 Task: Create a Google Calendar event titled 'Meeting Time' on May 18 from 10:30 AM to 12:00 PM, add guests, and include a Google Meet link.
Action: Mouse moved to (71, 111)
Screenshot: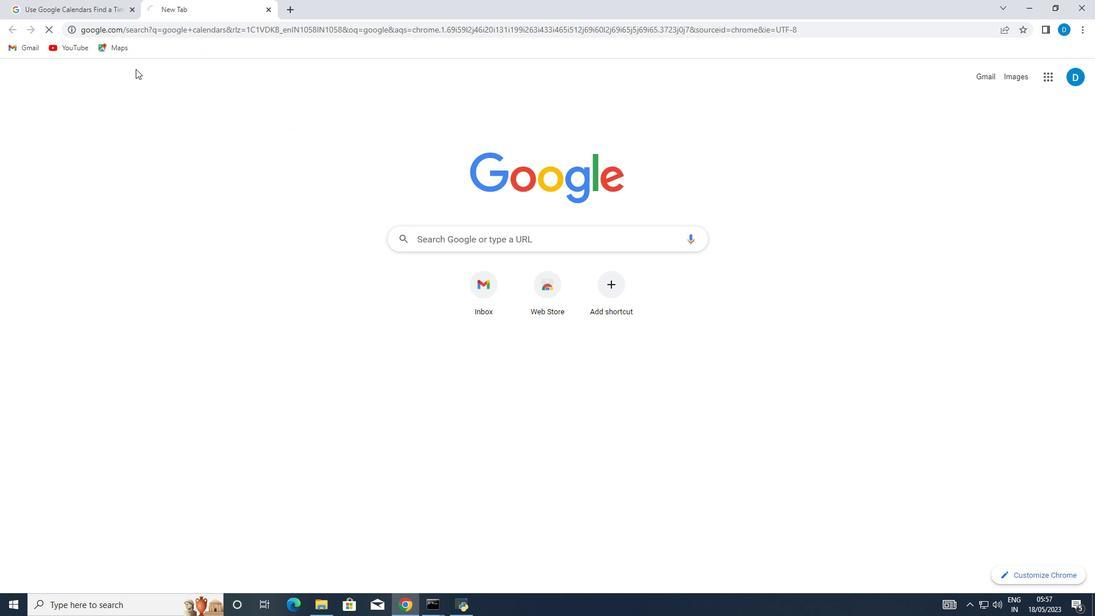 
Action: Mouse pressed left at (71, 111)
Screenshot: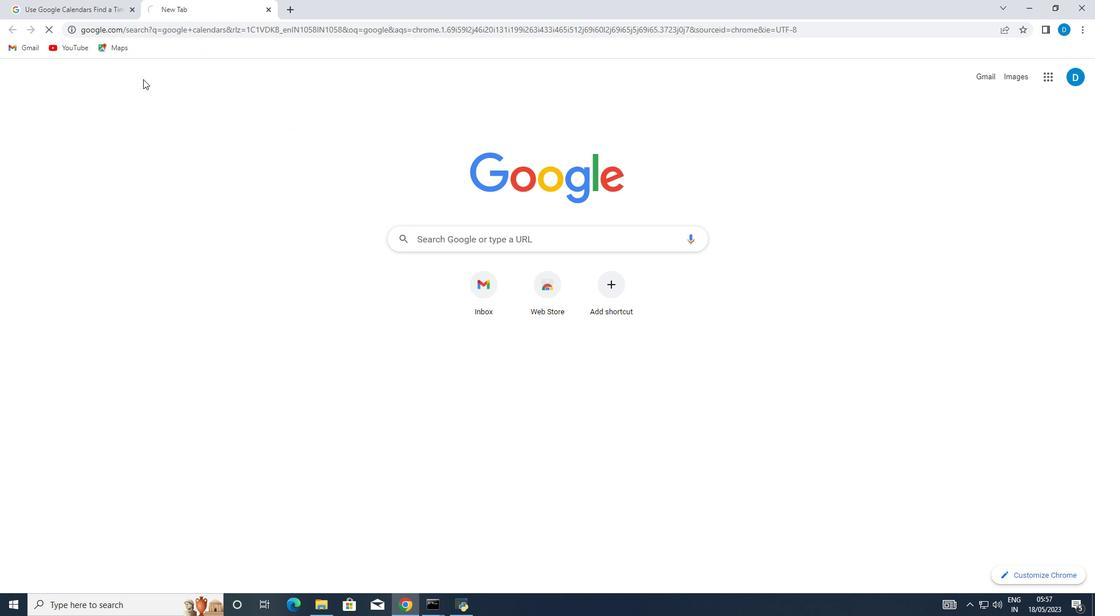 
Action: Mouse moved to (70, 142)
Screenshot: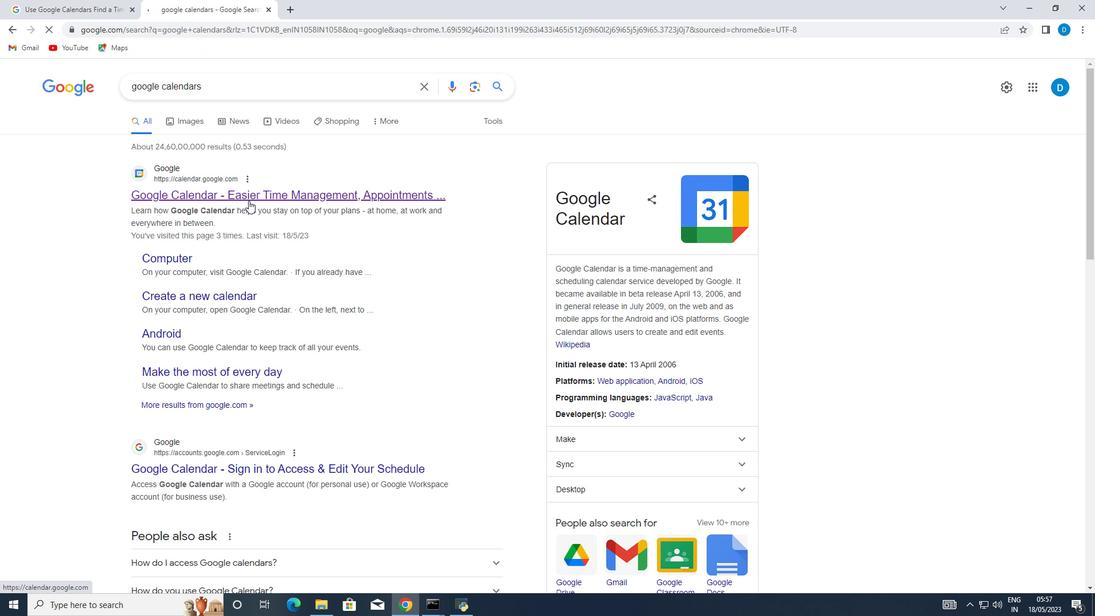 
Action: Mouse pressed left at (70, 142)
Screenshot: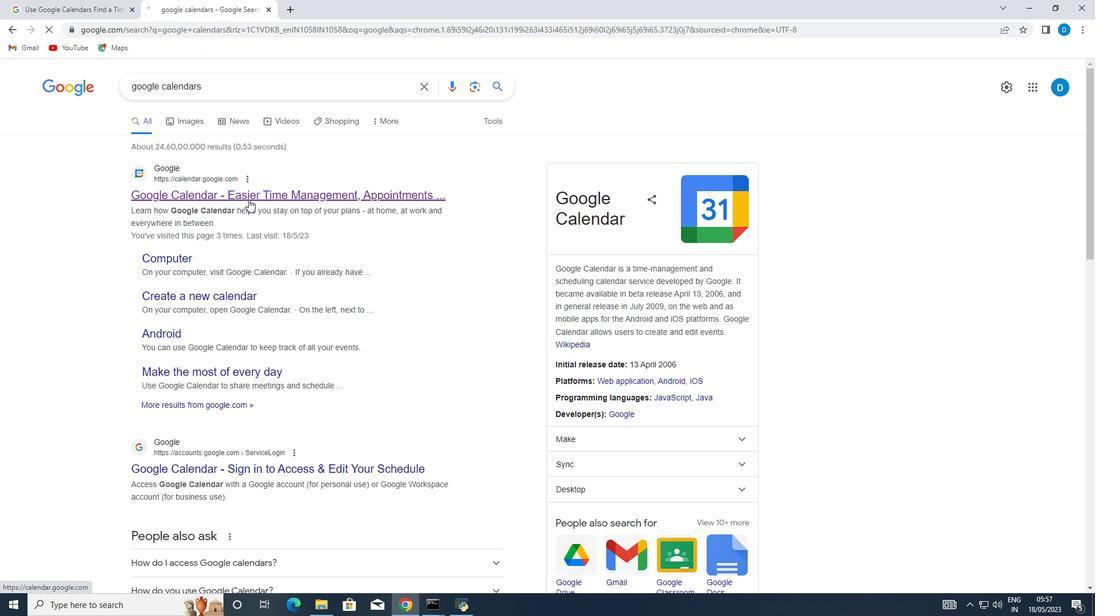 
Action: Mouse moved to (684, 221)
Screenshot: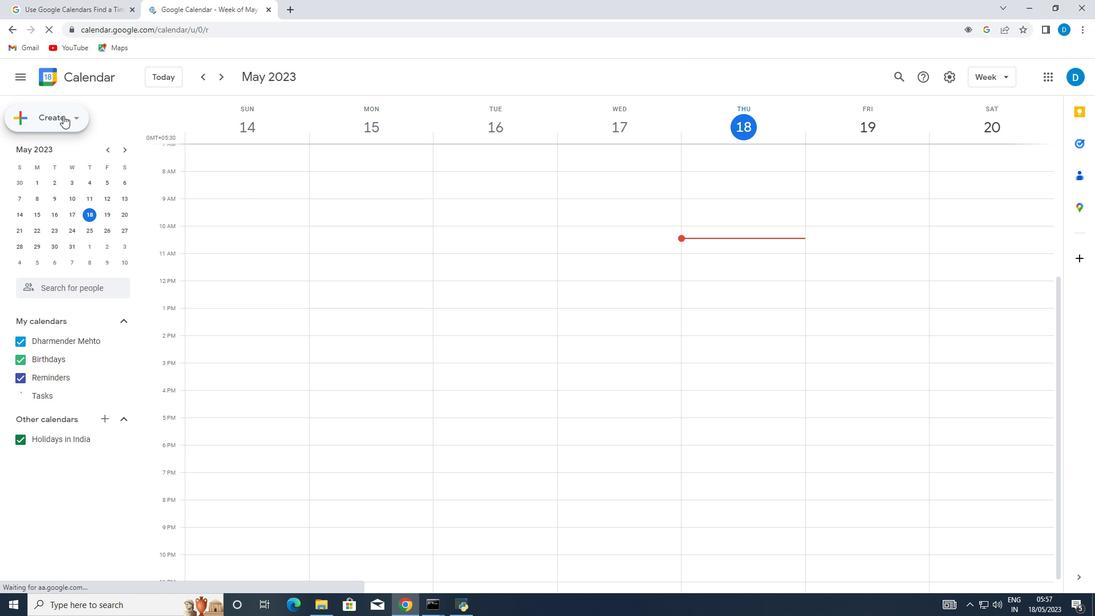 
Action: Mouse pressed left at (684, 221)
Screenshot: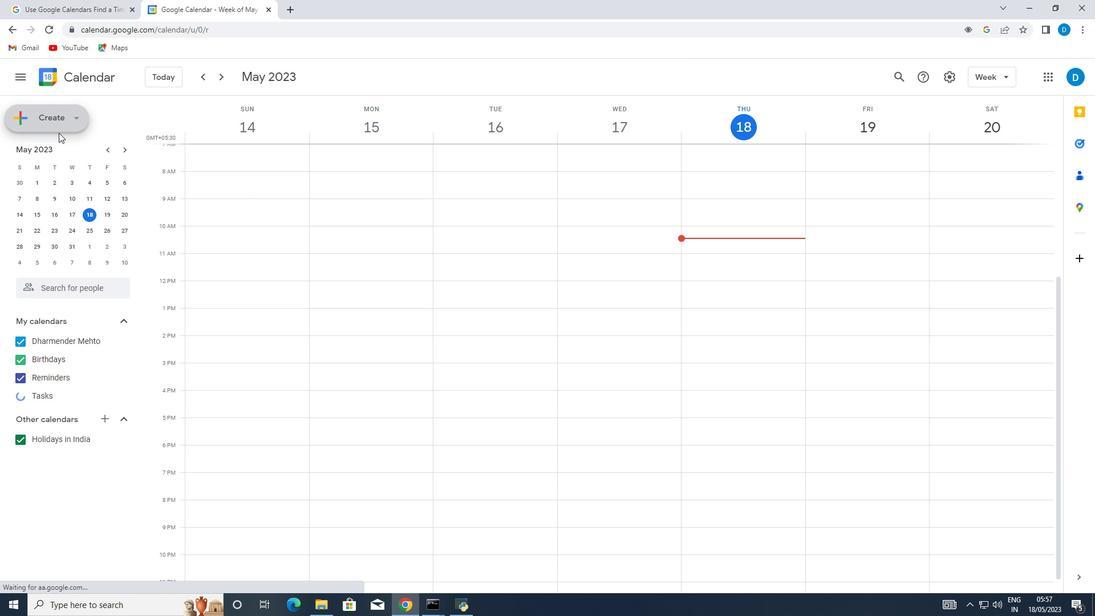 
Action: Mouse moved to (683, 226)
Screenshot: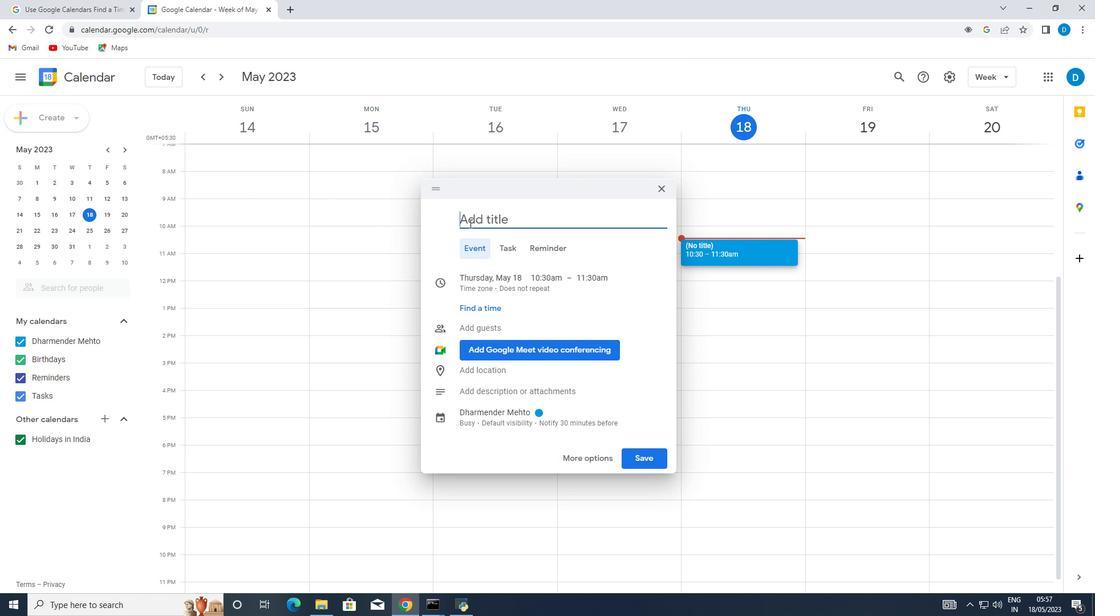
Action: Key pressed <Key.shift>Meeit<Key.backspace><Key.backspace>ting<Key.enter>
Screenshot: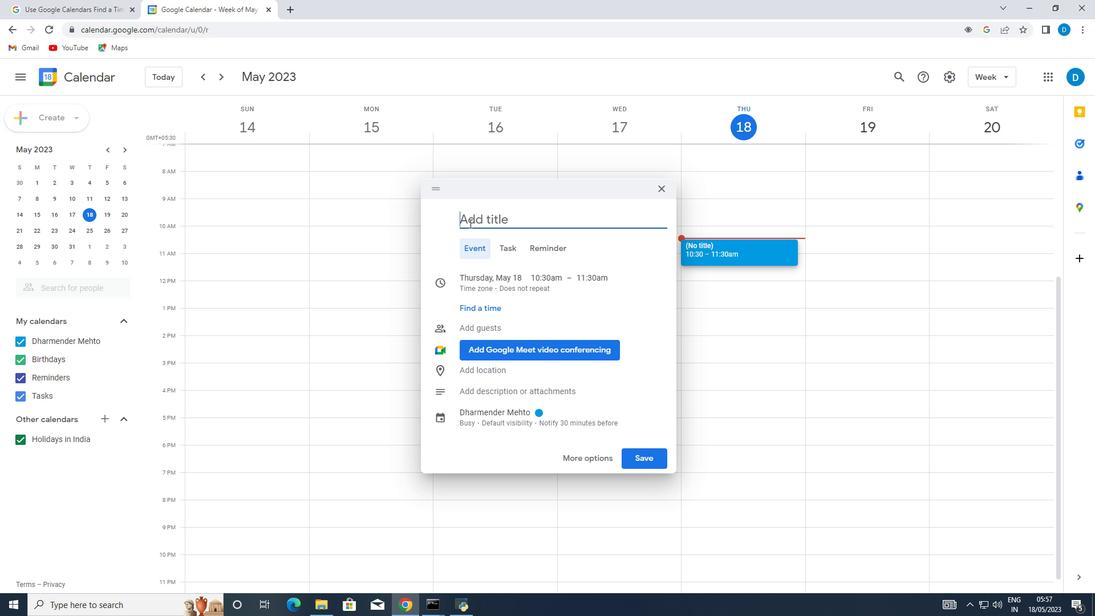 
Action: Mouse moved to (584, 582)
Screenshot: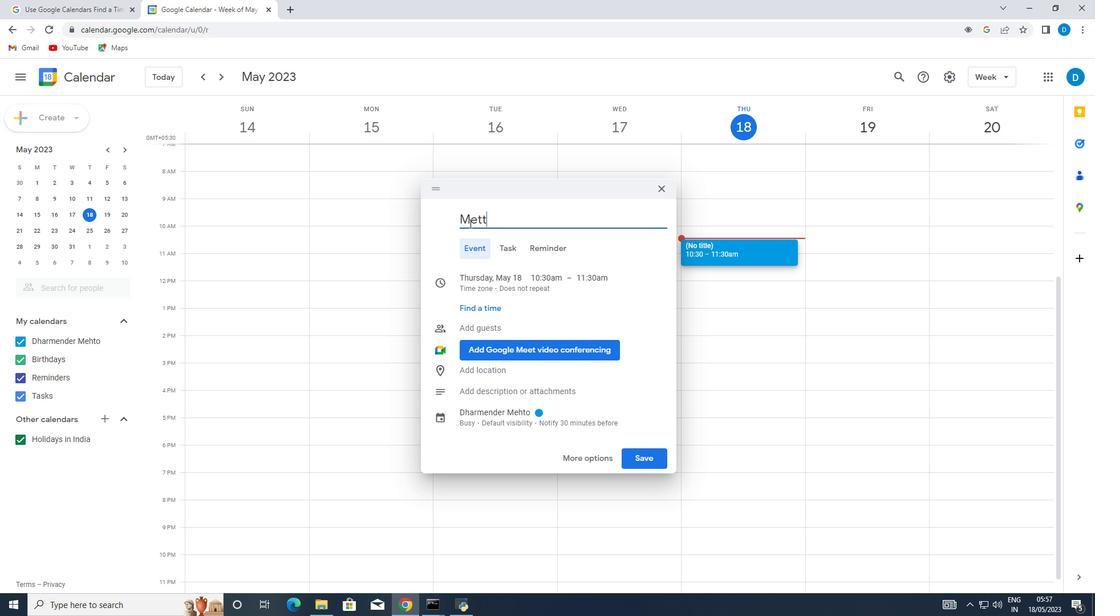 
Action: Mouse pressed left at (584, 582)
Screenshot: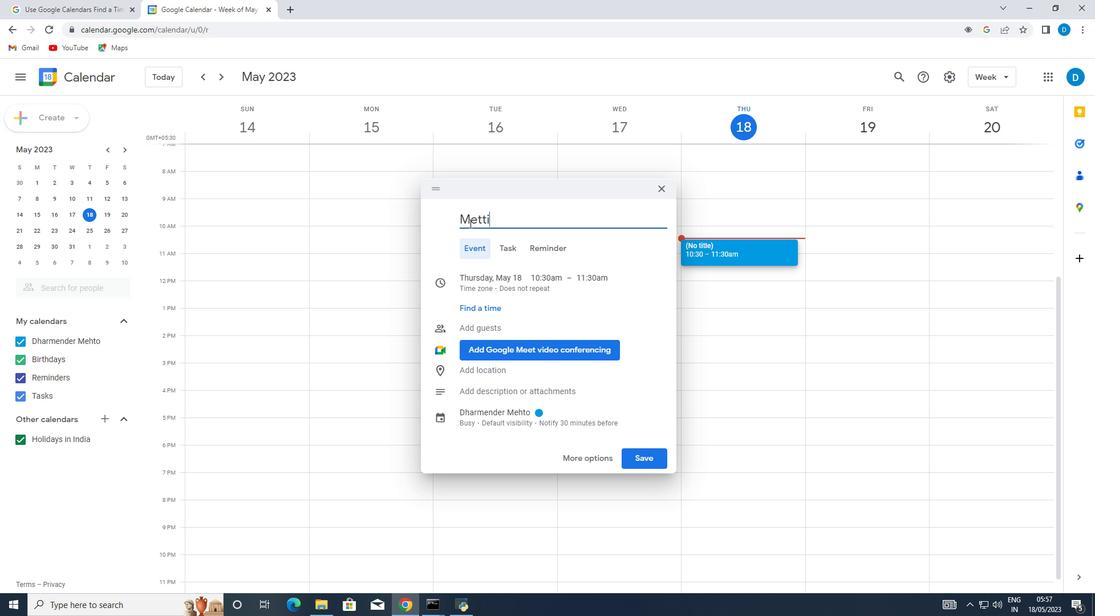 
Action: Mouse moved to (68, 124)
Screenshot: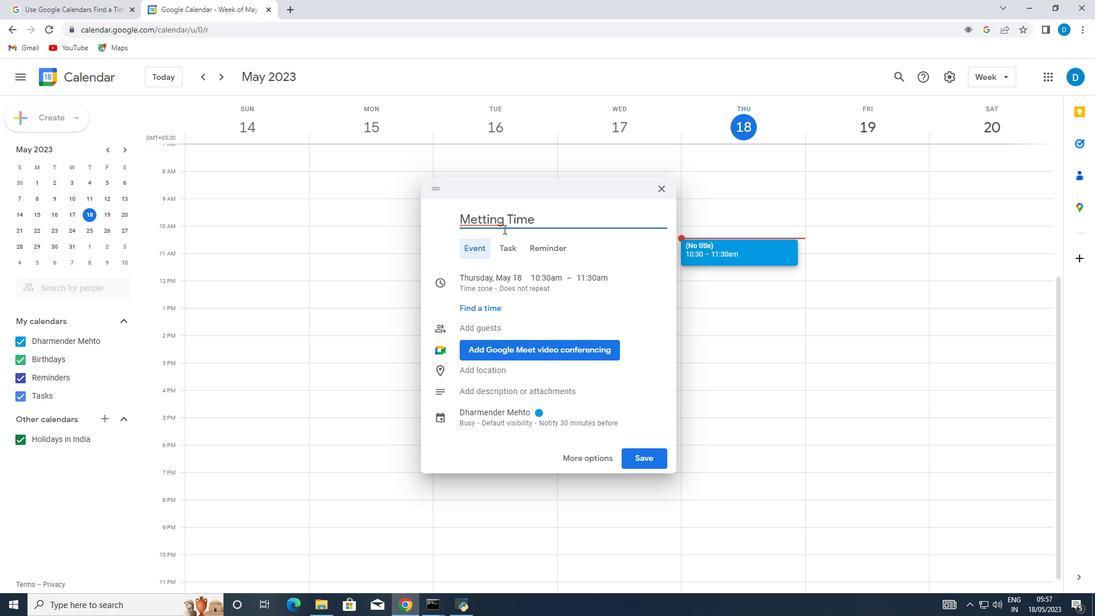 
Action: Mouse pressed left at (68, 124)
Screenshot: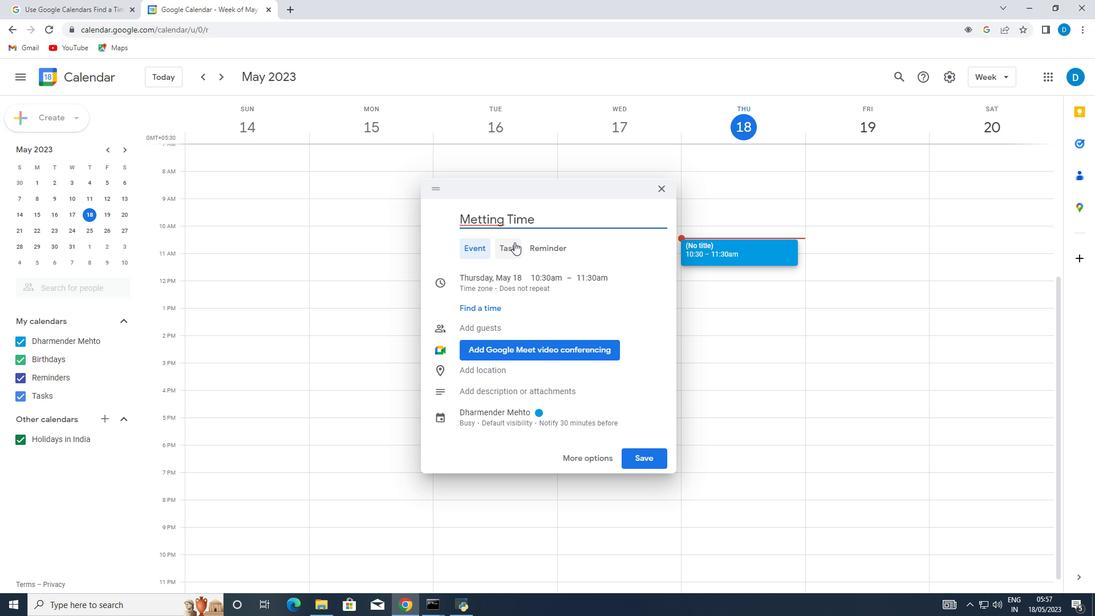 
Action: Mouse moved to (48, 155)
Screenshot: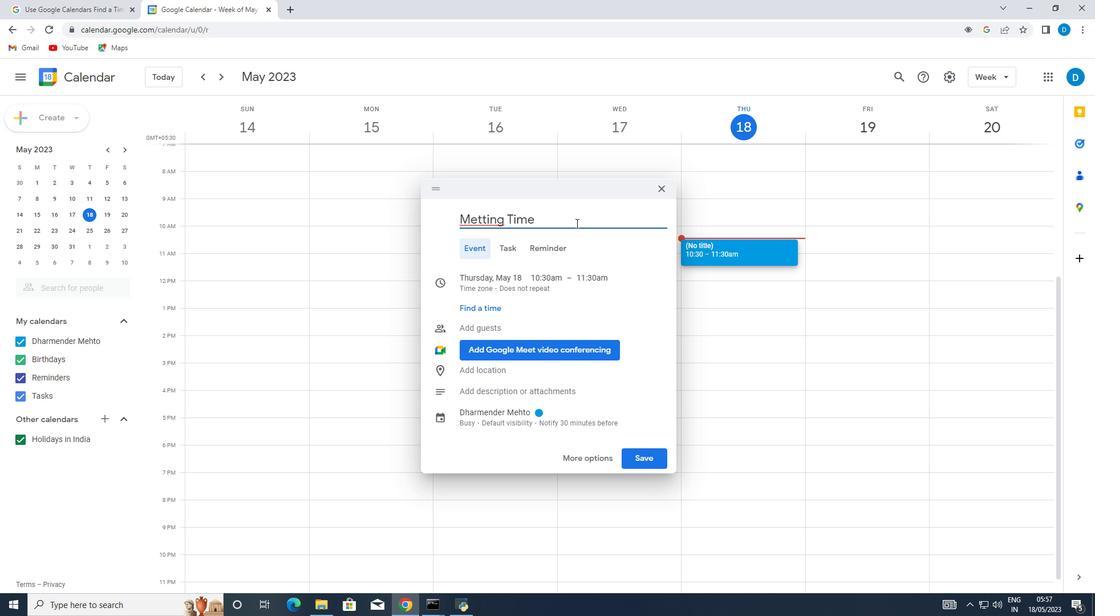 
Action: Mouse pressed left at (48, 155)
Screenshot: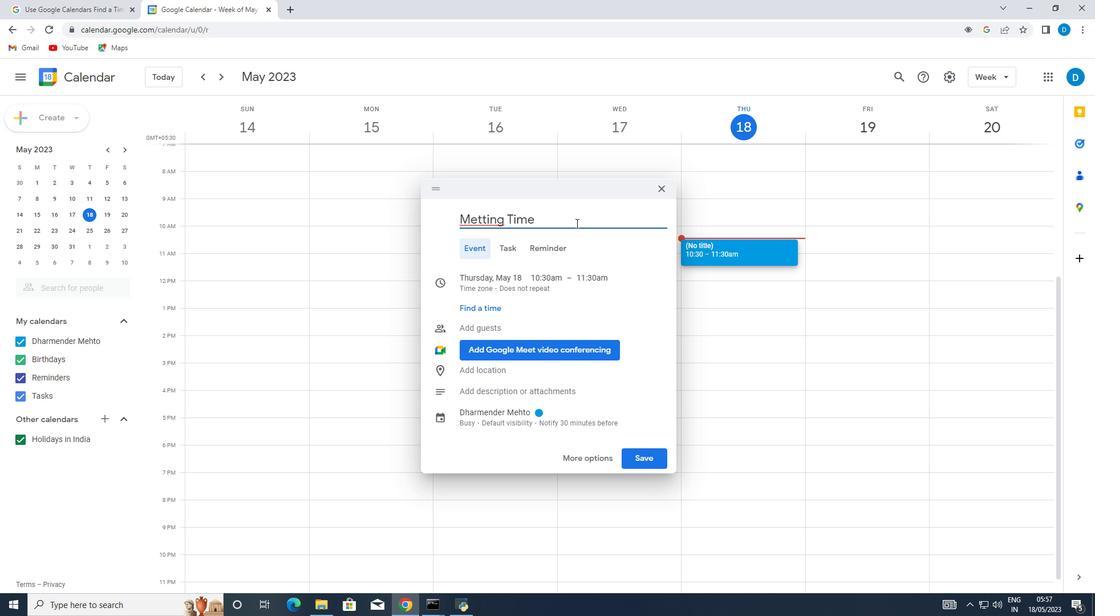 
Action: Mouse moved to (672, 289)
Screenshot: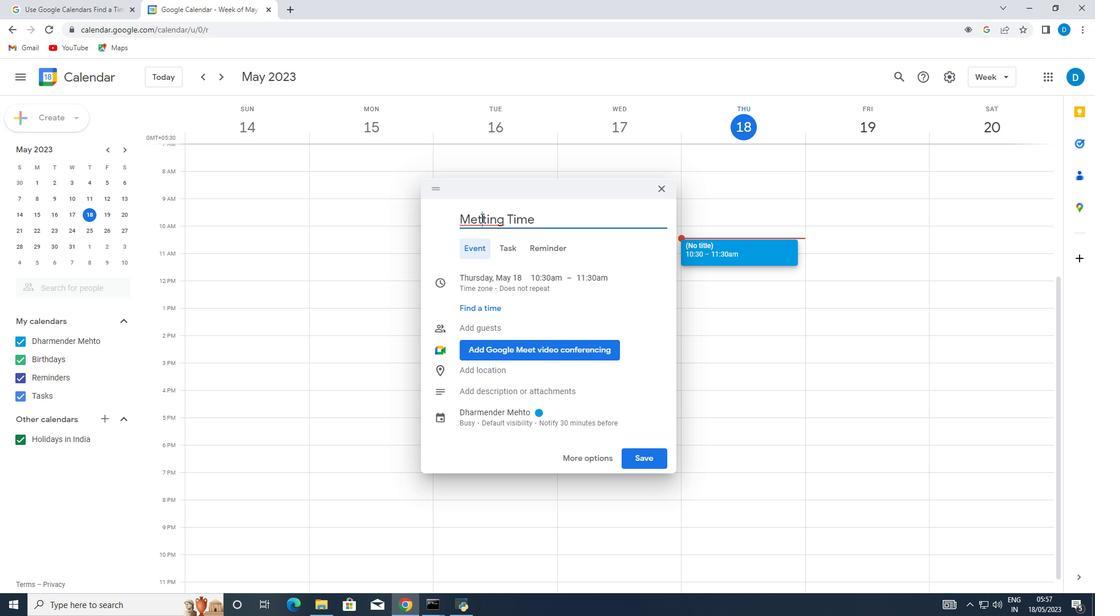 
Action: Mouse pressed left at (672, 289)
Screenshot: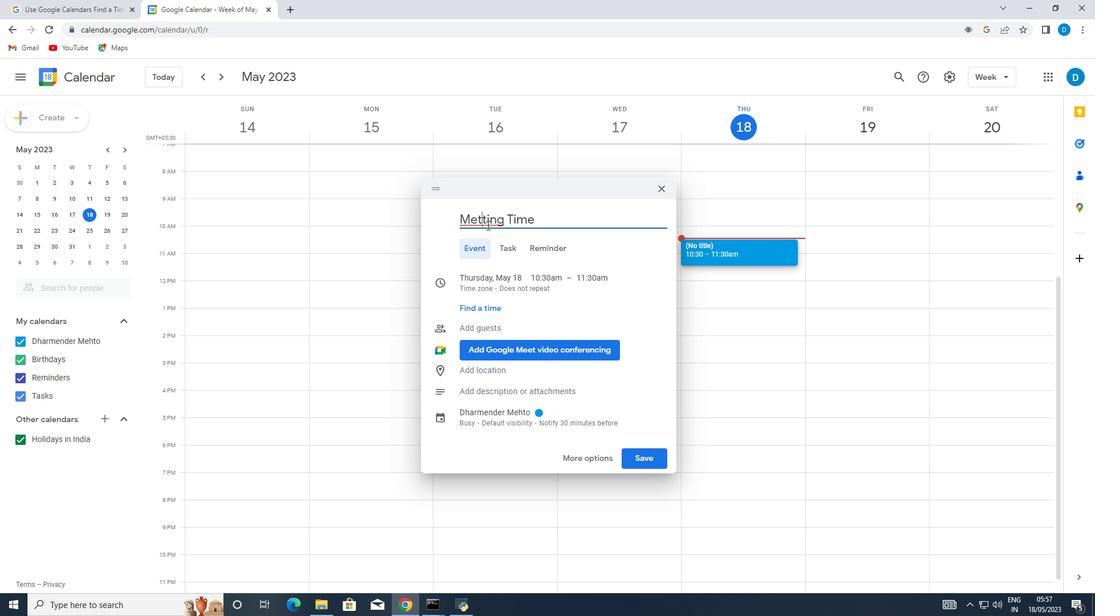 
Action: Mouse moved to (702, 279)
Screenshot: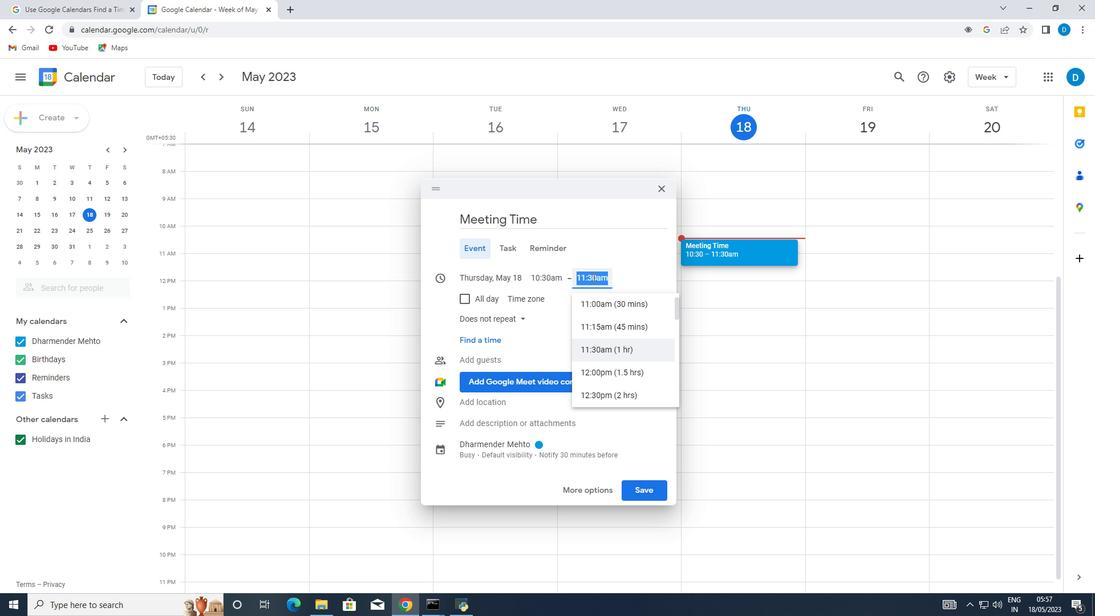 
Action: Mouse pressed left at (702, 279)
Screenshot: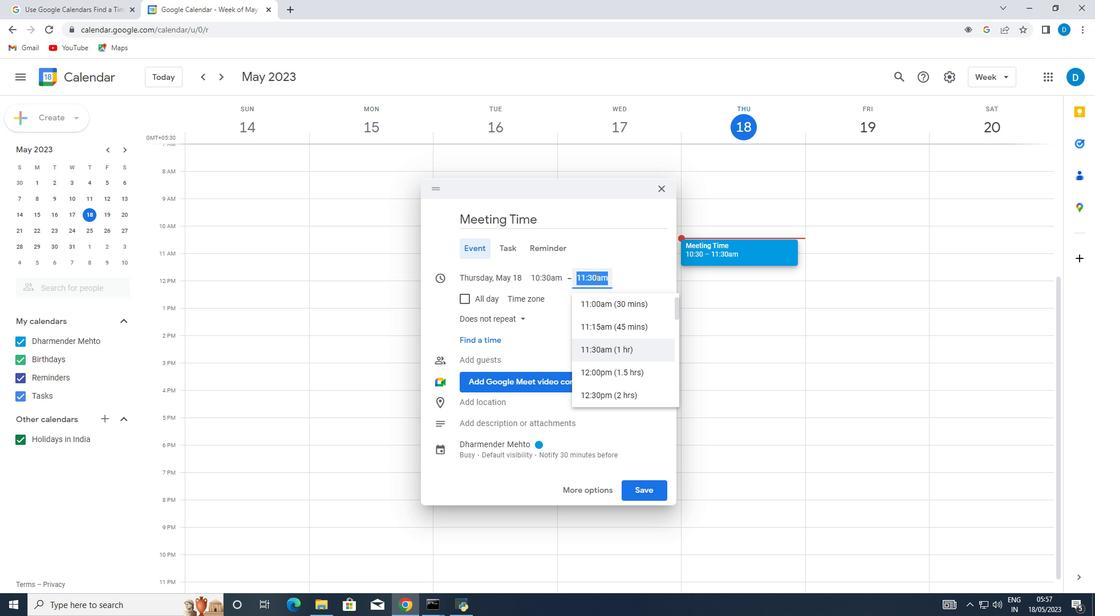 
Action: Mouse moved to (702, 278)
Screenshot: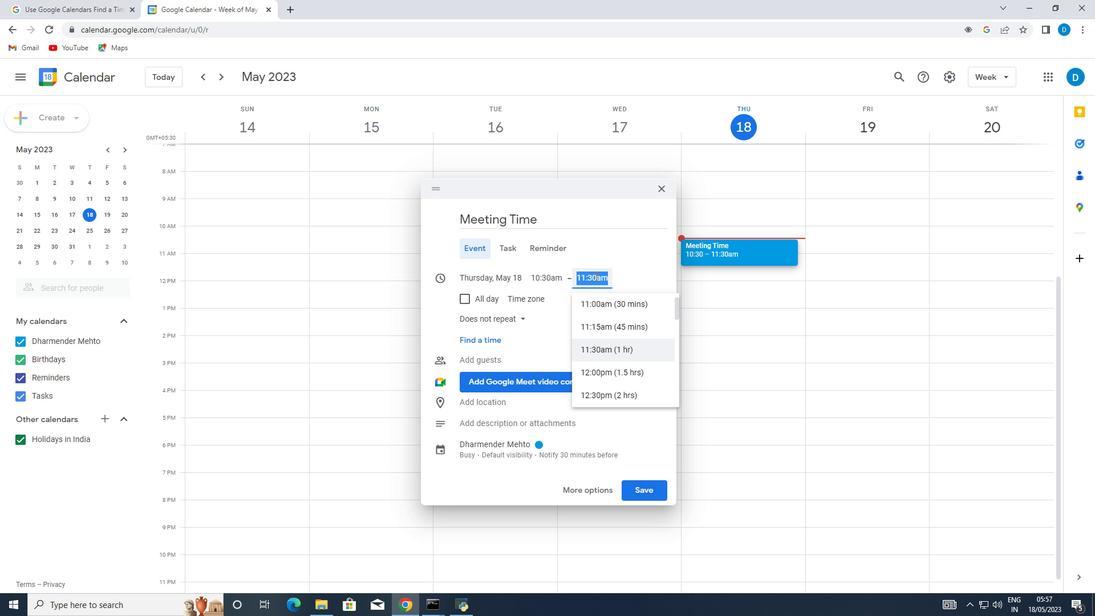 
Action: Mouse pressed left at (702, 278)
Screenshot: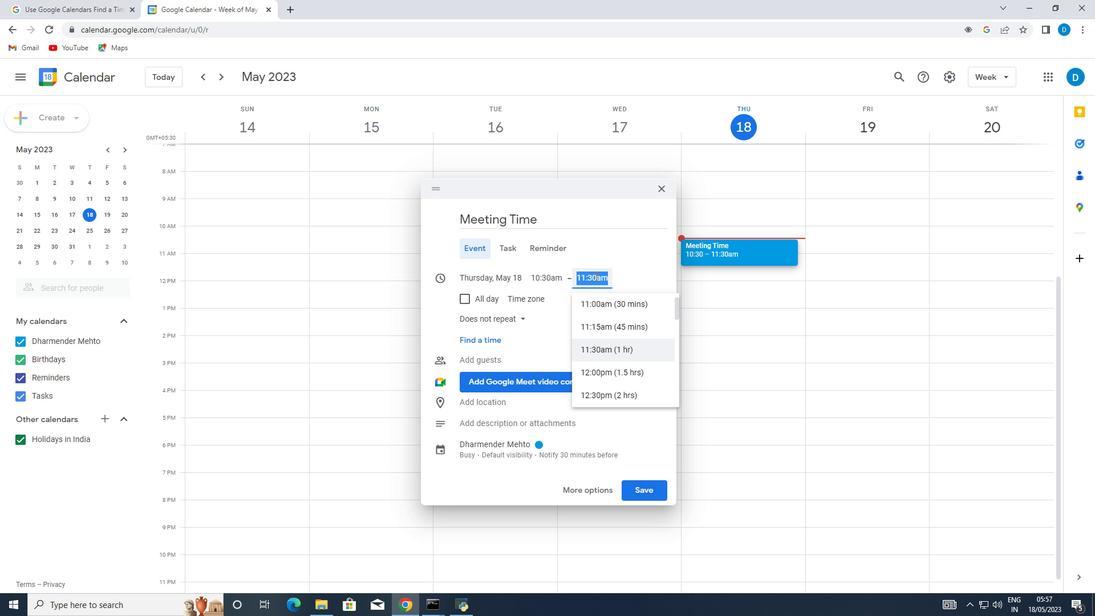 
Action: Mouse moved to (794, 299)
Screenshot: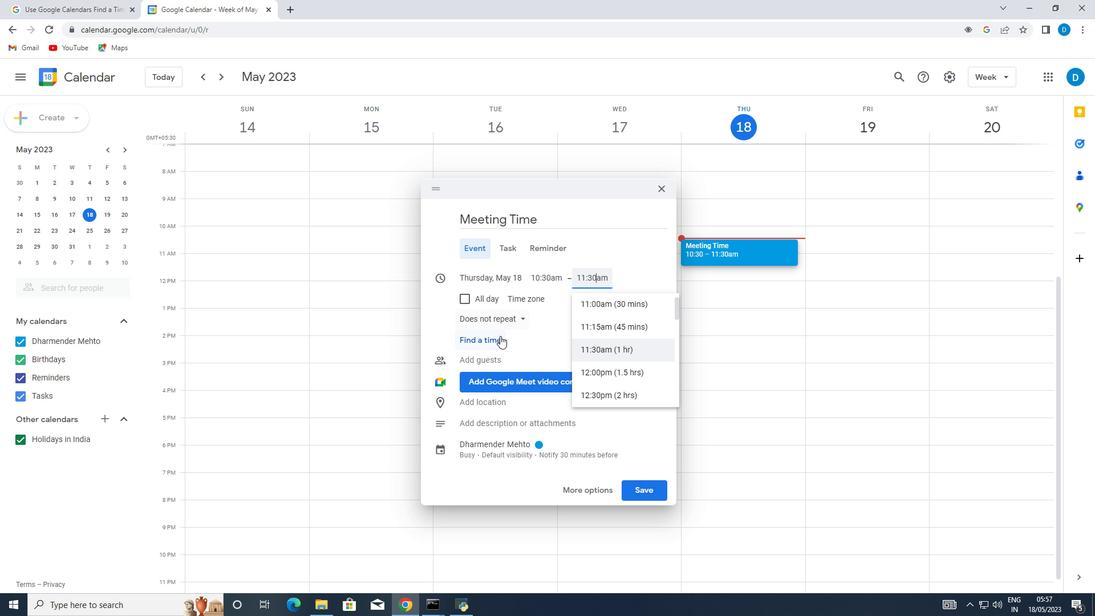 
Action: Mouse pressed left at (794, 299)
Screenshot: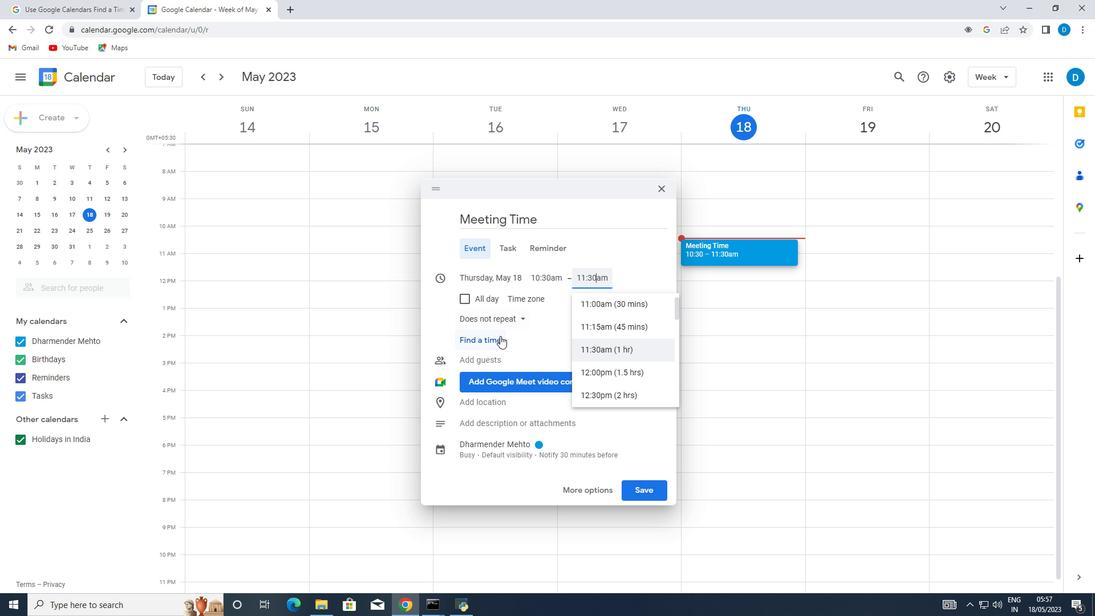 
Action: Mouse moved to (764, 366)
Screenshot: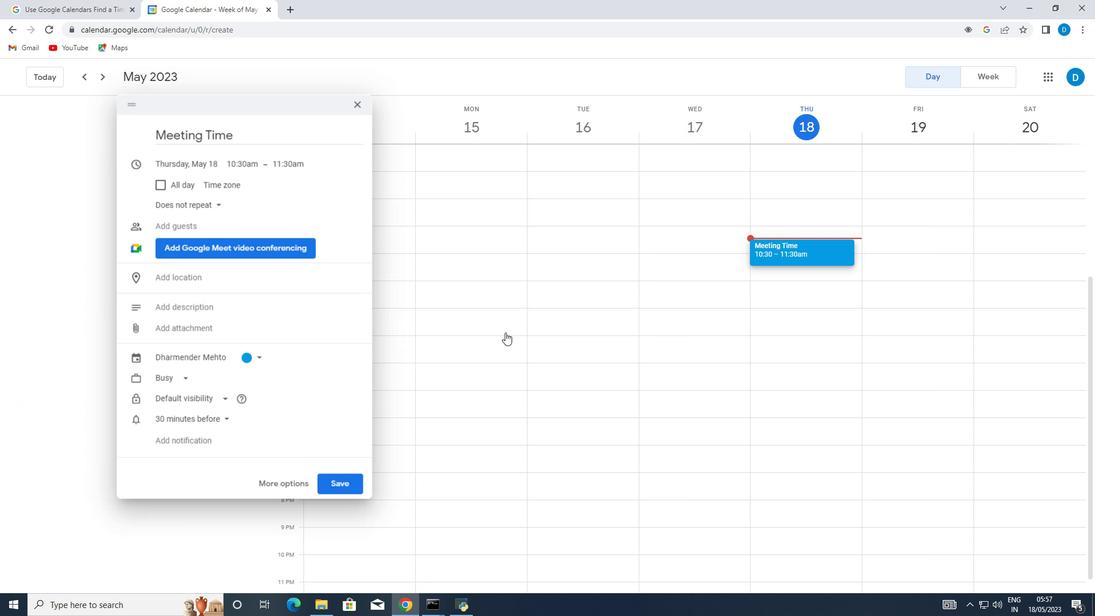 
Action: Mouse pressed left at (764, 366)
Screenshot: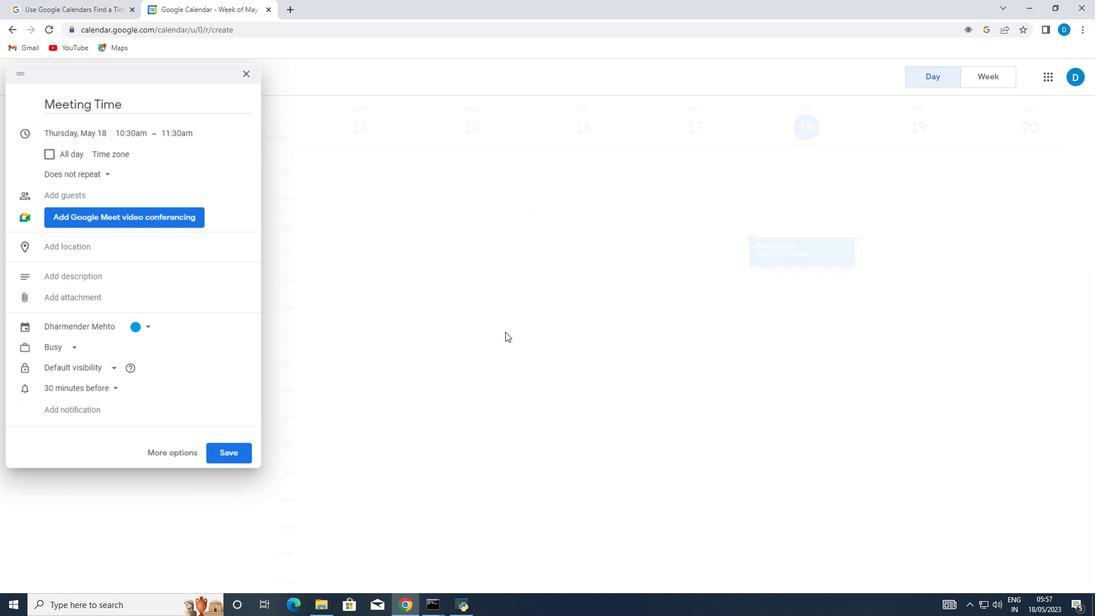 
Action: Mouse moved to (729, 273)
Screenshot: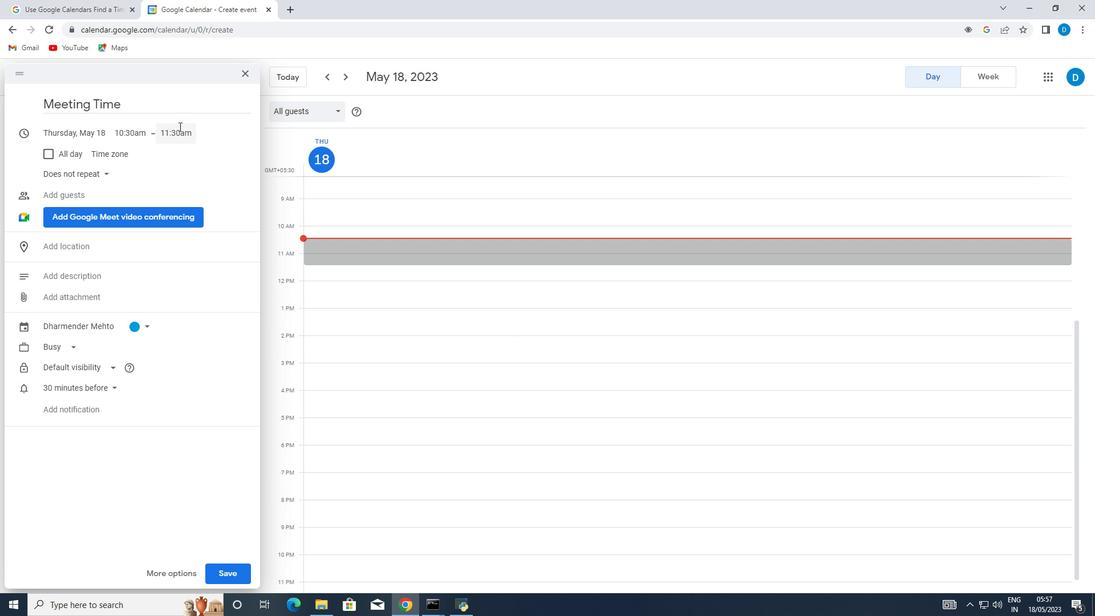 
Action: Mouse pressed left at (729, 273)
Screenshot: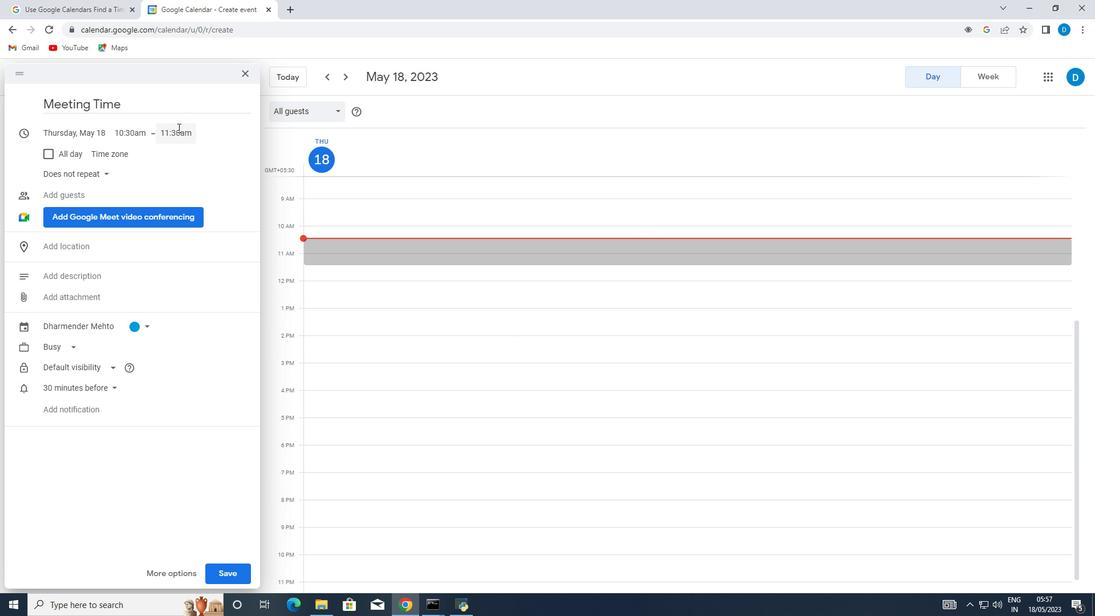
Action: Mouse moved to (737, 334)
Screenshot: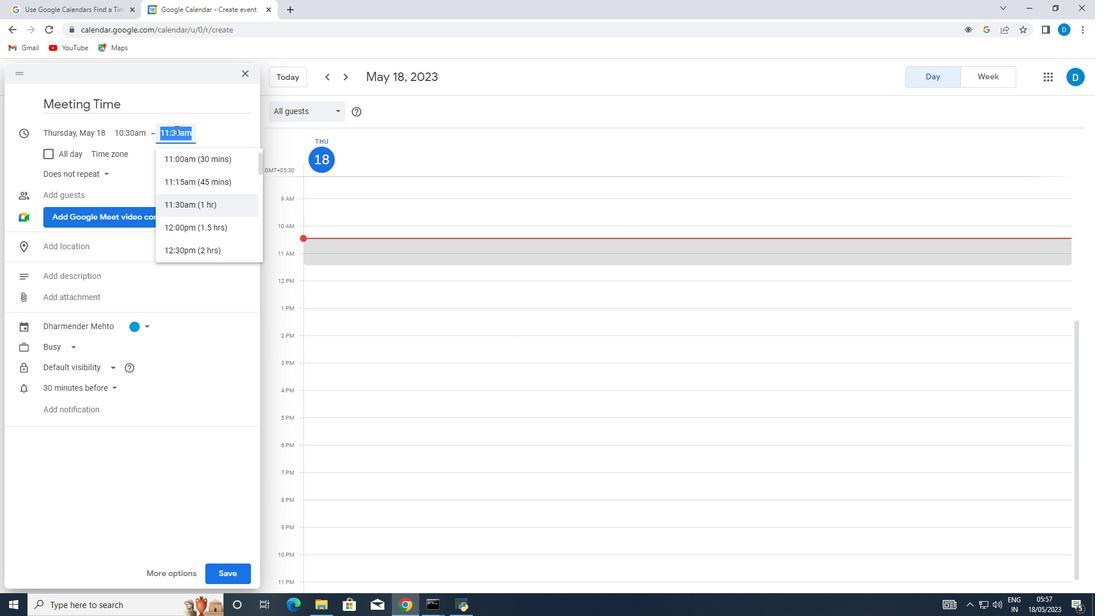 
Action: Mouse pressed left at (737, 334)
Screenshot: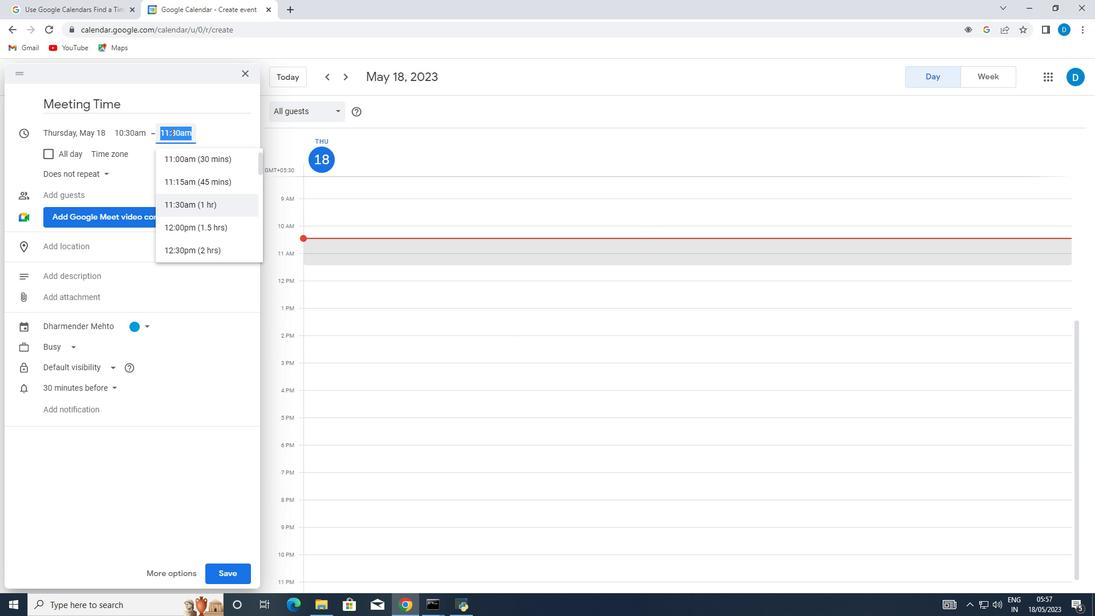 
Action: Mouse moved to (739, 253)
Screenshot: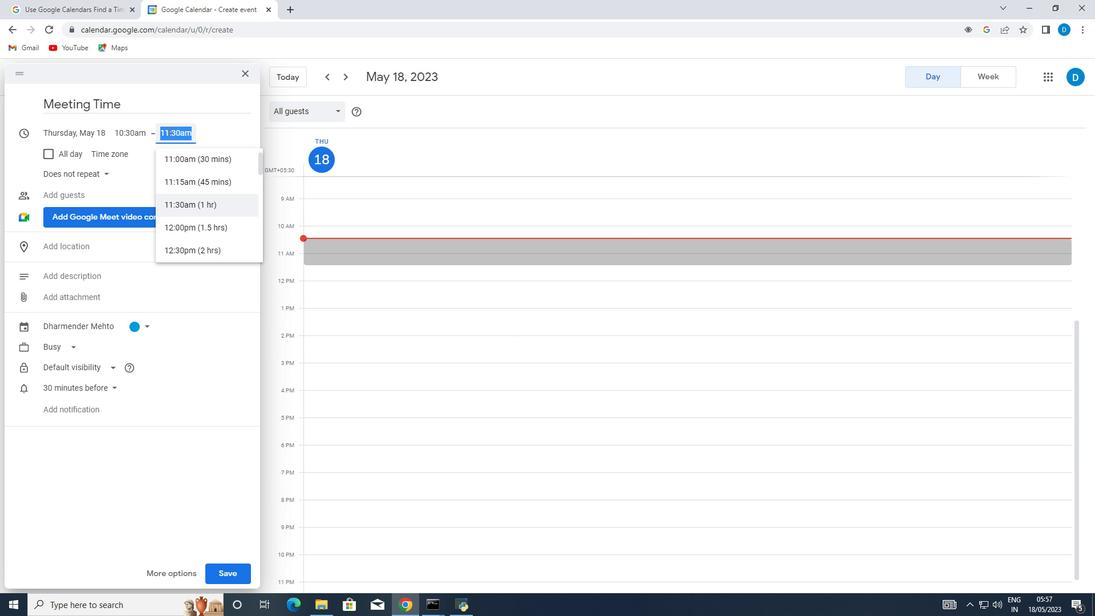 
Action: Mouse pressed left at (739, 253)
Screenshot: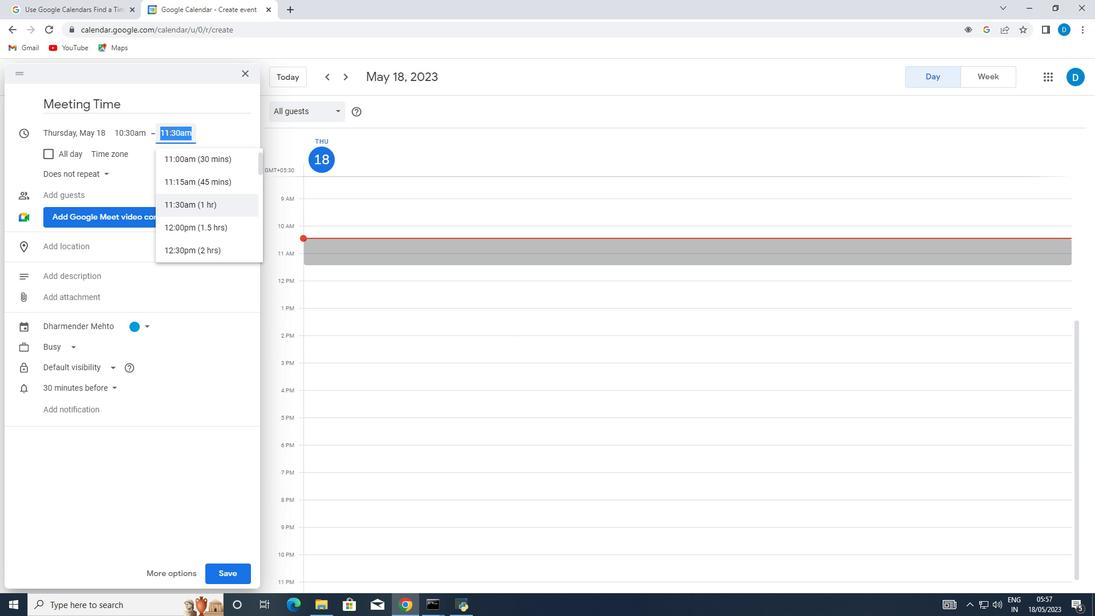 
Action: Mouse moved to (714, 304)
Screenshot: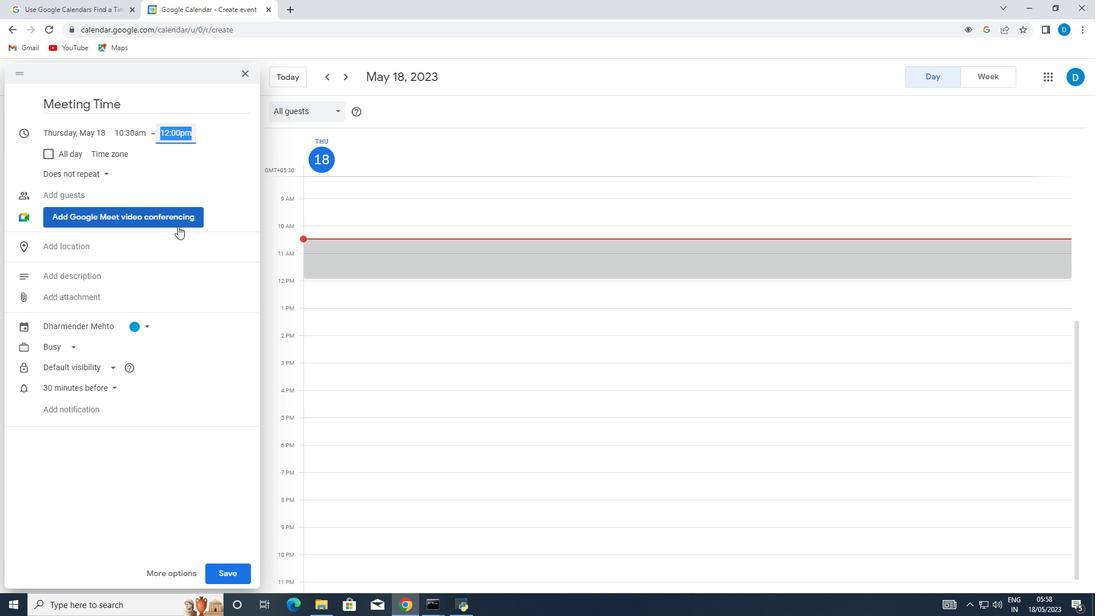 
Action: Mouse pressed left at (714, 304)
Screenshot: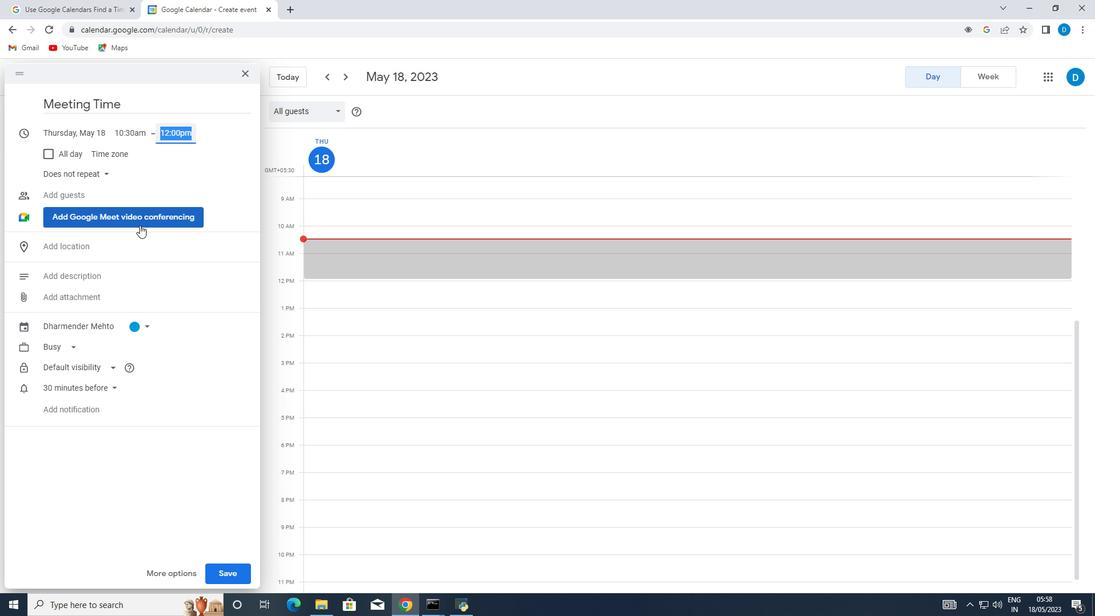 
Action: Mouse moved to (701, 341)
Screenshot: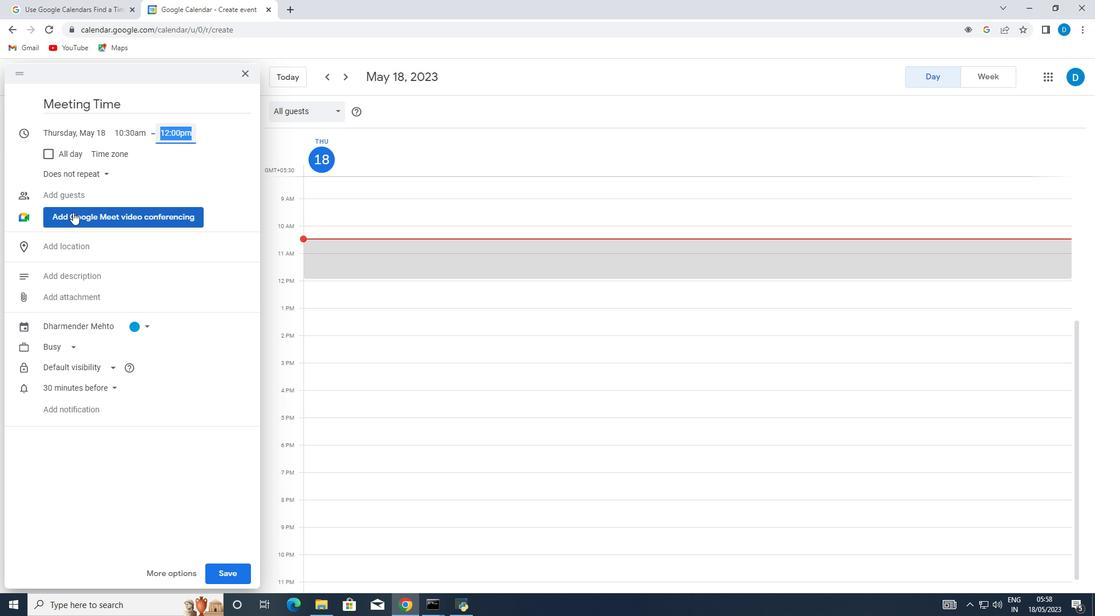 
Action: Mouse pressed left at (701, 341)
Screenshot: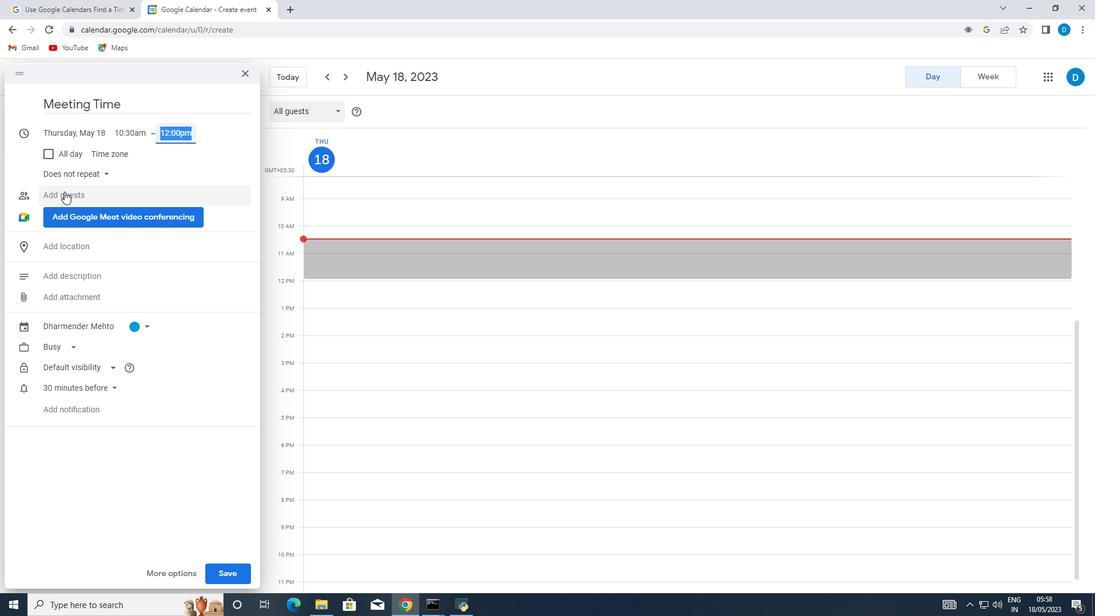 
Action: Mouse moved to (796, 330)
Screenshot: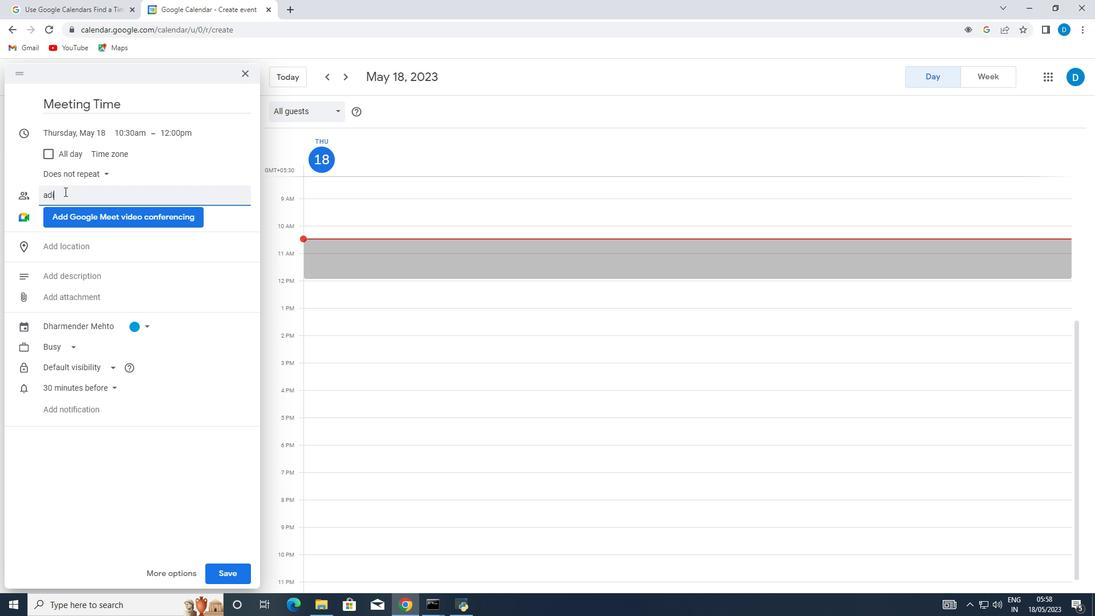 
Action: Mouse pressed left at (796, 330)
Screenshot: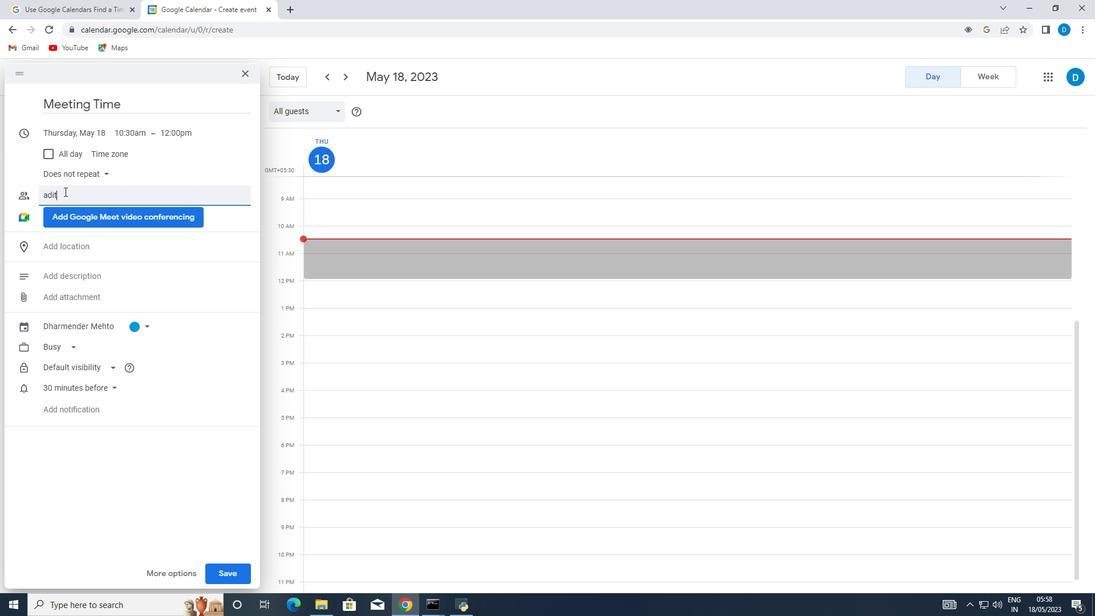 
Action: Mouse moved to (836, 331)
Screenshot: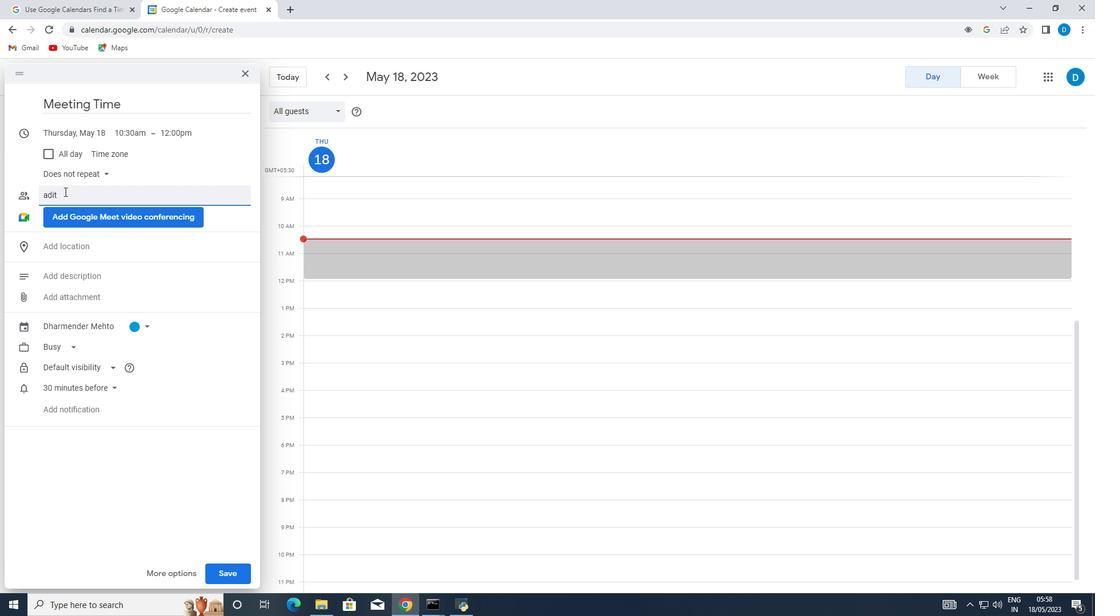 
Action: Mouse pressed left at (836, 331)
Screenshot: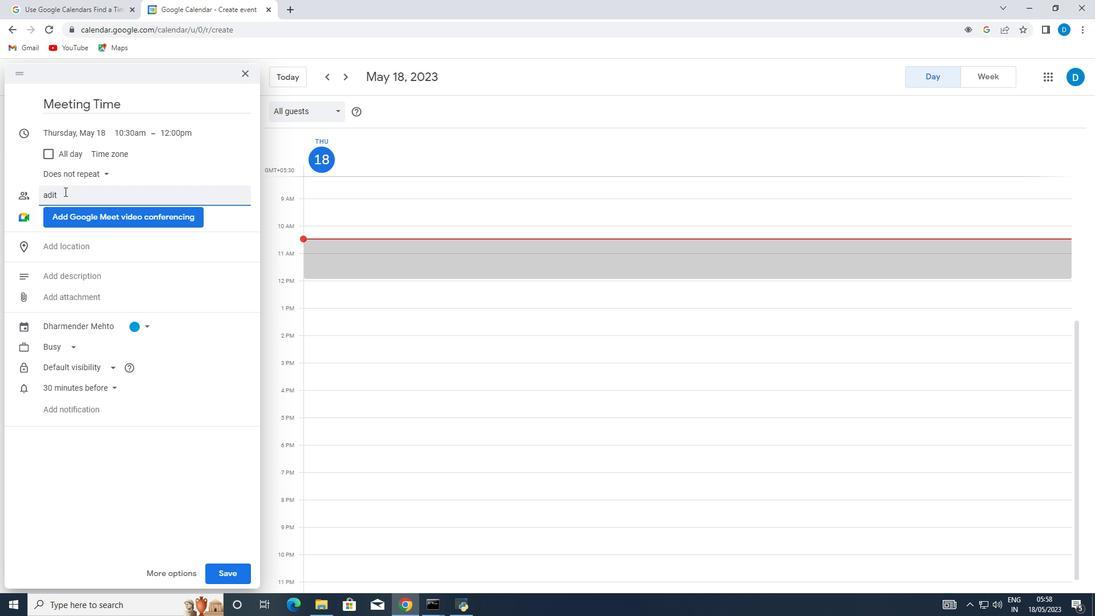 
Action: Mouse moved to (78, 290)
Screenshot: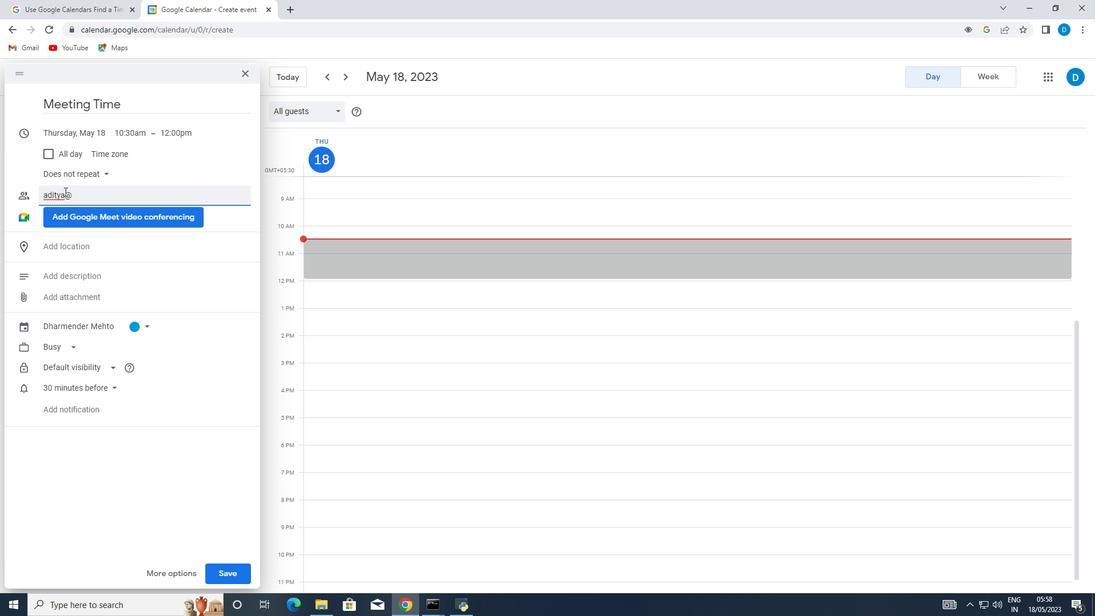 
Action: Mouse pressed left at (78, 290)
Screenshot: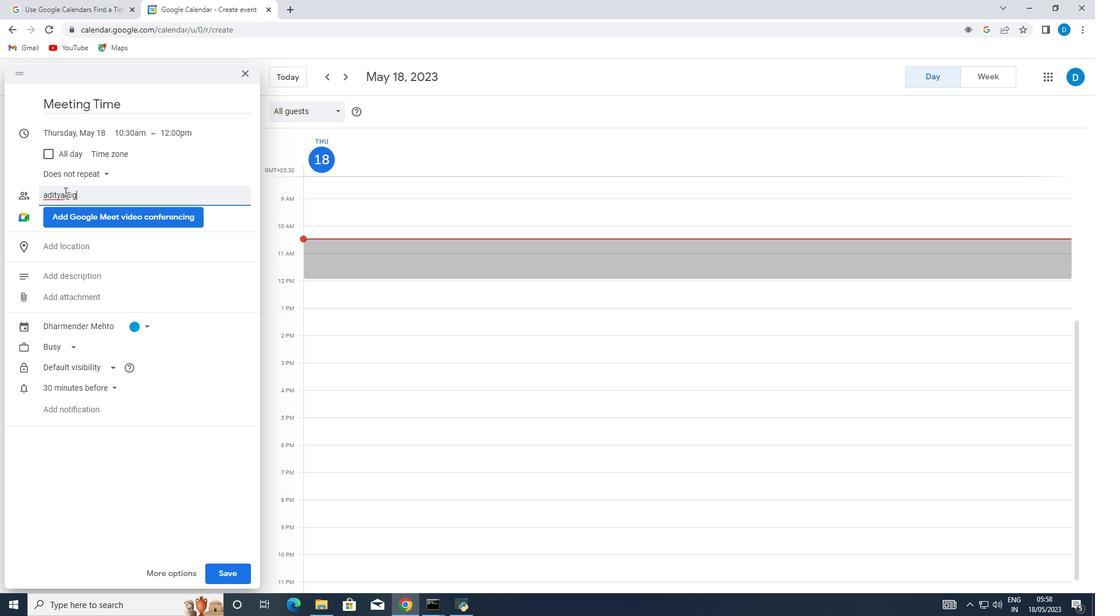 
Action: Mouse moved to (82, 296)
Screenshot: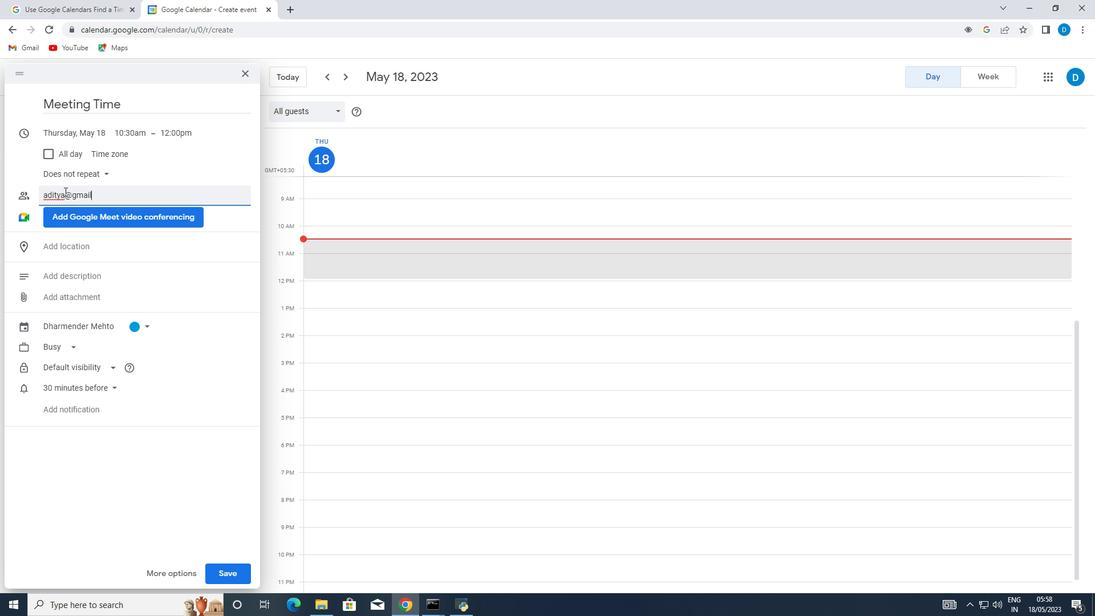 
Action: Key pressed <Key.shift>Softah<Key.backspace>ge.1<Key.shift><Key.shift><Key.shift><Key.shift><Key.shift><Key.shift><Key.shift><Key.shift><Key.shift><Key.shift><Key.shift><Key.shift><Key.shift>@softage<Key.backspace><Key.backspace><Key.backspace><Key.backspace><Key.backspace><Key.backspace><Key.backspace><Key.backspace><Key.backspace><Key.backspace>.1<Key.shift>@softage.net<Key.enter>
Screenshot: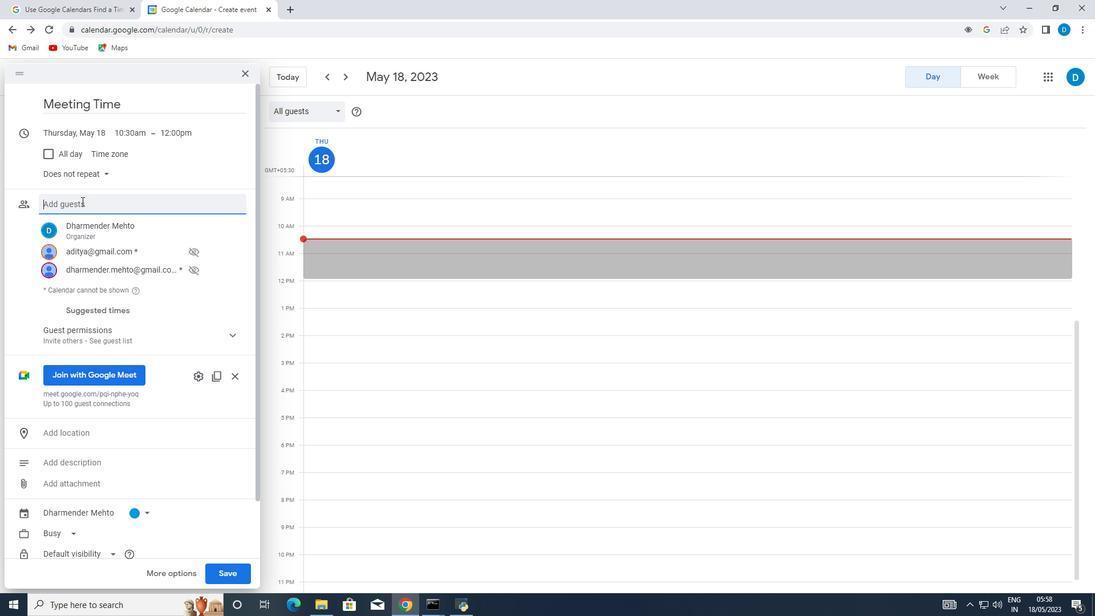 
Action: Mouse moved to (96, 313)
Screenshot: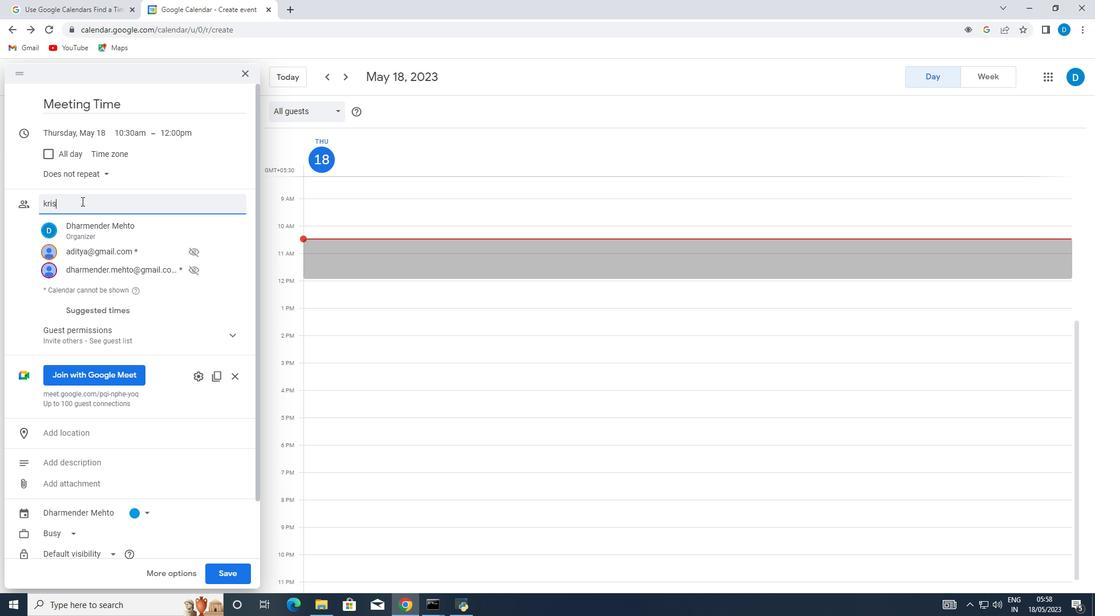 
Action: Key pressed <Key.shift>Sftg<Key.backspace><Key.backspace><Key.backspace>otage.2<Key.shift>@sotage.net<Key.enter>ssofta<Key.backspace><Key.backspace><Key.backspace><Key.backspace><Key.backspace>offt
Screenshot: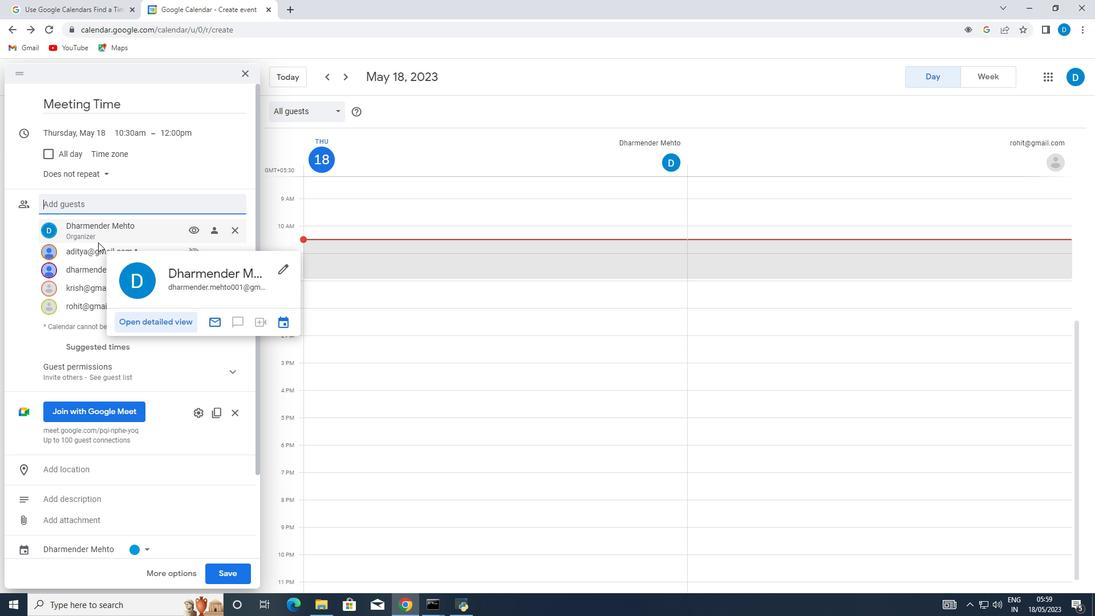 
Action: Mouse moved to (147, 143)
Screenshot: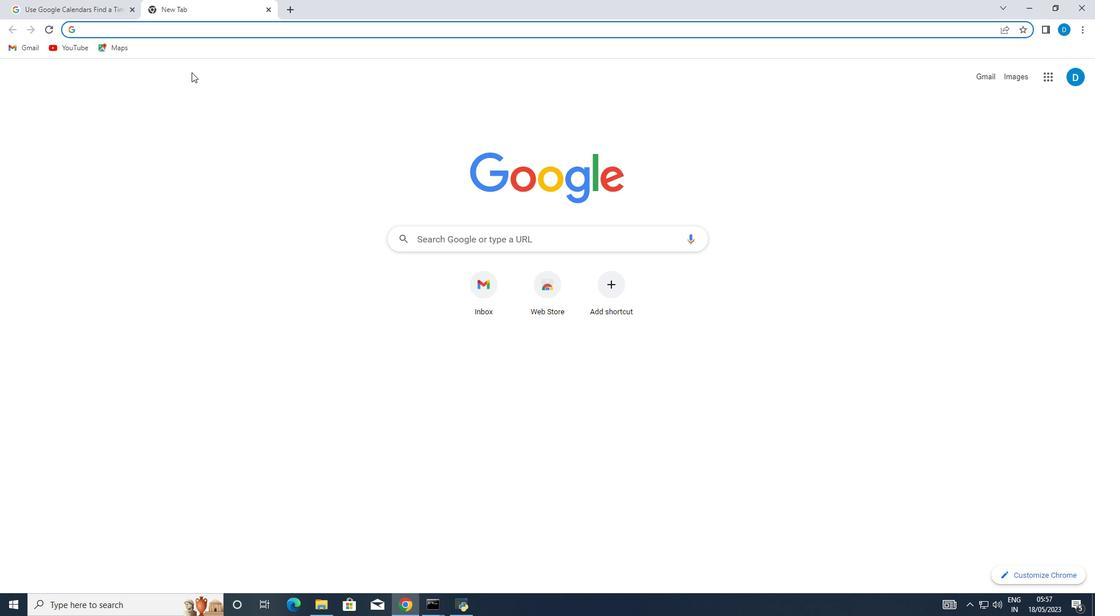 
Action: Key pressed h 0, 251)
Screenshot: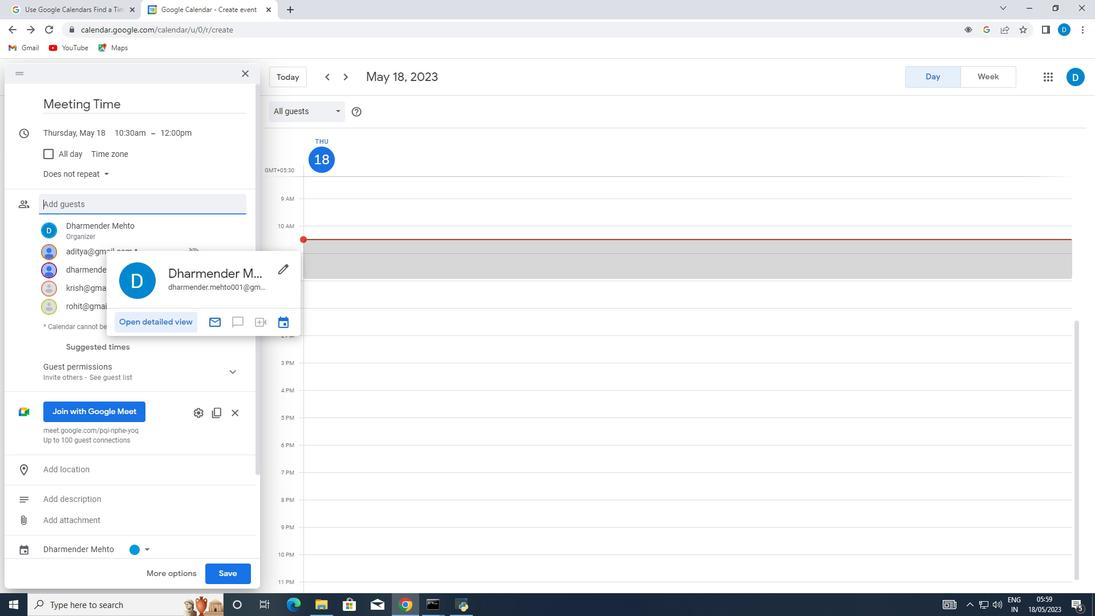 
Action: Mouse moved to (151, 140)
Screenshot: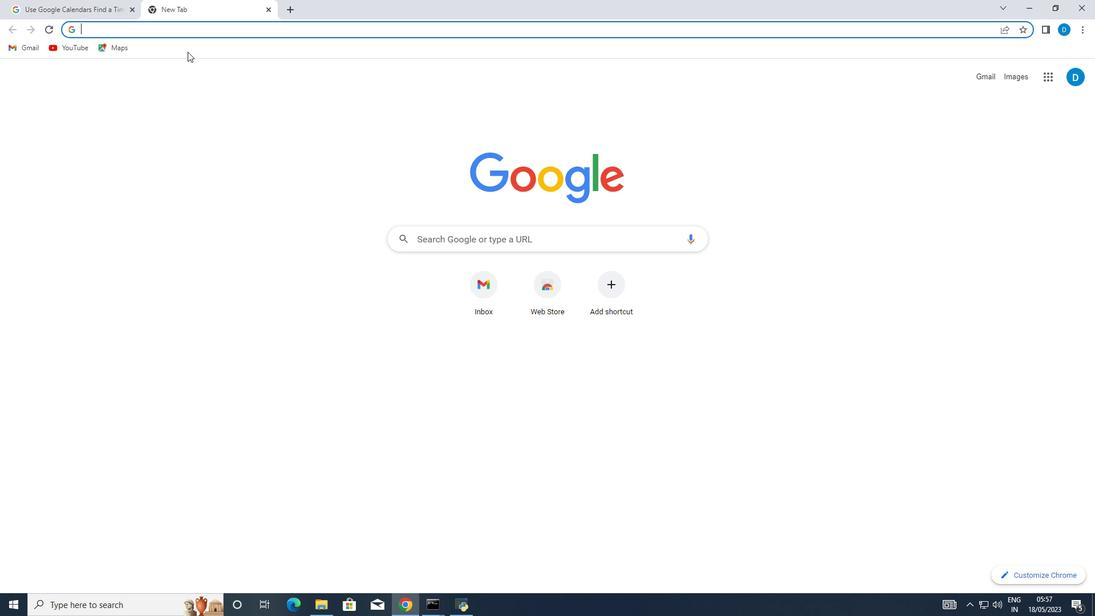 
Action: Key pressed <Key.backspace>
Screenshot: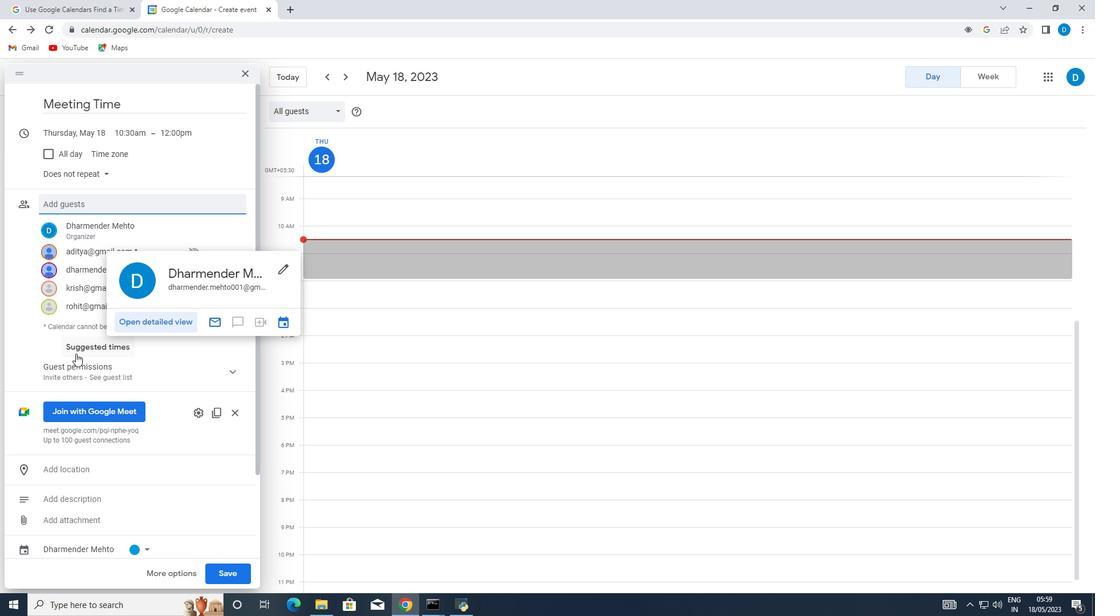 
Action: Mouse moved to (151, 139)
Screenshot: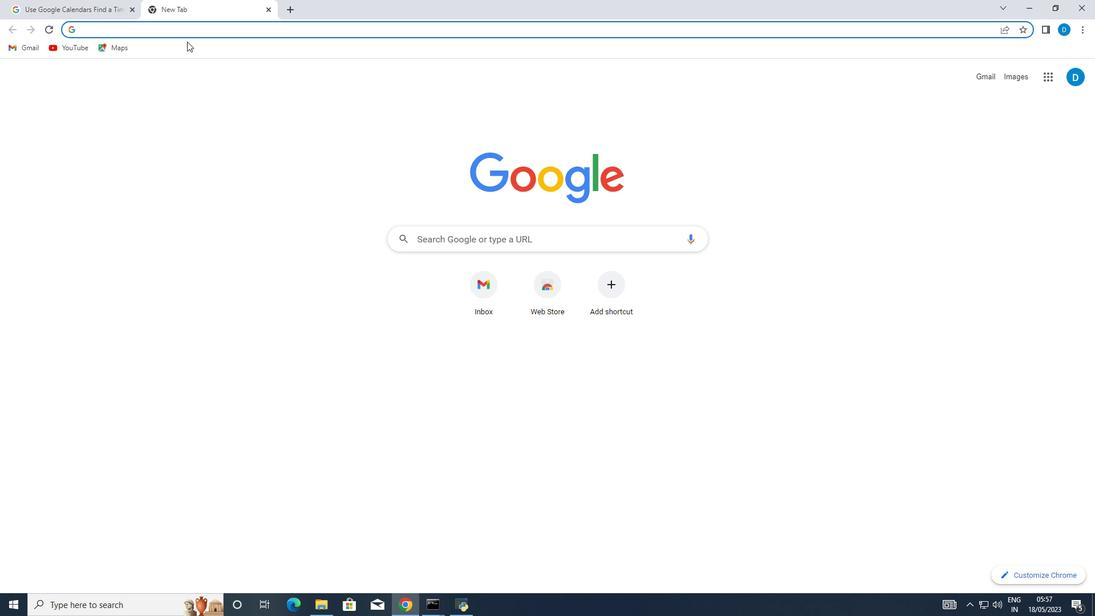 
Action: Key pressed ge
Screenshot: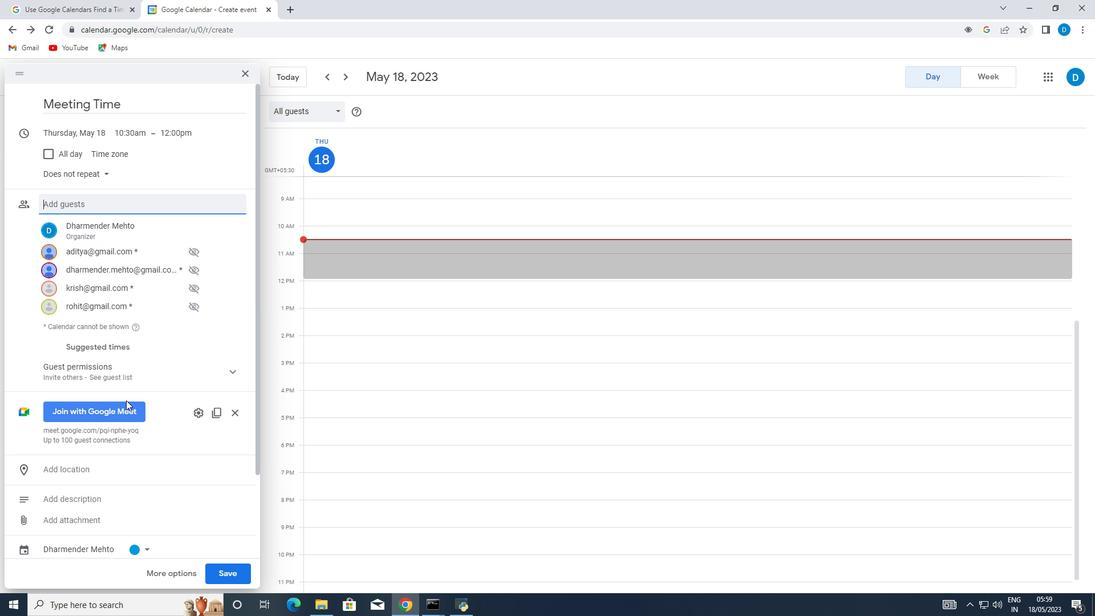 
Action: Mouse moved to (151, 138)
Screenshot: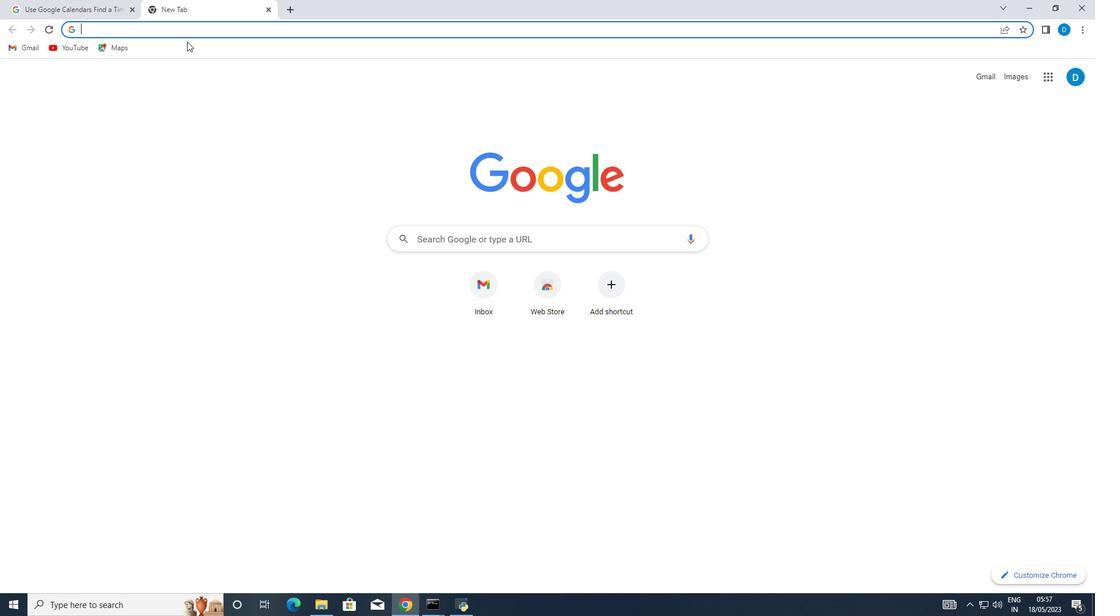 
Action: Key pressed <Key.backspace><Key.backspace><Key.backspace>g<Key.backspace>o
Screenshot: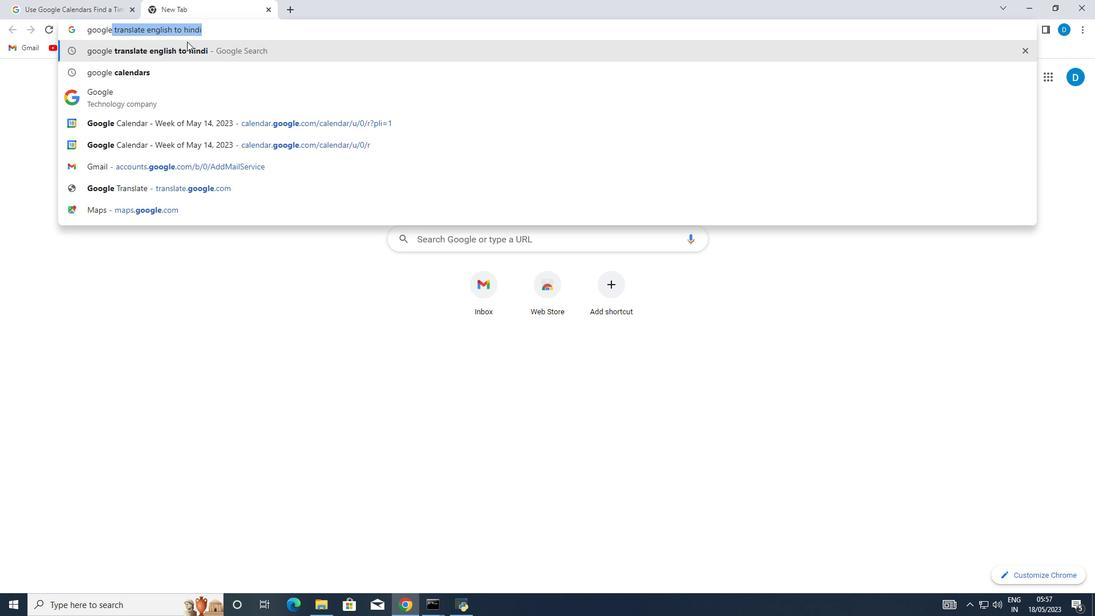 
Action: Mouse moved to (151, 138)
Screenshot: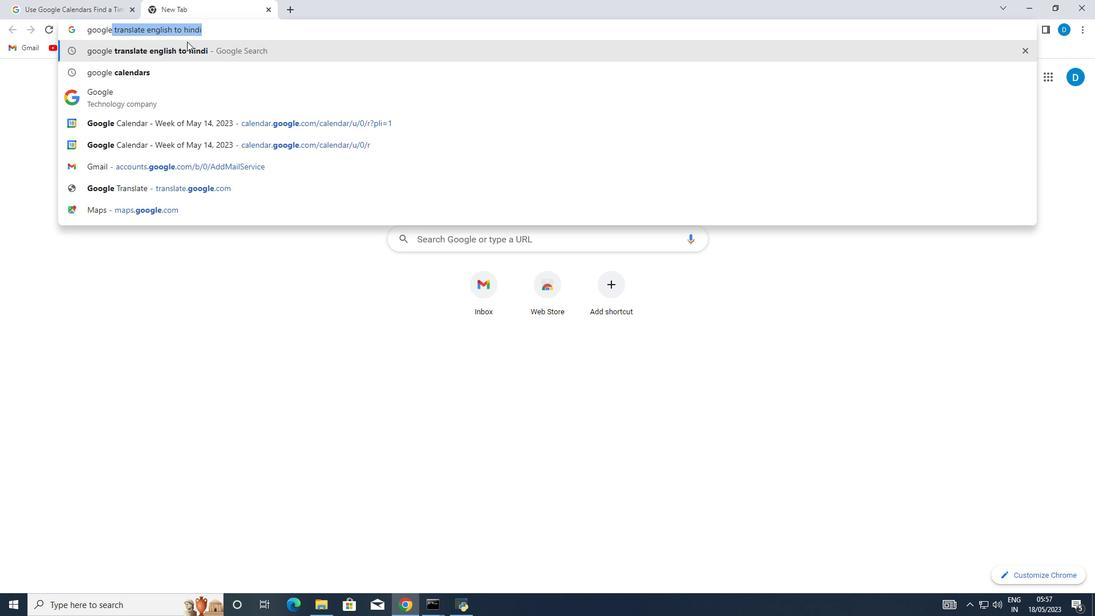 
Action: Key pressed ot
Screenshot: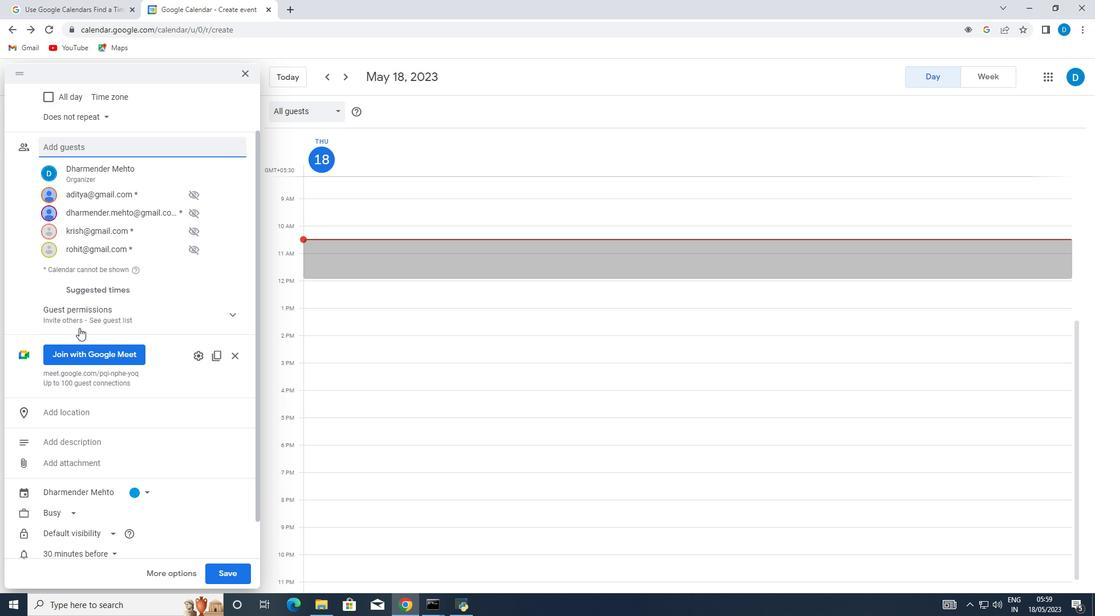 
Action: Mouse moved to (151, 136)
Screenshot: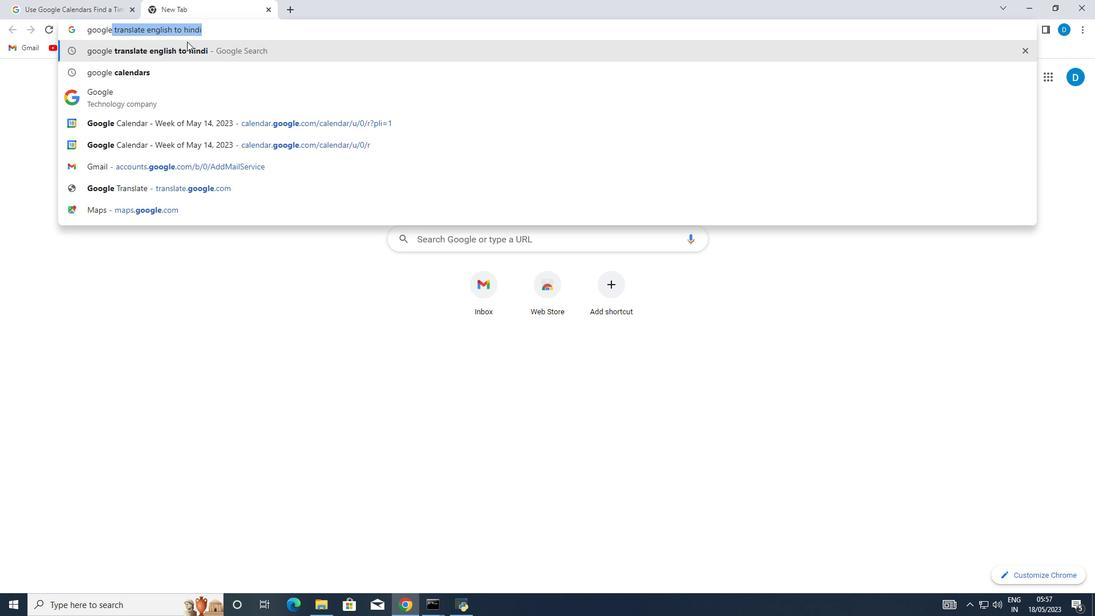 
Action: Key pressed gle<Key.space>acg
Screenshot: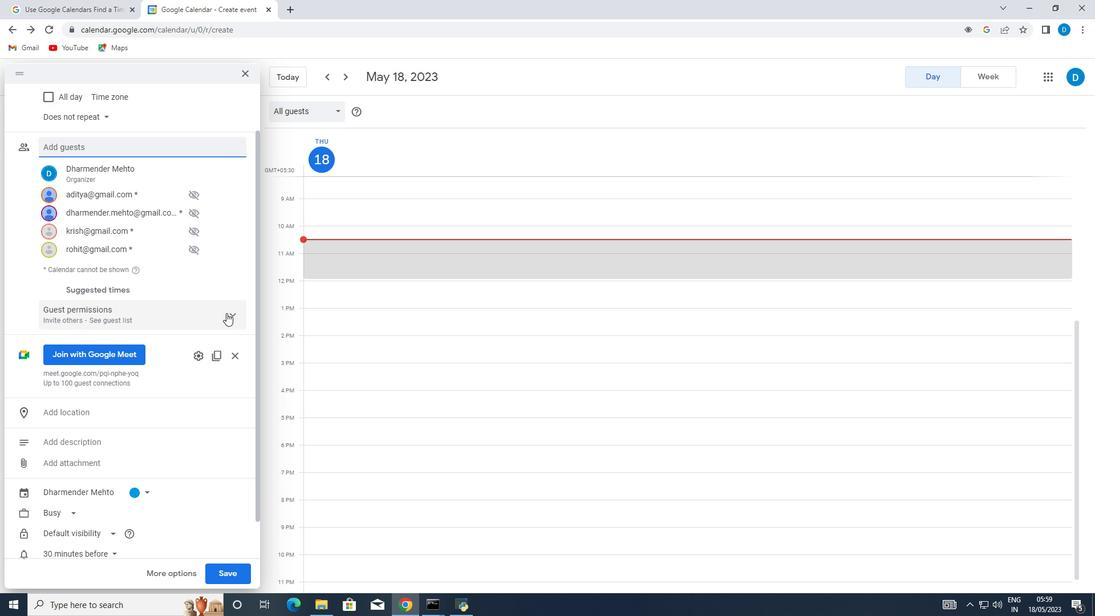 
Action: Mouse moved to (151, 138)
Screenshot: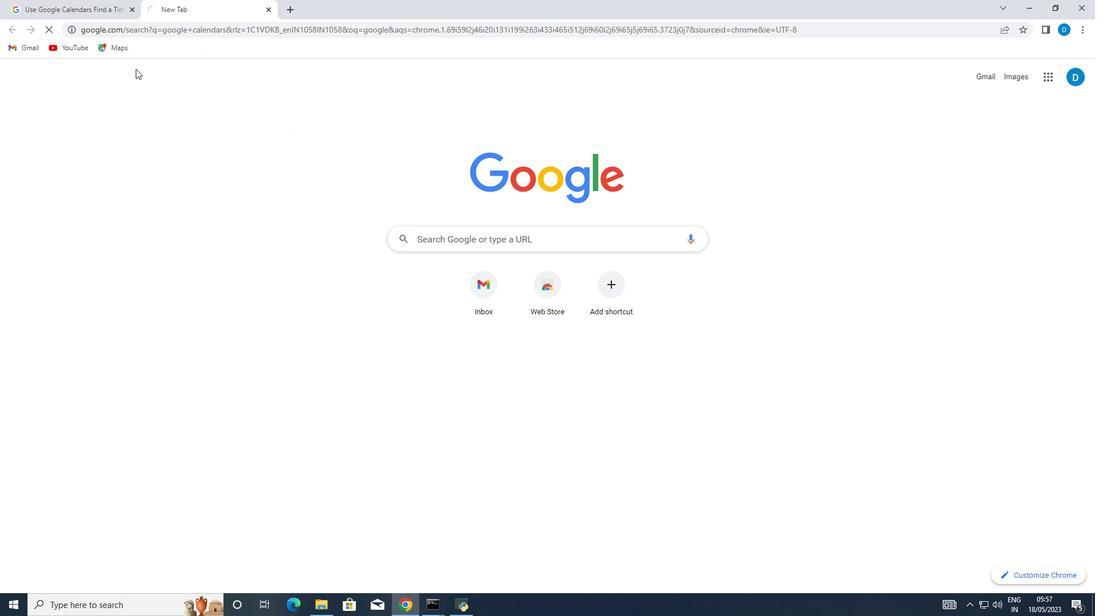 
Action: Key pressed e
Screenshot: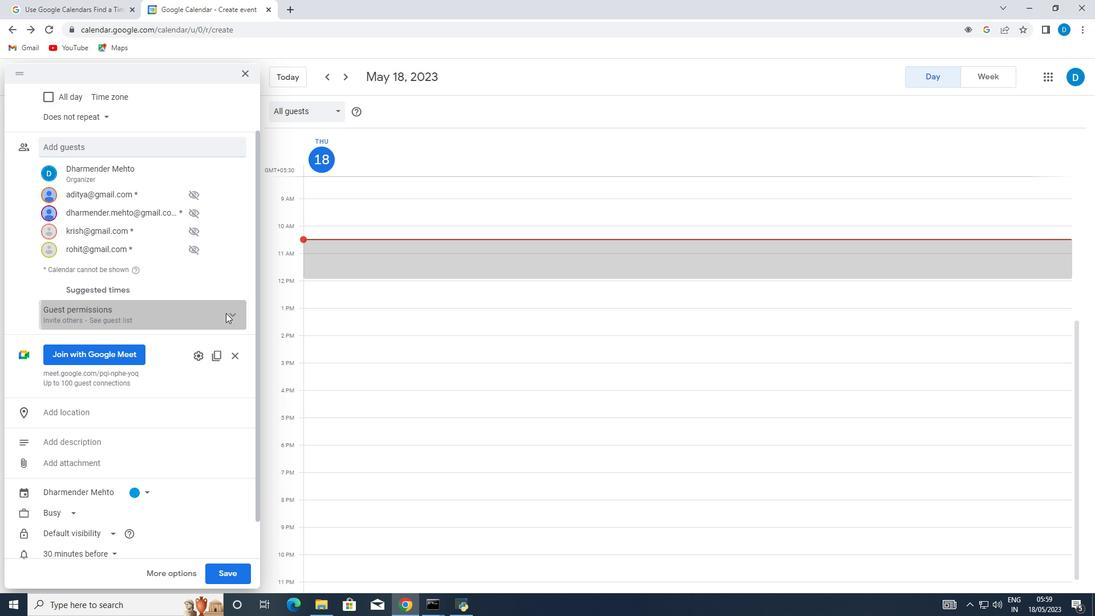 
Action: Mouse moved to (146, 111)
Screenshot: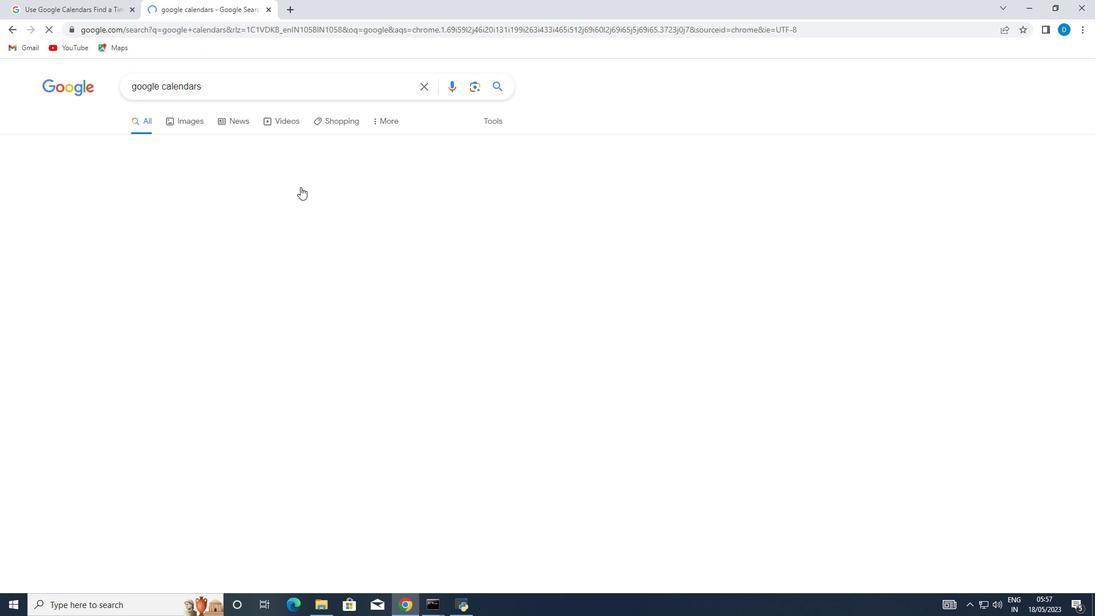 
Action: Key pressed .
Screenshot: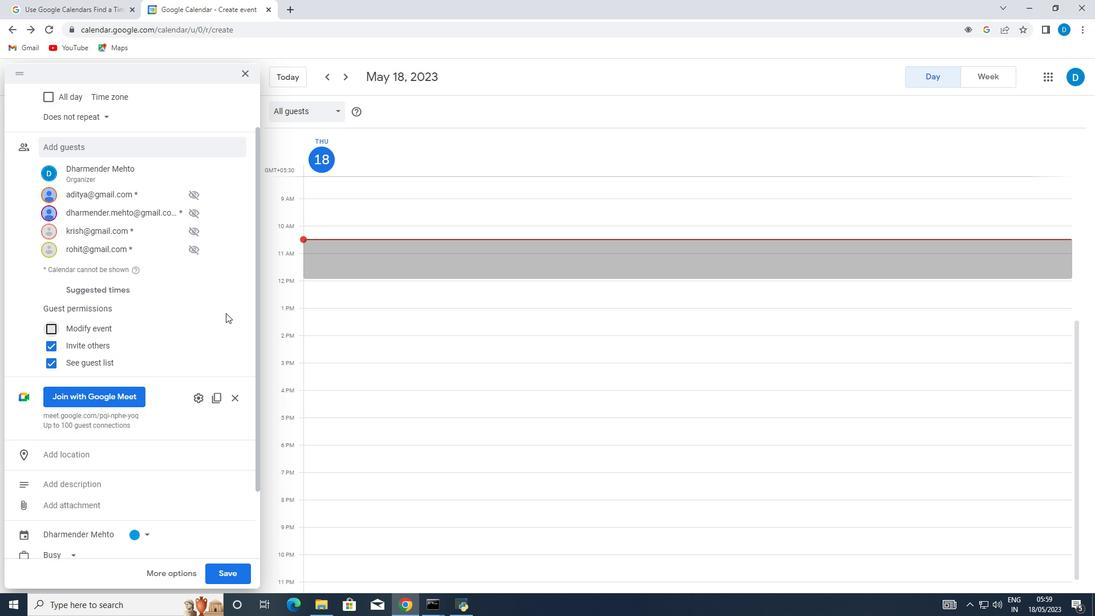 
Action: Mouse moved to (132, 51)
Screenshot: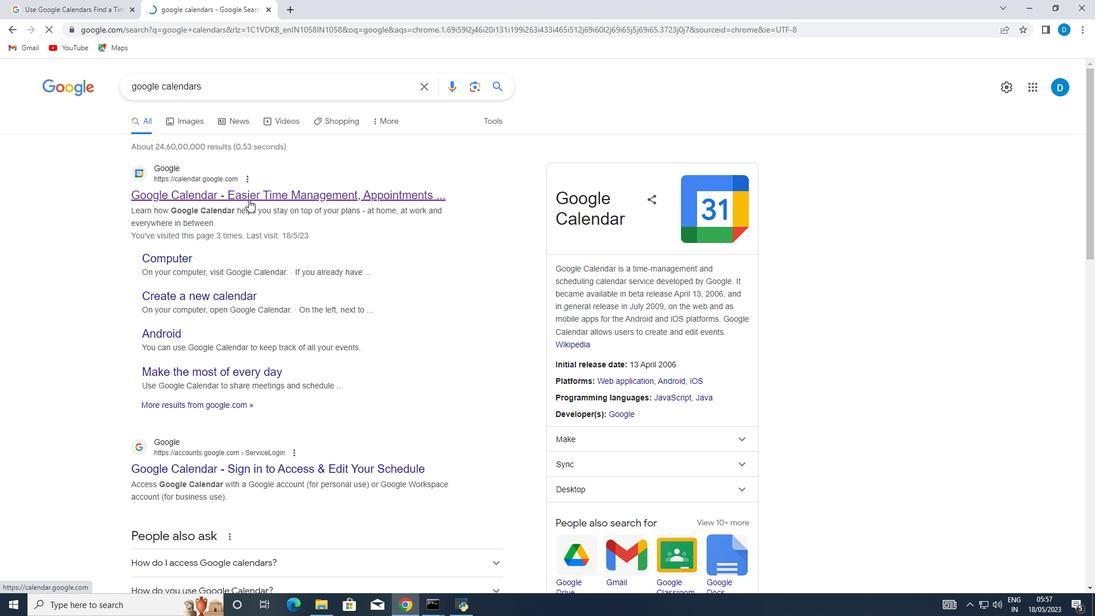 
Action: Key pressed 3
Screenshot: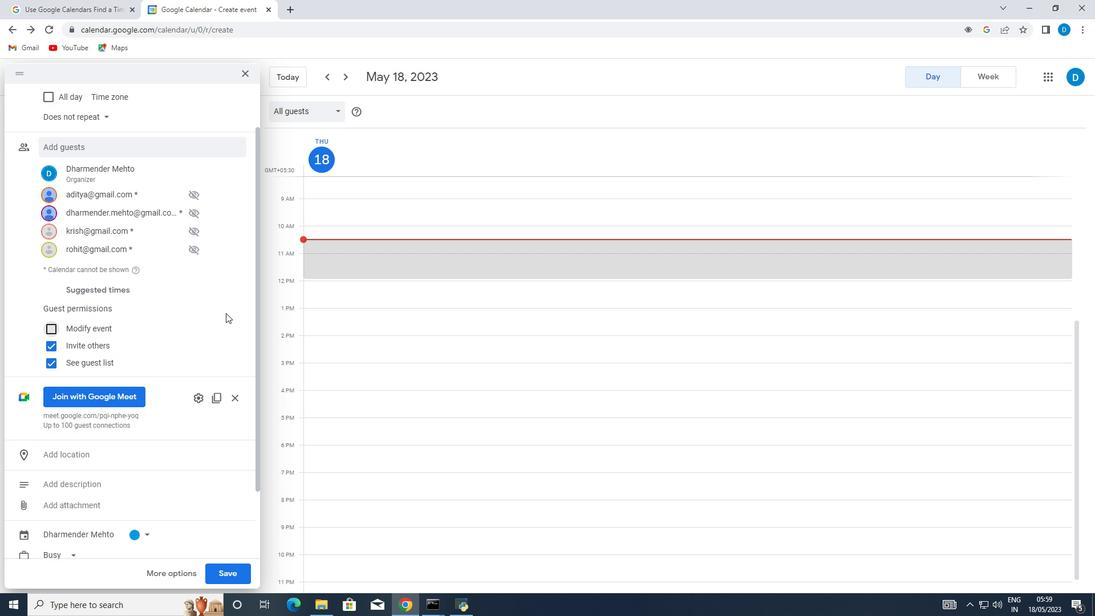 
Action: Mouse moved to (132, 49)
Screenshot: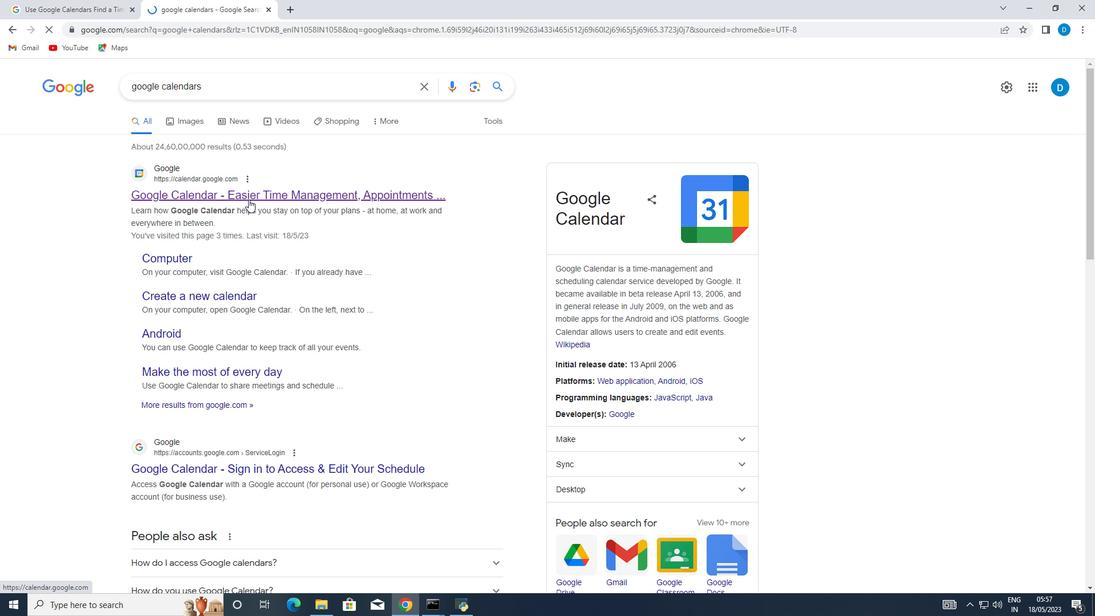 
Action: Mouse pressed left at (132, 49)
Screenshot: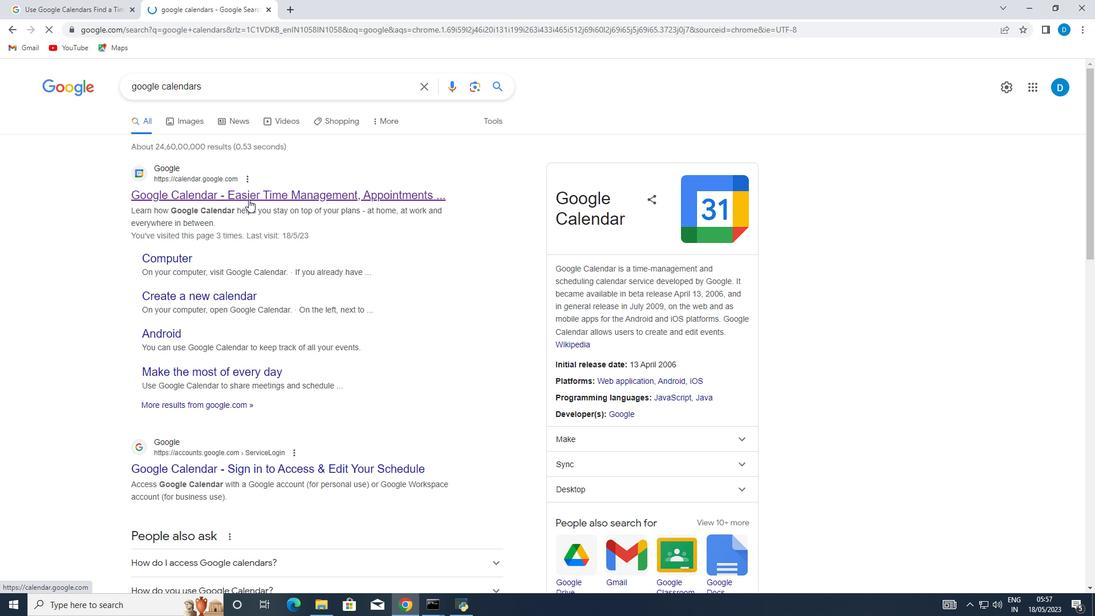 
Action: Key pressed <Key.shift>
Screenshot: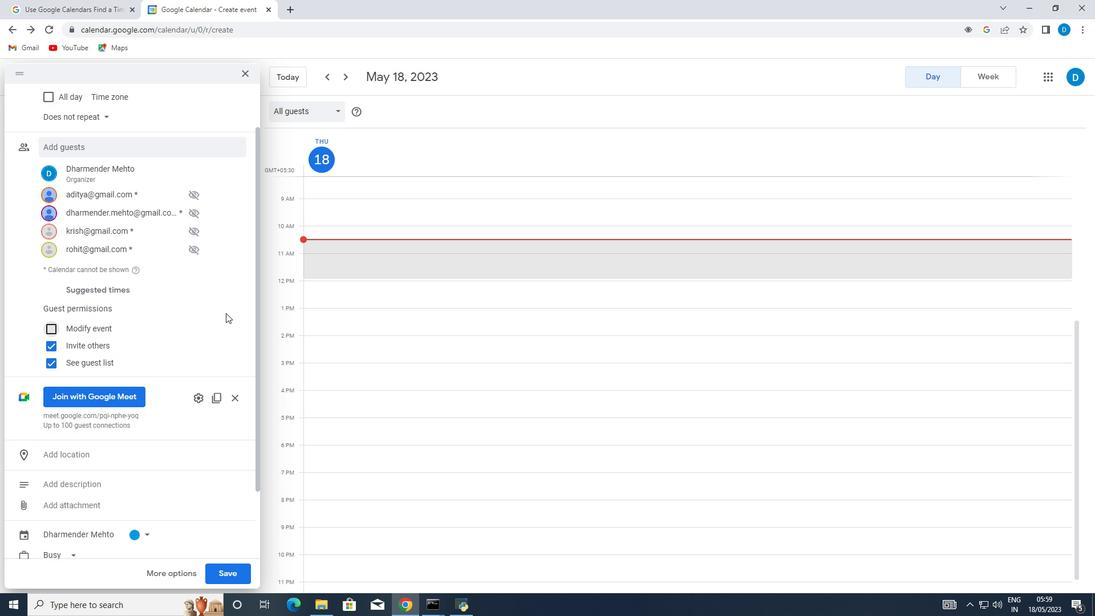 
Action: Mouse moved to (186, 192)
Screenshot: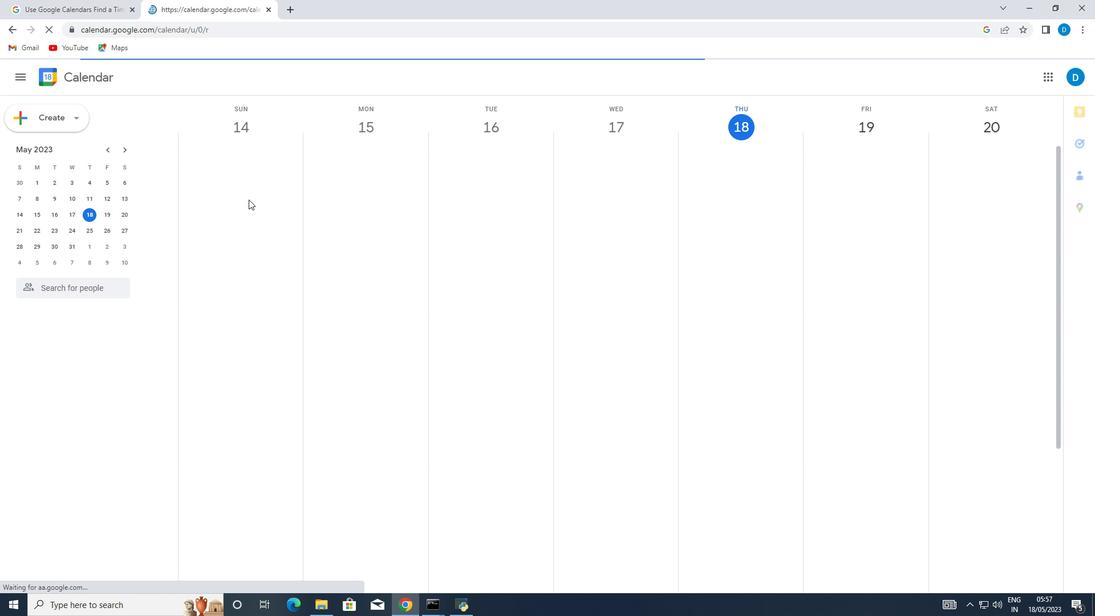 
Action: Mouse pressed left at (186, 192)
Screenshot: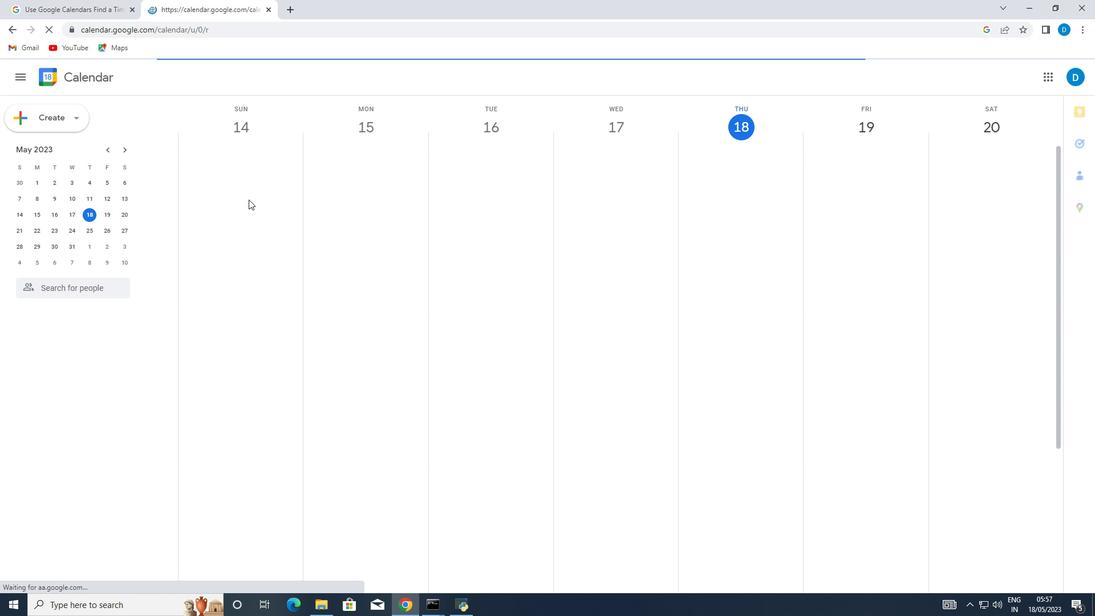 
Action: Key pressed s
Screenshot: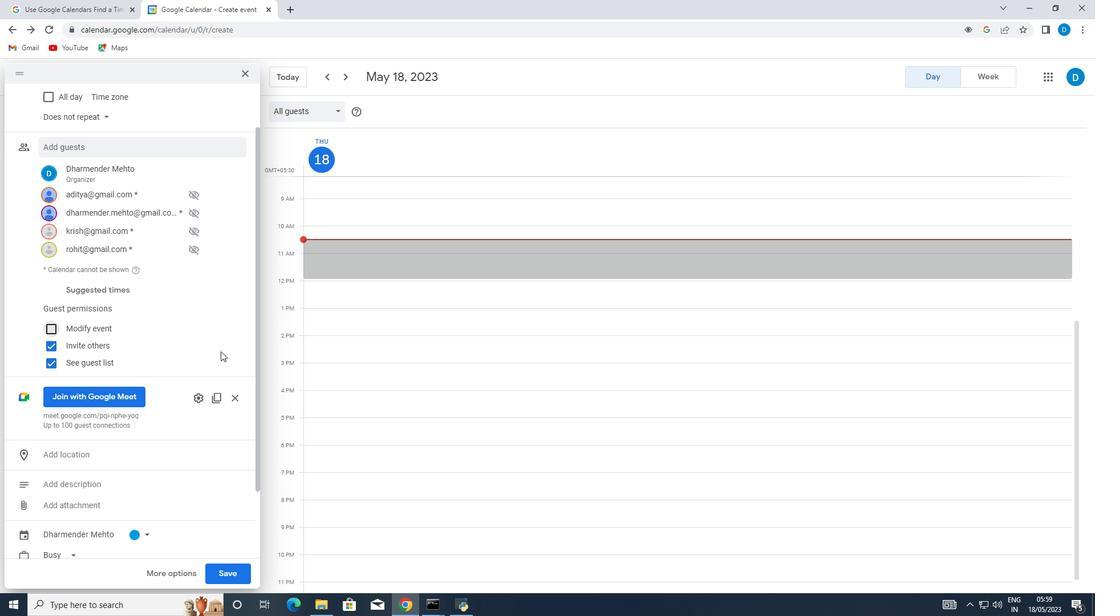 
Action: Mouse moved to (186, 192)
Screenshot: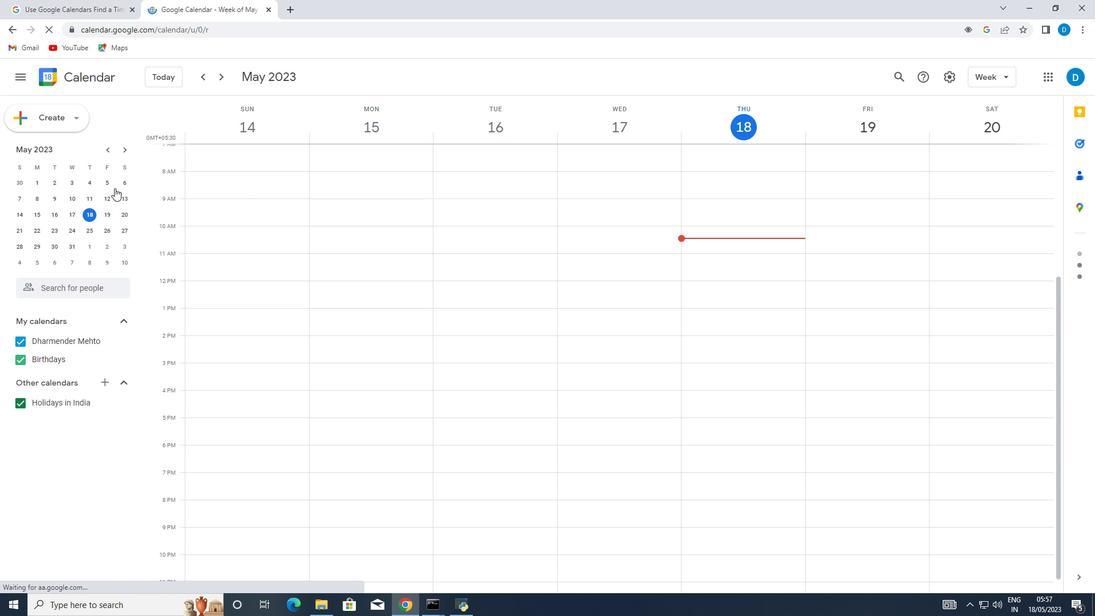 
Action: Key pressed o
Screenshot: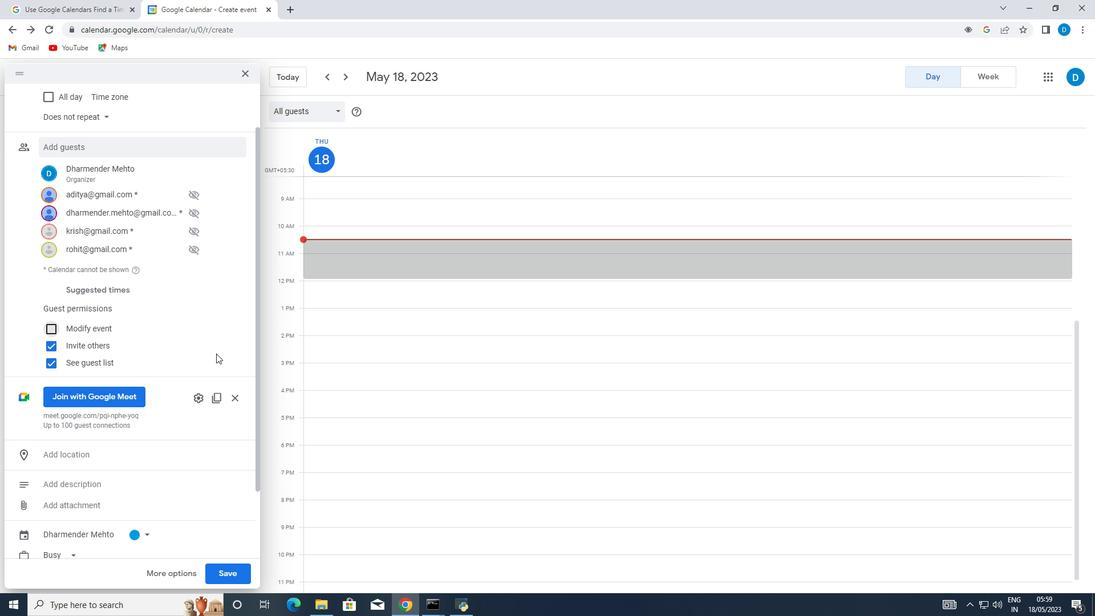 
Action: Mouse moved to (186, 193)
Screenshot: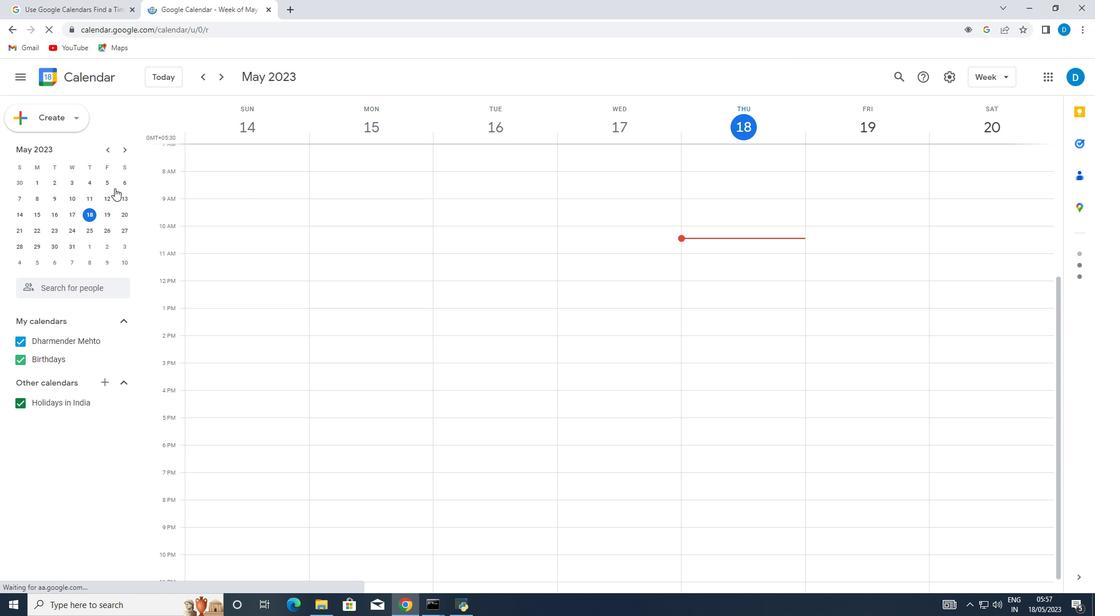 
Action: Key pressed f
Screenshot: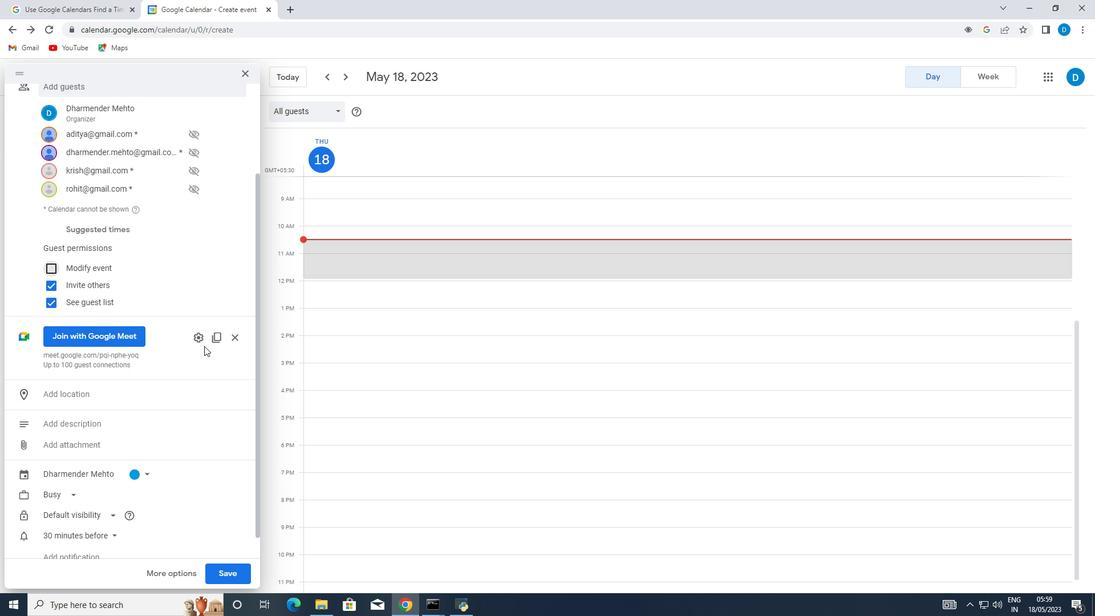 
Action: Mouse moved to (186, 193)
Screenshot: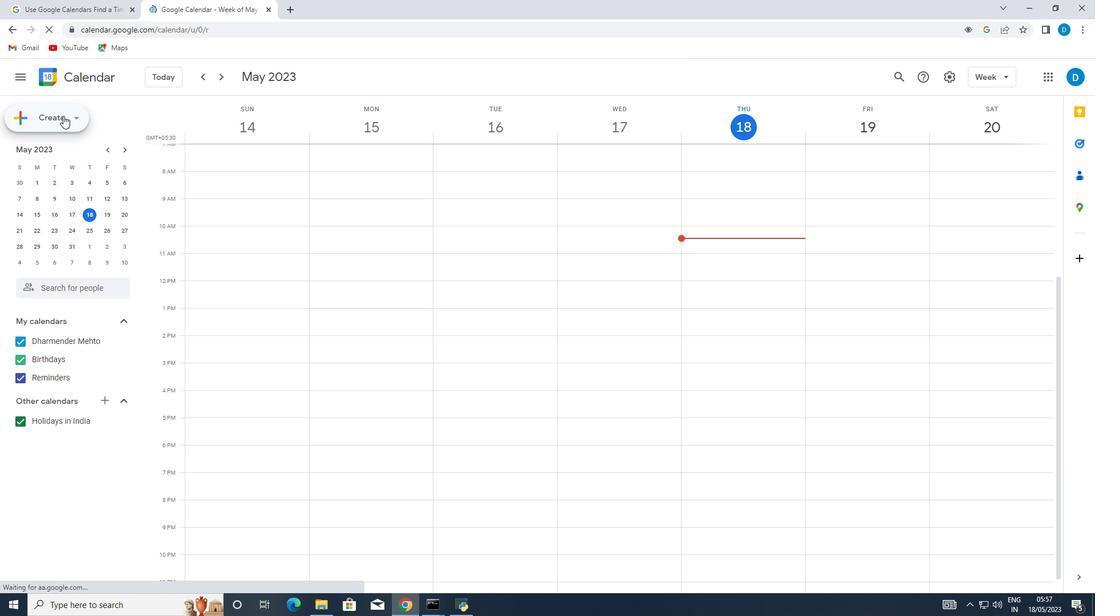 
Action: Key pressed tag
Screenshot: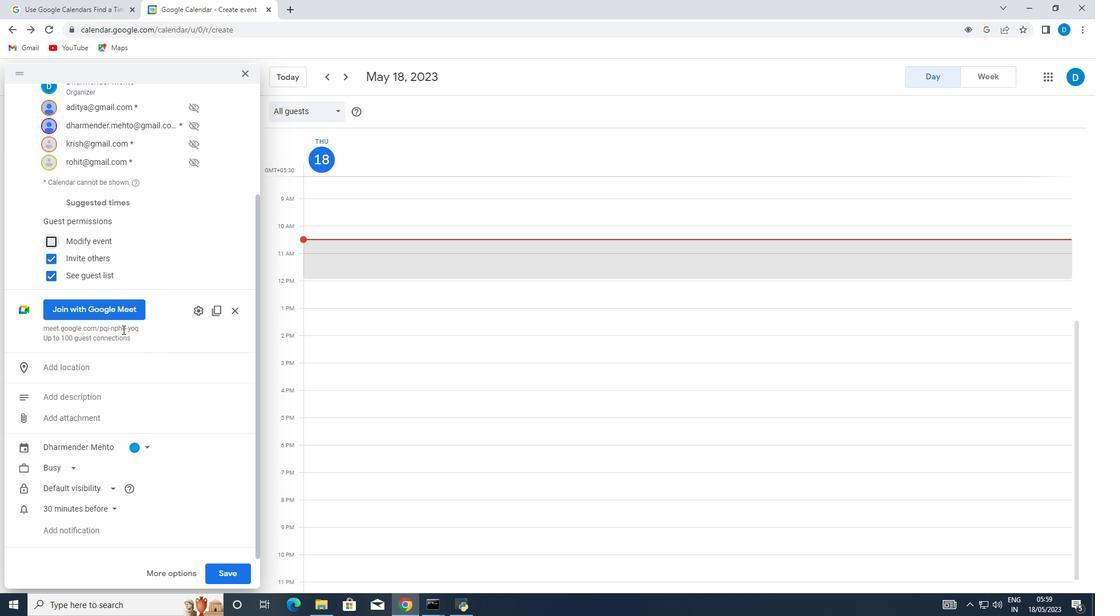 
Action: Mouse moved to (186, 193)
Screenshot: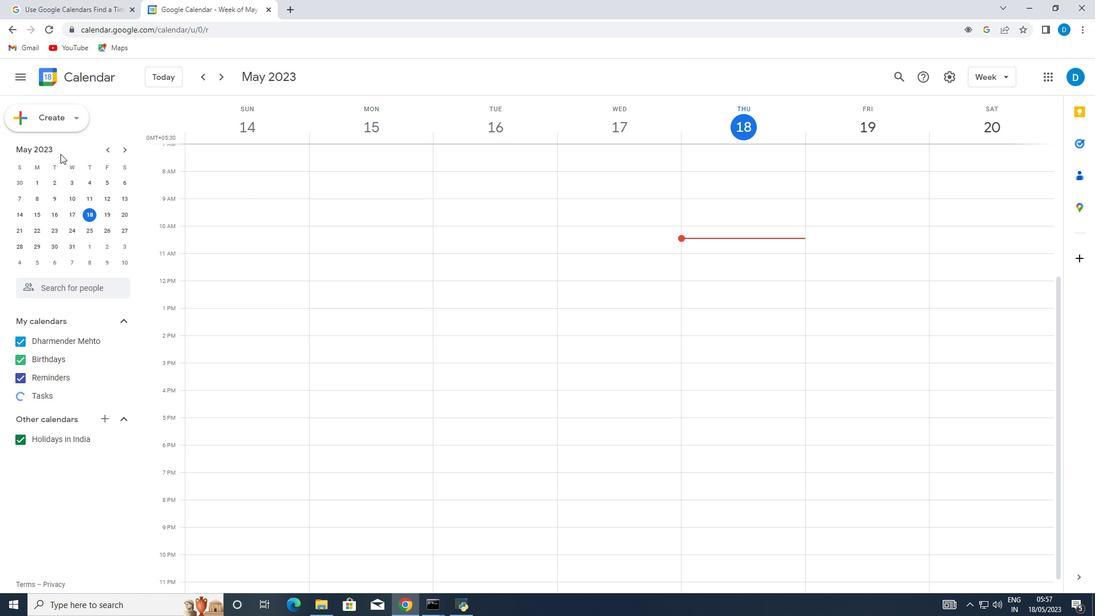 
Action: Key pressed e
Screenshot: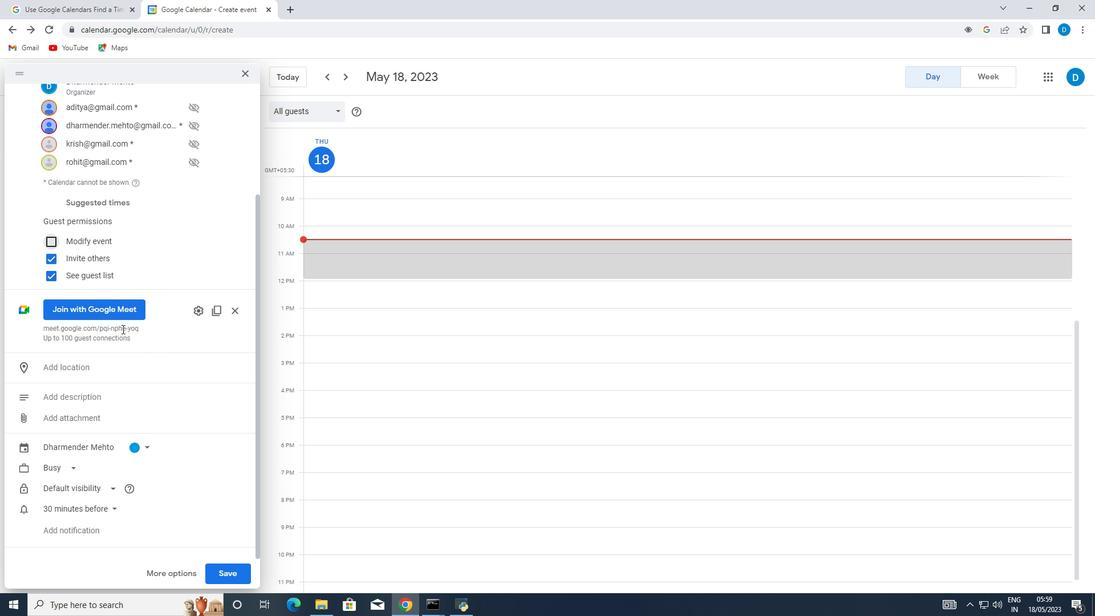 
Action: Mouse moved to (220, 241)
Screenshot: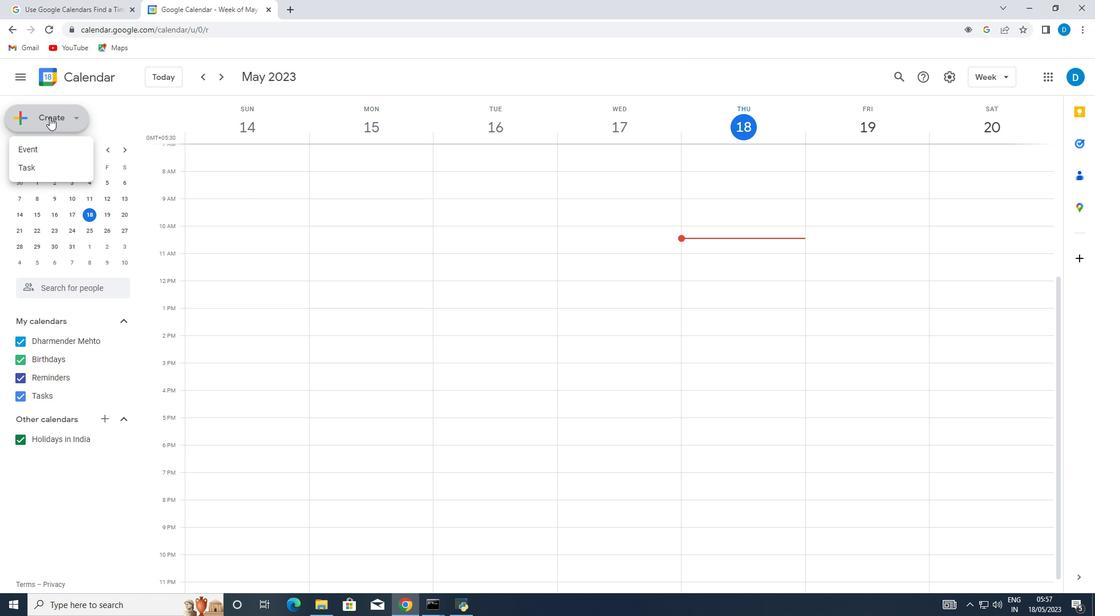 
Action: Key pressed .
Screenshot: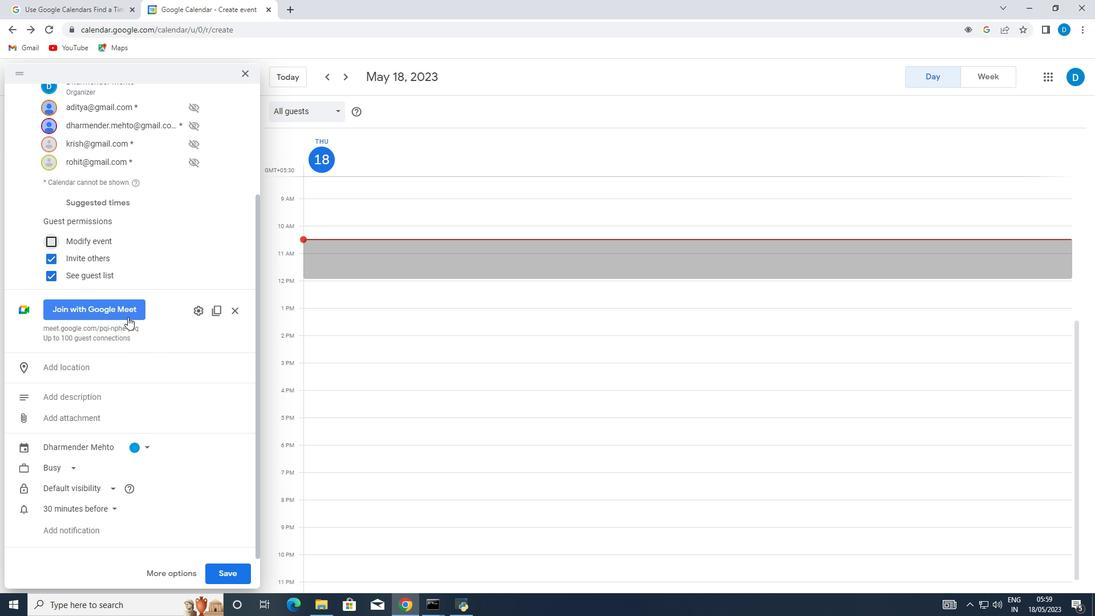 
Action: Mouse moved to (239, 229)
Screenshot: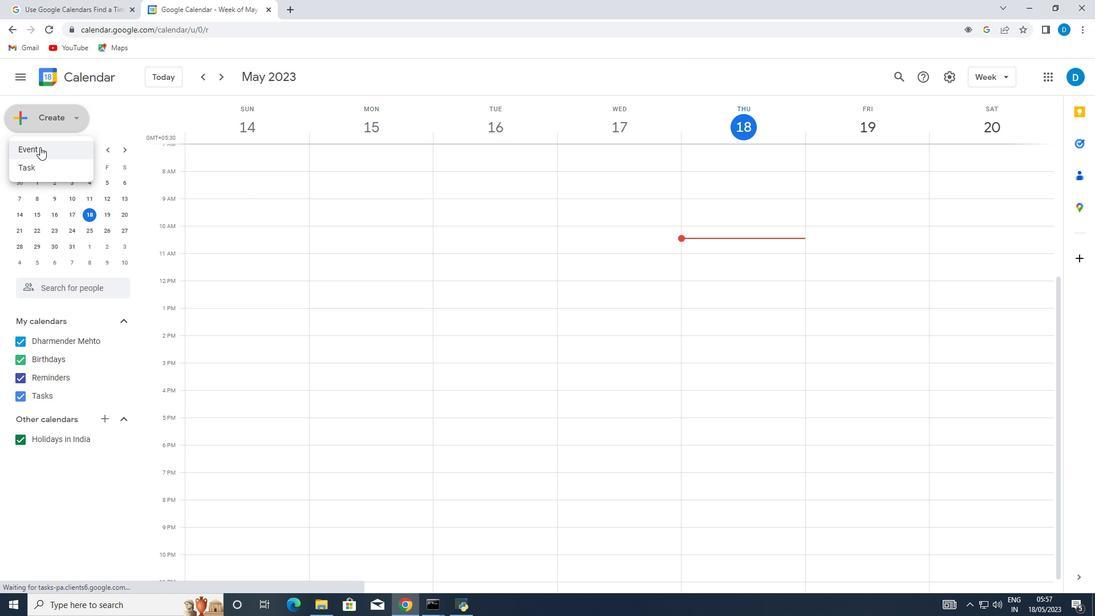 
Action: Key pressed n
Screenshot: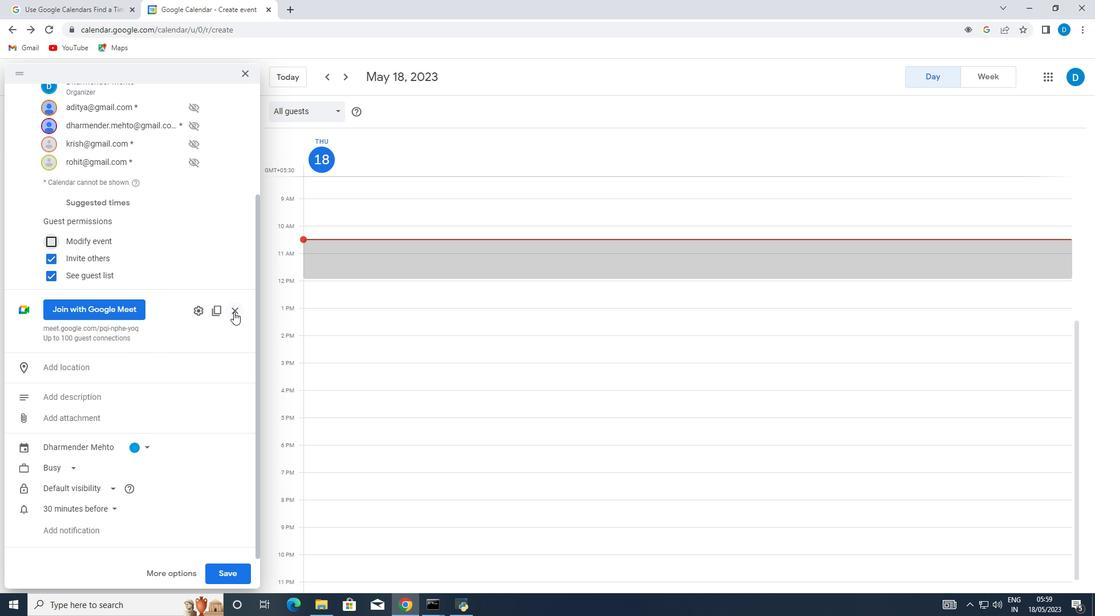 
Action: Mouse moved to (237, 229)
Screenshot: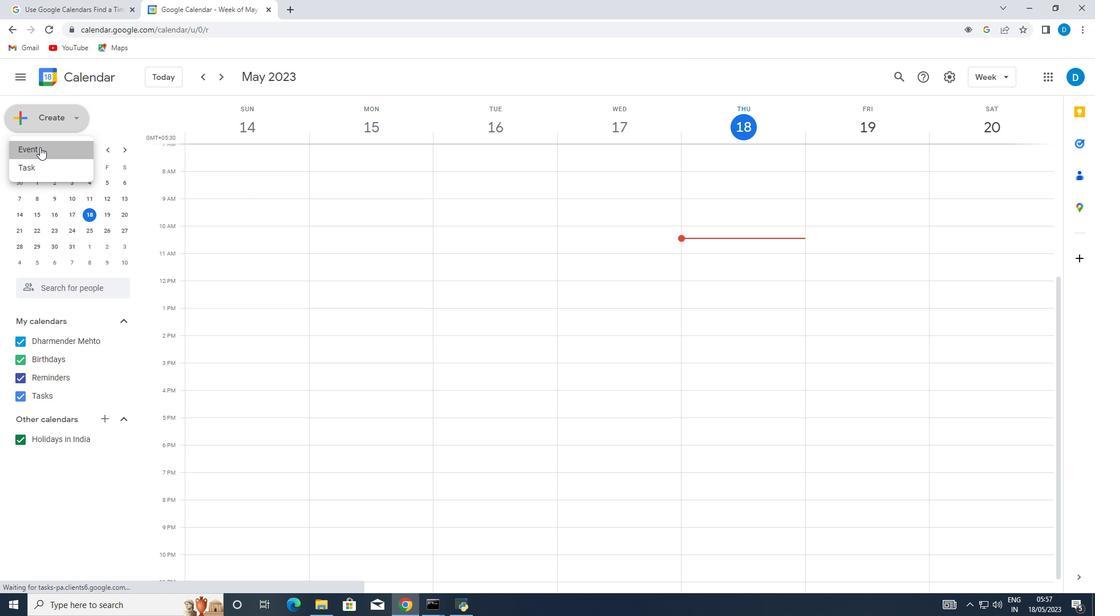 
Action: Key pressed e
Screenshot: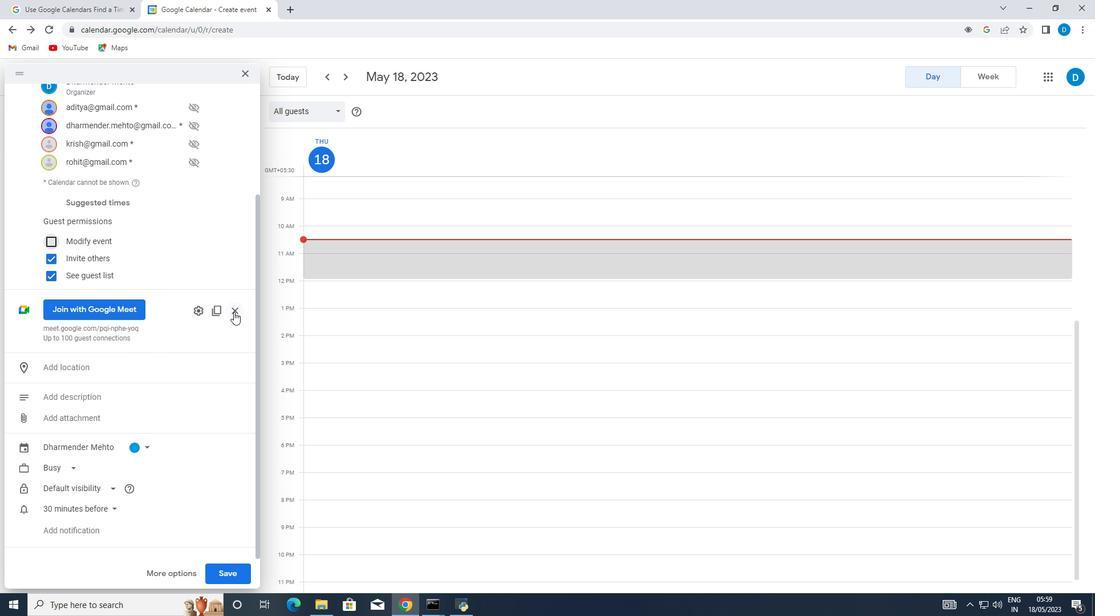 
Action: Mouse moved to (256, 247)
Screenshot: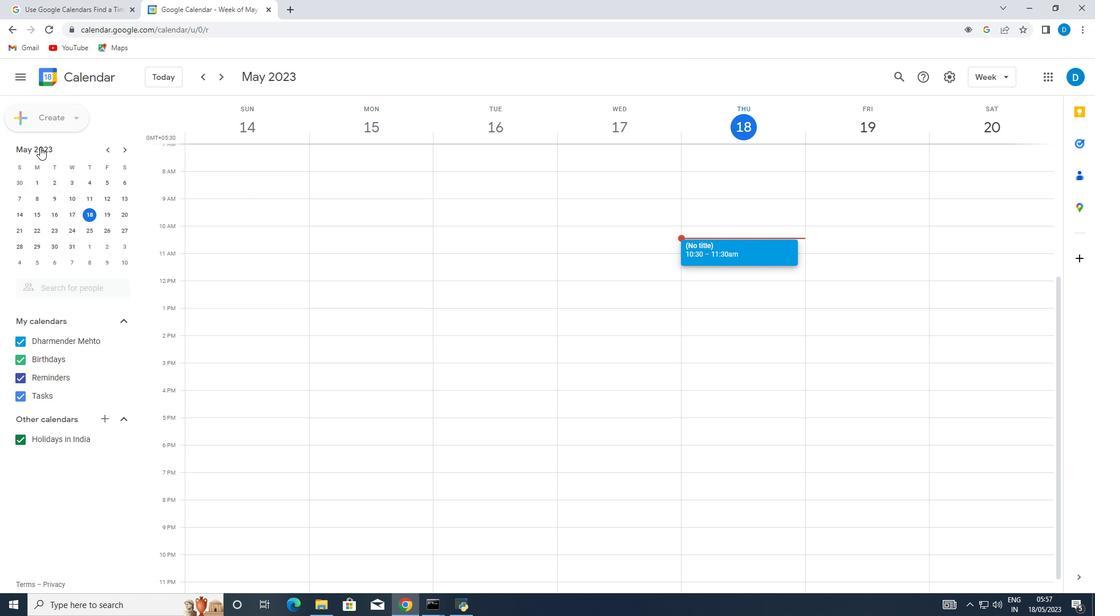 
Action: Key pressed t 57, 439)
Screenshot: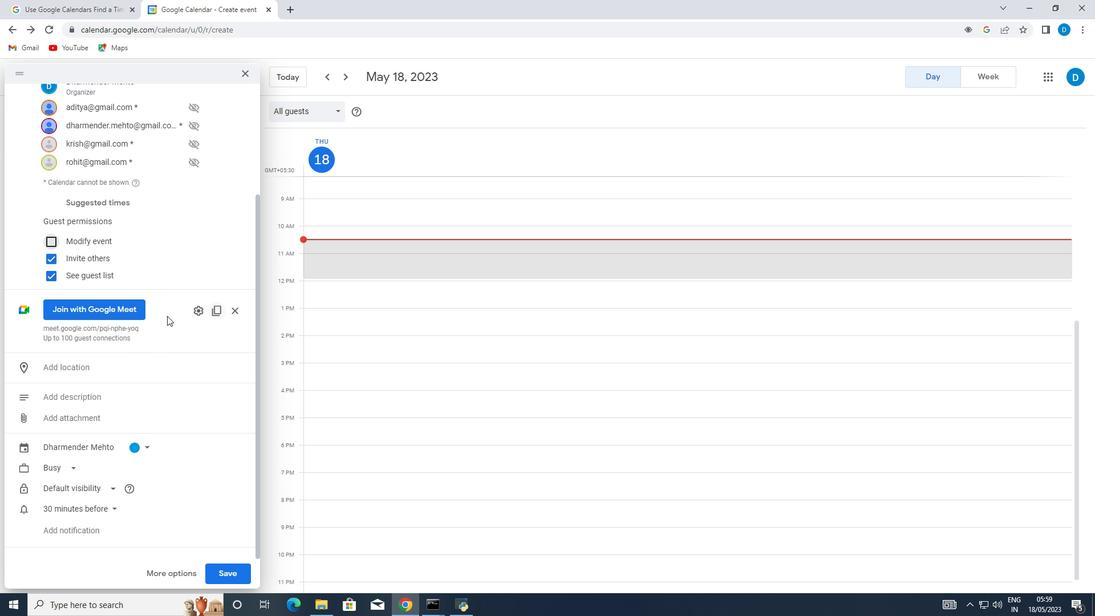 
Action: Mouse moved to (190, 102)
Screenshot: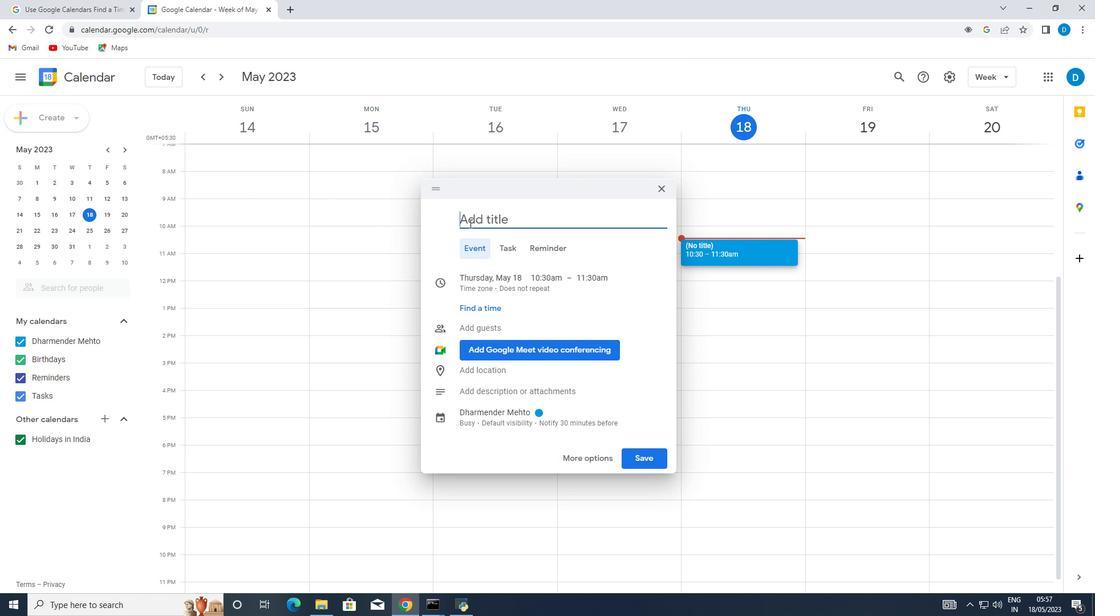 
Action: Key pressed <Key.enter>
Screenshot: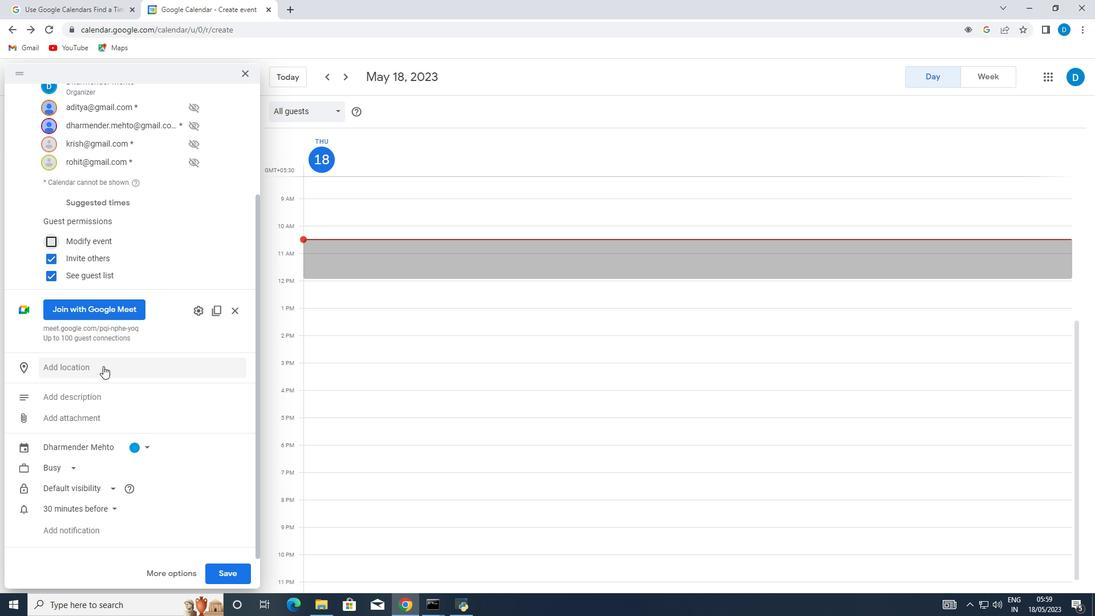 
Action: Mouse moved to (59, 119)
Screenshot: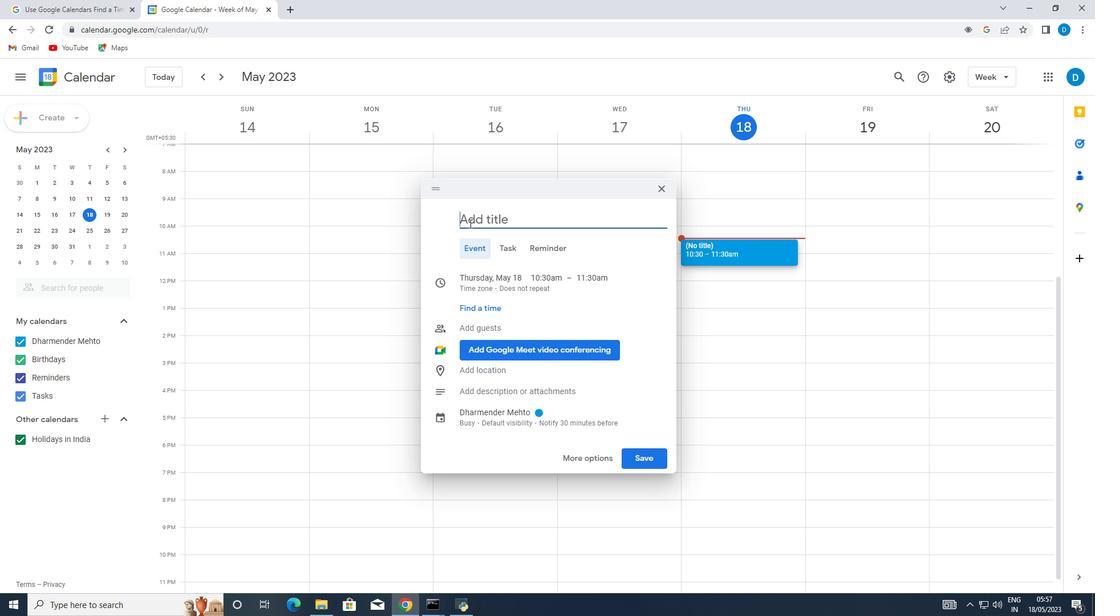 
Action: Key pressed s
Screenshot: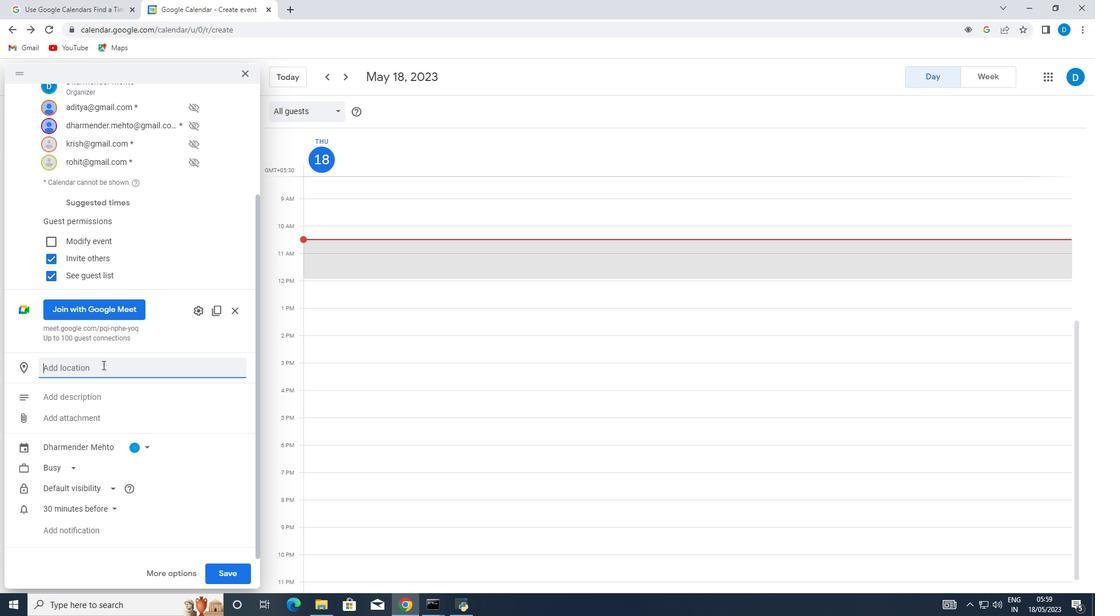 
Action: Mouse pressed left at (59, 119)
Screenshot: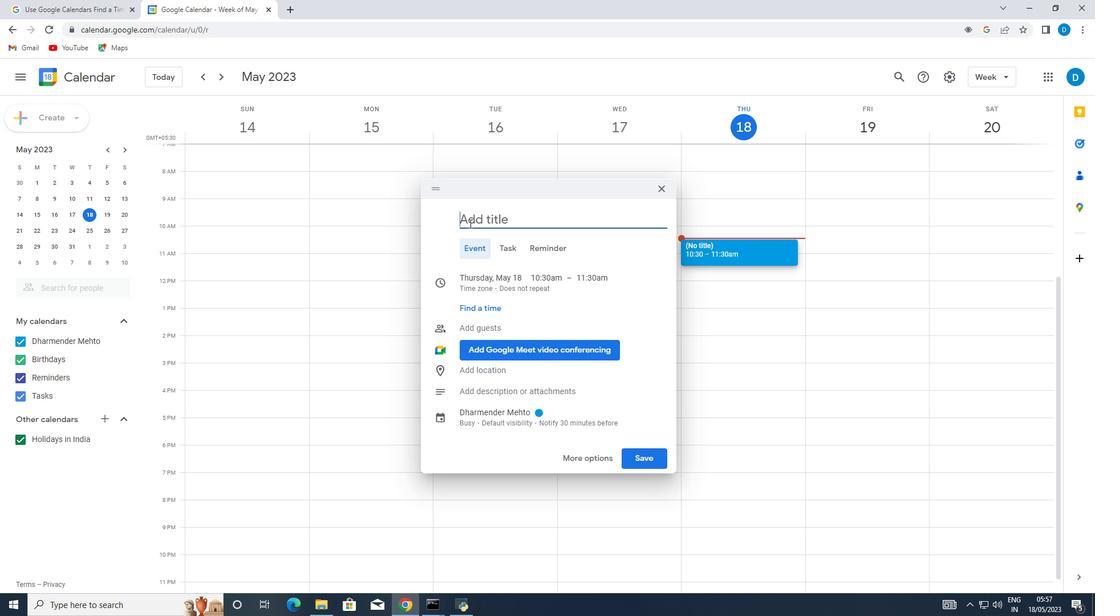 
Action: Mouse moved to (49, 138)
Screenshot: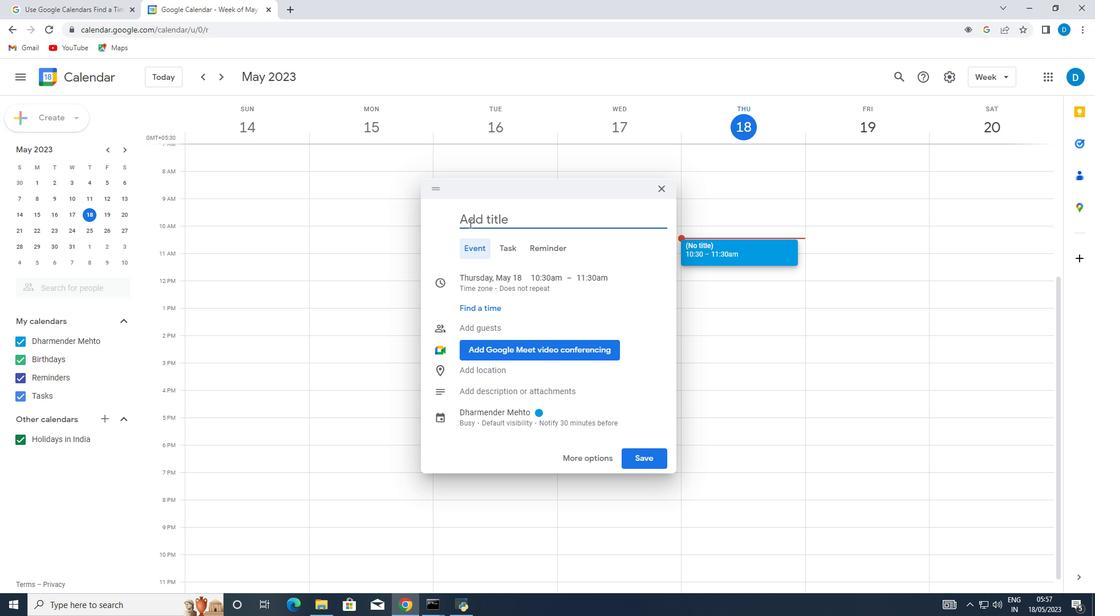 
Action: Key pressed o 1, 252)
Screenshot: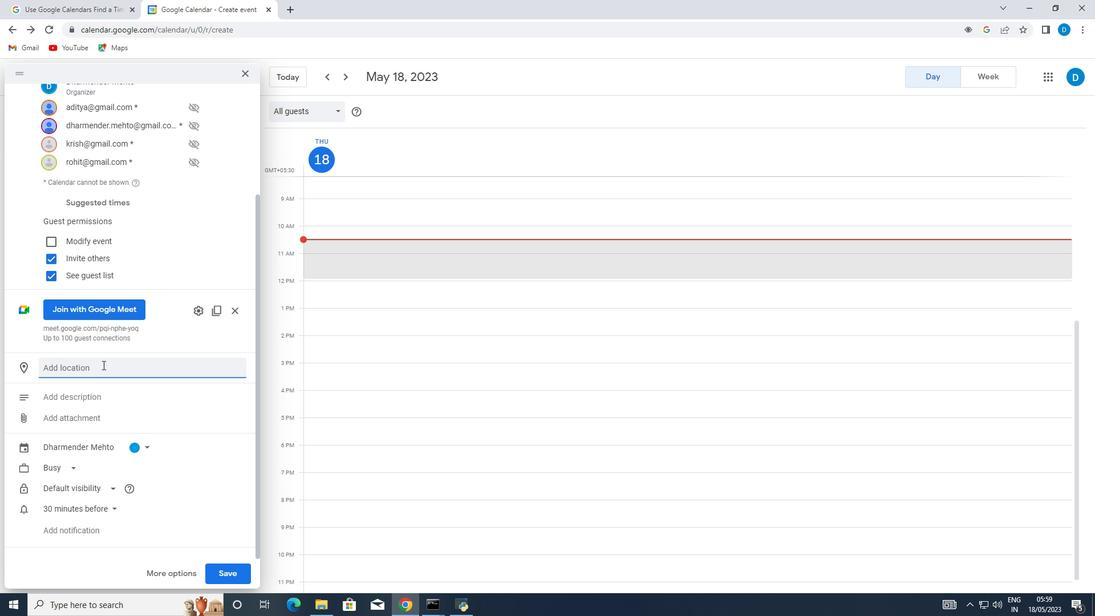 
Action: Mouse moved to (52, 152)
Screenshot: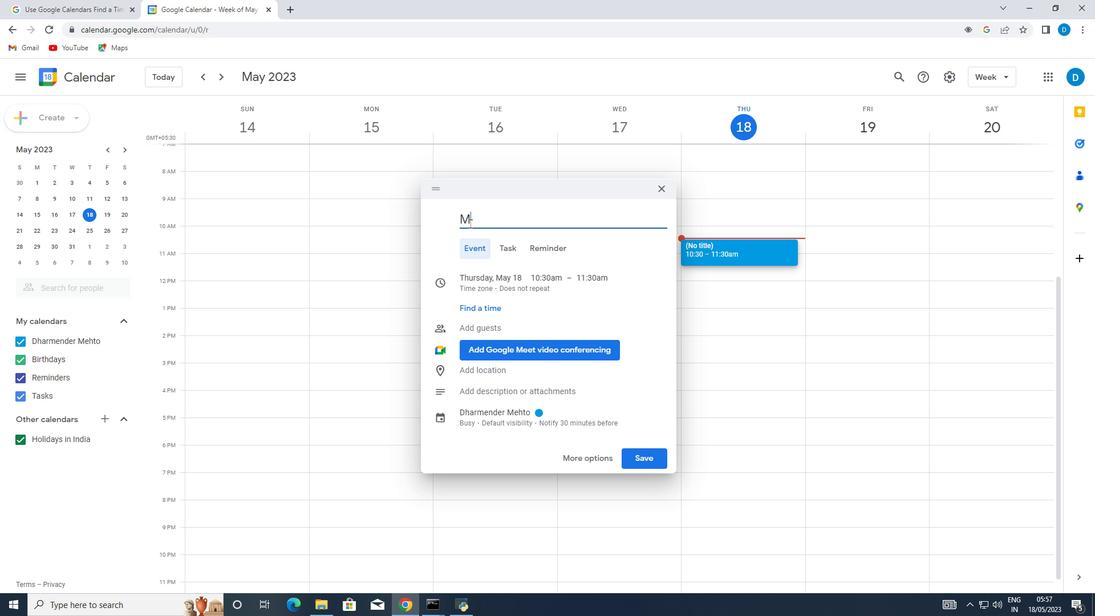 
Action: Key pressed f
Screenshot: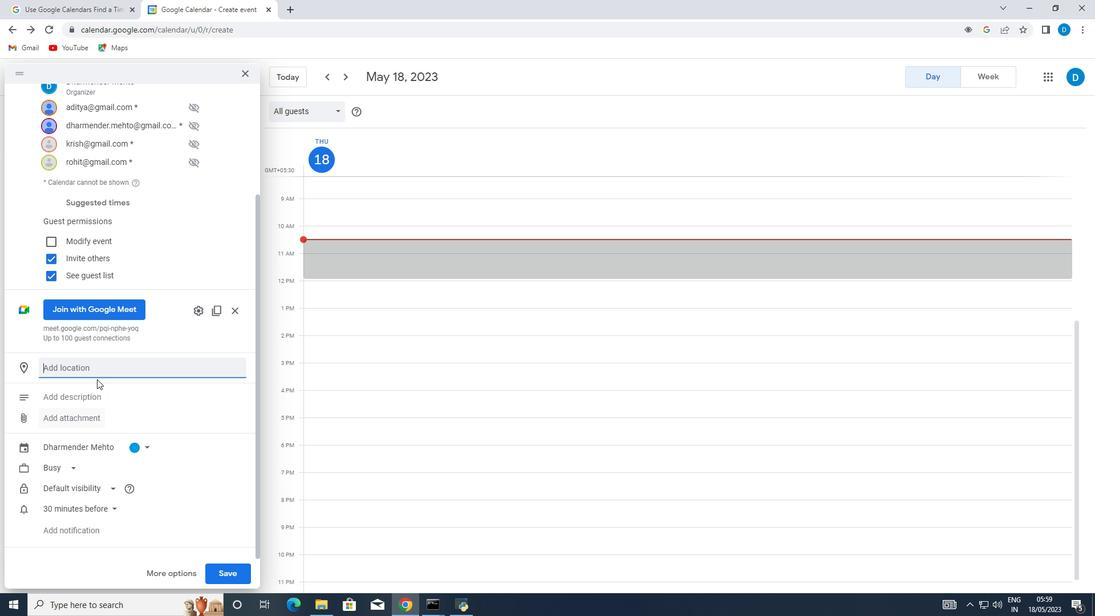
Action: Mouse moved to (52, 152)
Screenshot: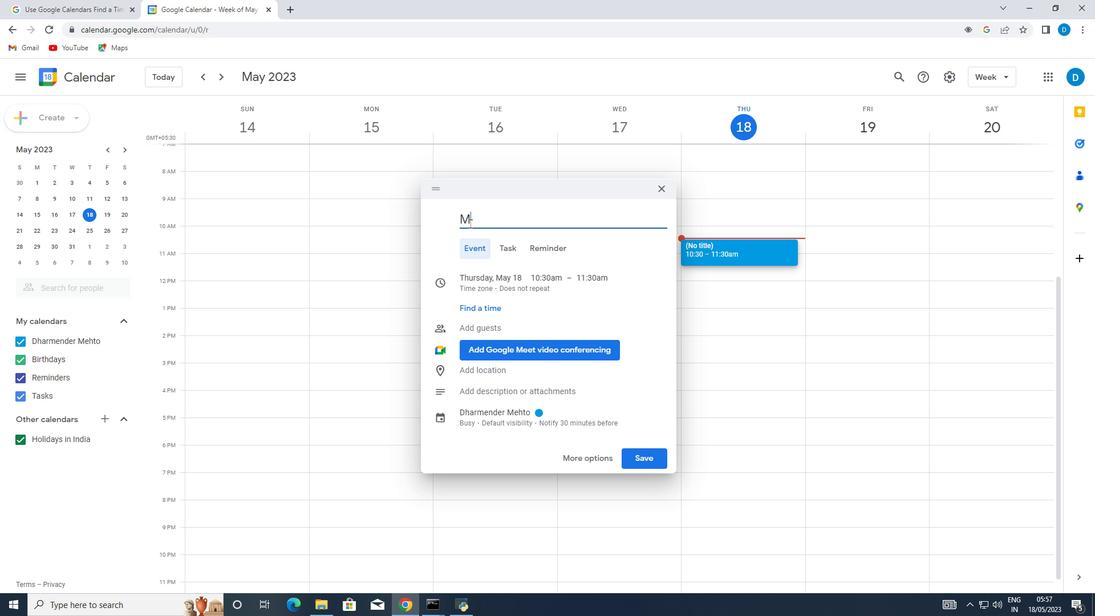 
Action: Mouse pressed left at (52, 152)
Screenshot: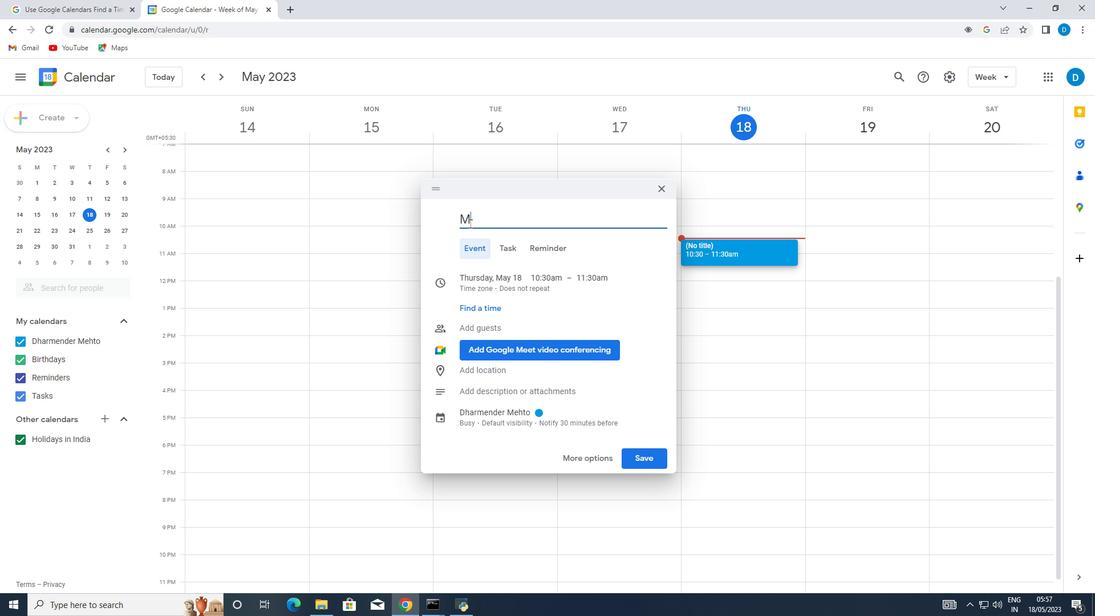 
Action: Key pressed t
Screenshot: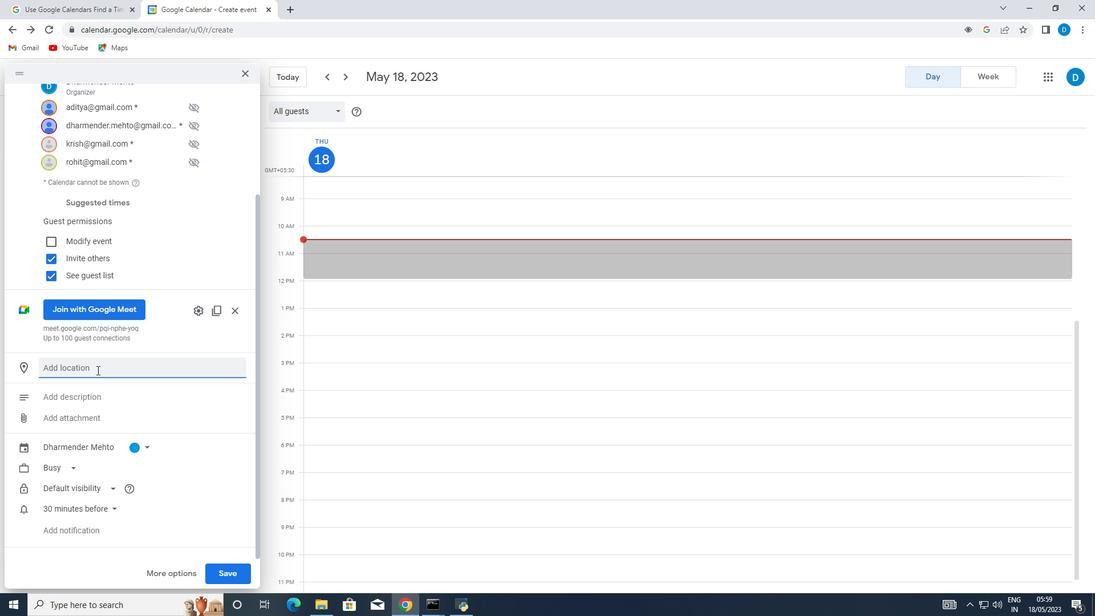 
Action: Mouse moved to (51, 151)
Screenshot: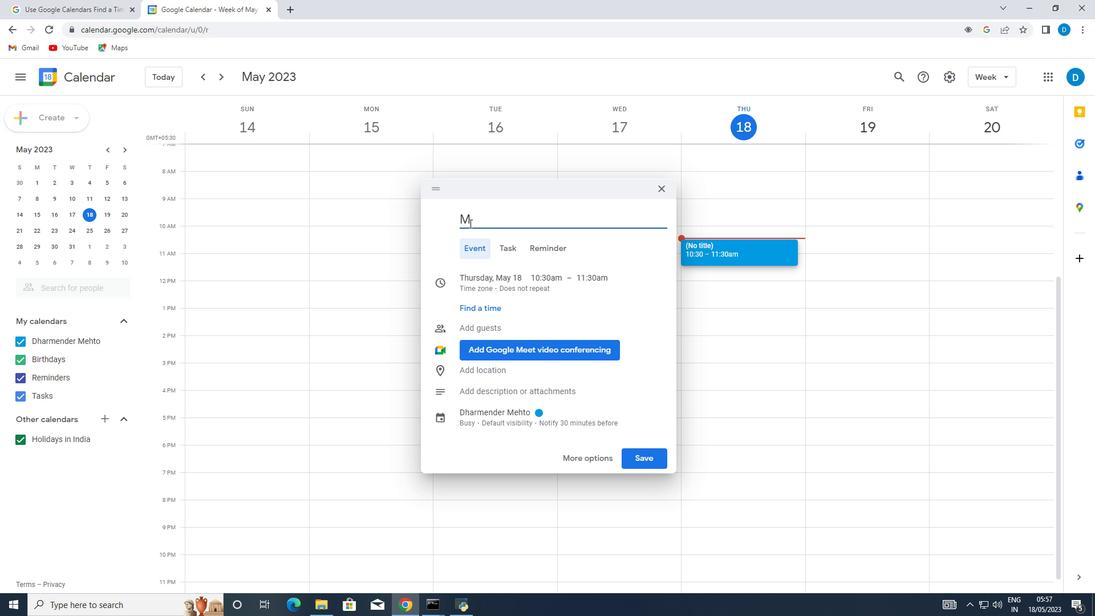 
Action: Key pressed a
Screenshot: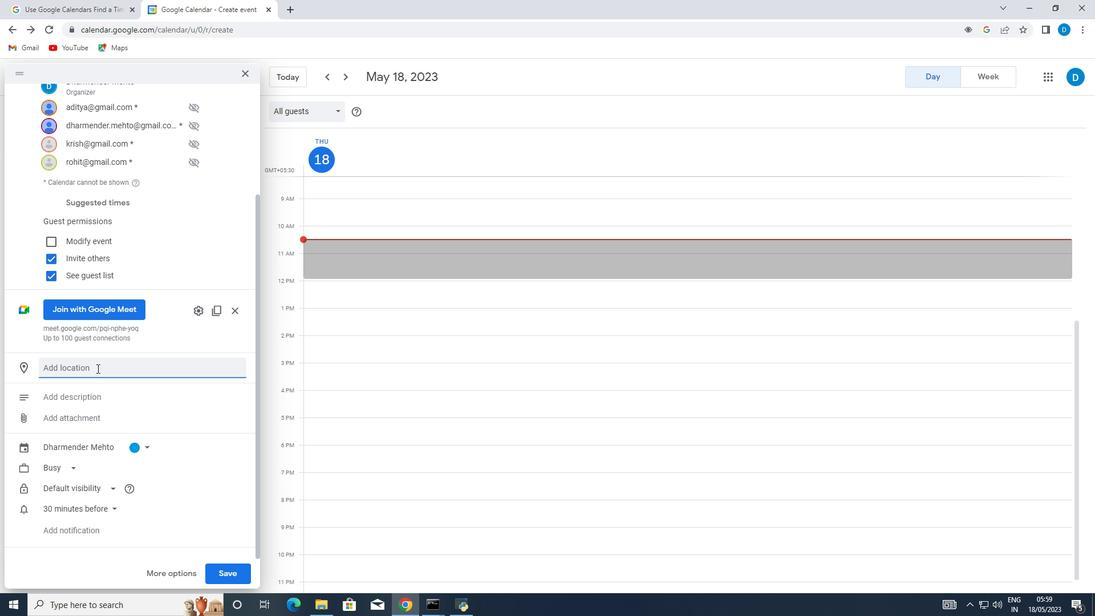 
Action: Mouse moved to (71, 195)
Screenshot: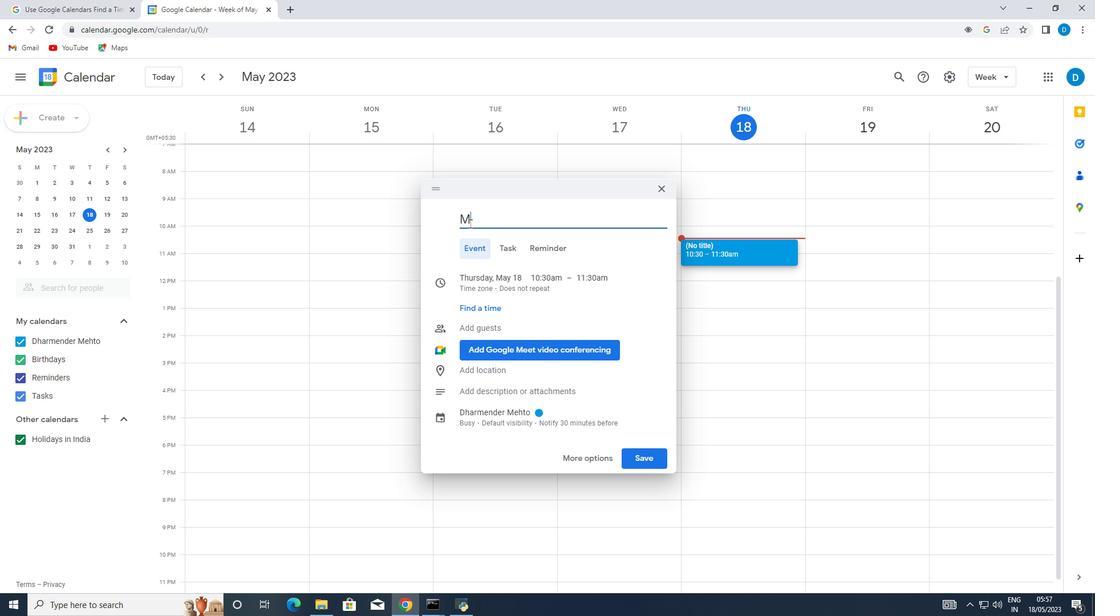 
Action: Key pressed h
Screenshot: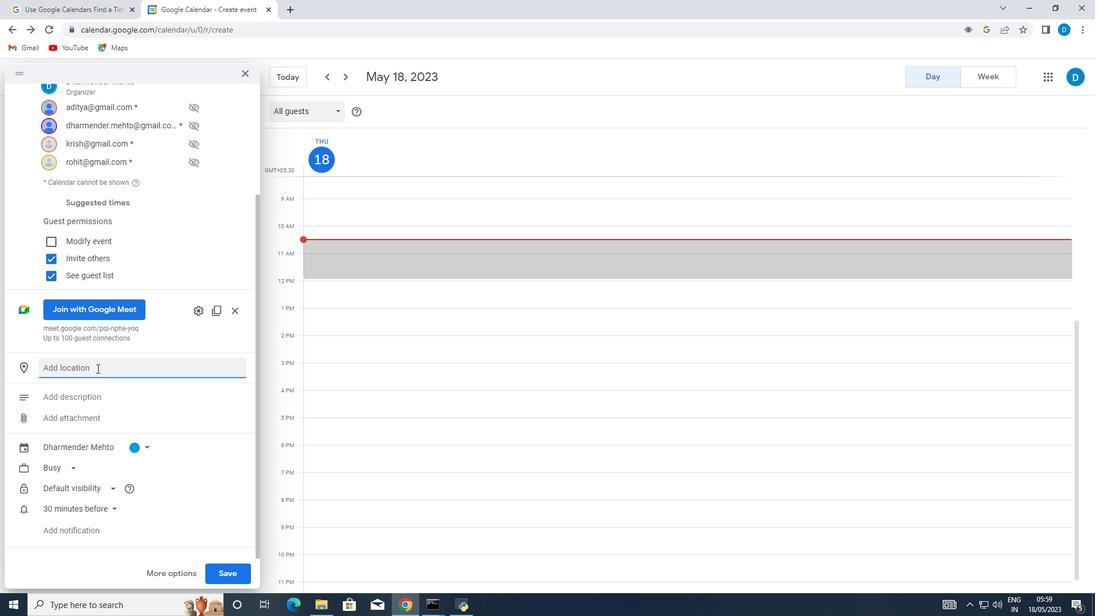 
Action: Mouse moved to (560, 307)
Screenshot: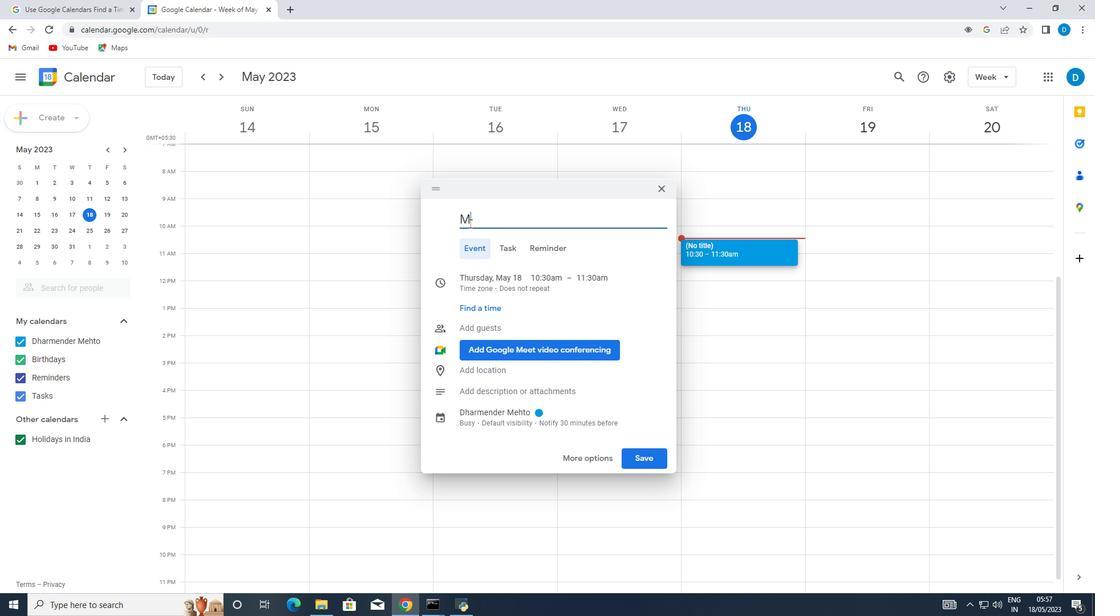 
Action: Key pressed <Key.backspace>
Screenshot: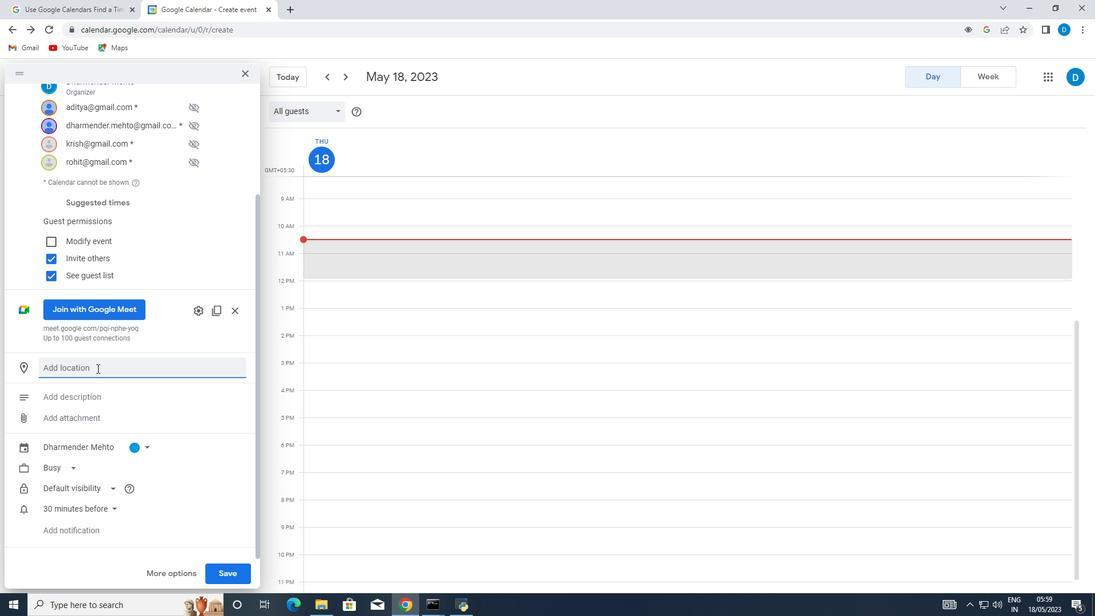 
Action: Mouse moved to (556, 308)
Screenshot: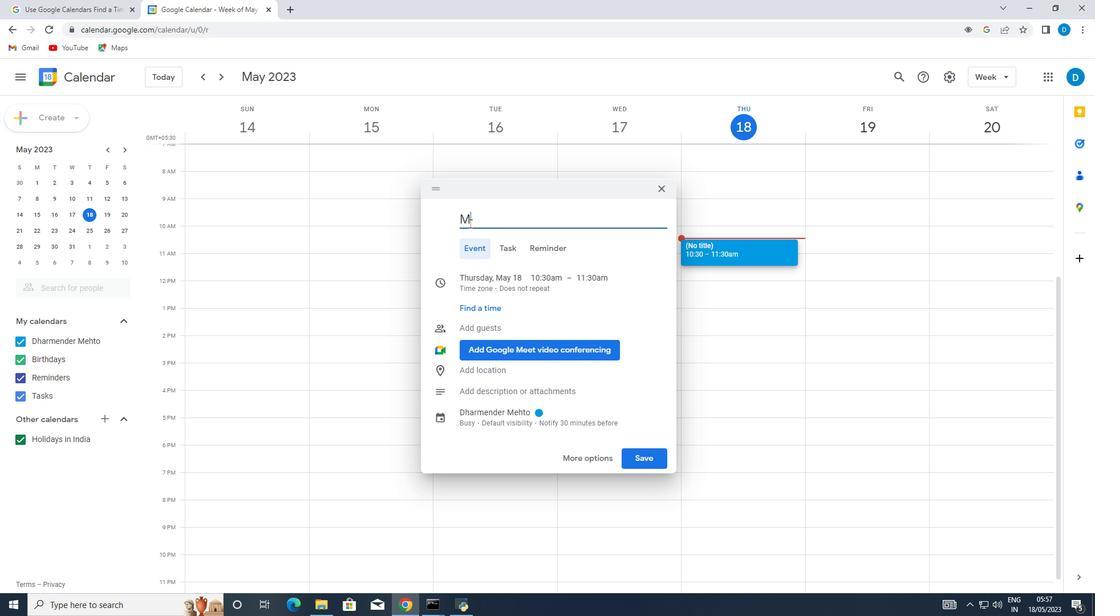 
Action: Key pressed g
Screenshot: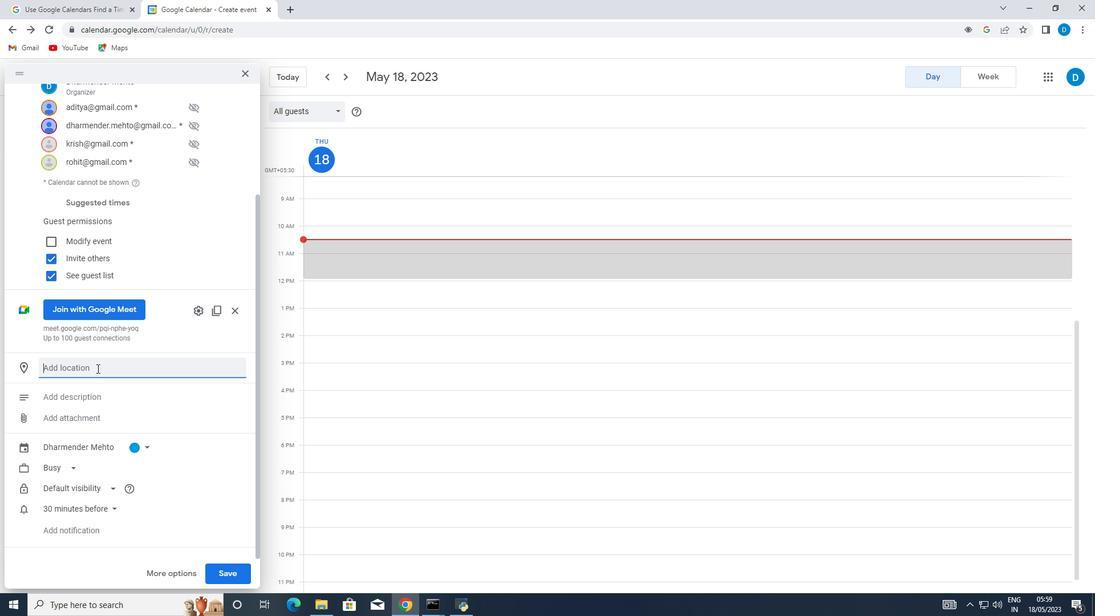 
Action: Mouse moved to (370, 265)
Screenshot: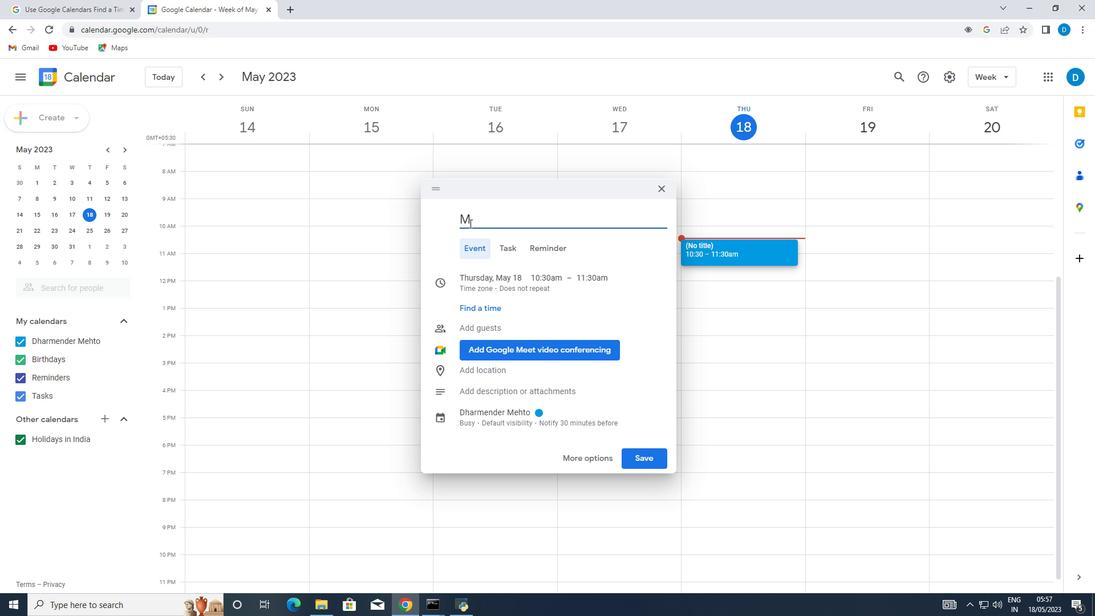 
Action: Key pressed e 54, 466)
Screenshot: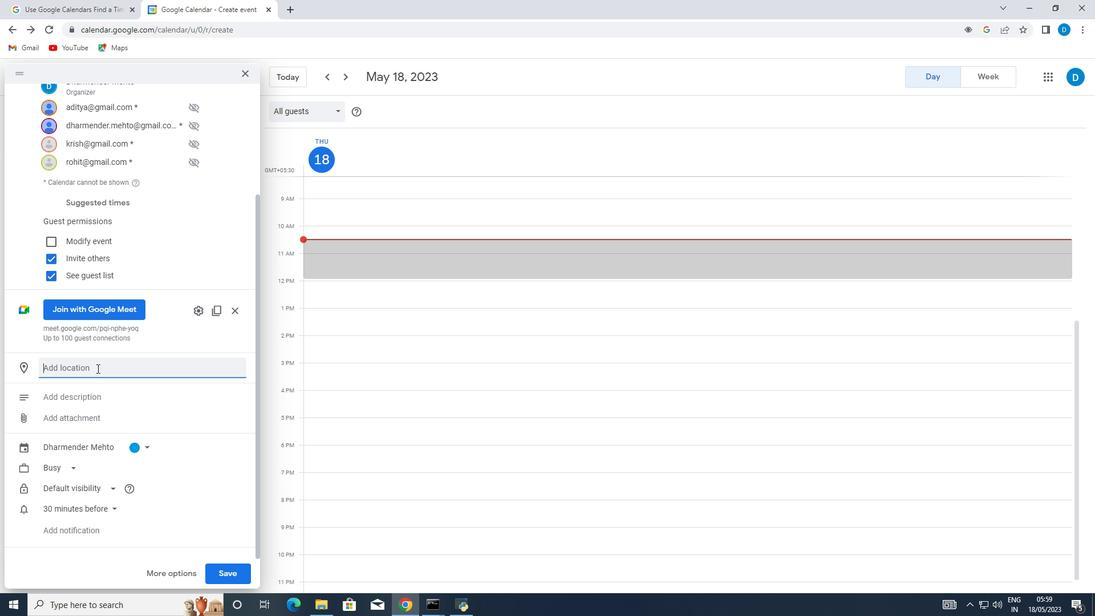 
Action: Mouse moved to (497, 291)
Screenshot: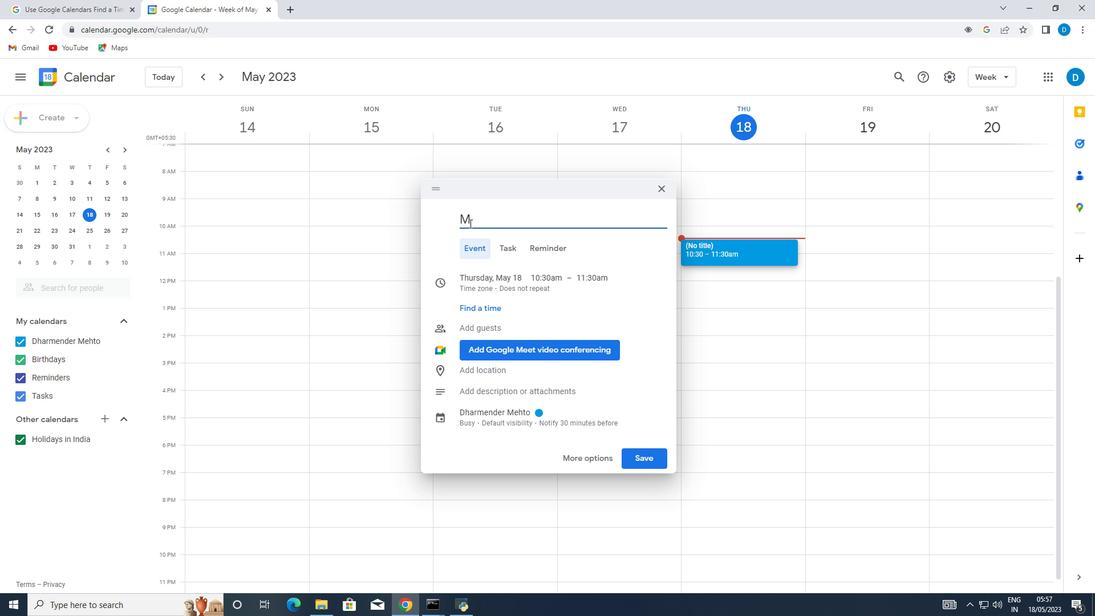 
Action: Key pressed .2<Key.backspace>4
Screenshot: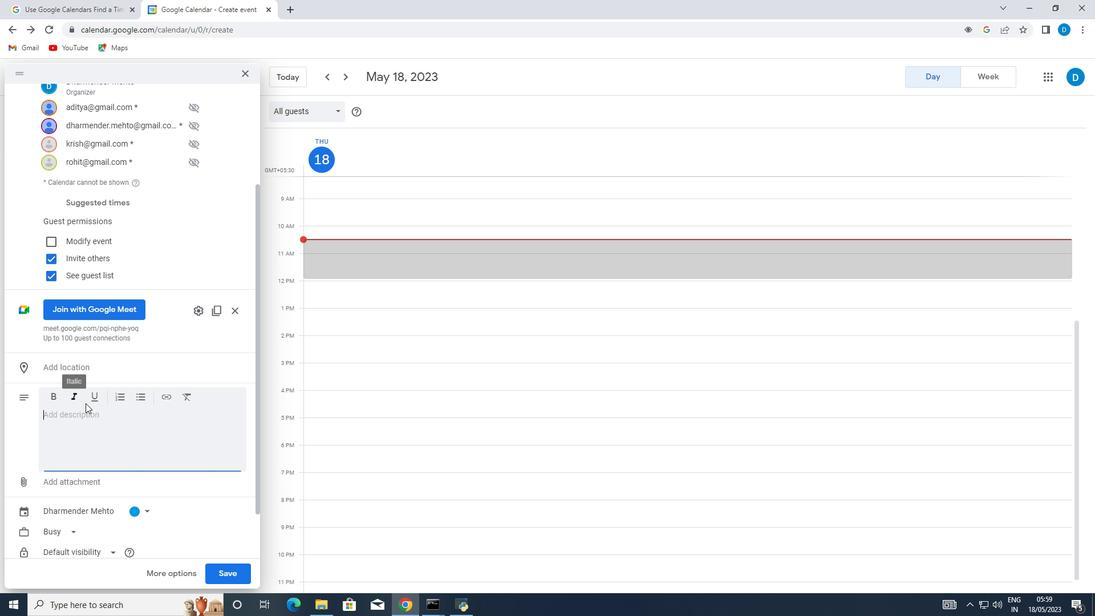
Action: Mouse pressed left at (497, 291)
Screenshot: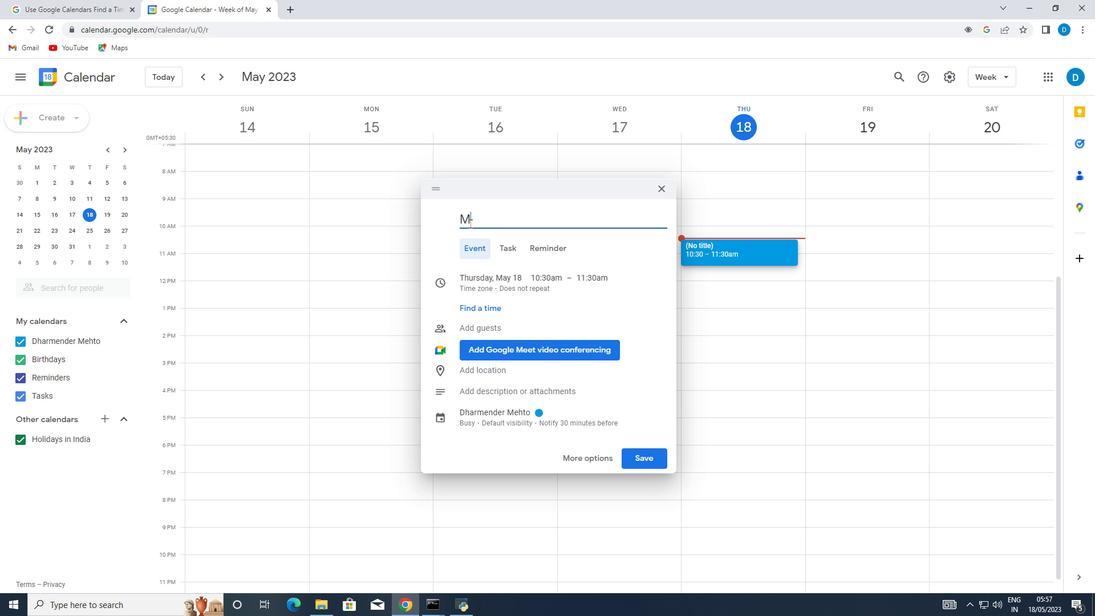 
Action: Mouse moved to (495, 291)
Screenshot: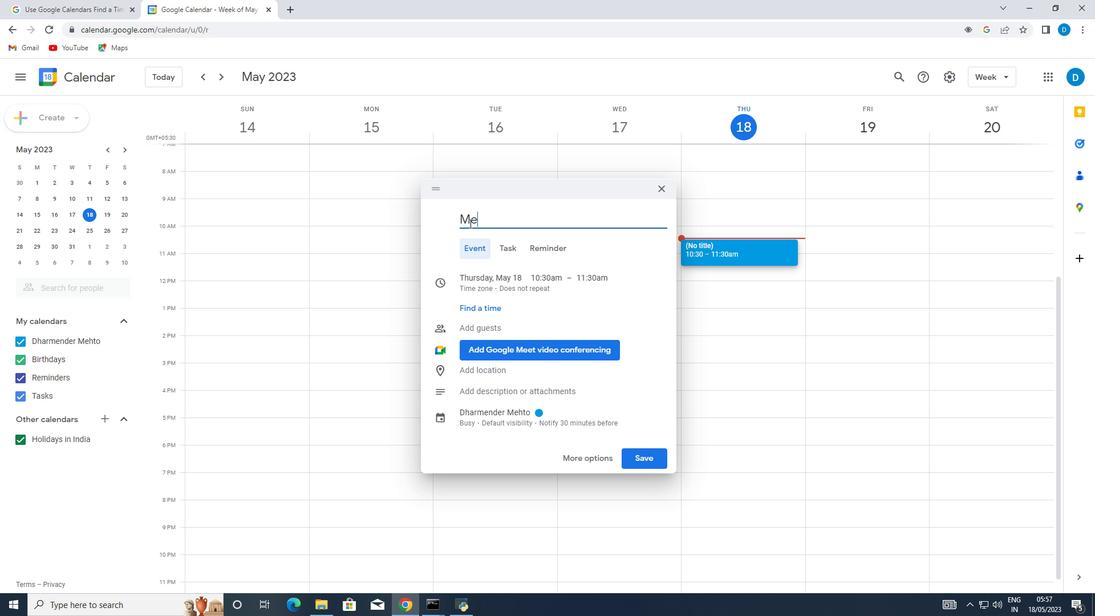 
Action: Key pressed <Key.shift>
Screenshot: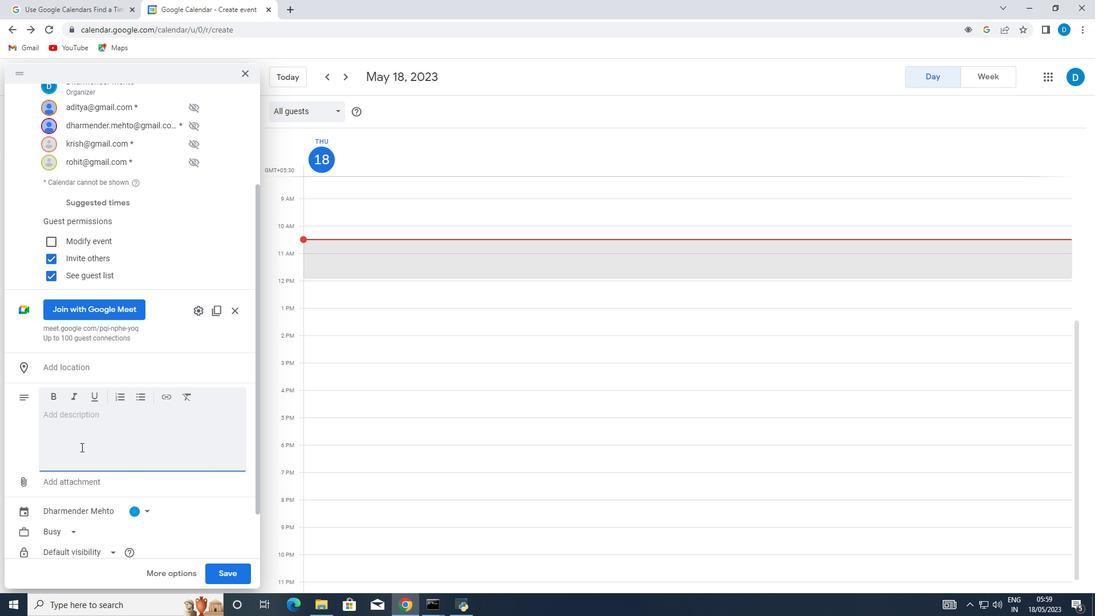 
Action: Mouse moved to (273, 184)
Screenshot: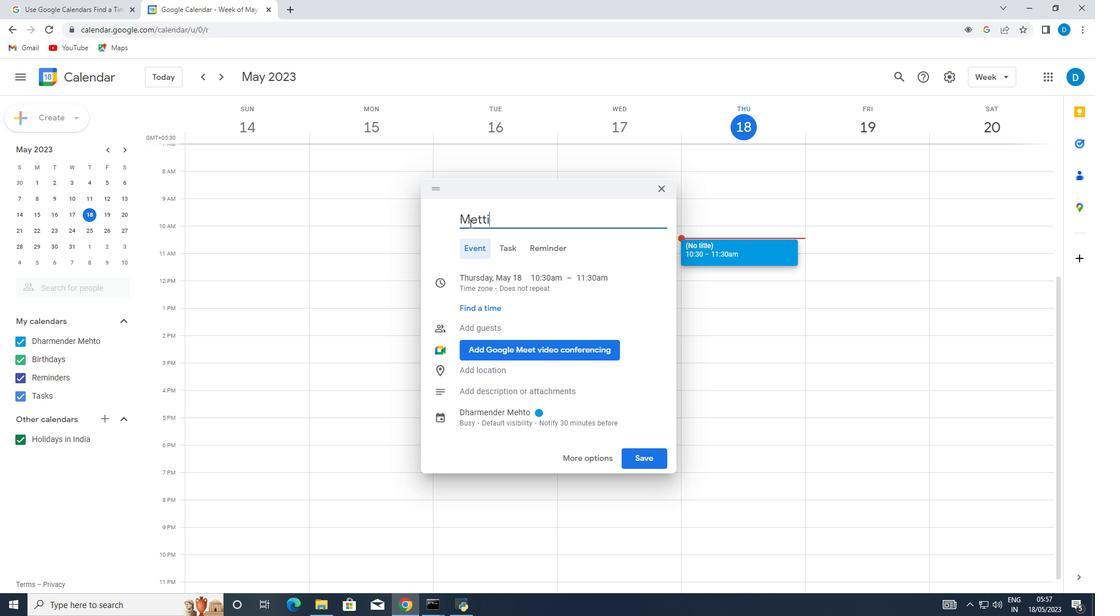 
Action: Key pressed <Key.shift>
Screenshot: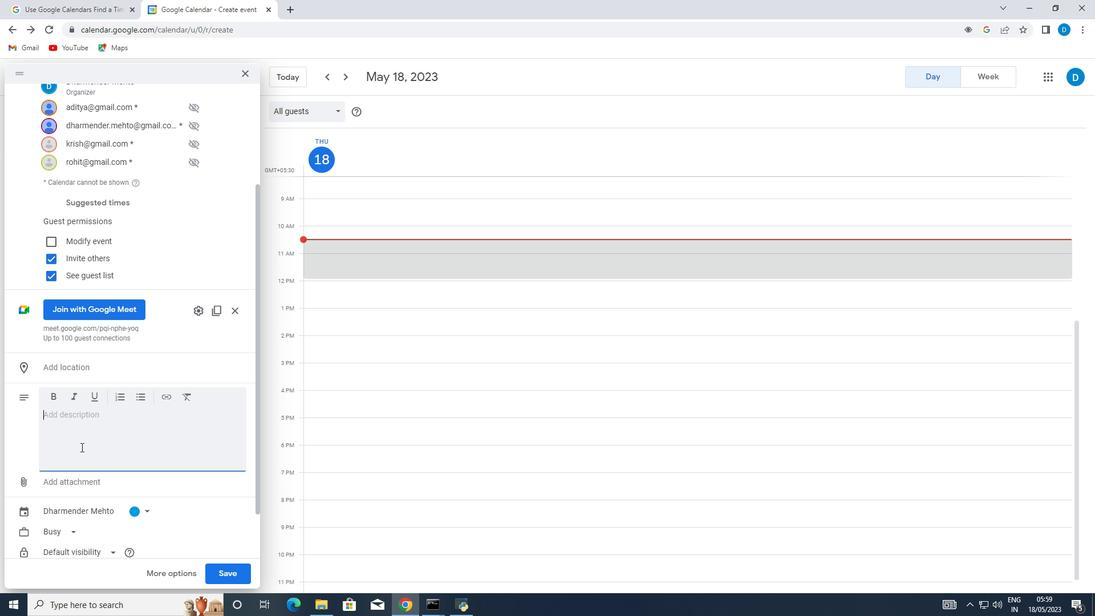 
Action: Mouse moved to (255, 166)
Screenshot: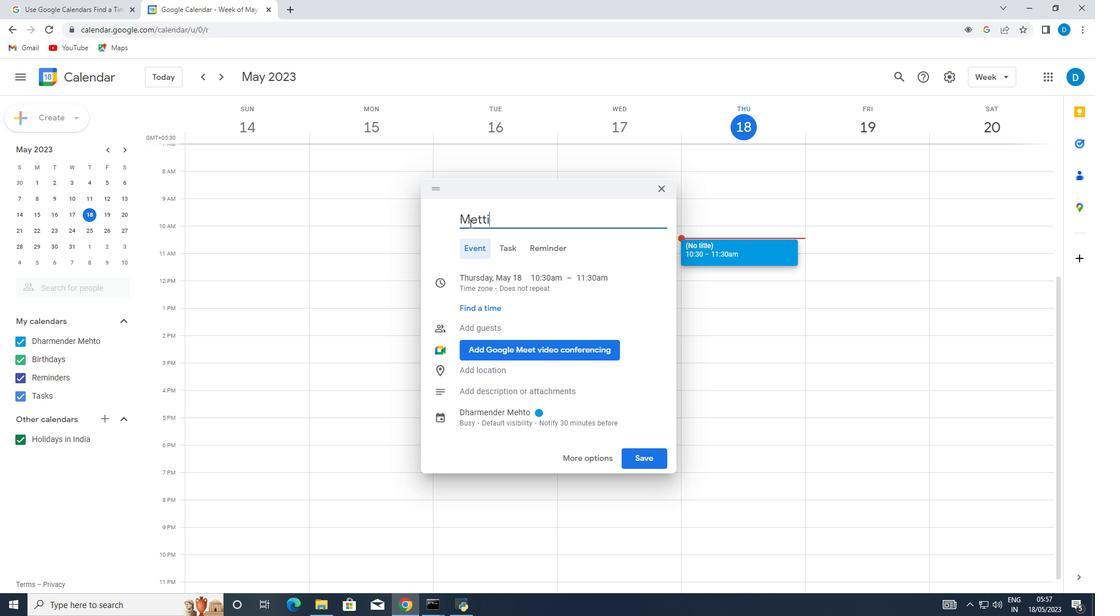 
Action: Key pressed <Key.shift>
Screenshot: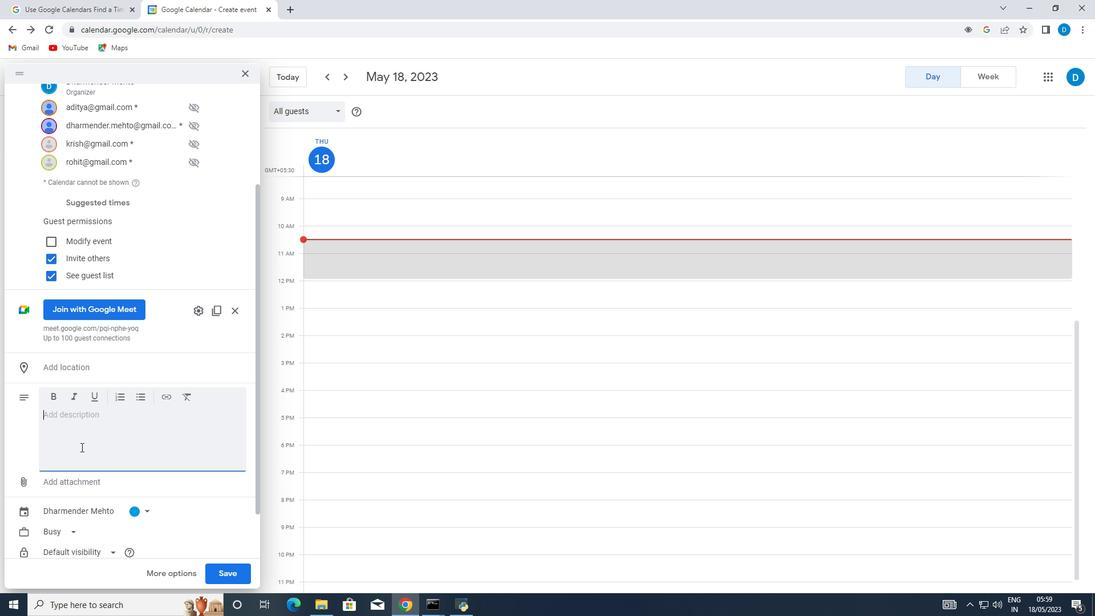 
Action: Mouse moved to (238, 156)
Screenshot: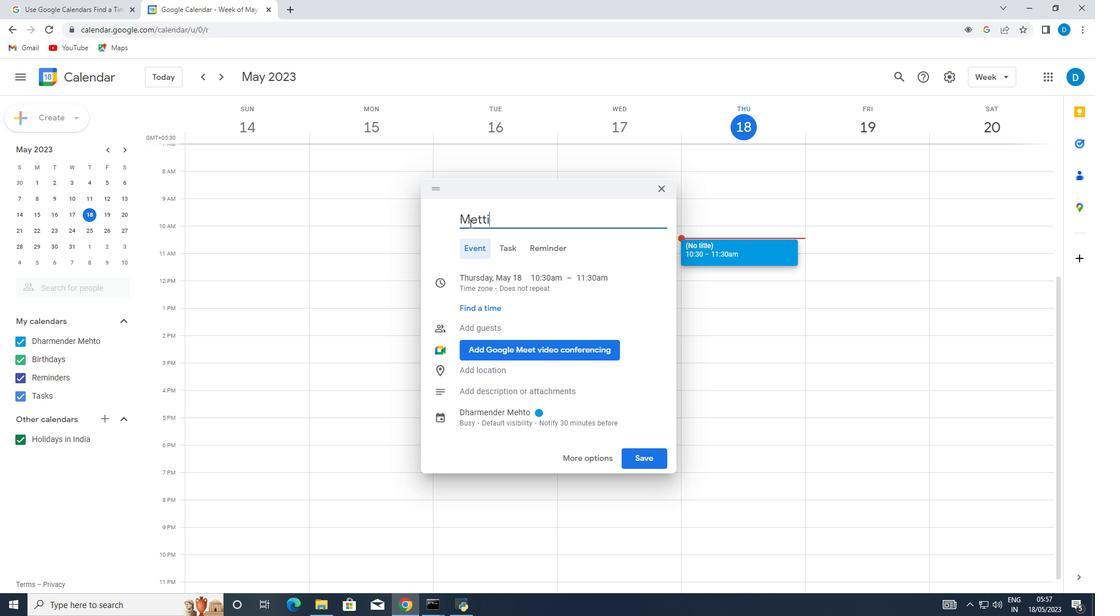 
Action: Key pressed <Key.shift>
Screenshot: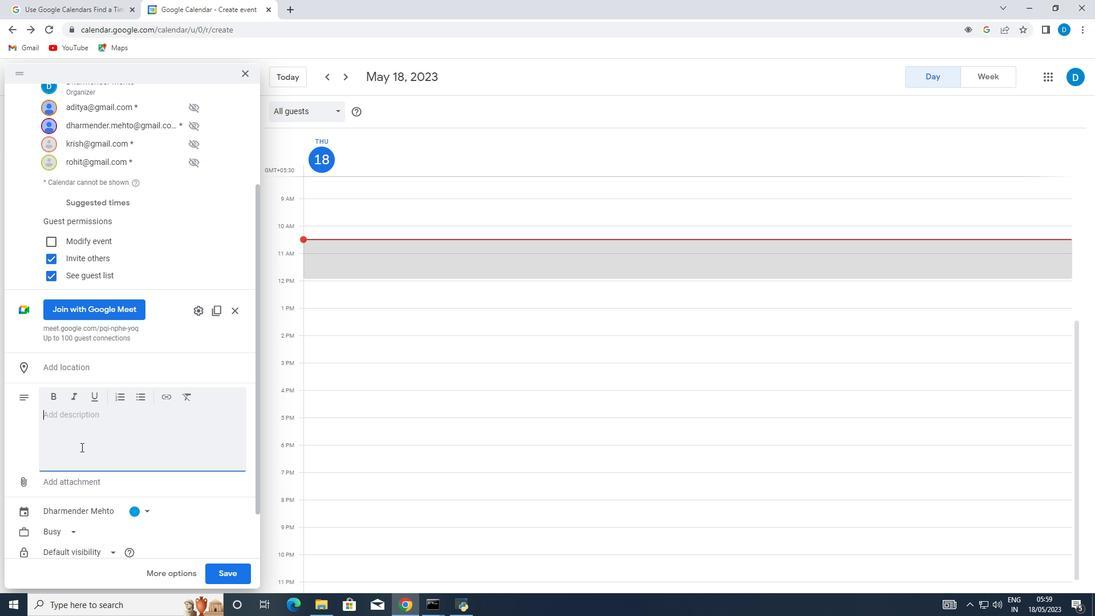 
Action: Mouse moved to (232, 156)
Screenshot: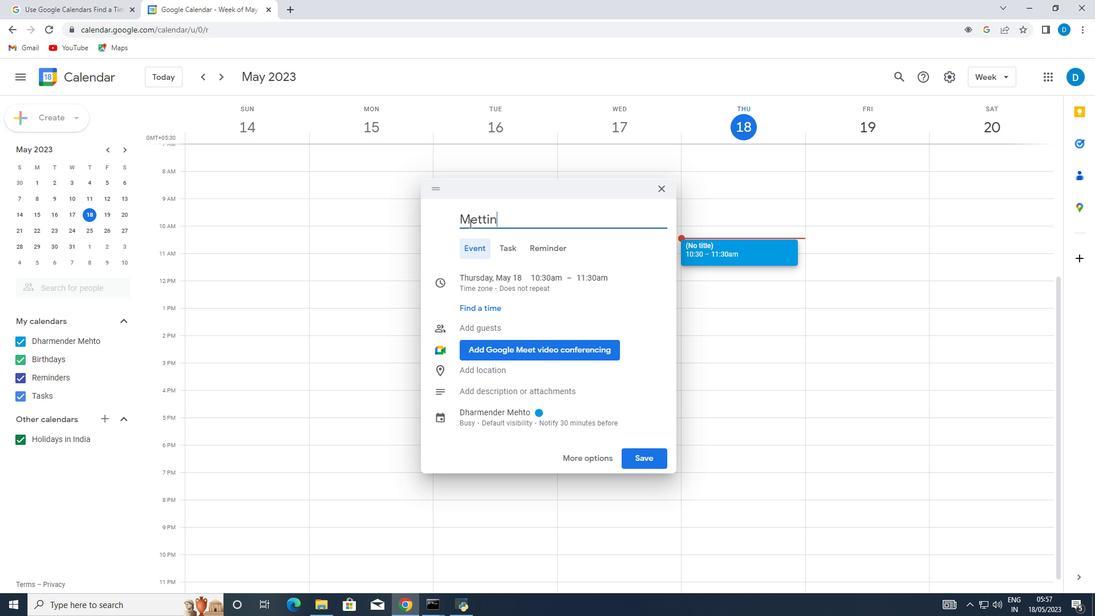 
Action: Key pressed <Key.shift>
Screenshot: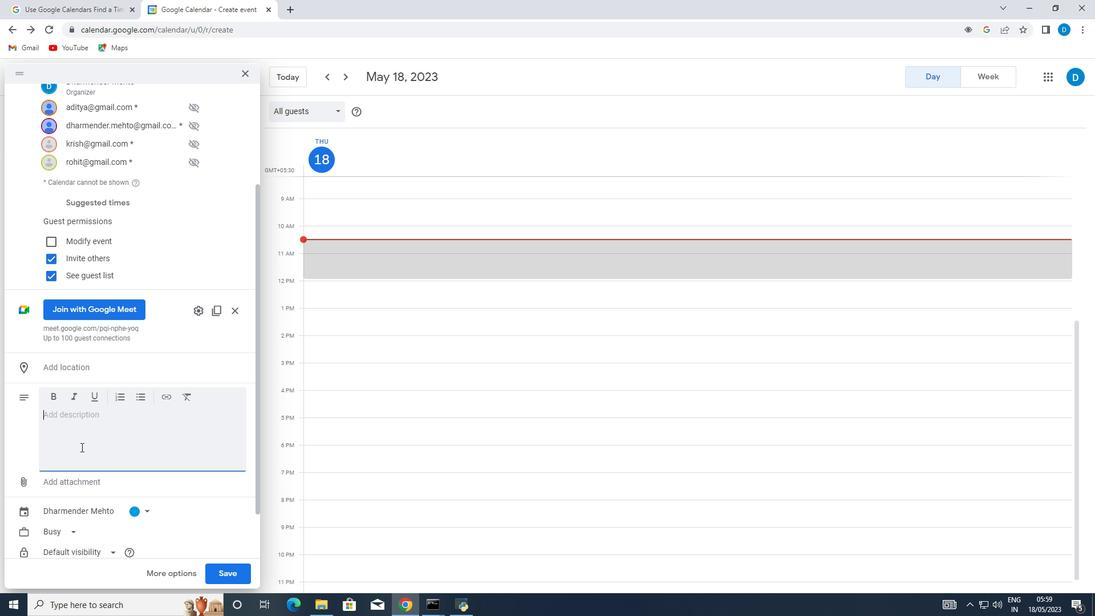 
Action: Mouse moved to (230, 156)
Screenshot: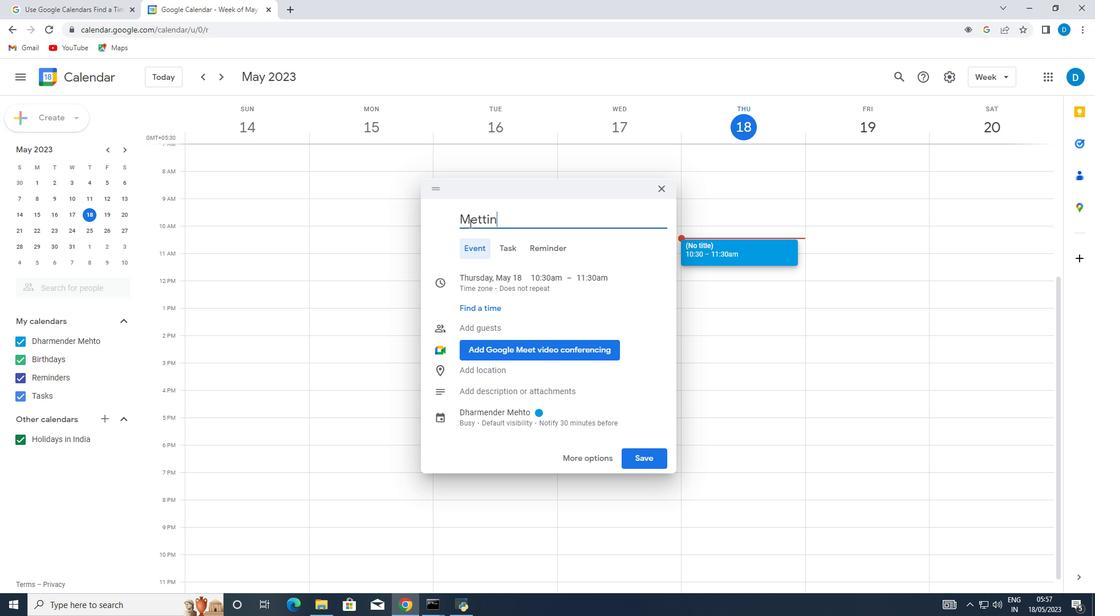 
Action: Key pressed <Key.shift>
Screenshot: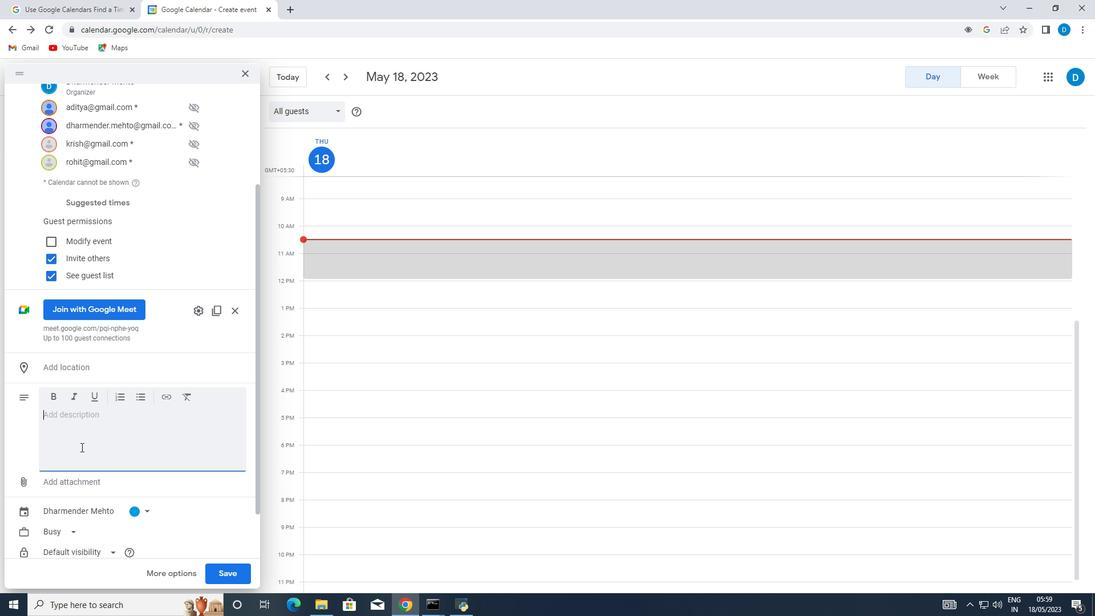 
Action: Mouse moved to (229, 156)
Screenshot: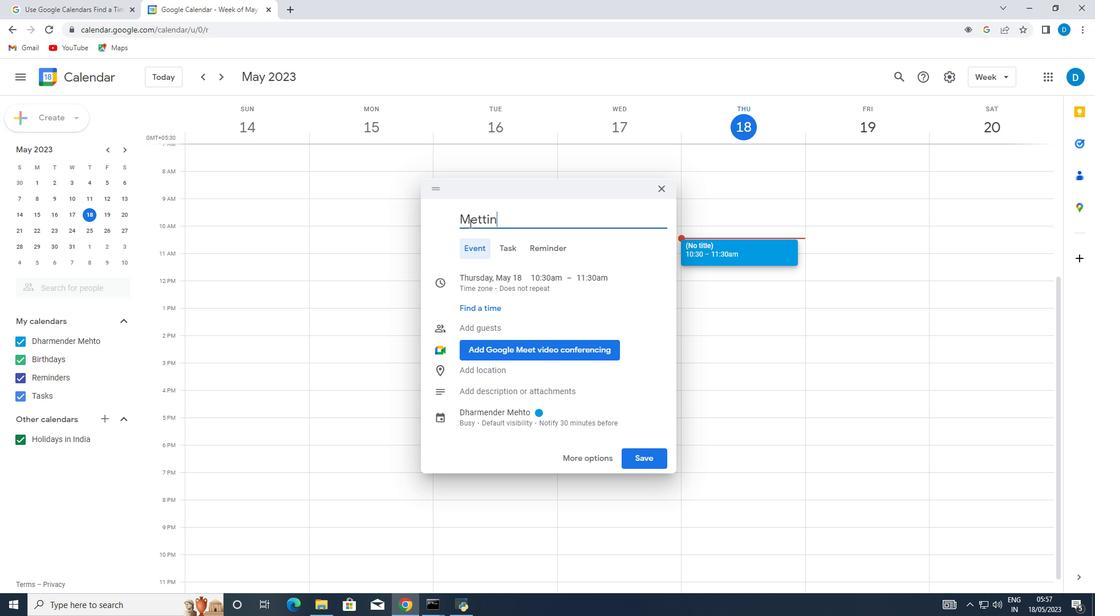 
Action: Key pressed <Key.shift>
Screenshot: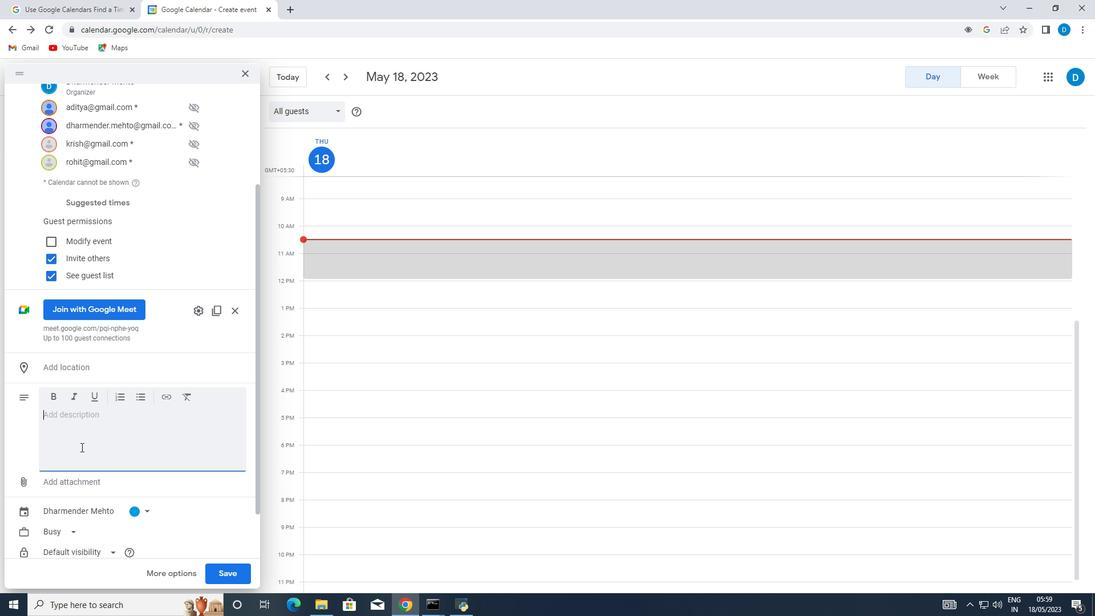 
Action: Mouse moved to (227, 155)
Screenshot: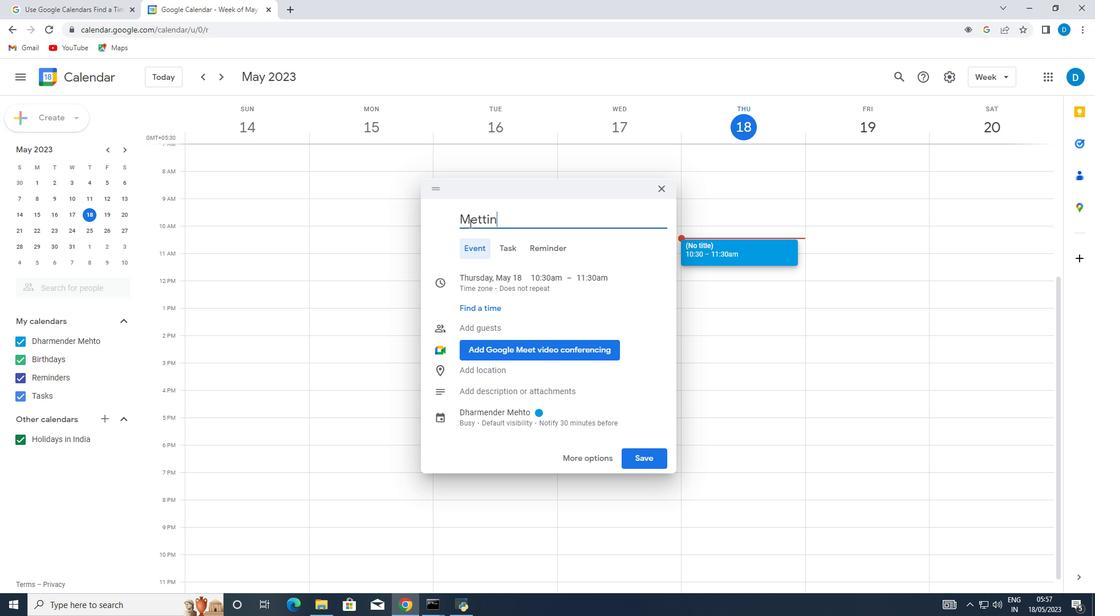 
Action: Key pressed <Key.shift>
Screenshot: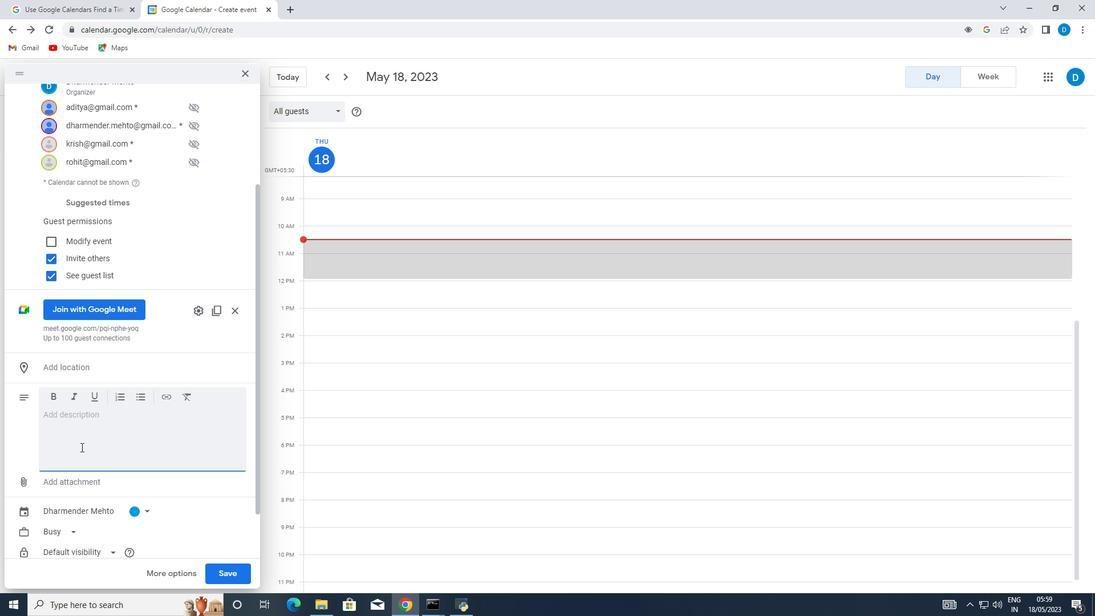 
Action: Mouse moved to (219, 152)
Screenshot: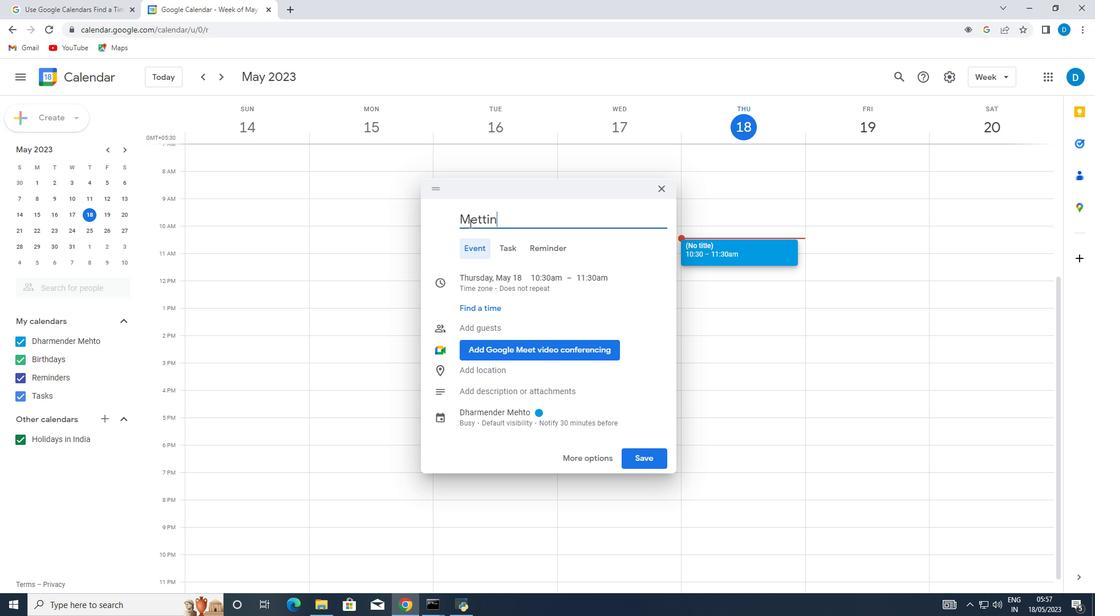 
Action: Key pressed <Key.shift>
Screenshot: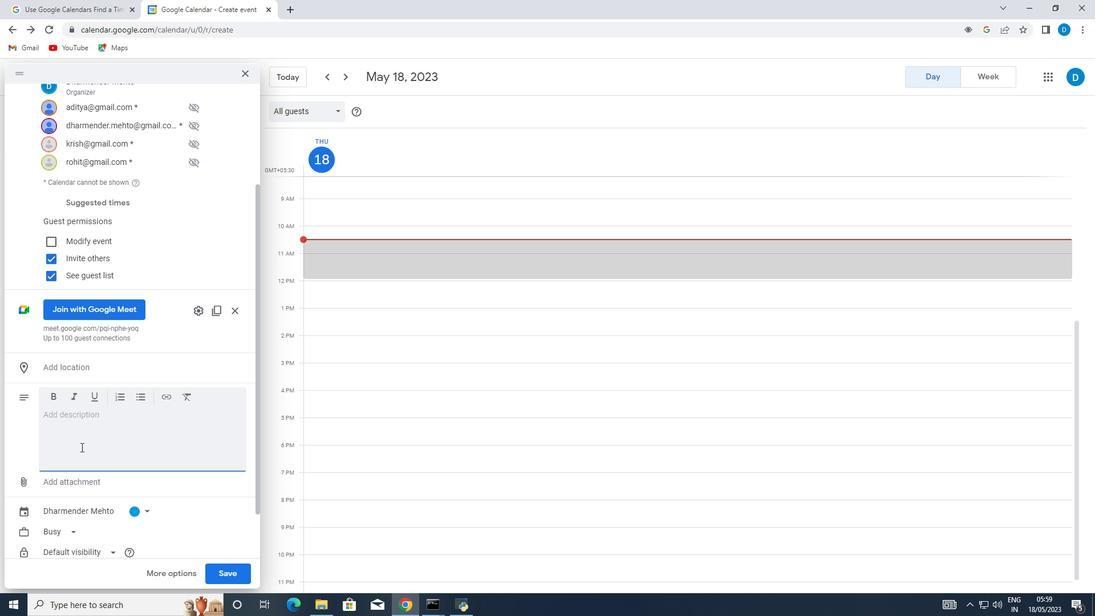 
Action: Mouse moved to (211, 148)
Screenshot: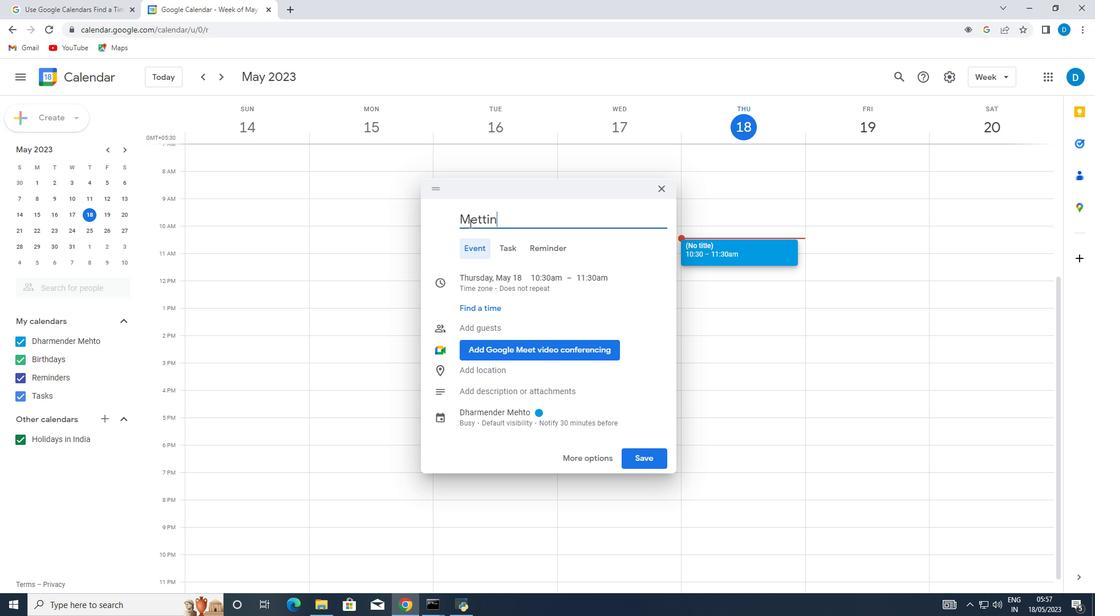 
Action: Key pressed <Key.shift>
Screenshot: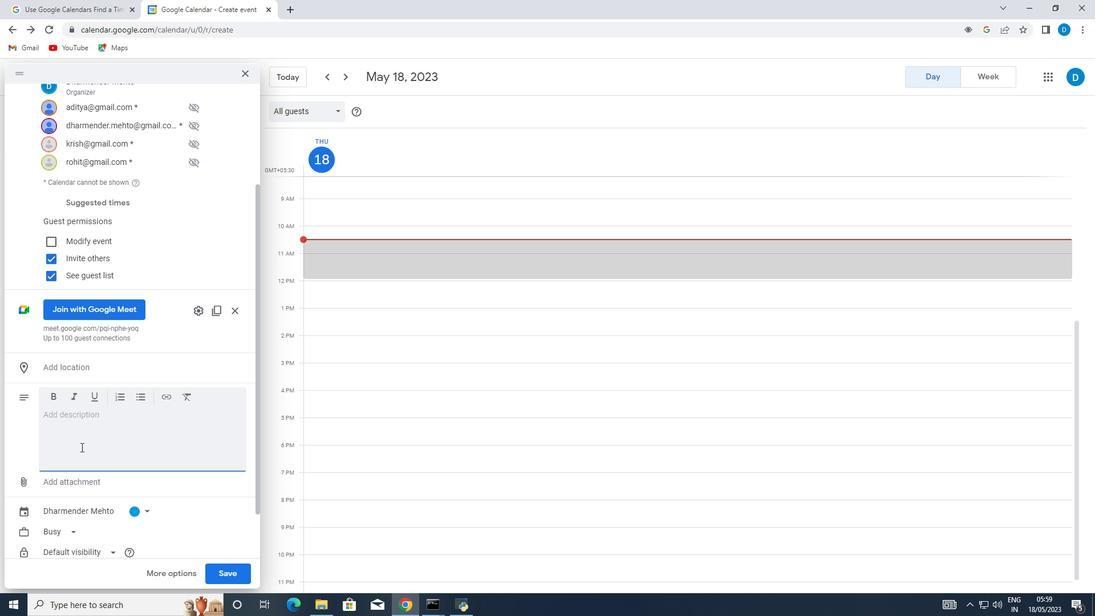 
Action: Mouse moved to (199, 143)
Screenshot: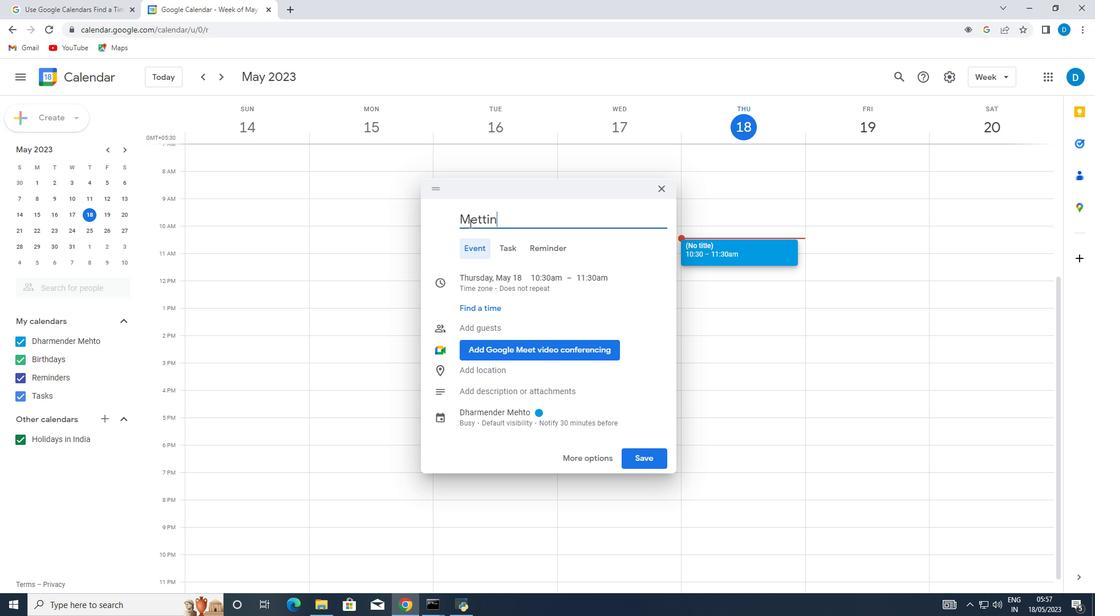 
Action: Key pressed <Key.shift>
Screenshot: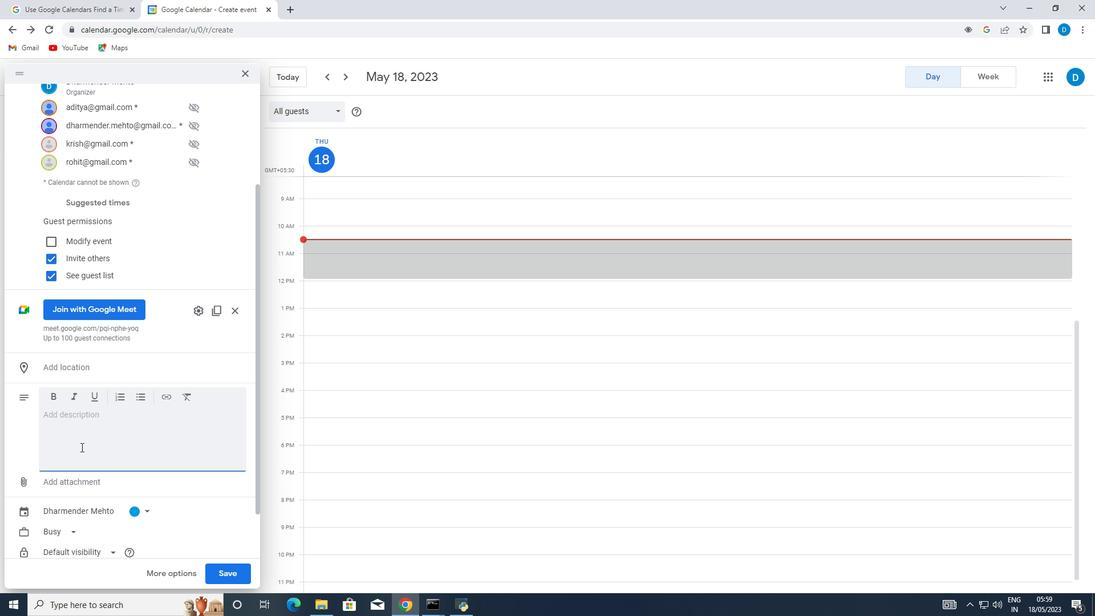 
Action: Mouse moved to (194, 139)
Screenshot: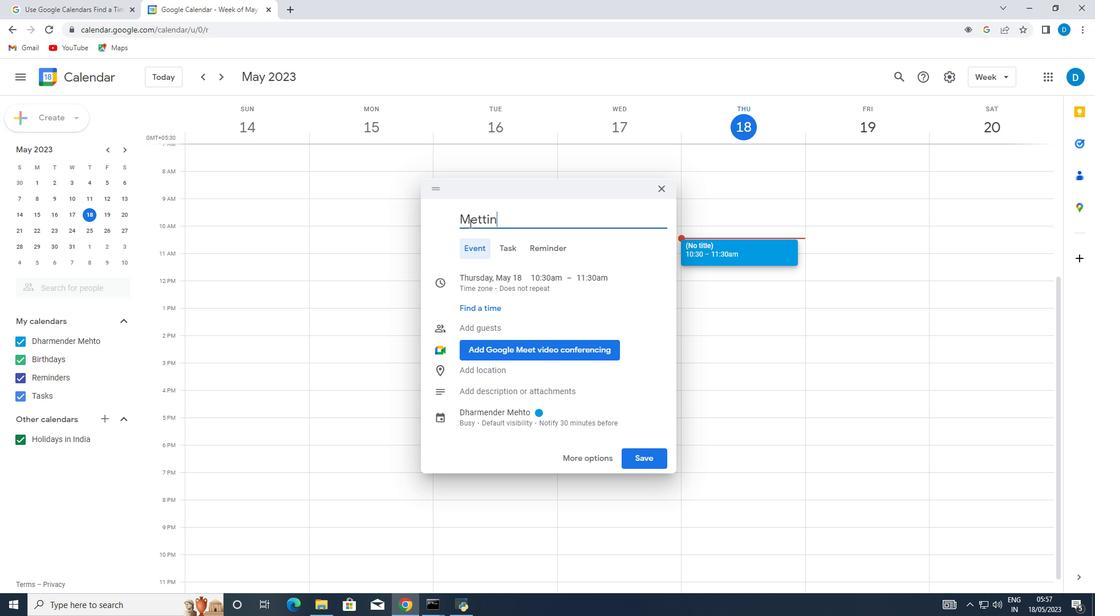
Action: Key pressed <Key.shift>
Screenshot: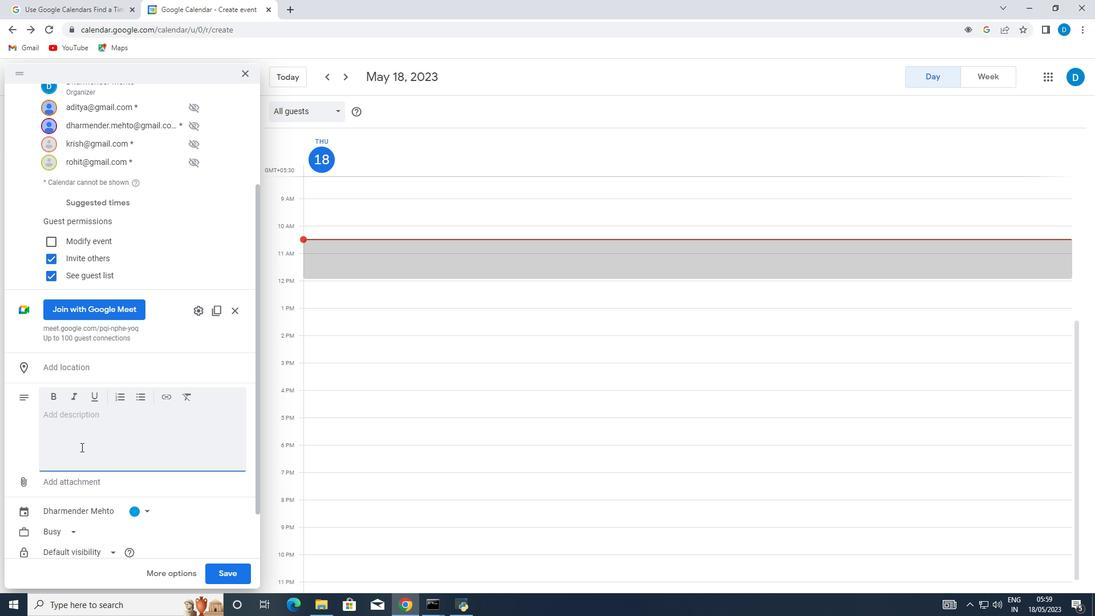 
Action: Mouse moved to (192, 138)
Screenshot: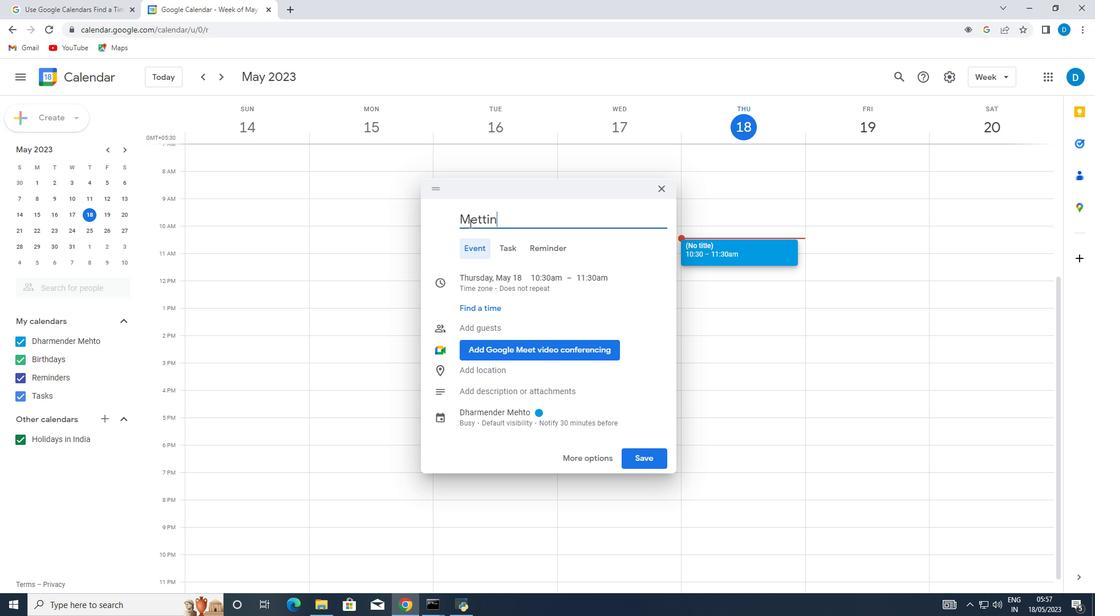 
Action: Key pressed @
Screenshot: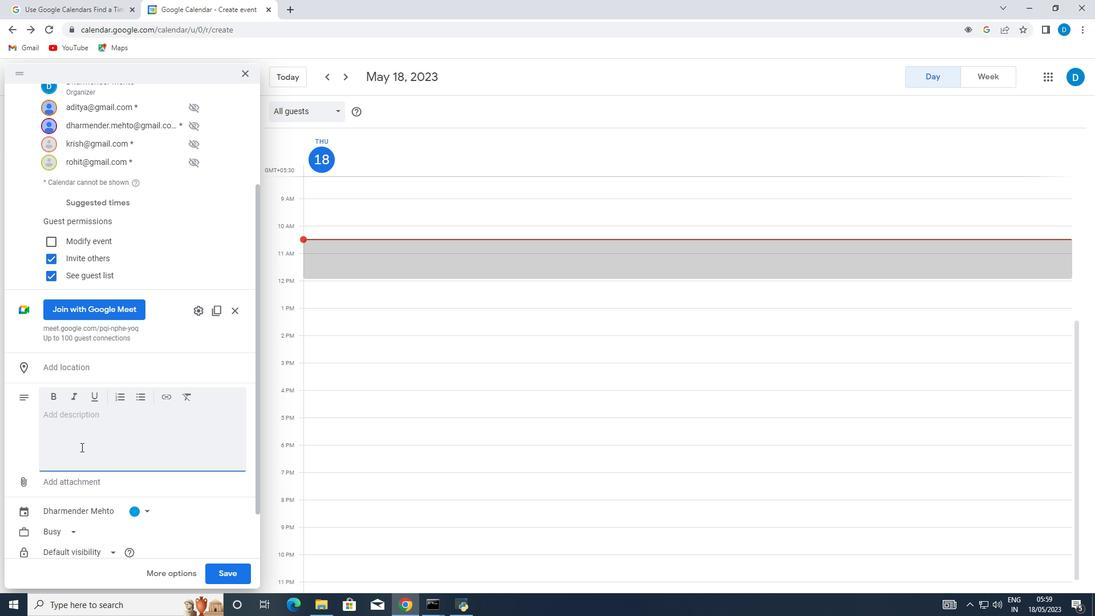 
Action: Mouse moved to (183, 134)
Screenshot: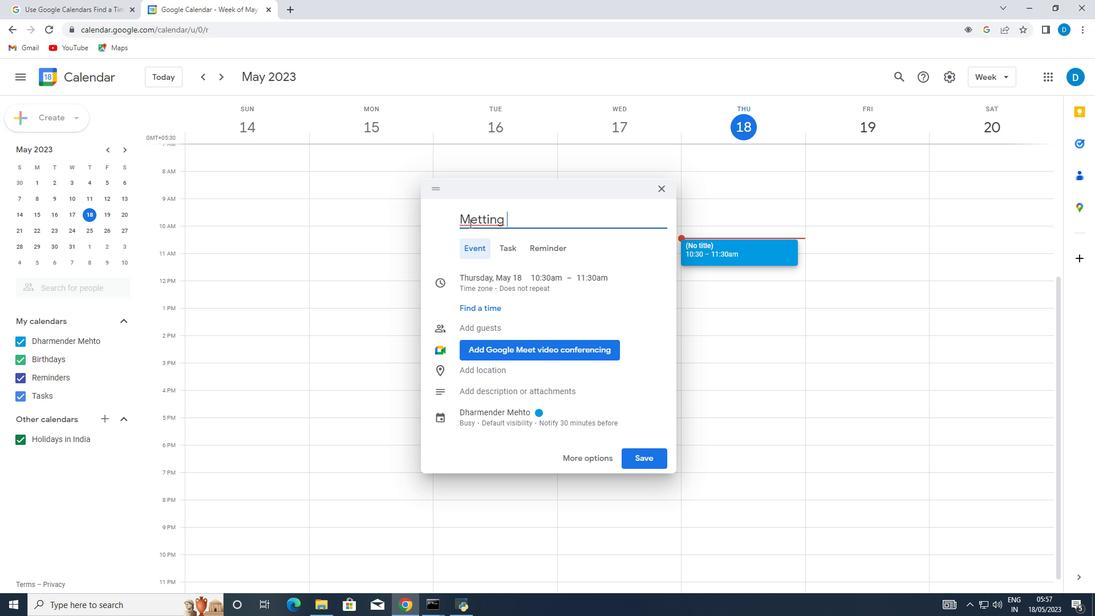 
Action: Key pressed softa
Screenshot: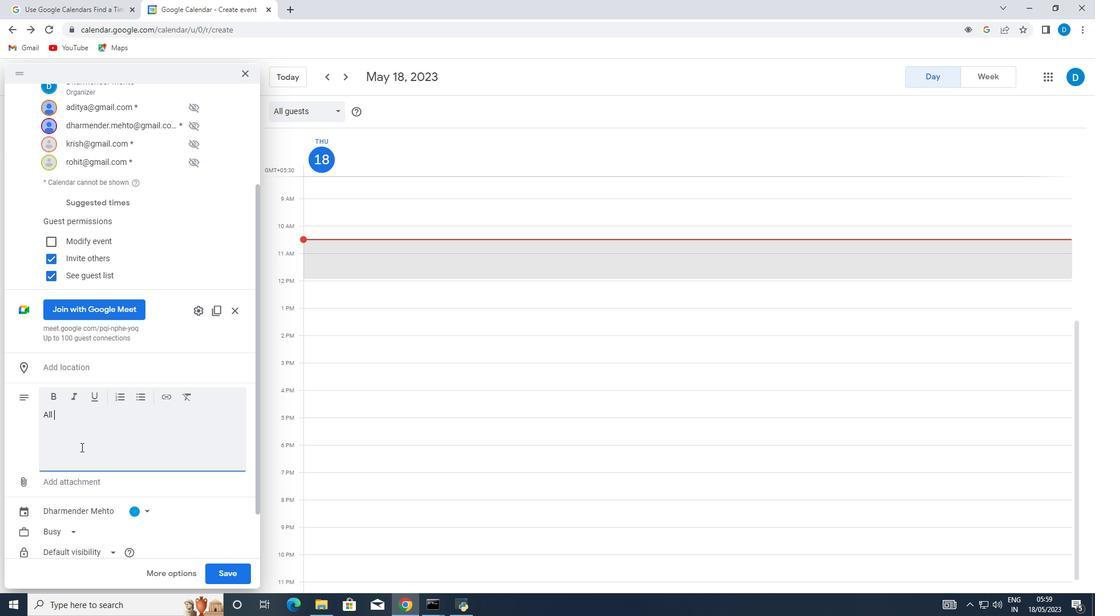 
Action: Mouse moved to (155, 145)
Screenshot: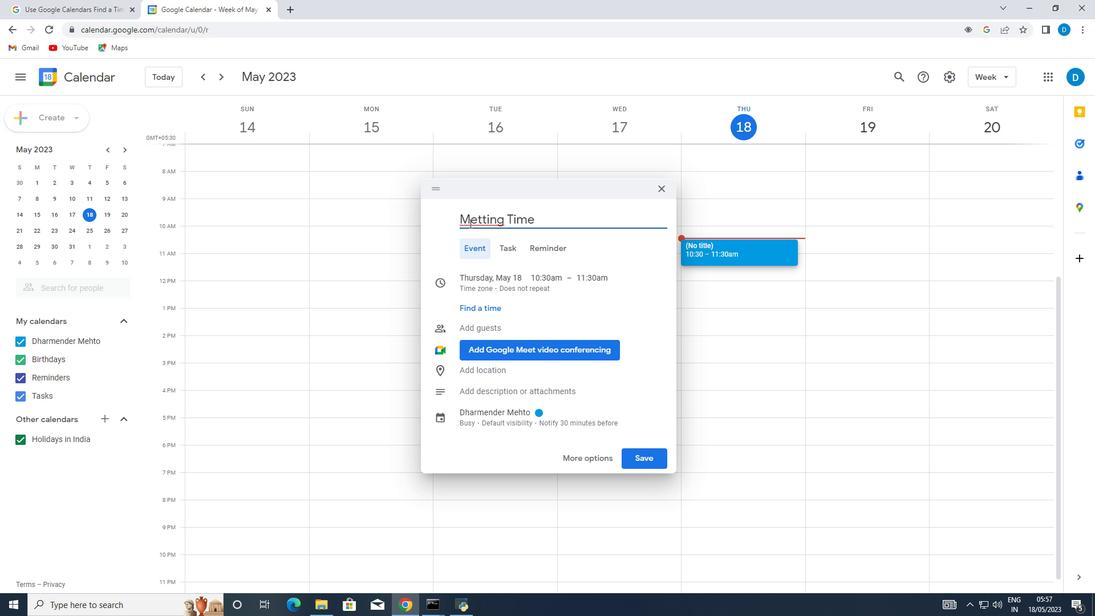 
Action: Key pressed g
Screenshot: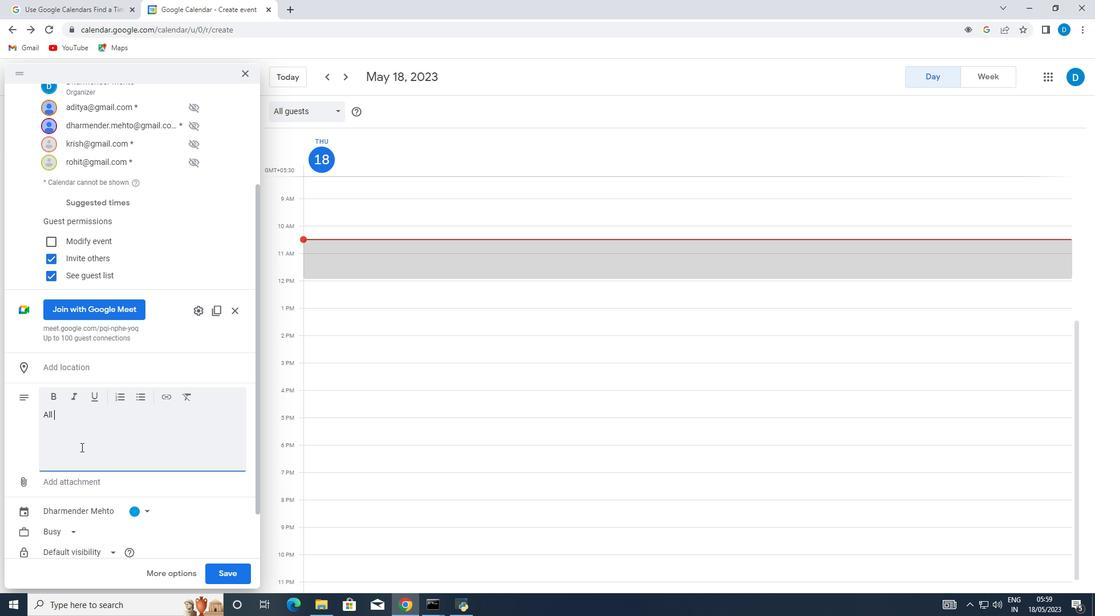 
Action: Mouse moved to (88, 178)
Screenshot: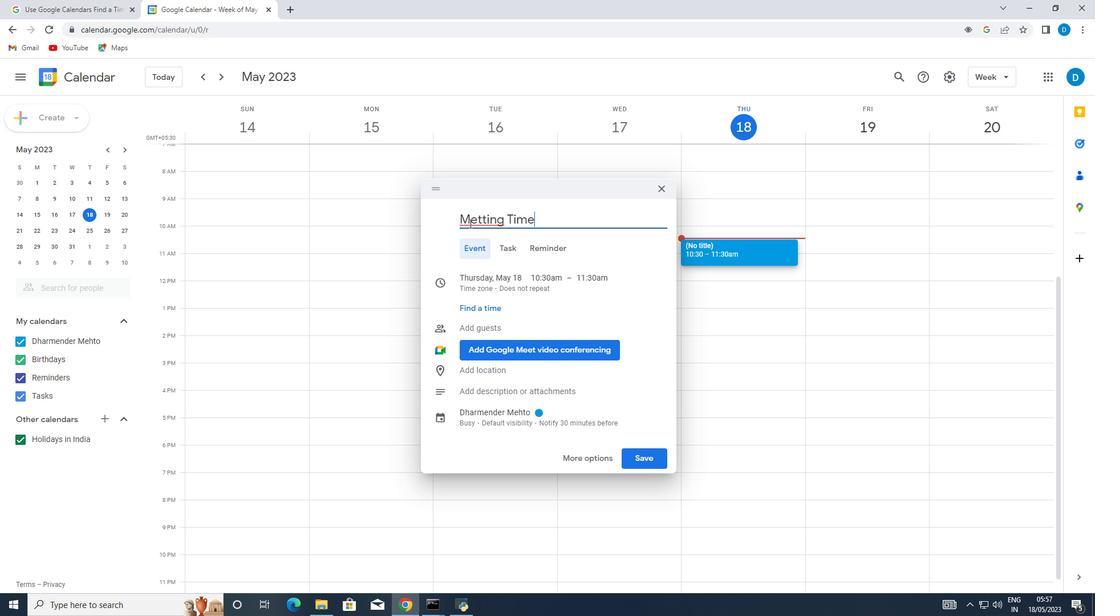 
Action: Key pressed e
Screenshot: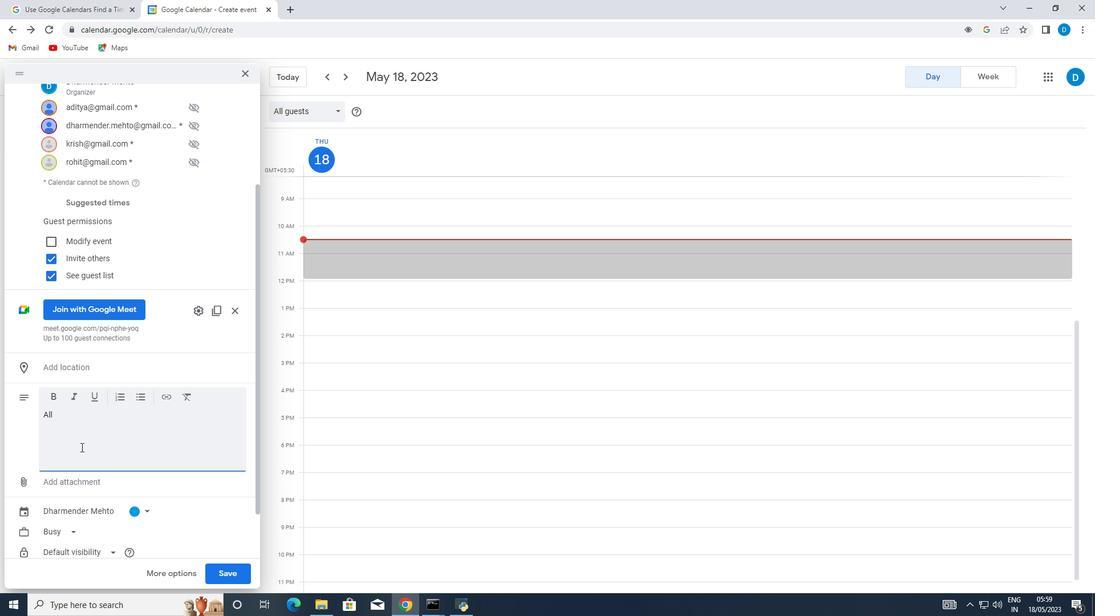 
Action: Mouse moved to (169, 135)
Screenshot: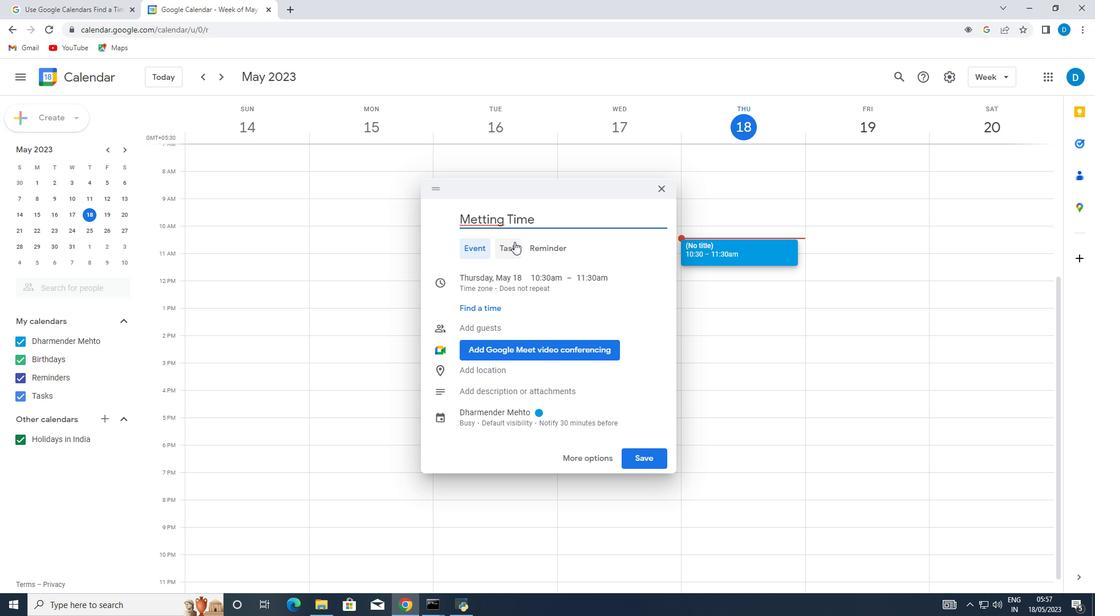 
Action: Mouse pressed left at (169, 135)
Screenshot: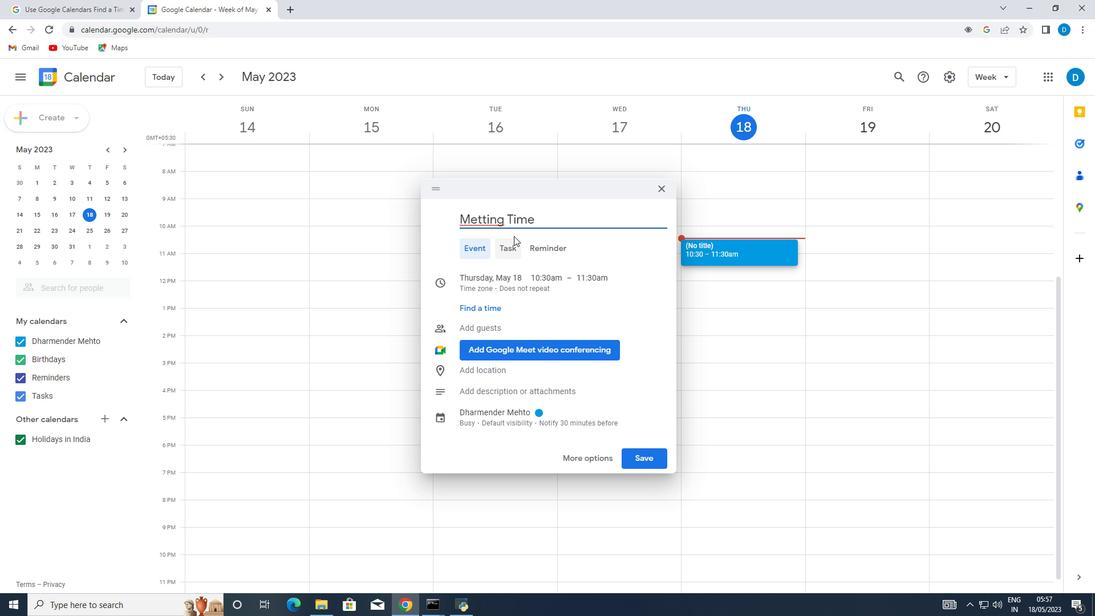 
Action: Key pressed .
Screenshot: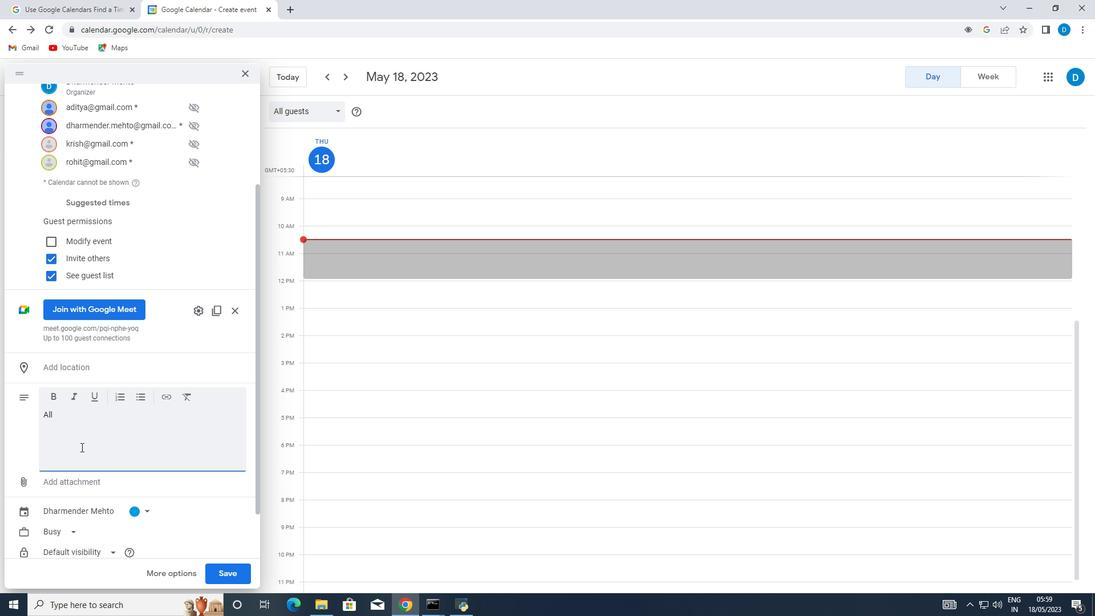 
Action: Mouse moved to (170, 134)
Screenshot: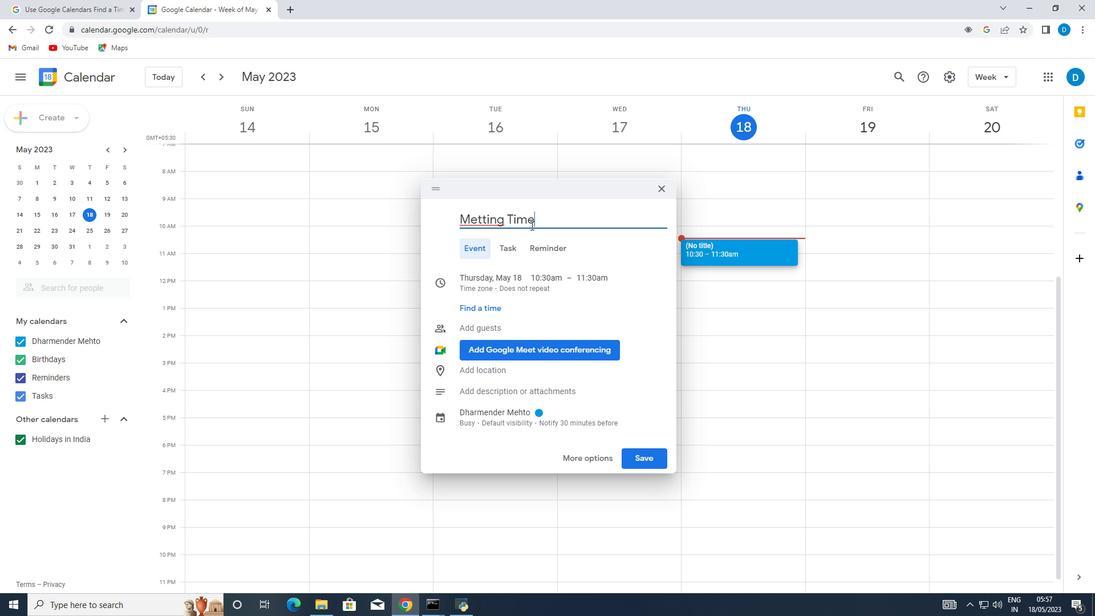 
Action: Key pressed n
Screenshot: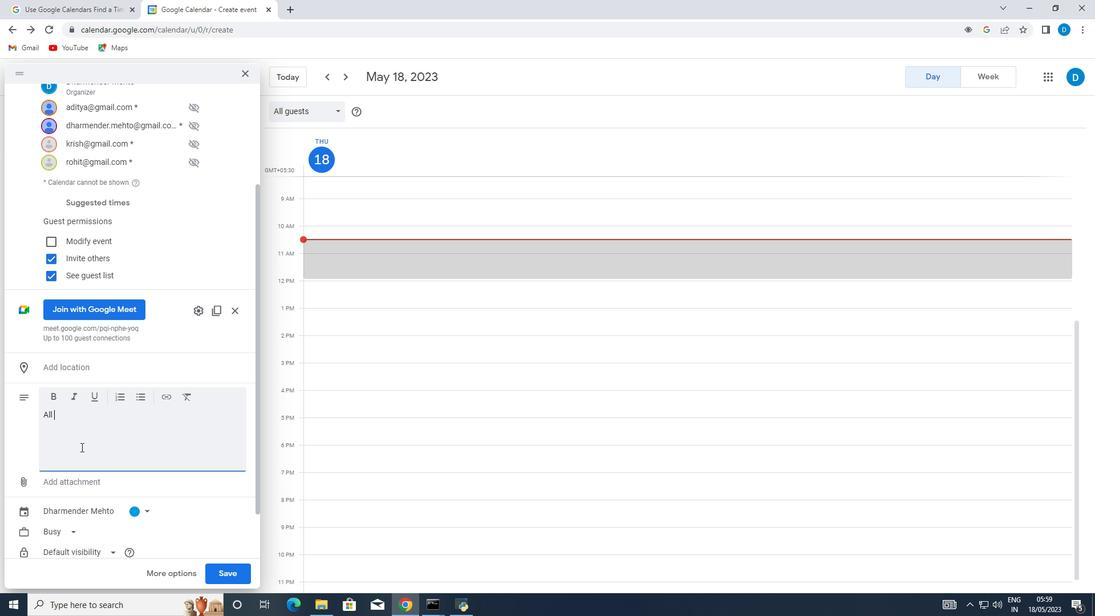
Action: Mouse moved to (174, 132)
Screenshot: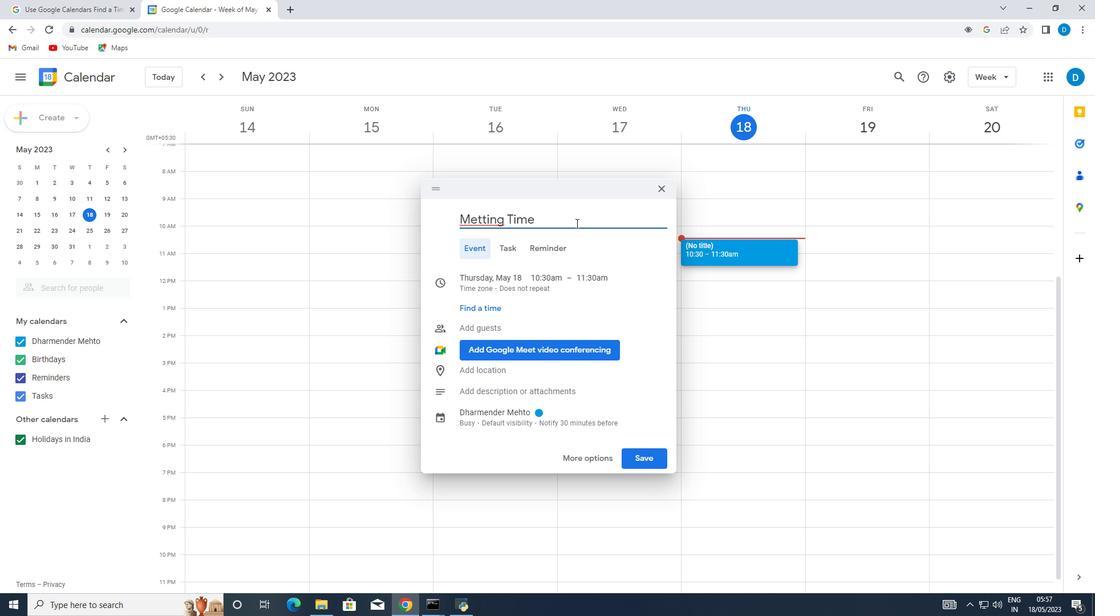 
Action: Key pressed e
Screenshot: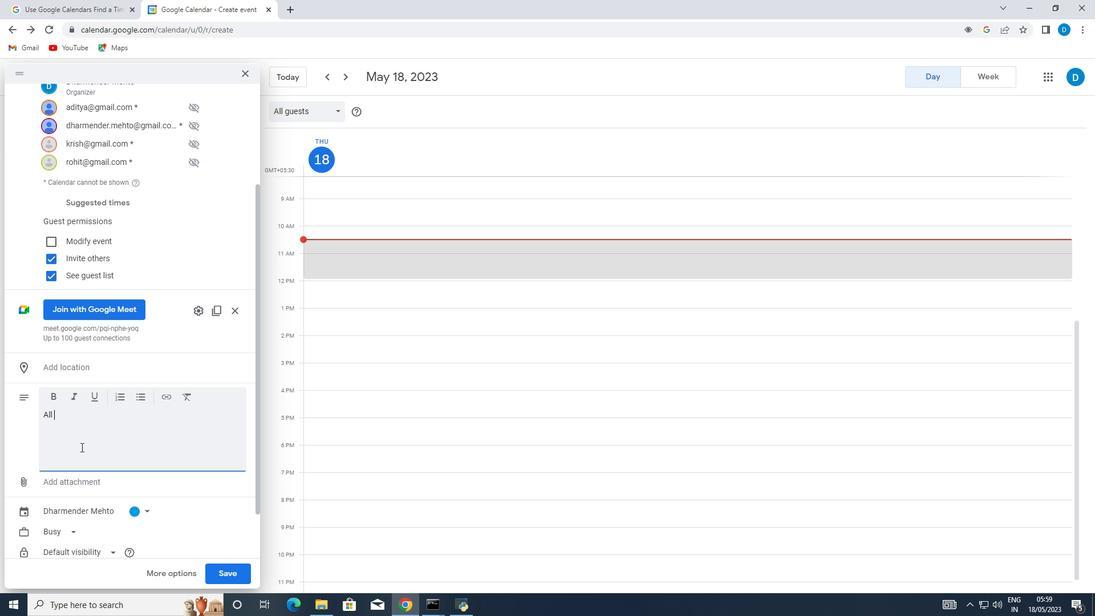 
Action: Mouse moved to (178, 131)
Screenshot: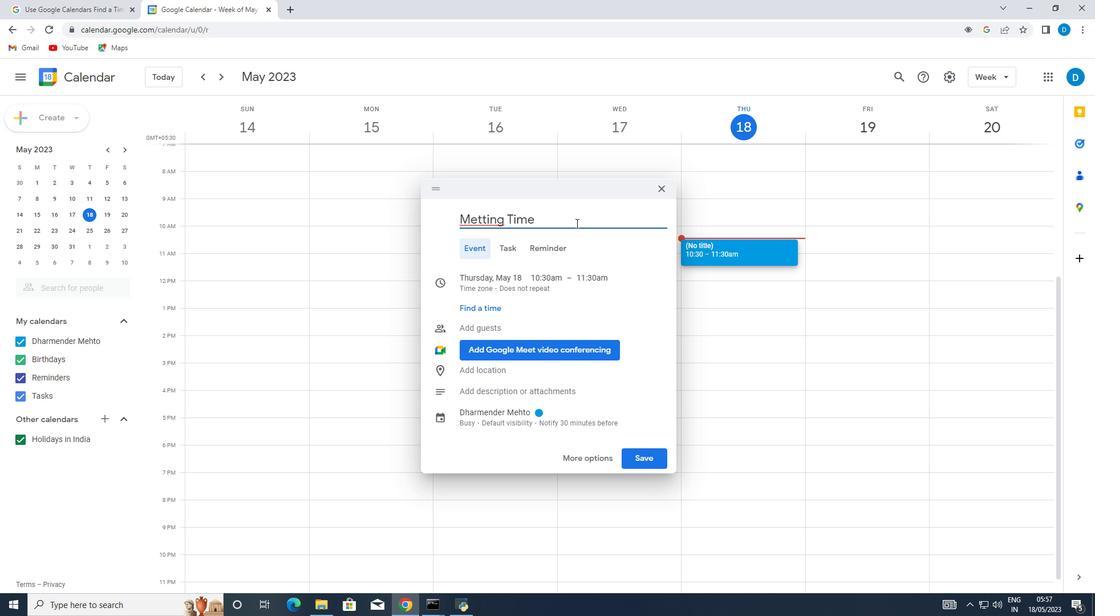 
Action: Key pressed t
Screenshot: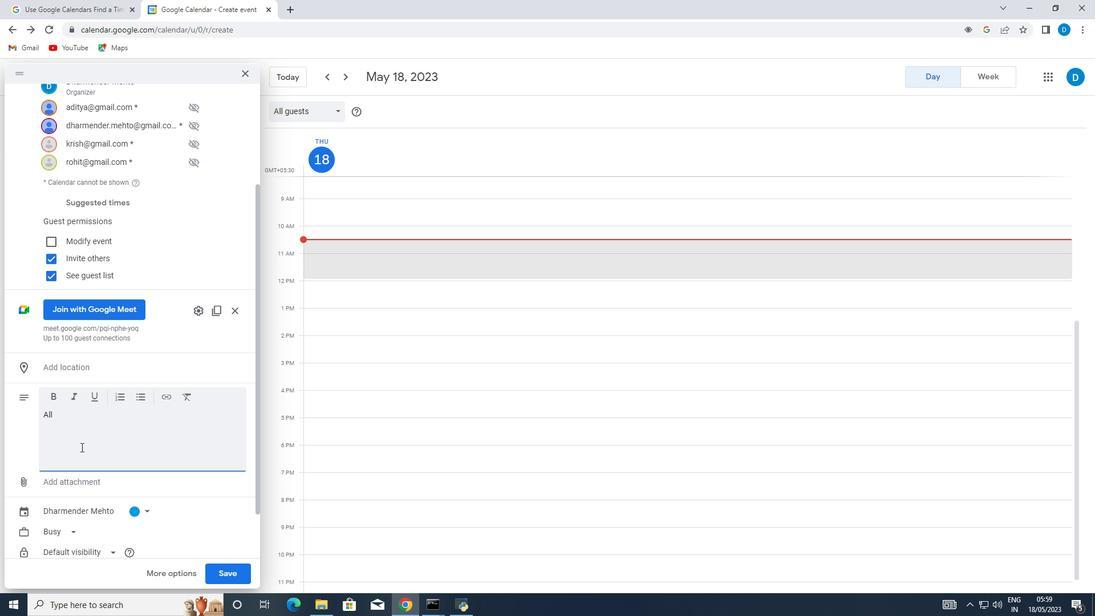 
Action: Mouse pressed left at (178, 131)
Screenshot: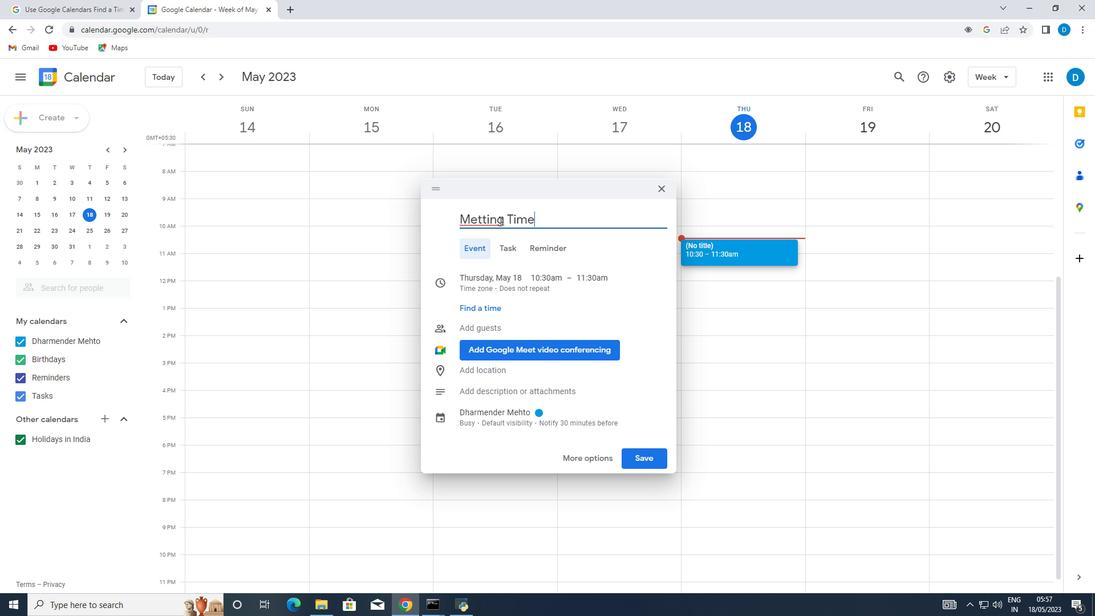 
Action: Mouse moved to (168, 134)
Screenshot: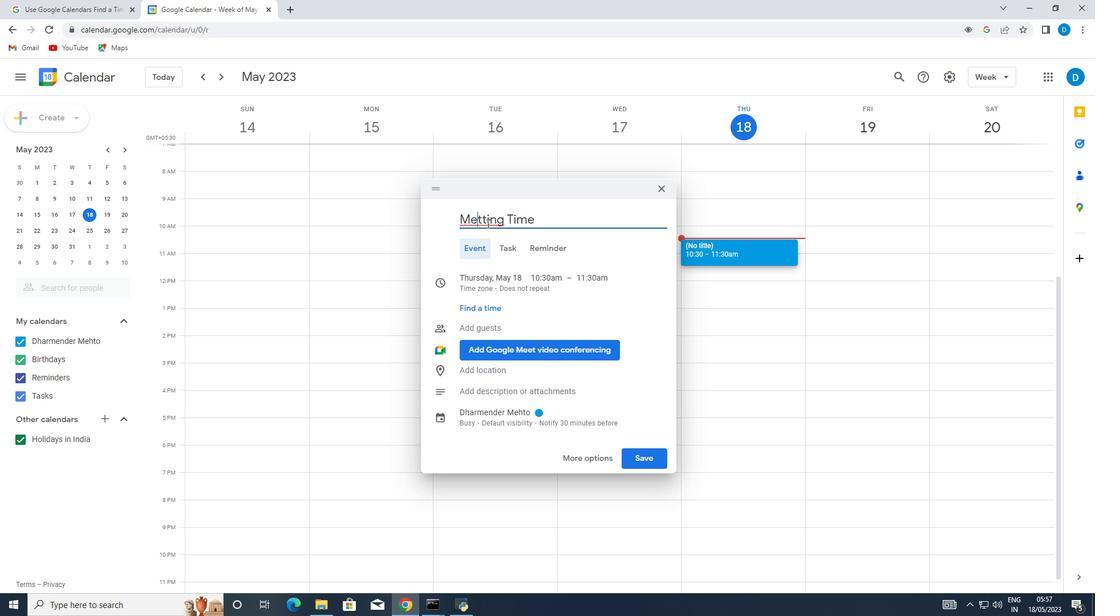 
Action: Mouse pressed left at (168, 134)
Screenshot: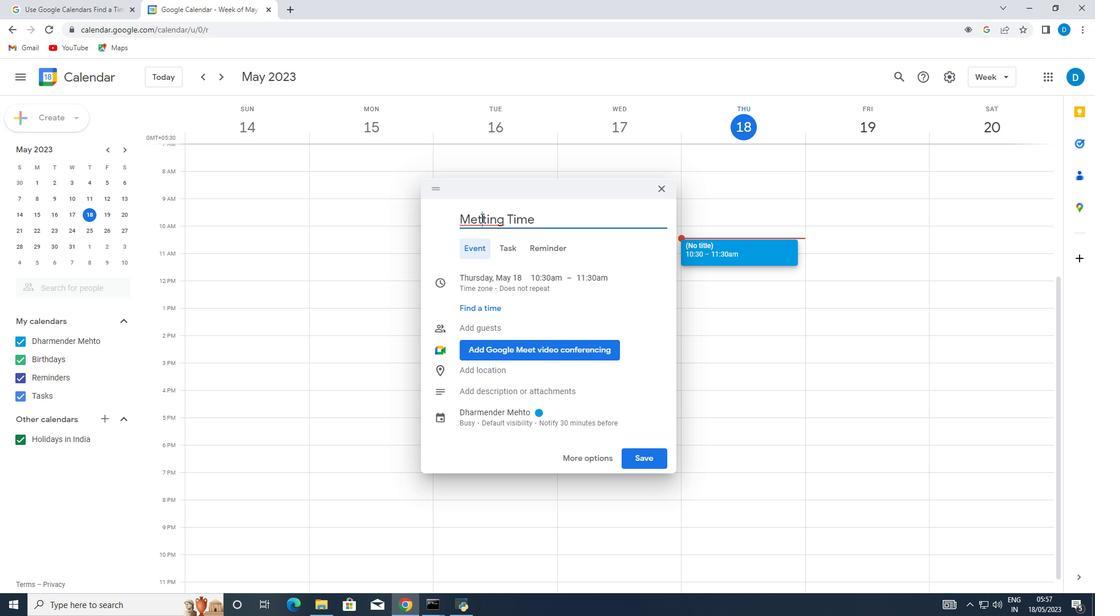 
Action: Key pressed <Key.enter>
Screenshot: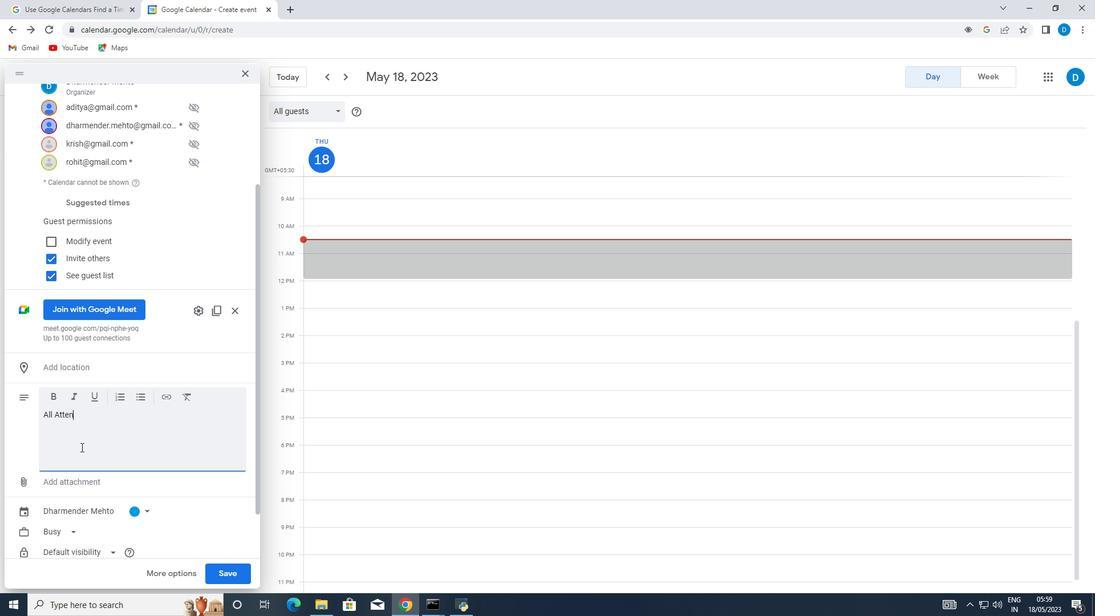 
Action: Mouse moved to (112, 376)
Screenshot: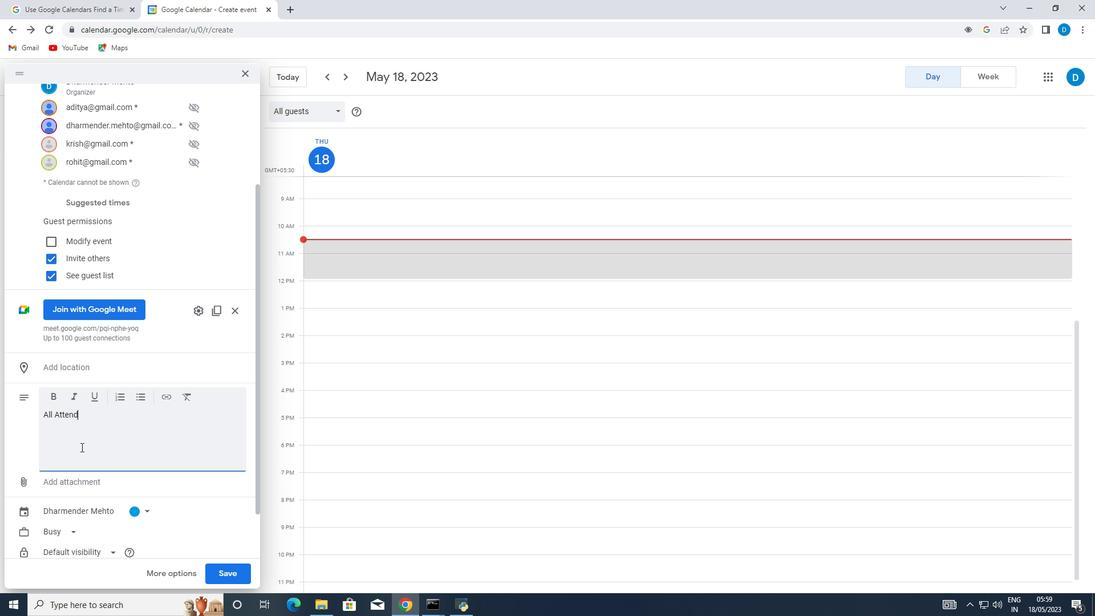 
Action: Mouse pressed left at (167, 131)
Screenshot: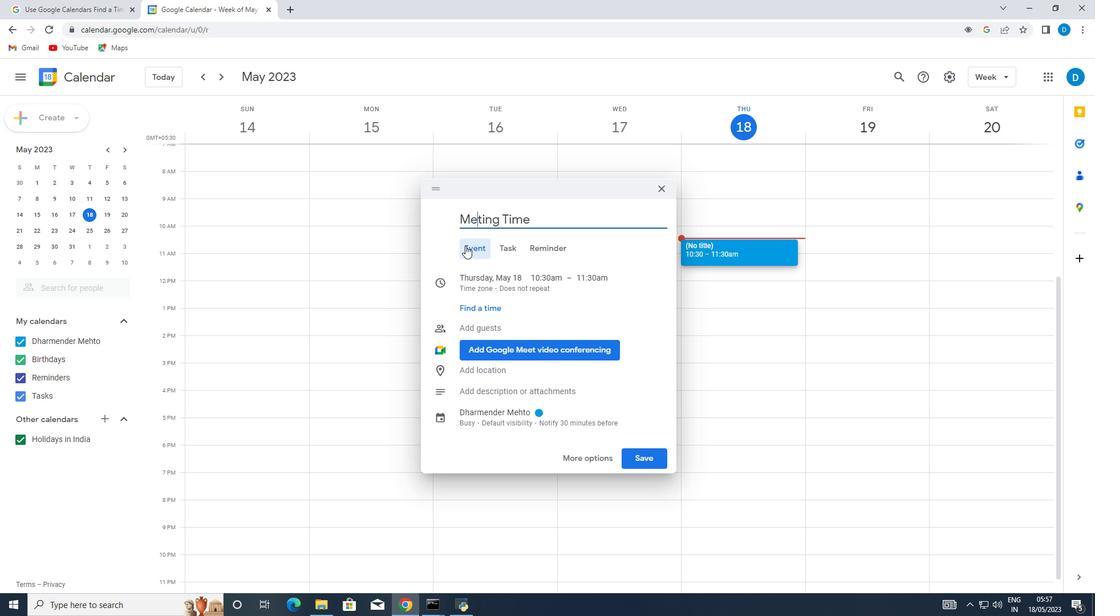 
Action: Mouse moved to (87, 371)
Screenshot: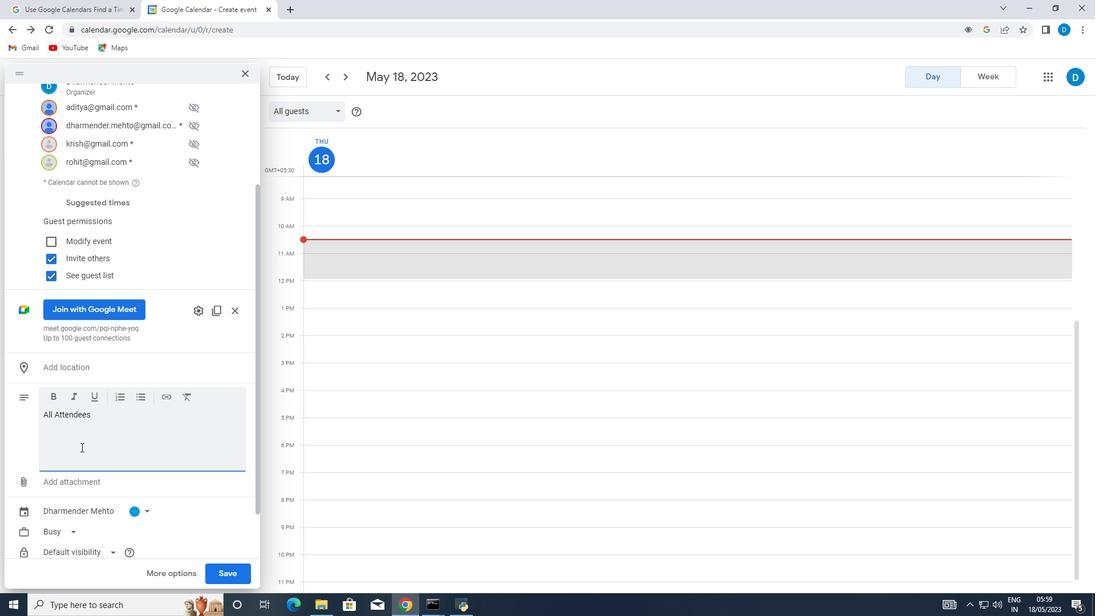 
Action: Mouse scrolled (87, 370) with delta (0, 0)
Screenshot: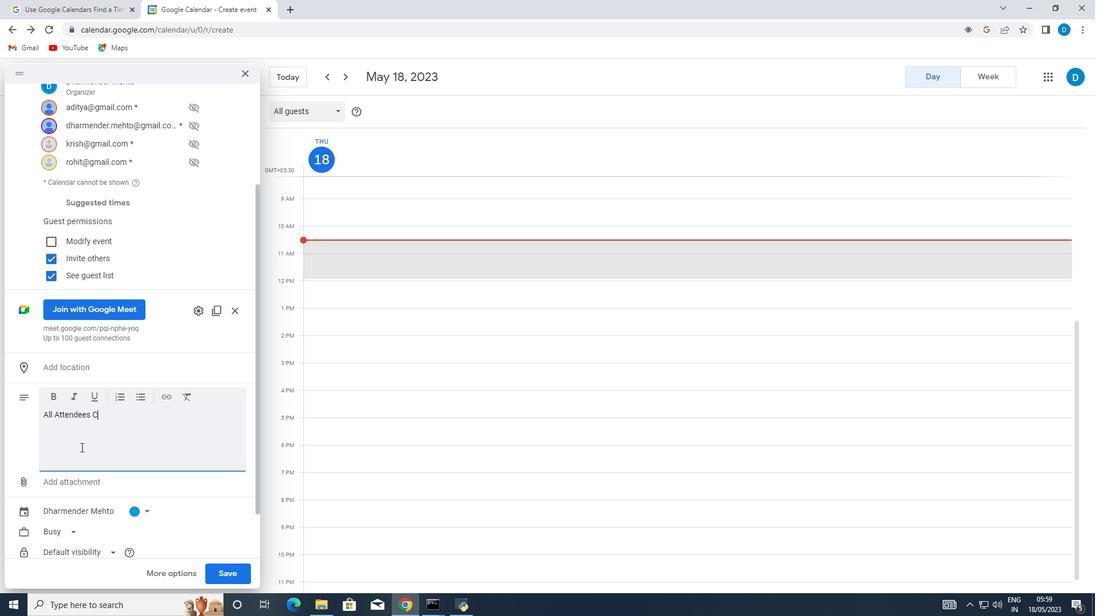 
Action: Mouse scrolled (87, 370) with delta (0, 0)
Screenshot: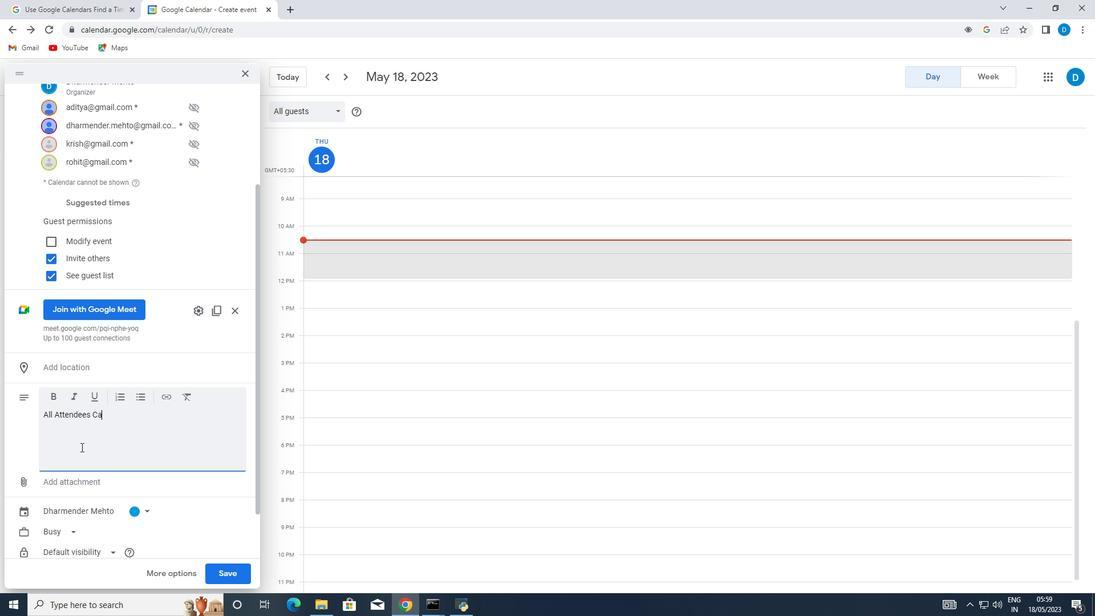 
Action: Mouse moved to (85, 377)
Screenshot: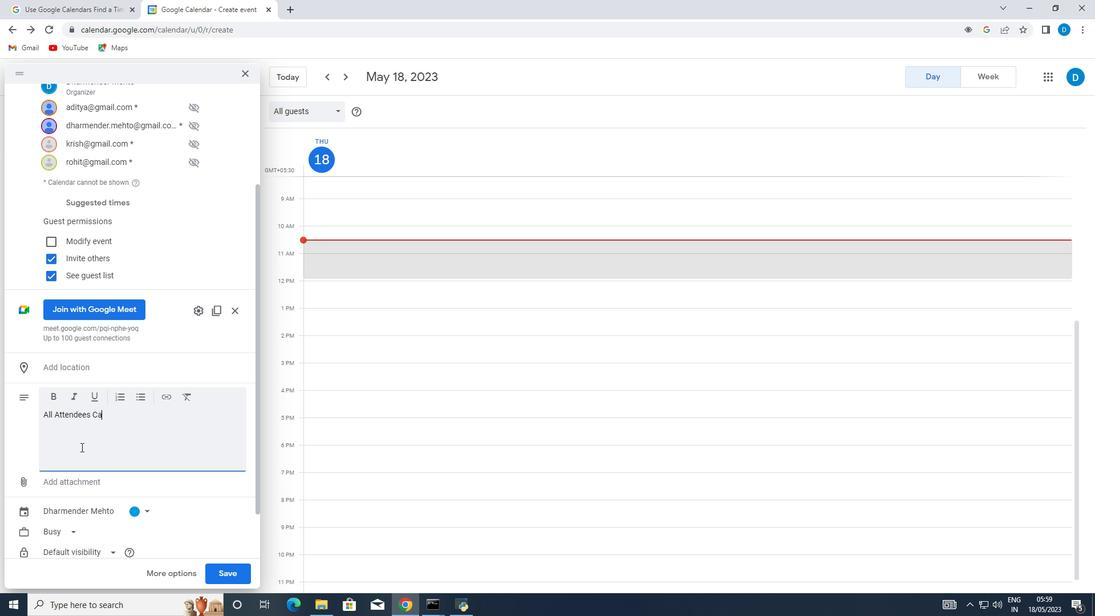 
Action: Mouse pressed left at (183, 231)
Screenshot: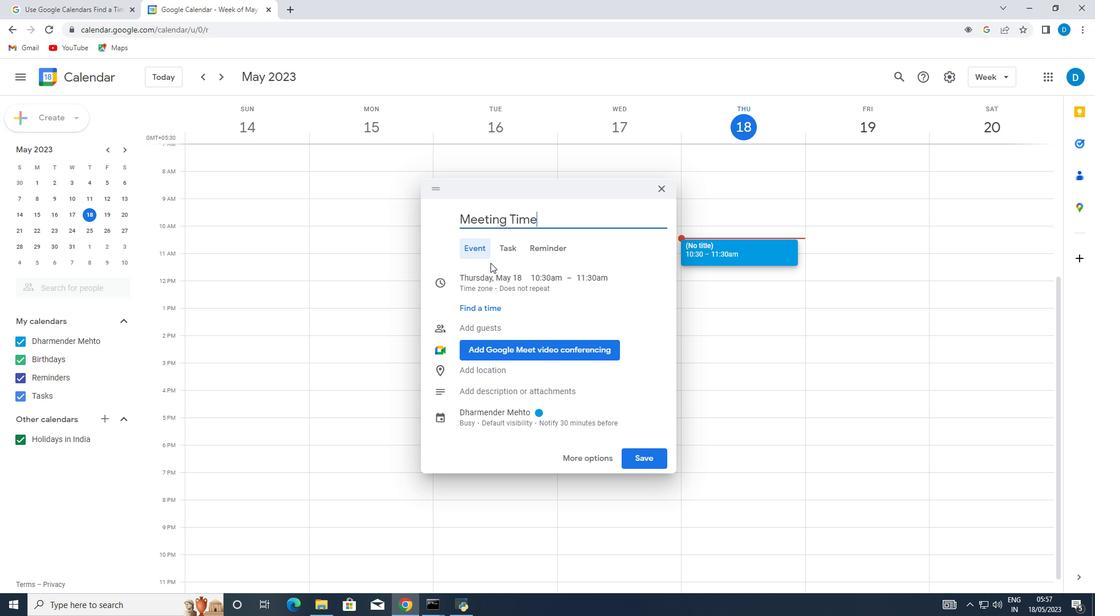 
Action: Mouse moved to (181, 229)
Screenshot: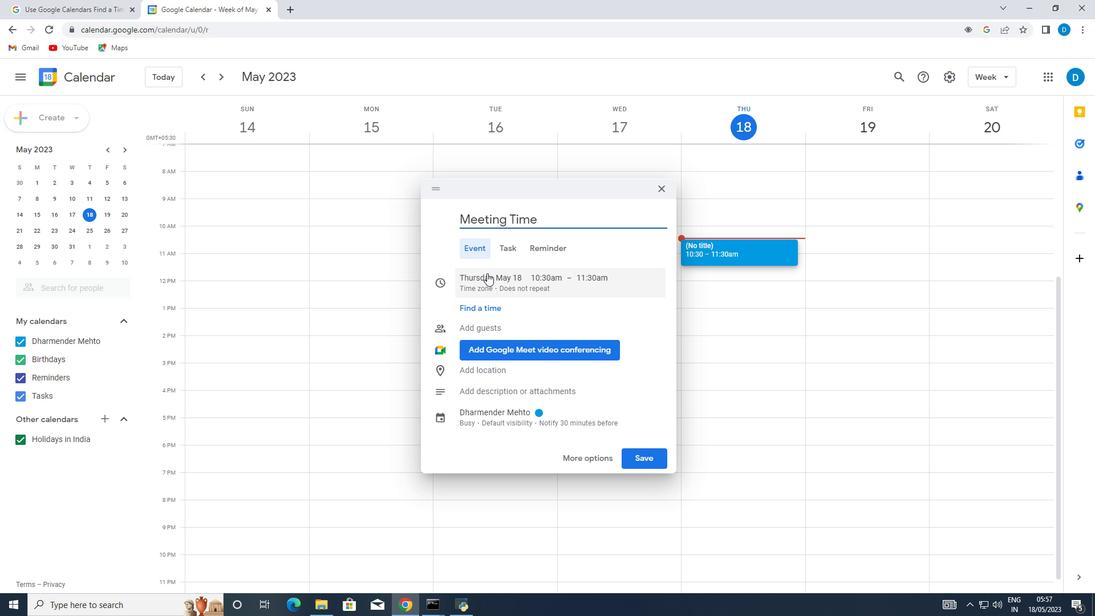 
Action: Mouse scrolled (83, 388) with delta (0, 0)
Screenshot: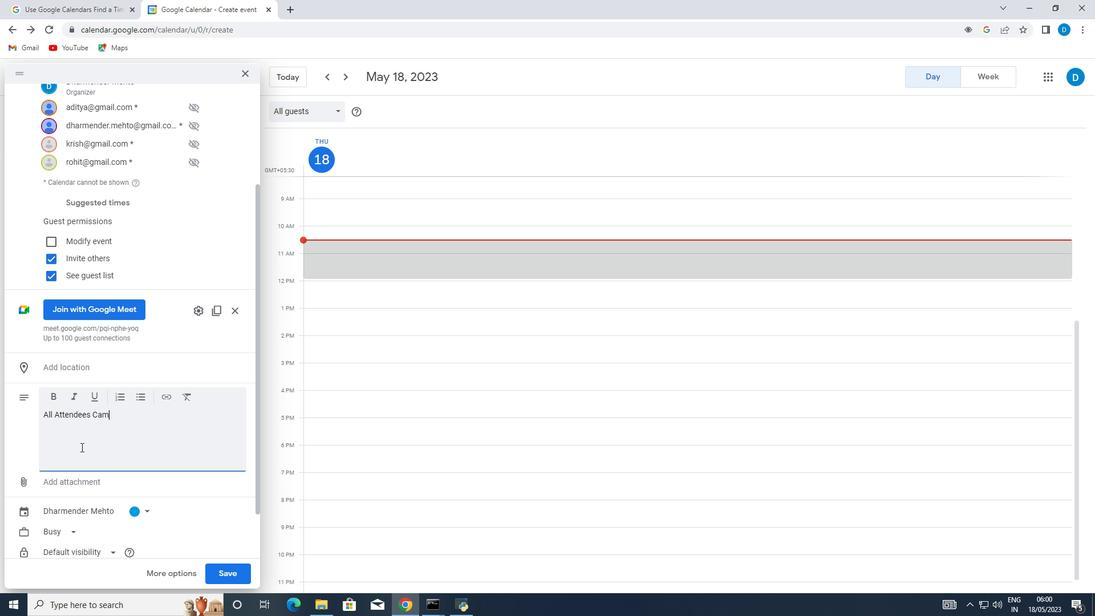 
Action: Mouse moved to (83, 393)
Screenshot: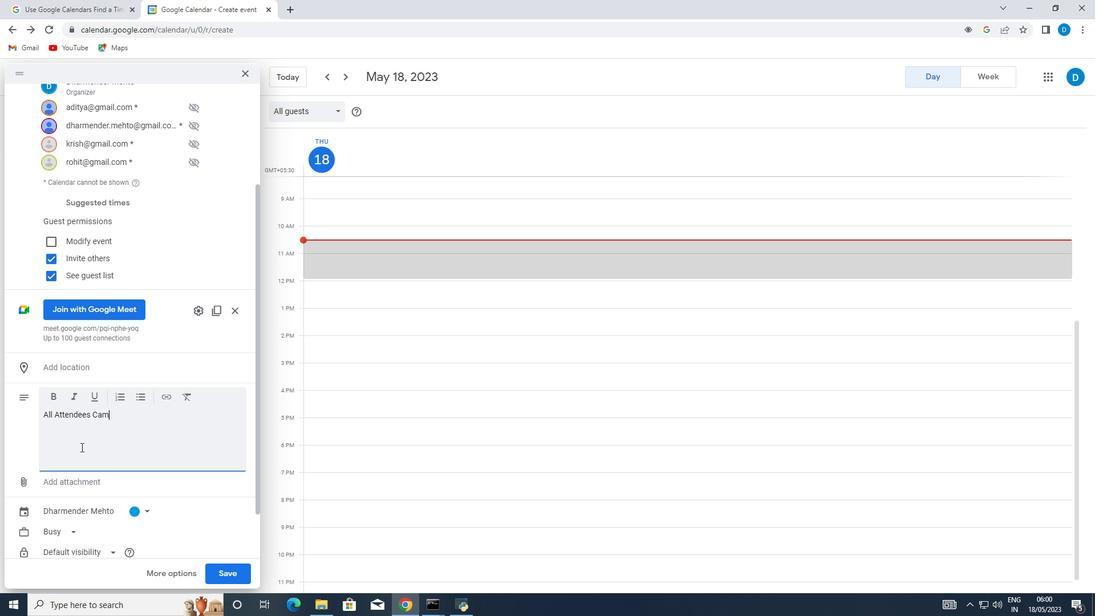 
Action: Mouse scrolled (83, 392) with delta (0, 0)
Screenshot: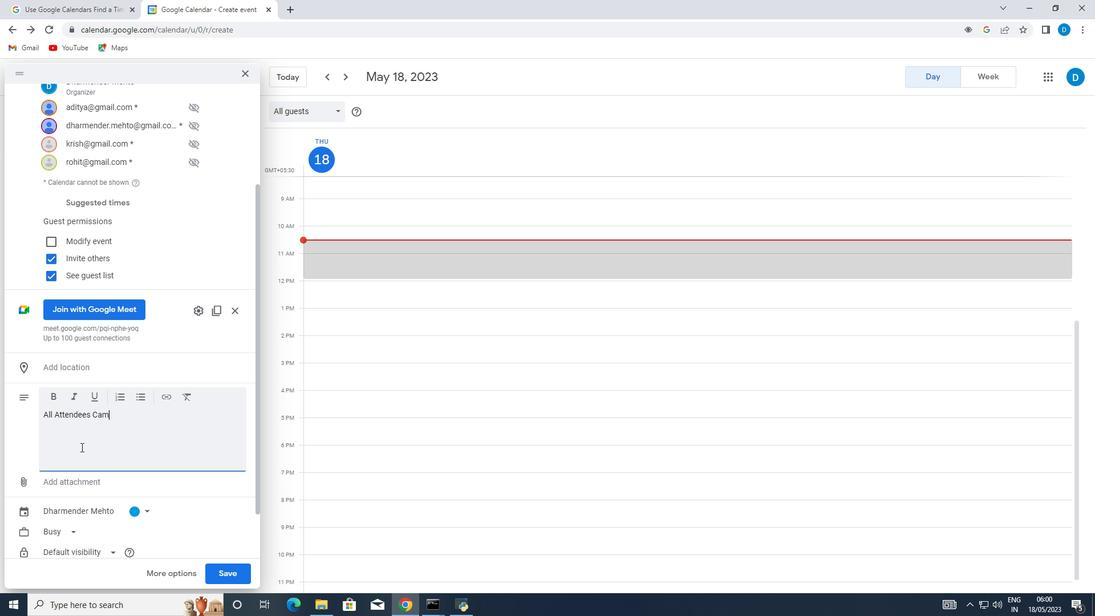 
Action: Mouse moved to (92, 148)
Screenshot: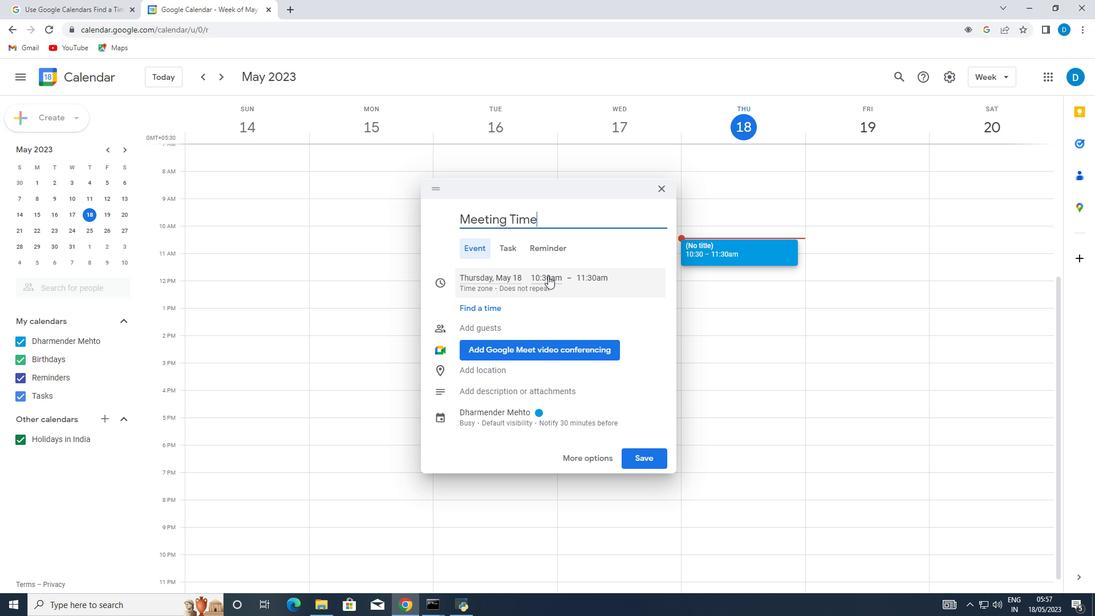 
Action: Mouse scrolled (83, 405) with delta (0, 0)
Screenshot: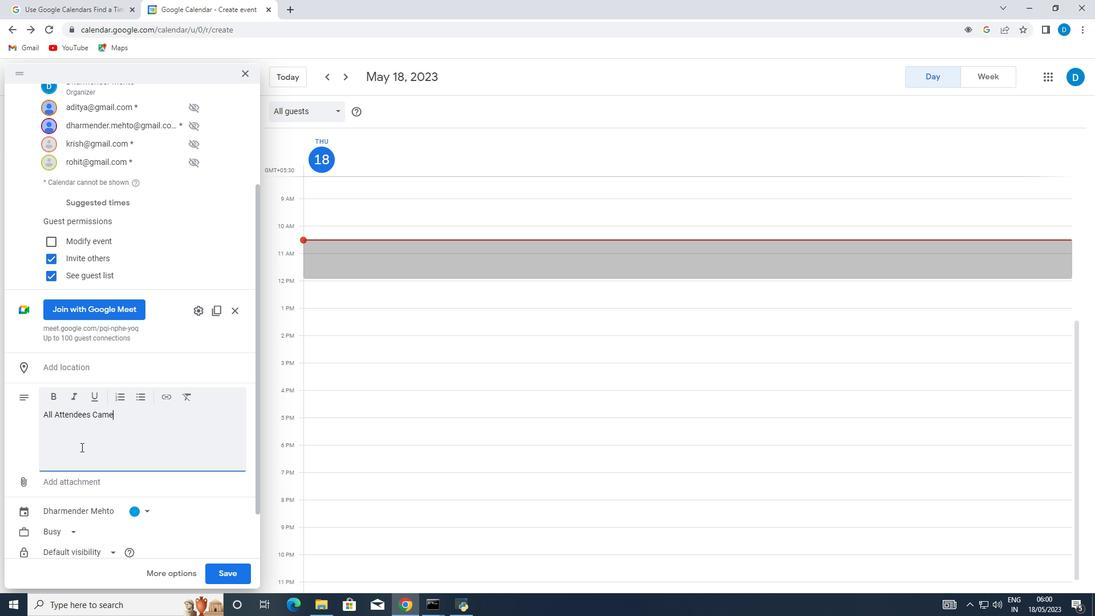 
Action: Mouse moved to (30, 286)
Screenshot: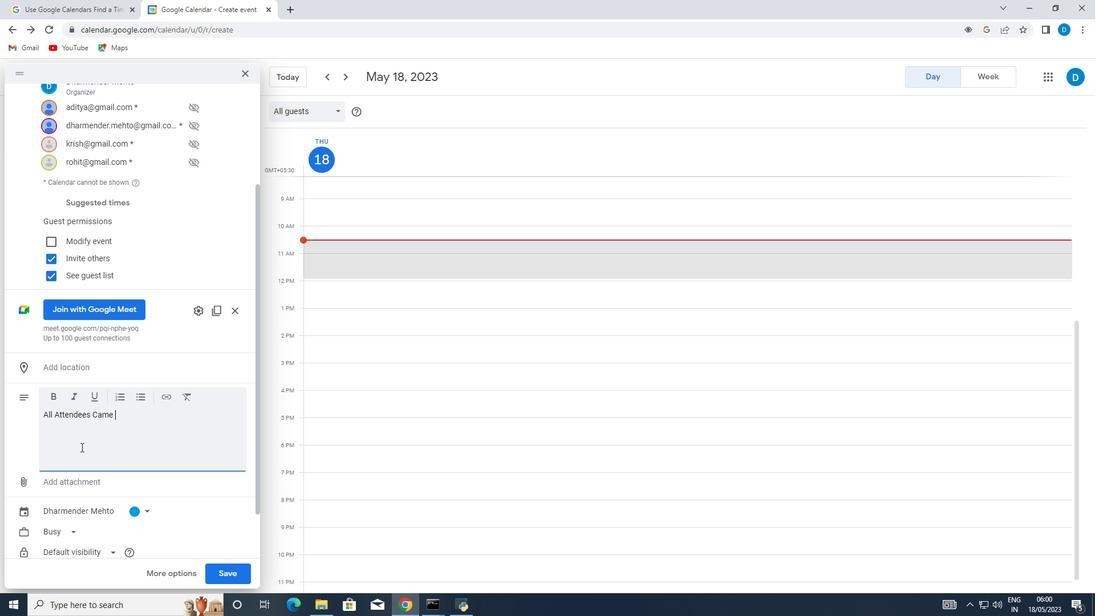 
Action: Mouse pressed left at (75, 189)
Screenshot: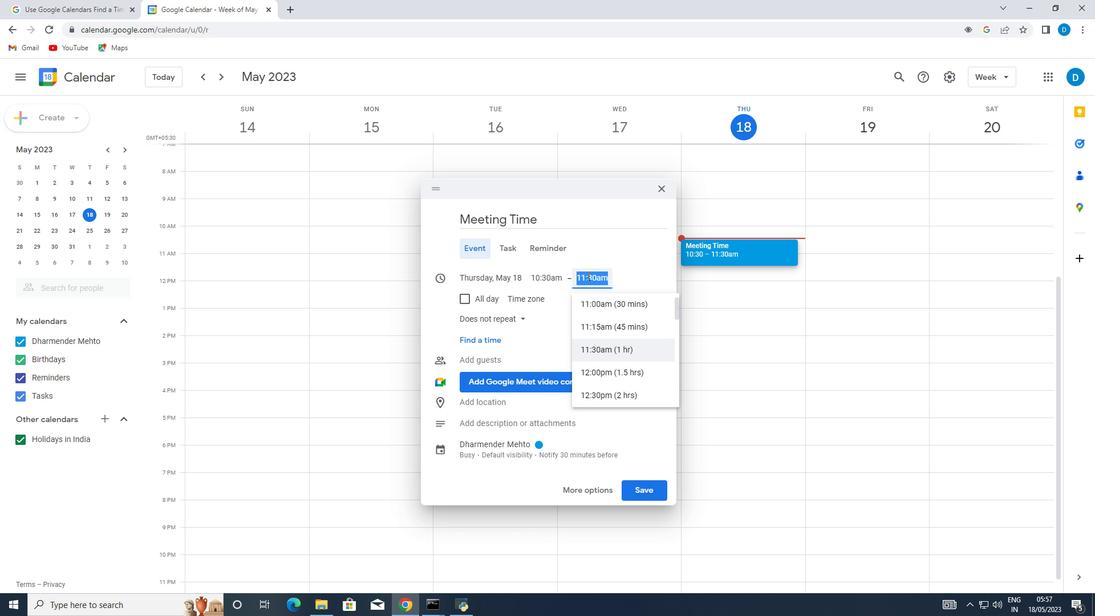 
Action: Mouse moved to (37, 284)
Screenshot: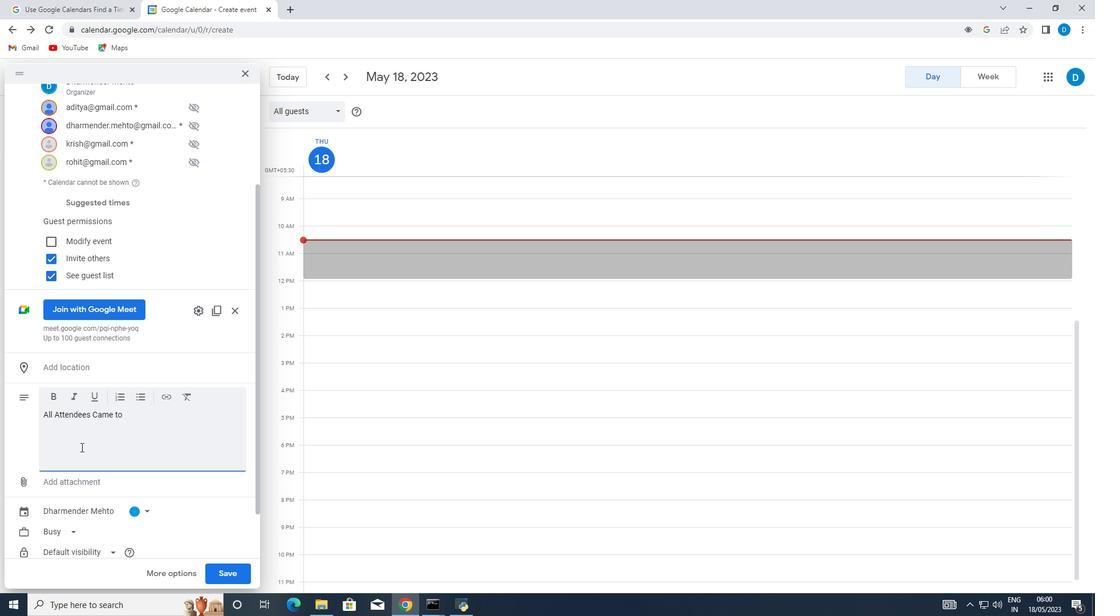 
Action: Mouse pressed left at (75, 195)
Screenshot: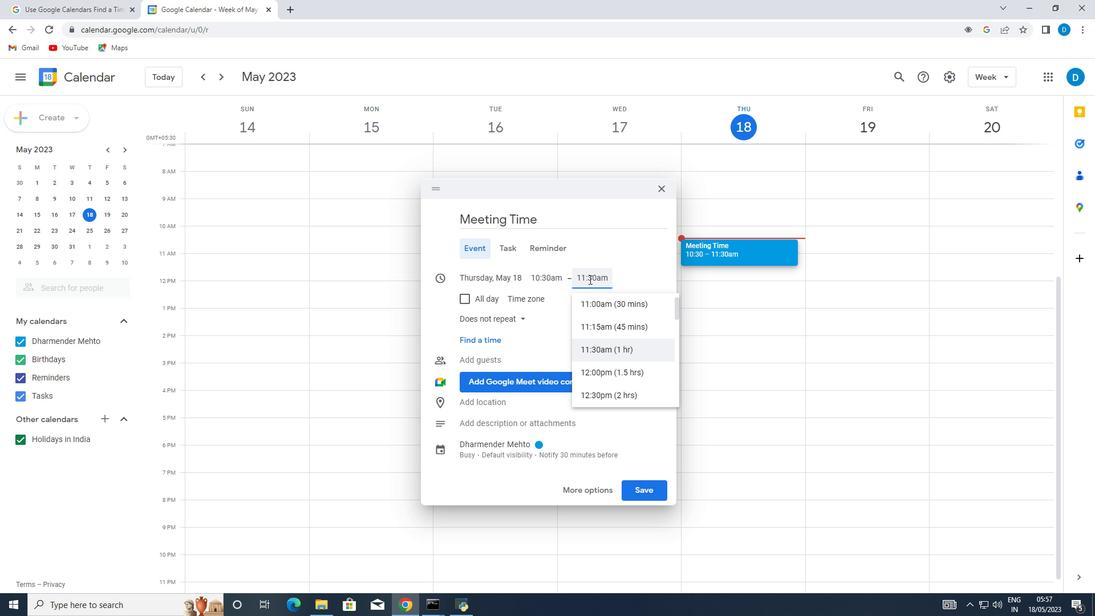 
Action: Mouse moved to (73, 348)
Screenshot: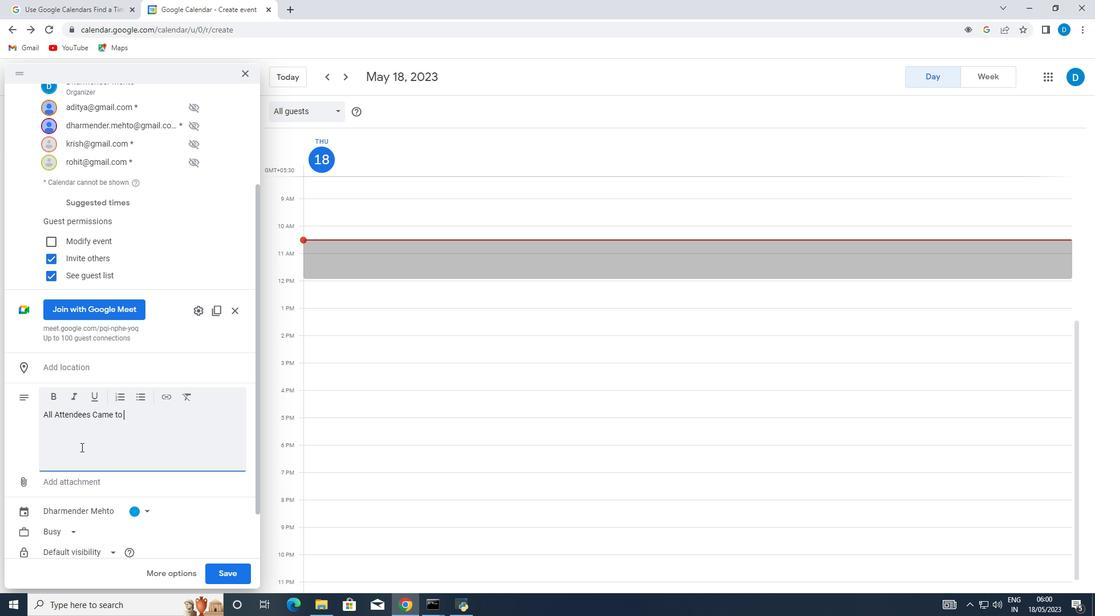 
Action: Mouse scrolled (73, 348) with delta (0, 0)
Screenshot: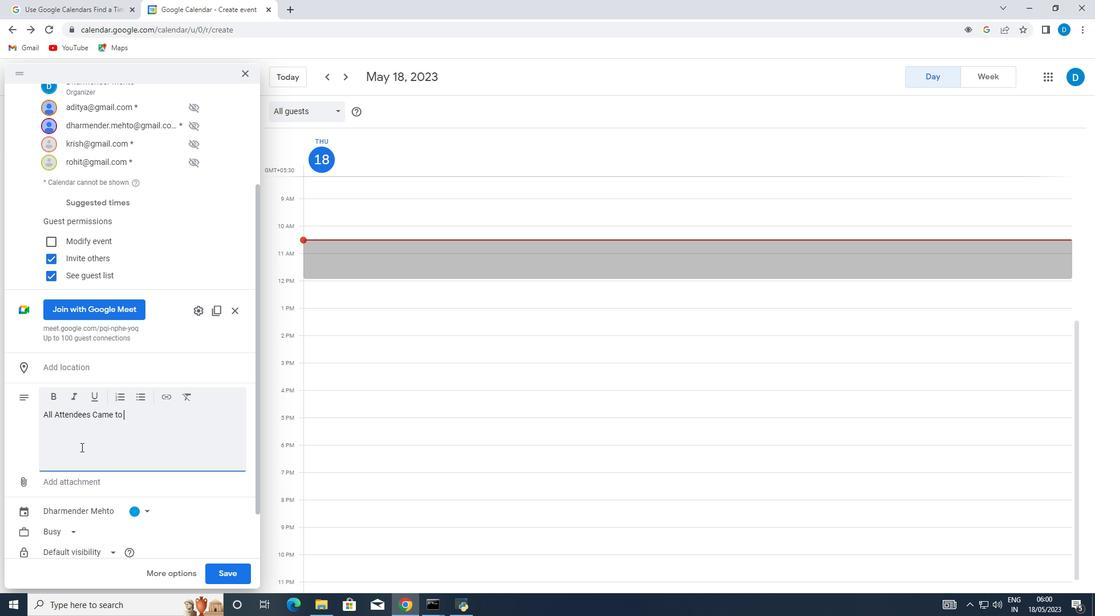 
Action: Mouse moved to (74, 349)
Screenshot: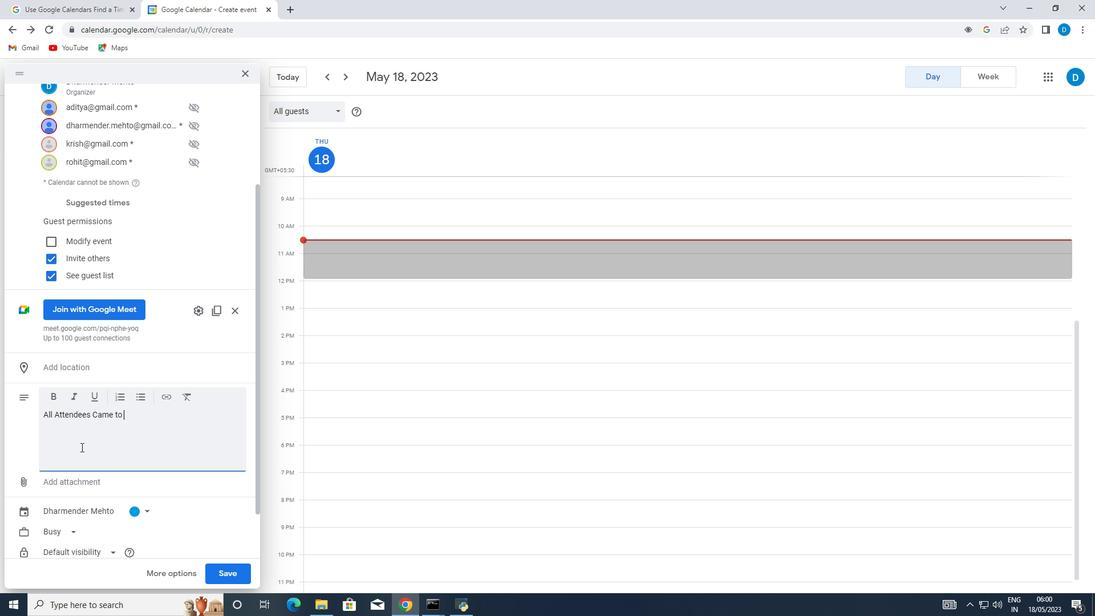 
Action: Mouse scrolled (74, 349) with delta (0, 0)
Screenshot: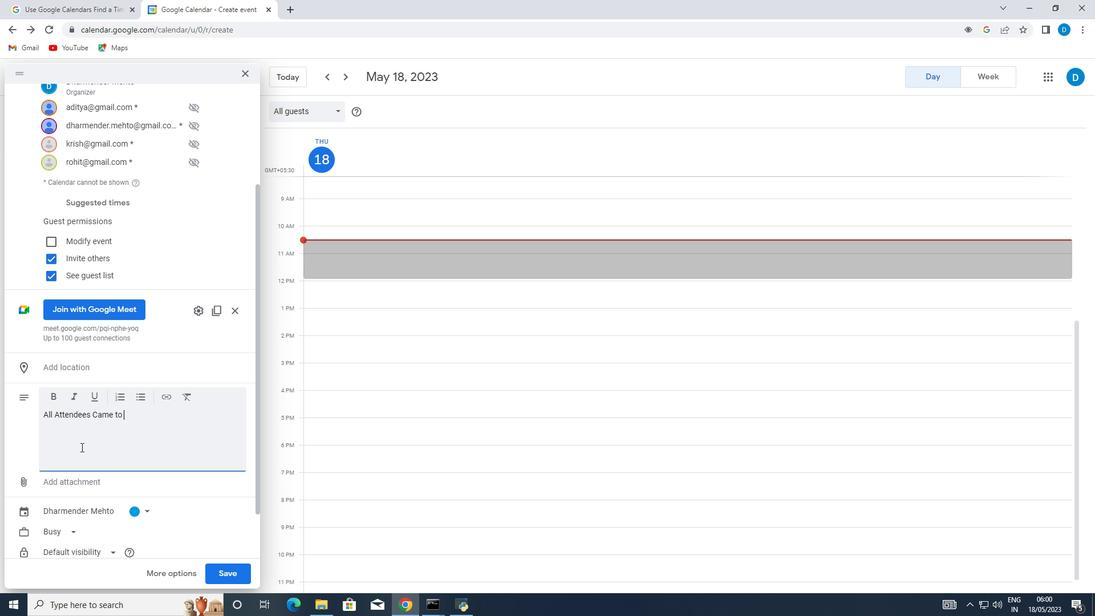 
Action: Mouse moved to (81, 374)
Screenshot: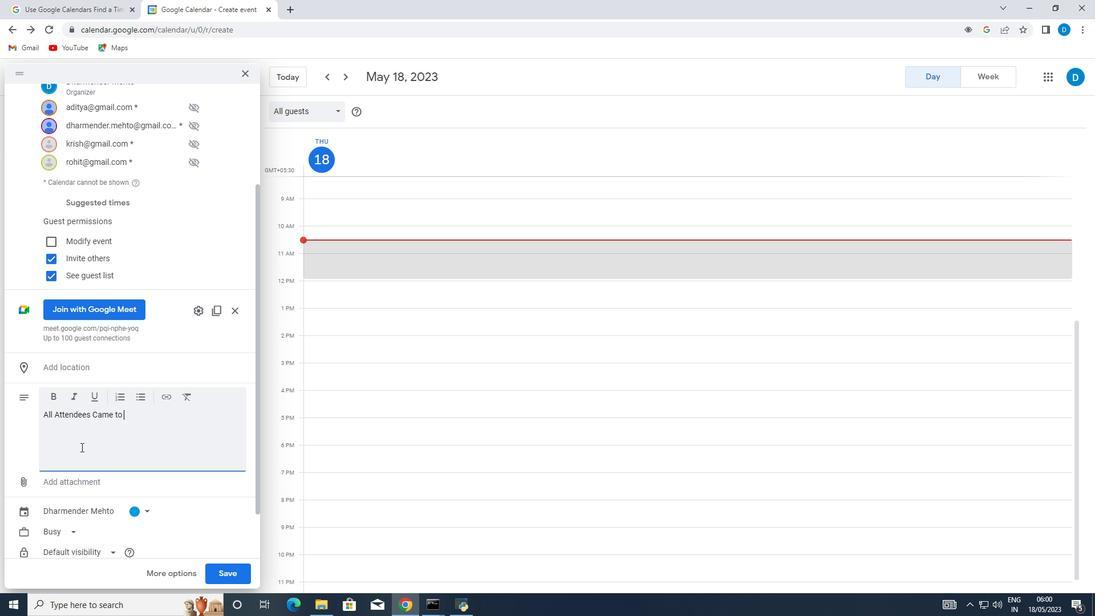 
Action: Mouse scrolled (81, 374) with delta (0, 0)
Screenshot: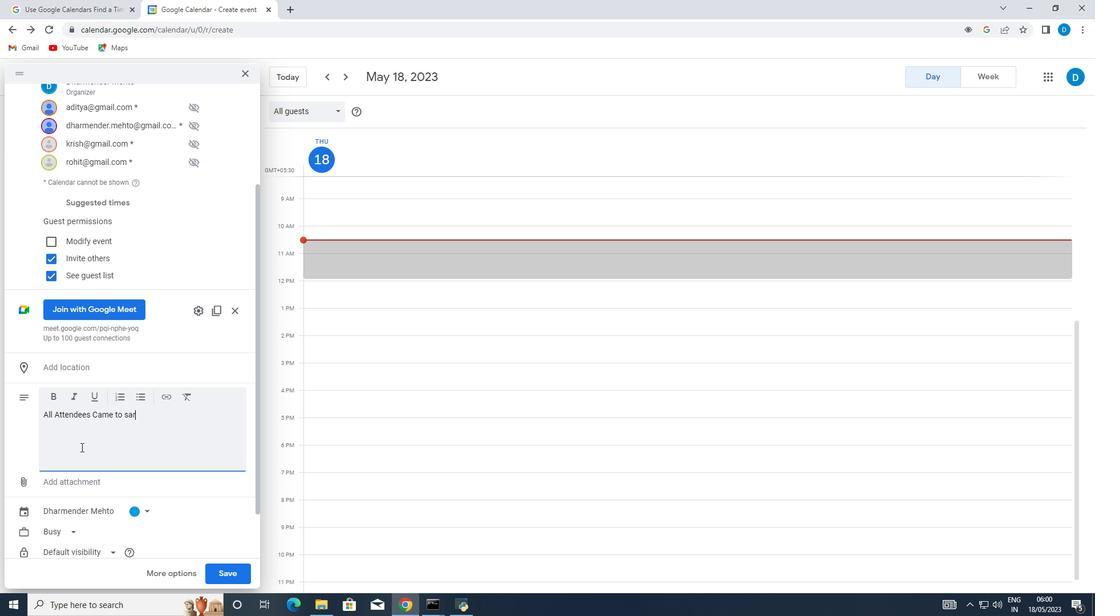 
Action: Mouse scrolled (81, 374) with delta (0, 0)
Screenshot: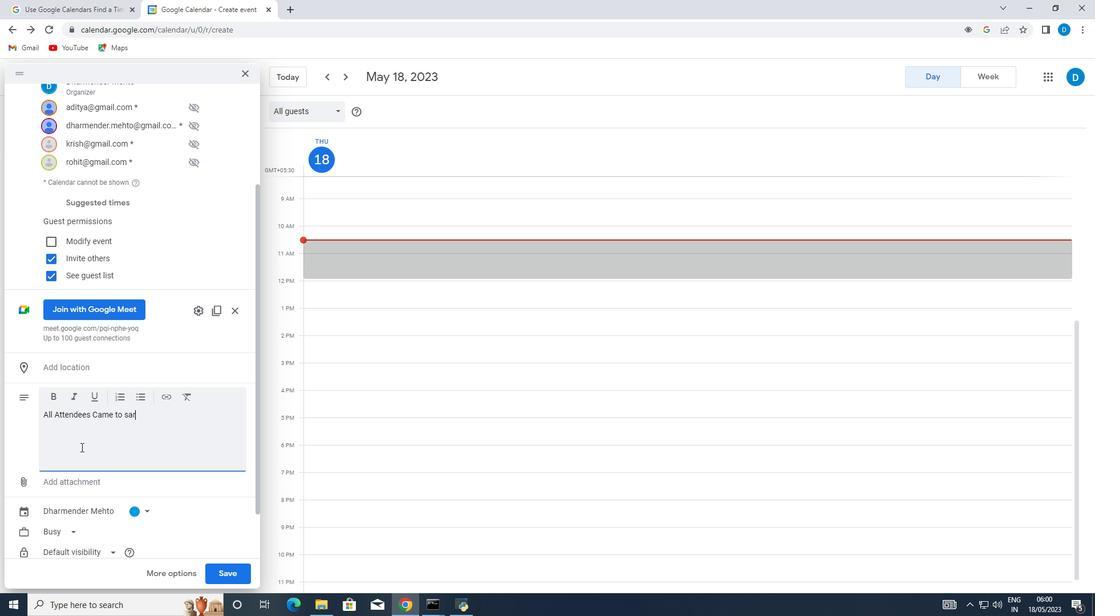 
Action: Mouse moved to (97, 510)
Screenshot: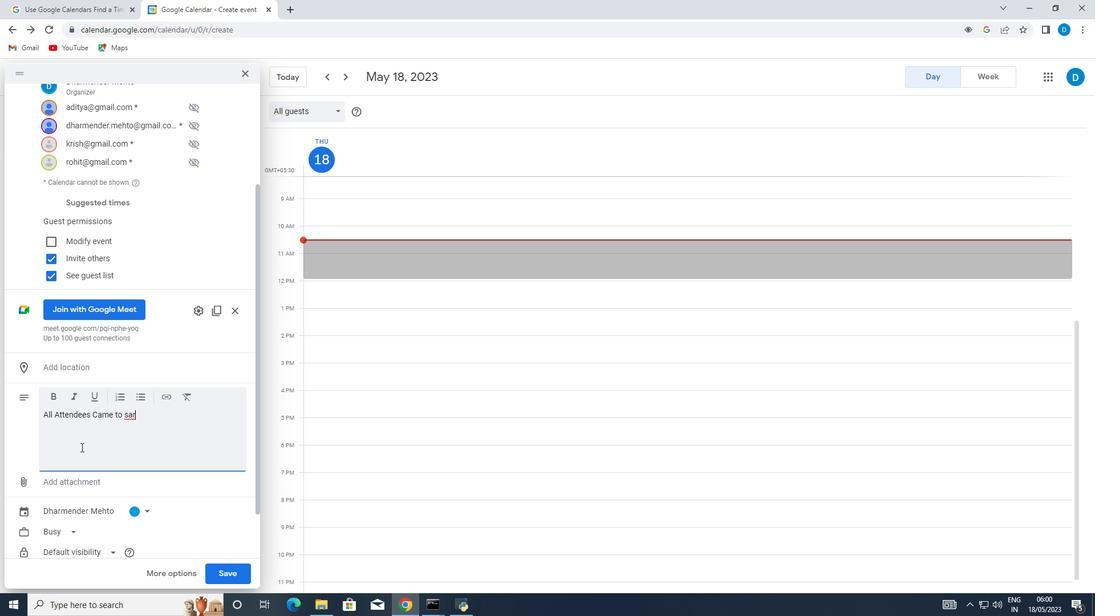 
Action: Mouse scrolled (97, 510) with delta (0, 0)
Screenshot: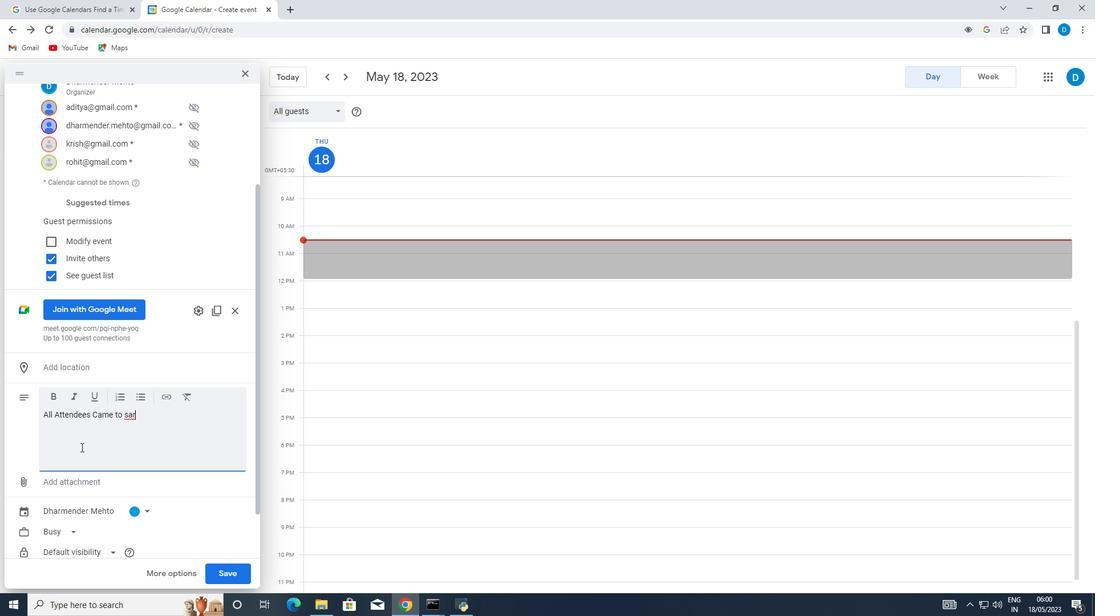 
Action: Mouse moved to (98, 511)
Screenshot: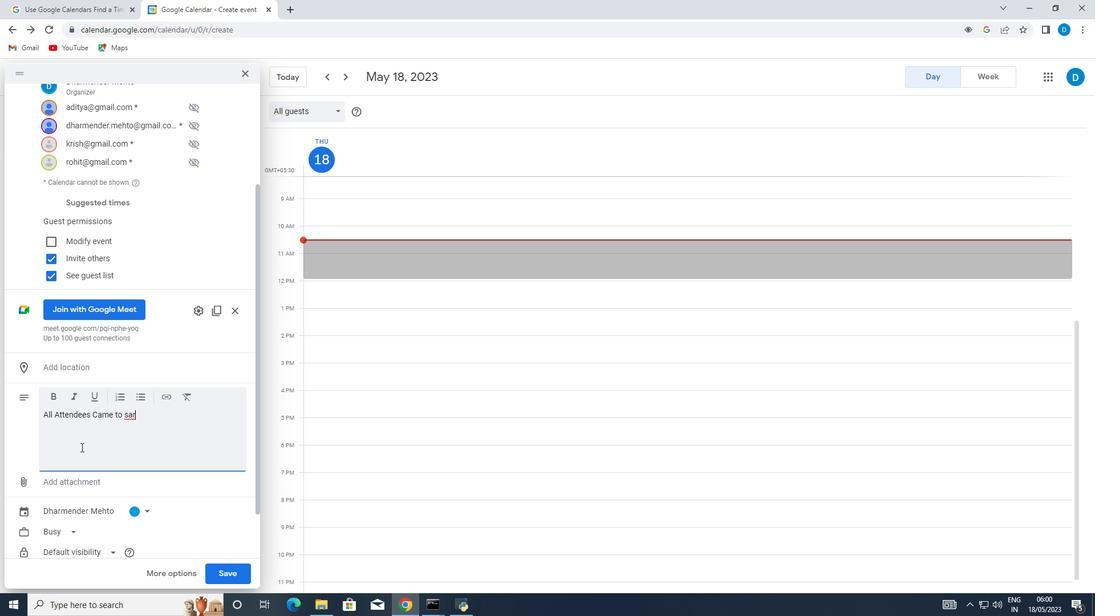 
Action: Mouse scrolled (98, 510) with delta (0, 0)
Screenshot: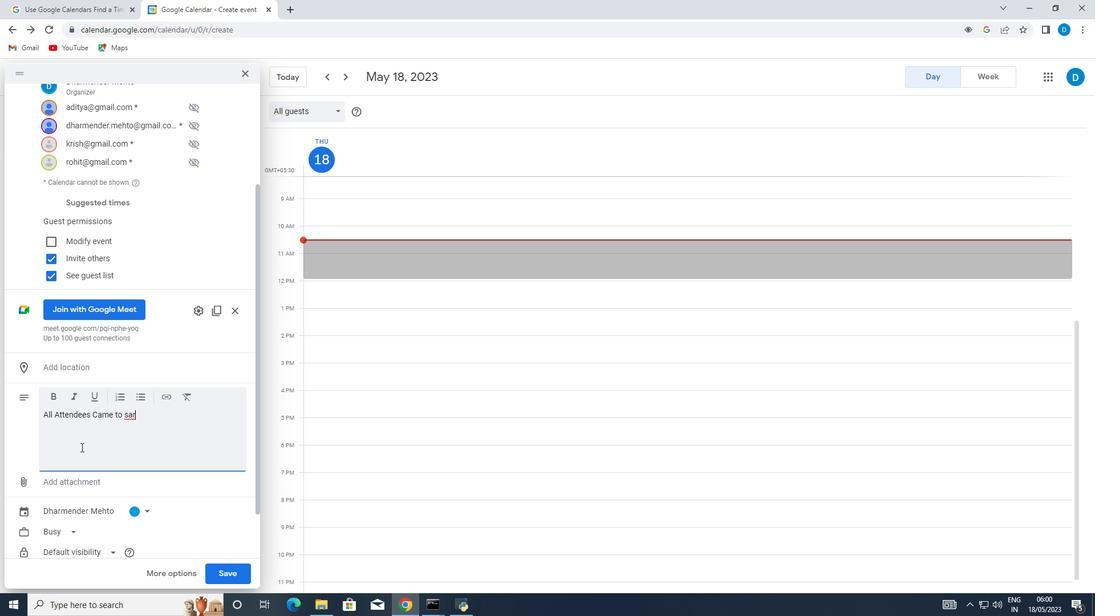 
Action: Mouse moved to (91, 483)
Screenshot: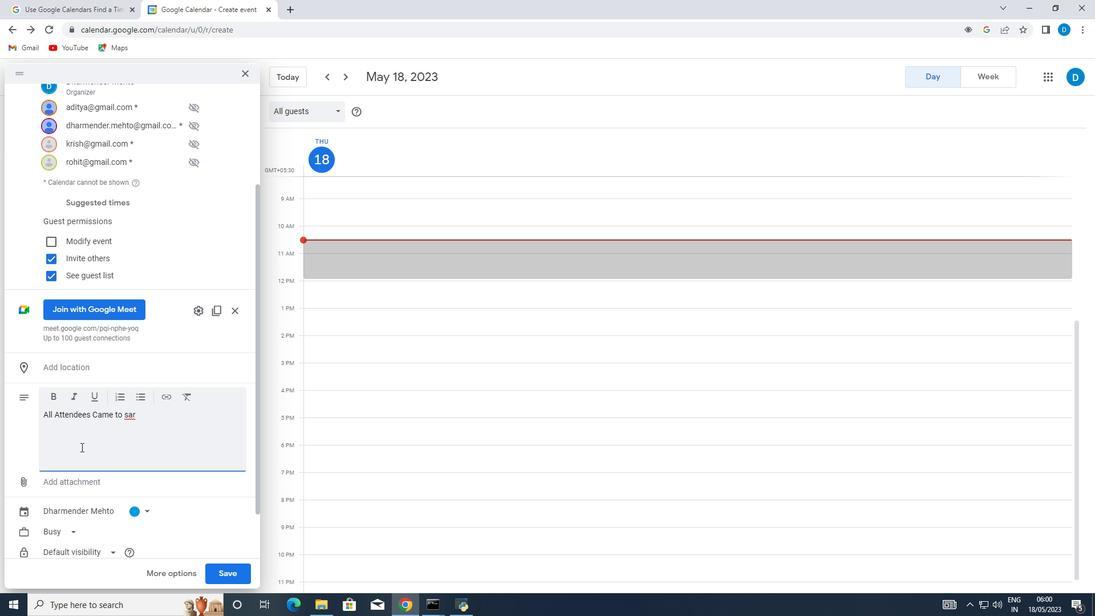 
Action: Mouse scrolled (91, 483) with delta (0, 0)
Screenshot: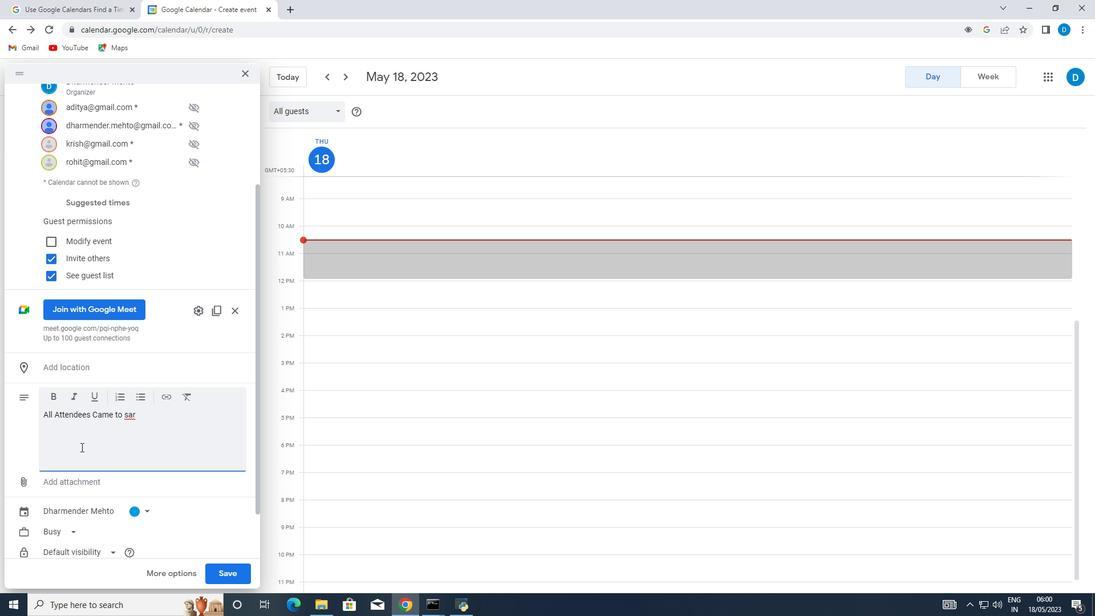 
Action: Mouse moved to (73, 402)
Screenshot: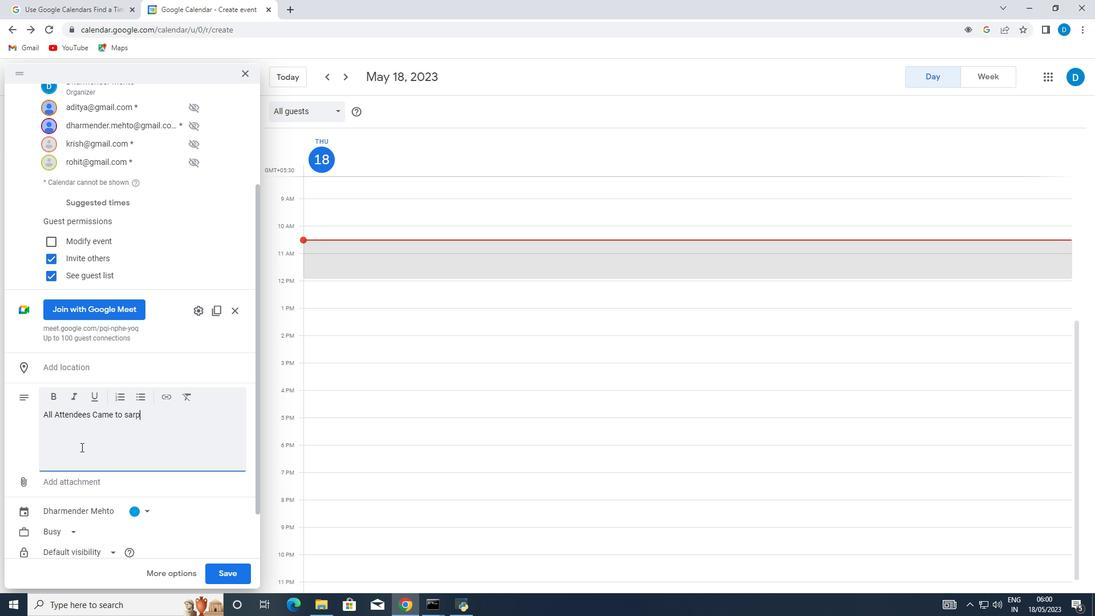 
Action: Mouse scrolled (73, 403) with delta (0, 0)
Screenshot: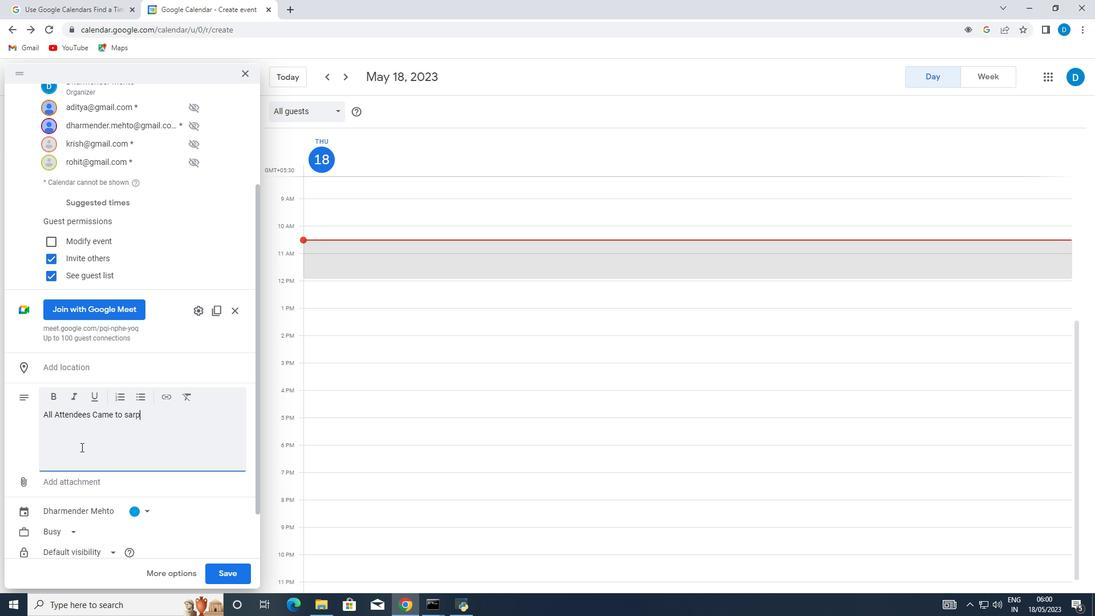 
Action: Mouse moved to (73, 401)
Screenshot: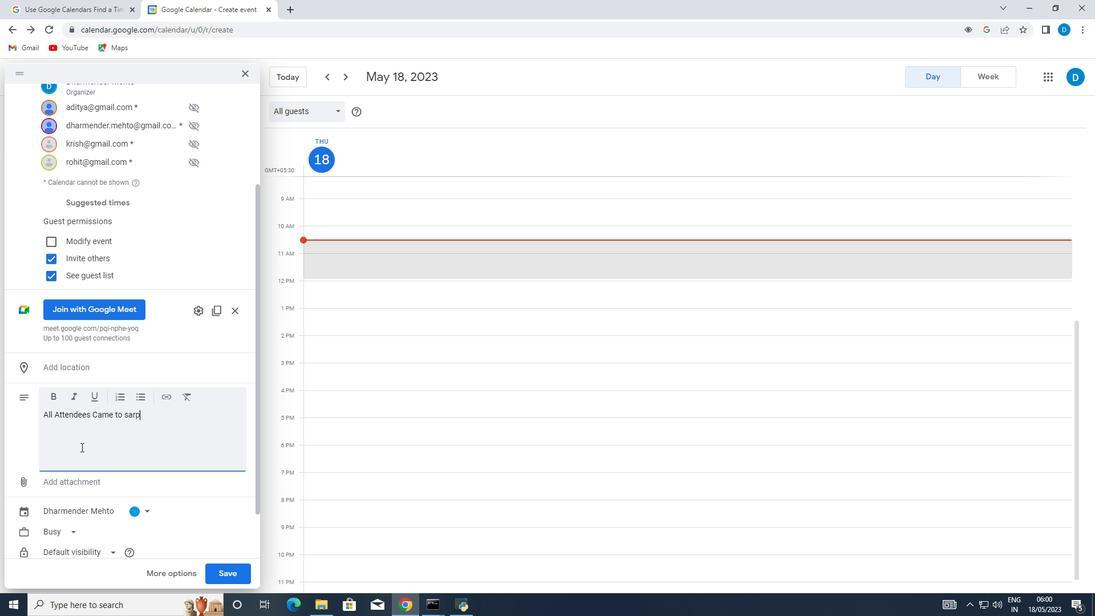
Action: Mouse scrolled (73, 401) with delta (0, 0)
Screenshot: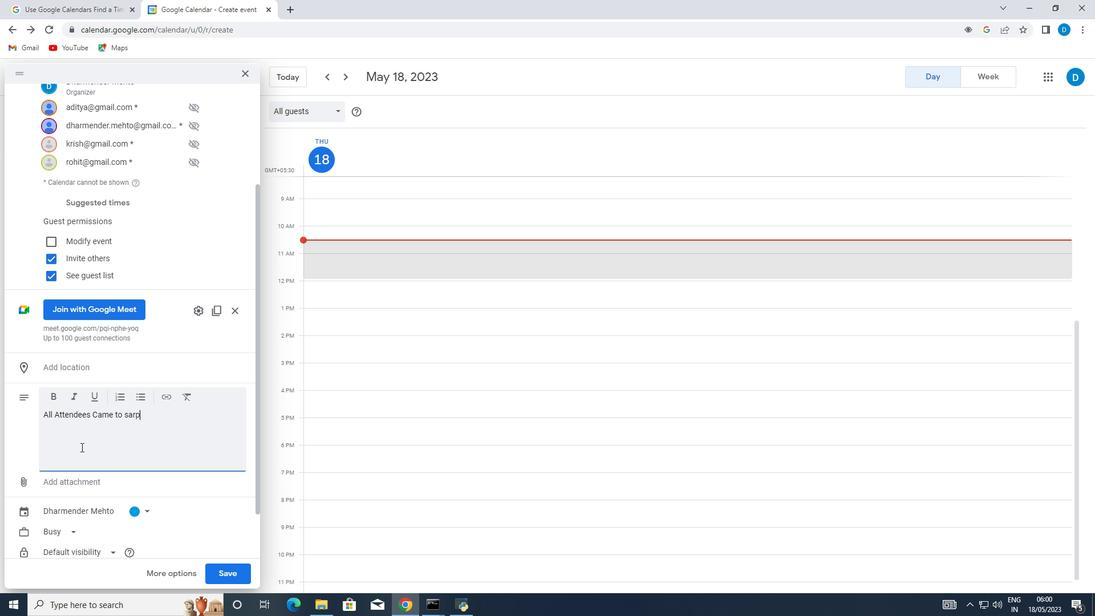 
Action: Mouse moved to (83, 421)
Screenshot: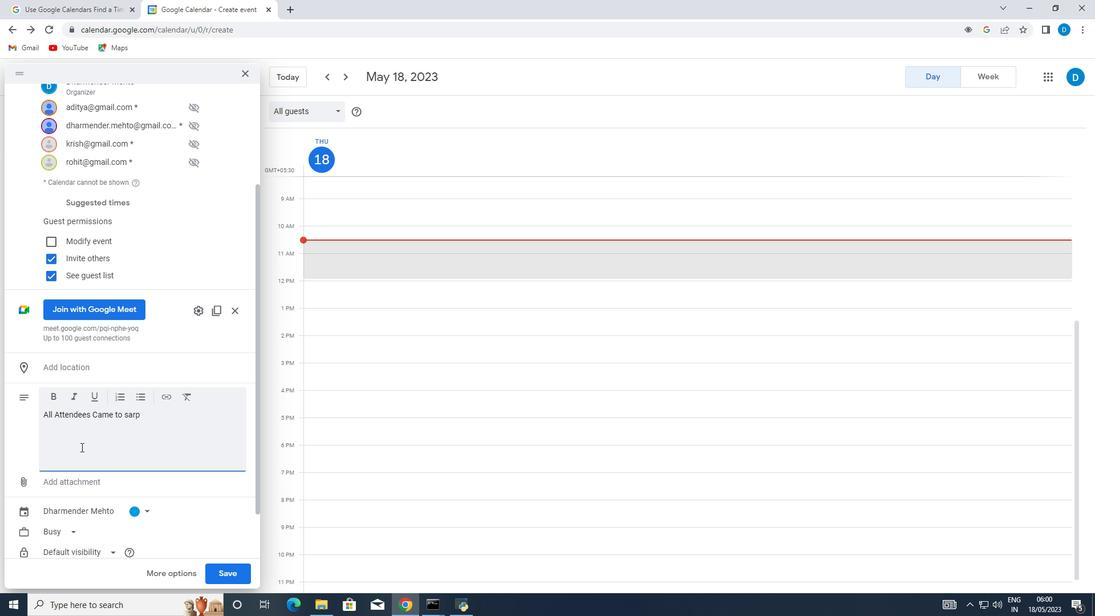
Action: Mouse scrolled (83, 421) with delta (0, 0)
Screenshot: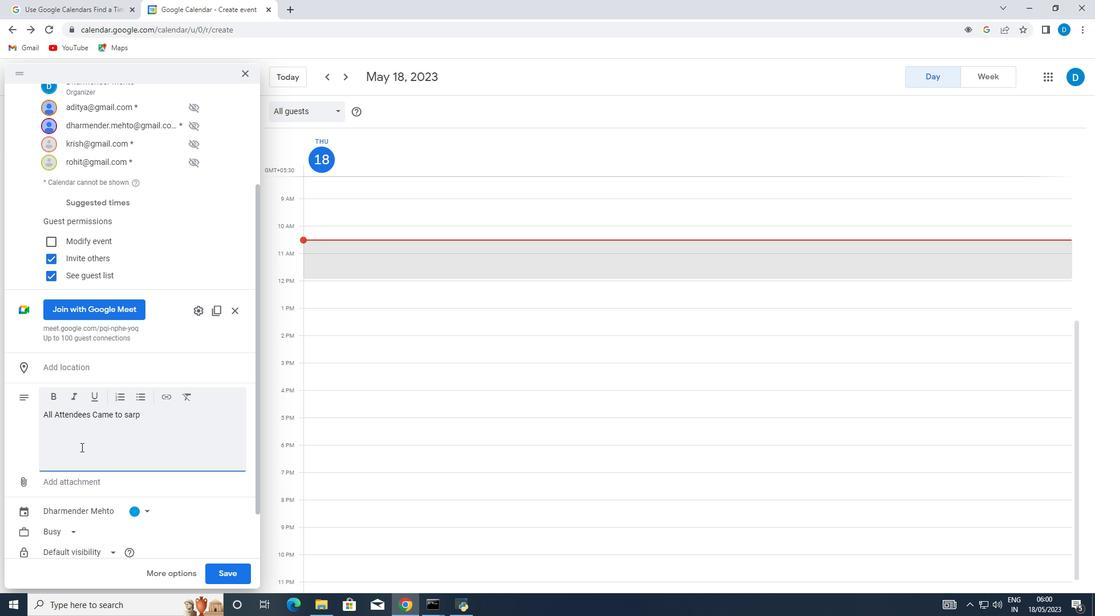 
Action: Mouse moved to (89, 333)
Screenshot: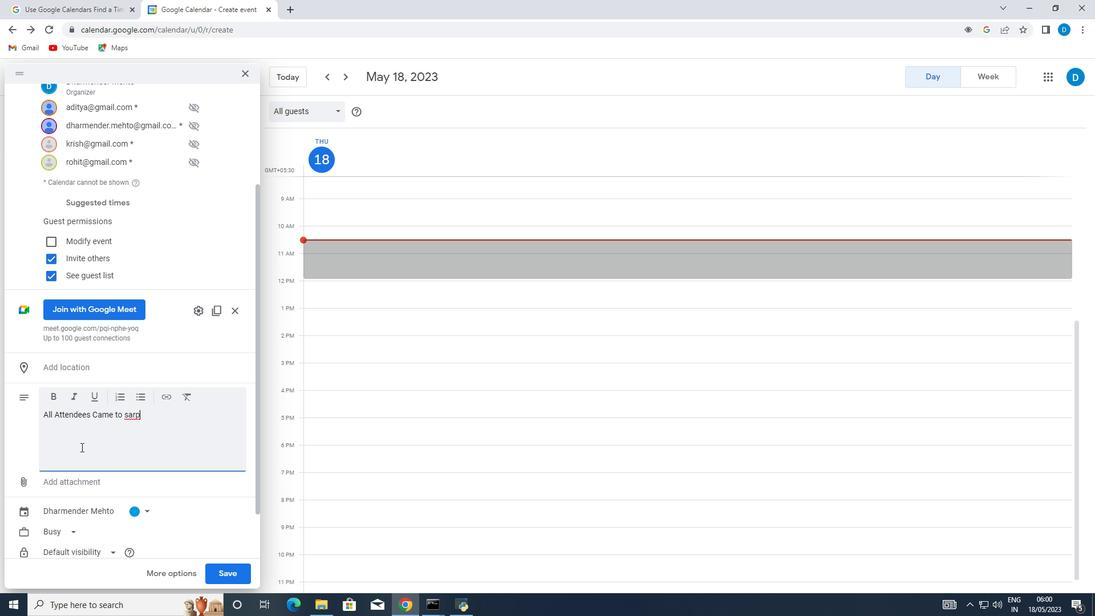 
Action: Key pressed <Key.shift>
Screenshot: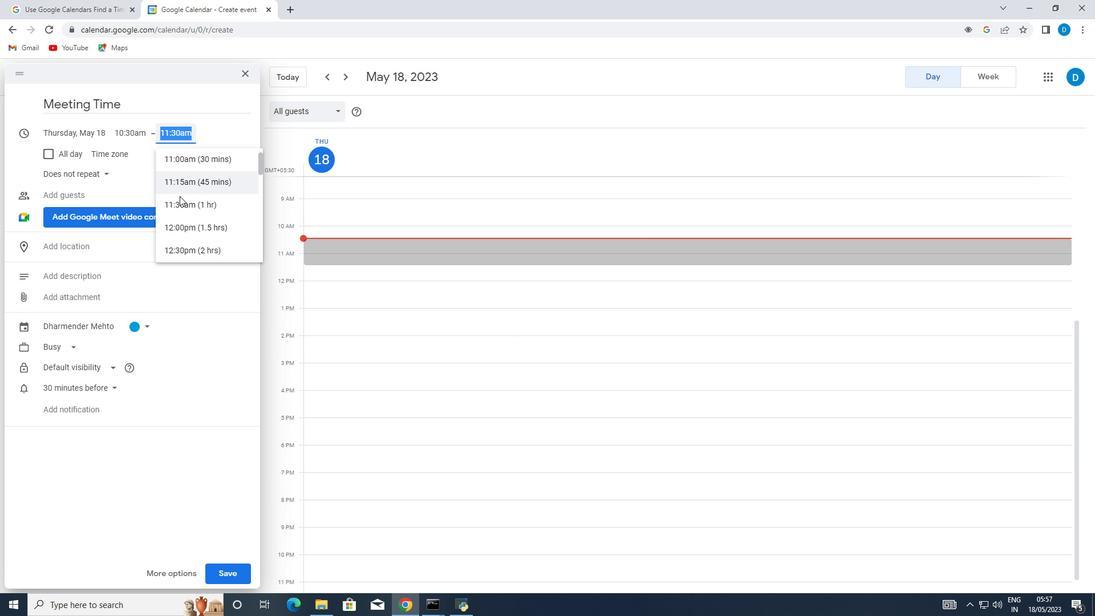 
Action: Mouse moved to (66, 386)
Screenshot: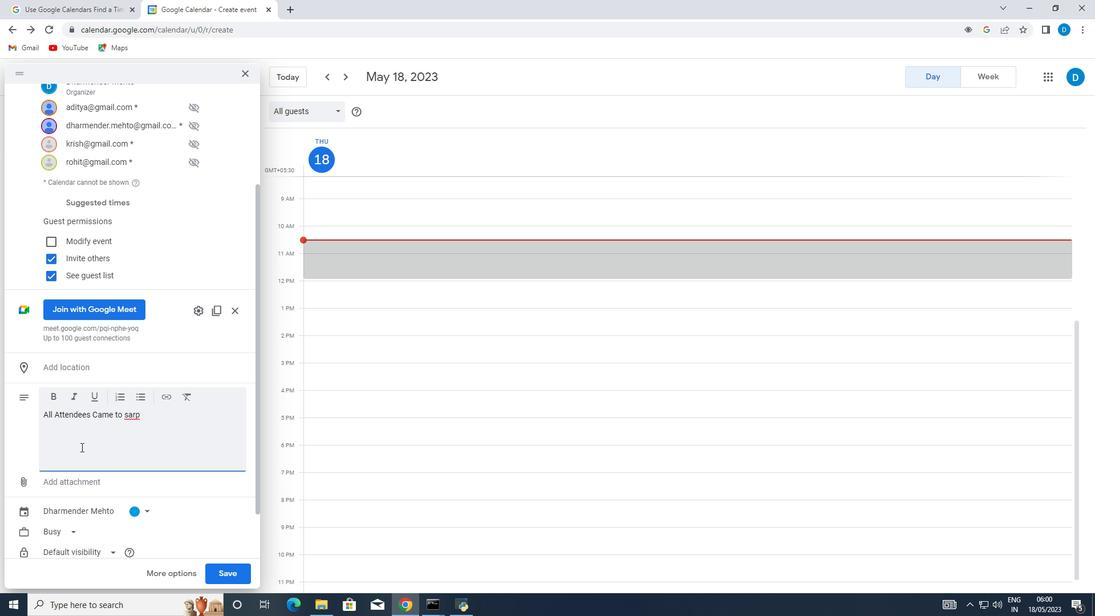 
Action: Key pressed <Key.shift>
Screenshot: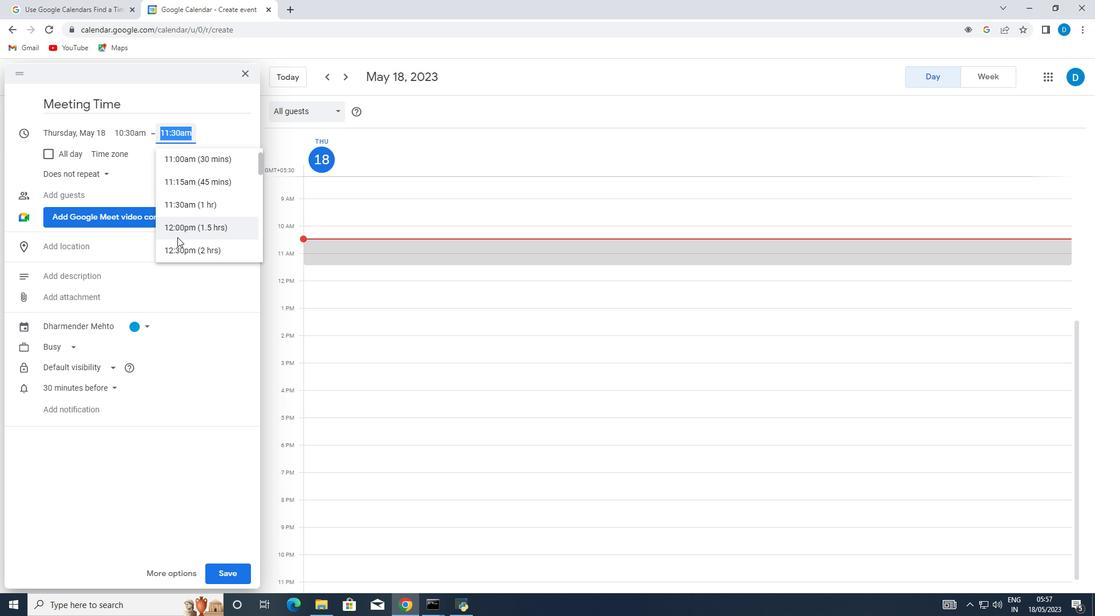 
Action: Mouse moved to (66, 387)
Screenshot: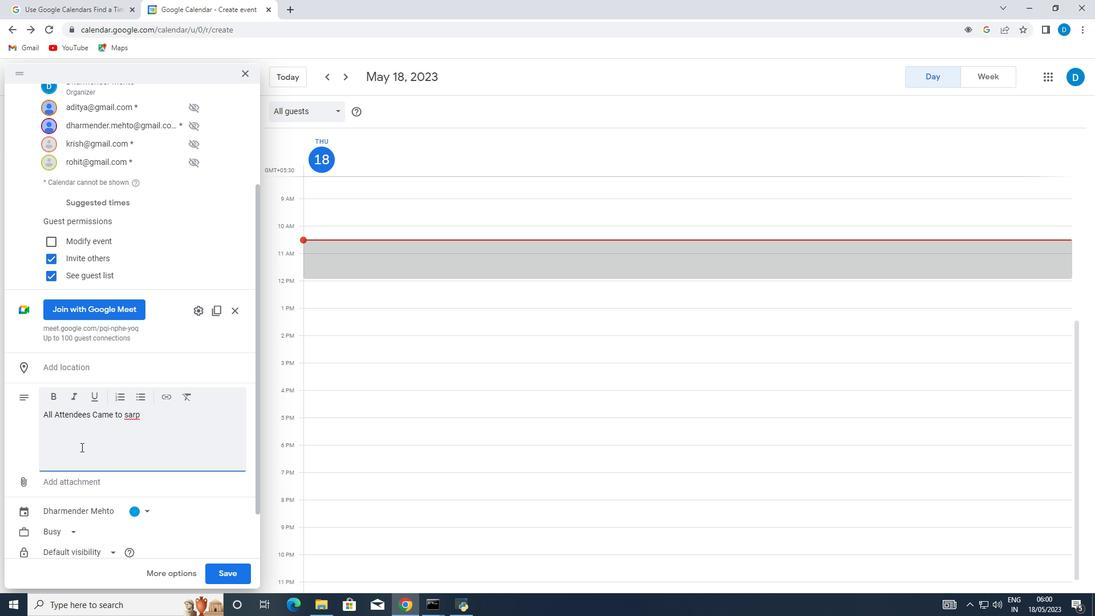 
Action: Key pressed <Key.shift><Key.shift><Key.shift><Key.shift><Key.shift><Key.shift><Key.shift>
Screenshot: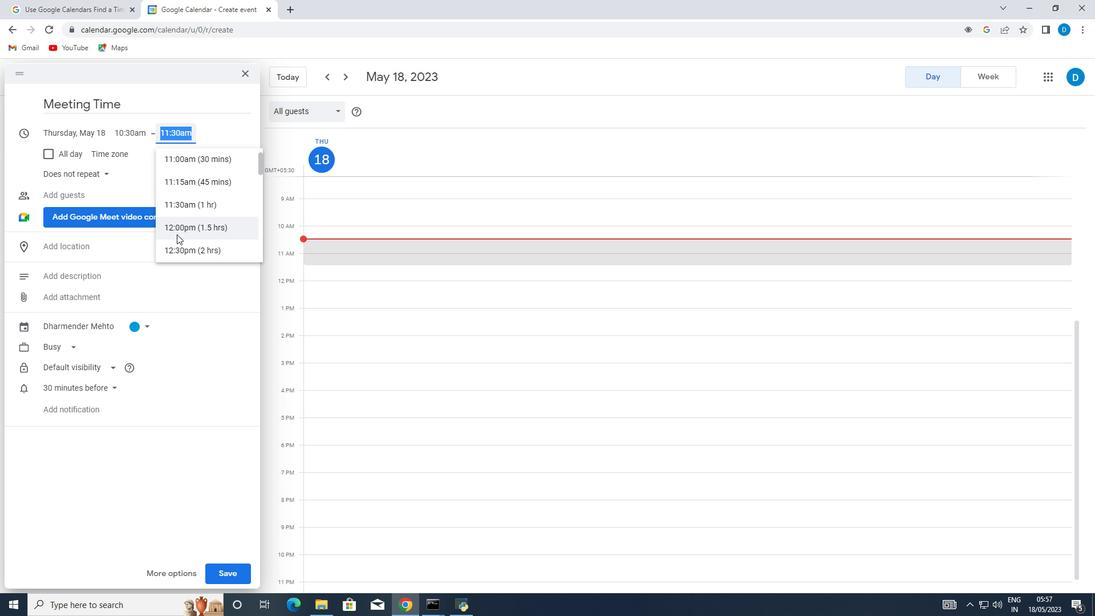 
Action: Mouse moved to (68, 387)
Screenshot: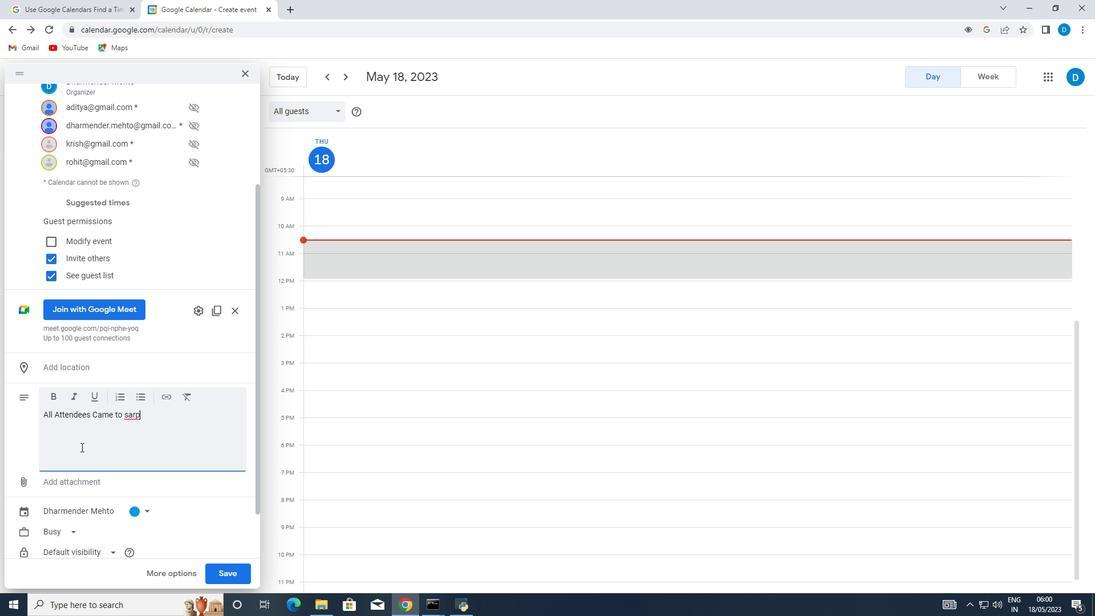 
Action: Key pressed <Key.shift>
Screenshot: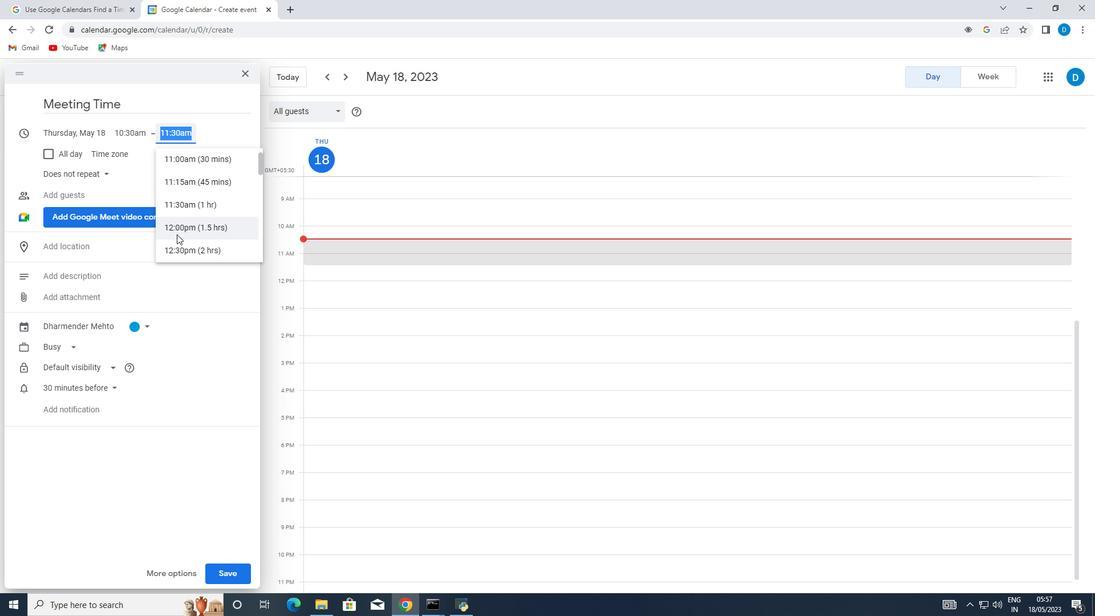 
Action: Mouse moved to (70, 385)
Screenshot: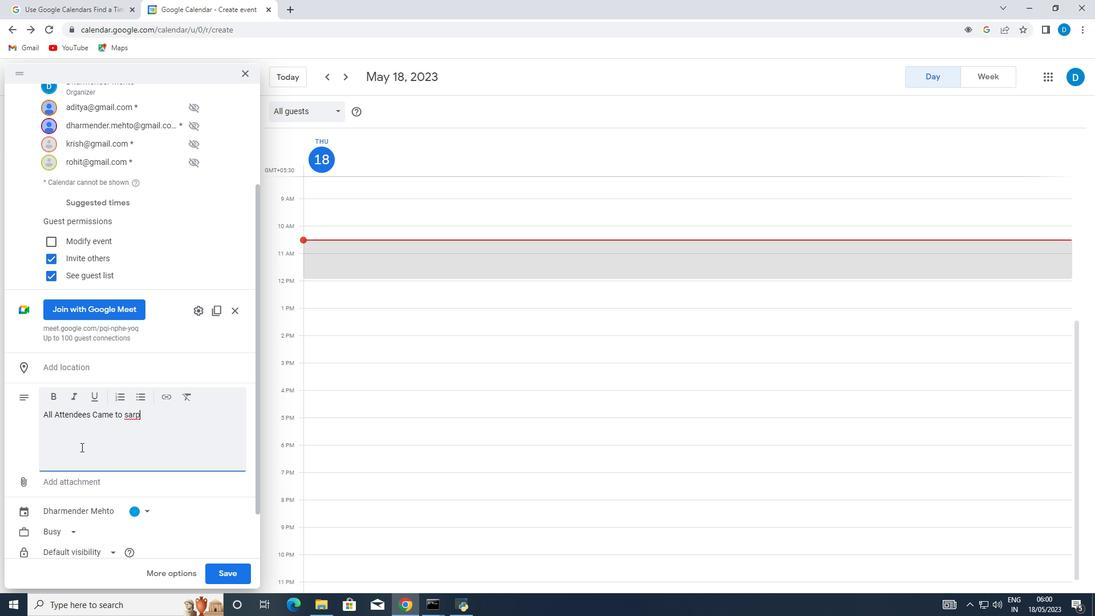 
Action: Key pressed <Key.shift><Key.shift><Key.shift><Key.shift>
Screenshot: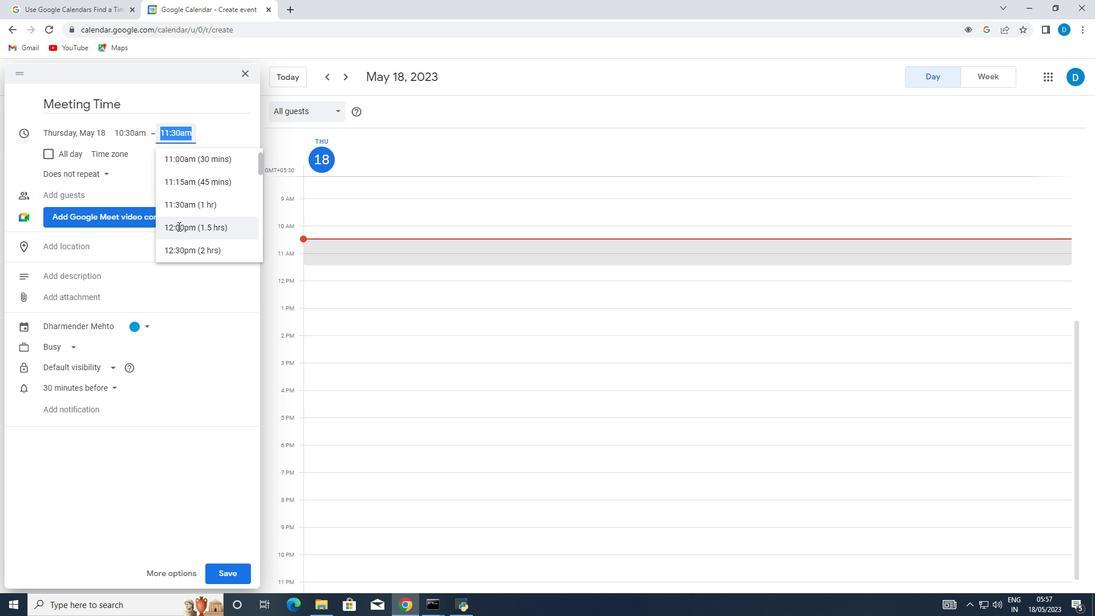 
Action: Mouse pressed left at (70, 385)
Screenshot: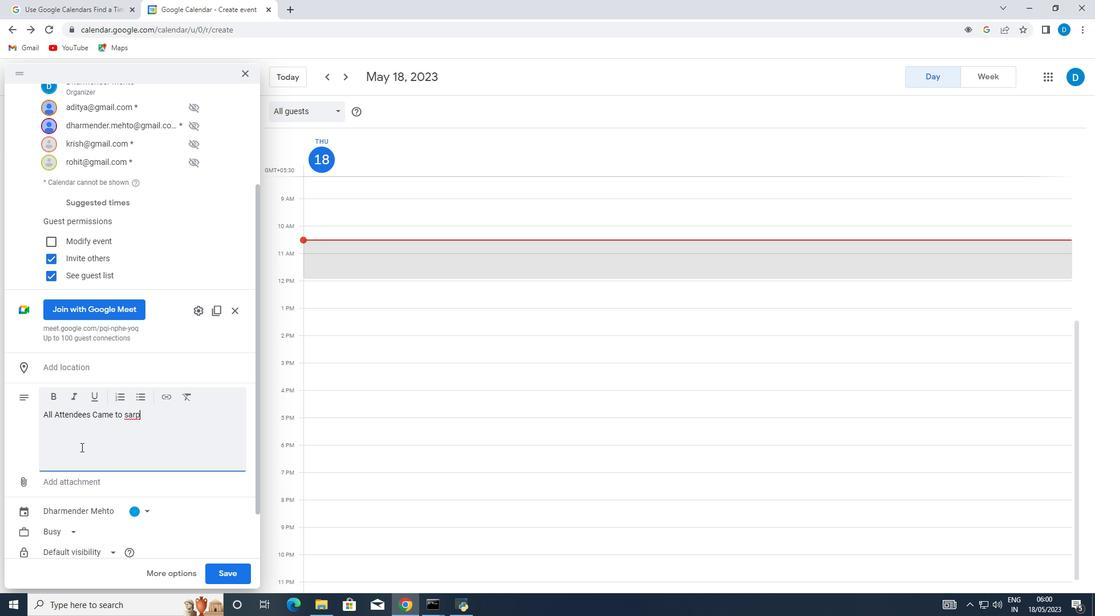 
Action: Key pressed <Key.shift><Key.shift><Key.shift>K
Screenshot: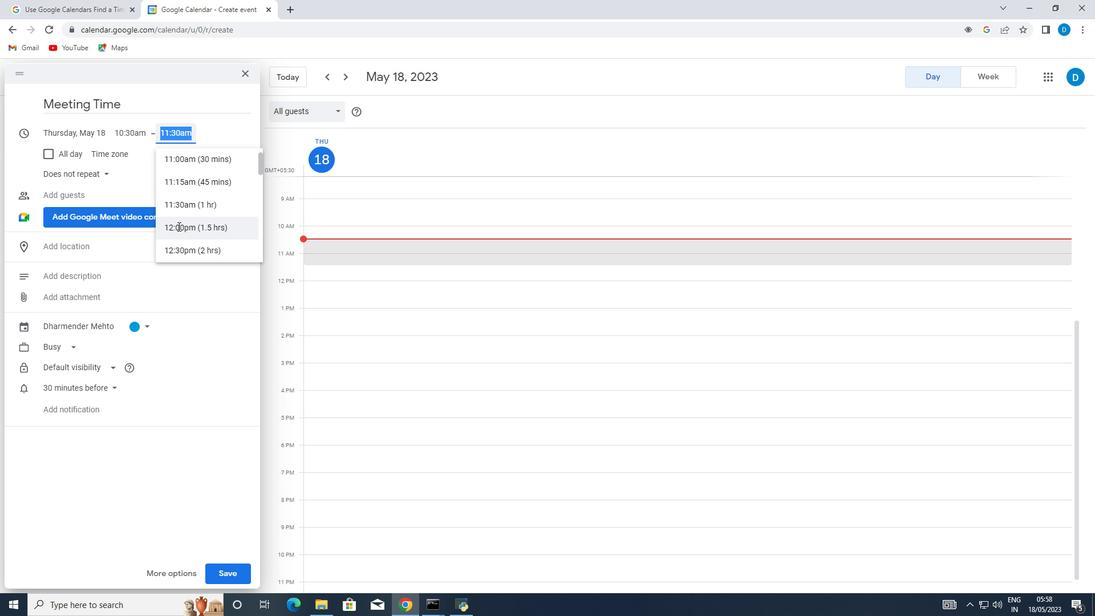 
Action: Mouse moved to (82, 378)
Screenshot: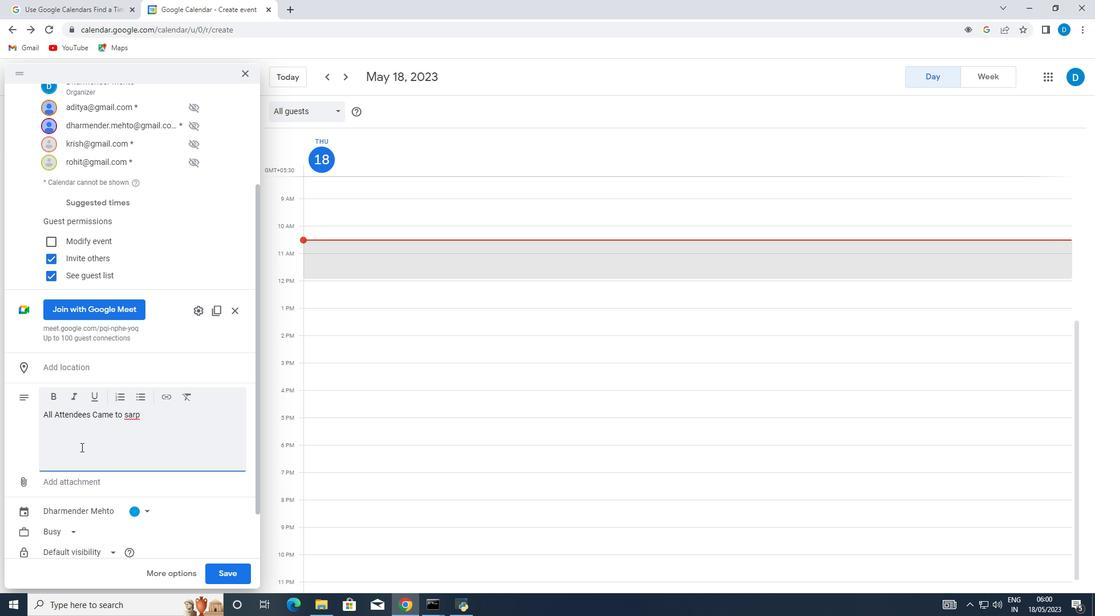 
Action: Key pressed ri
Screenshot: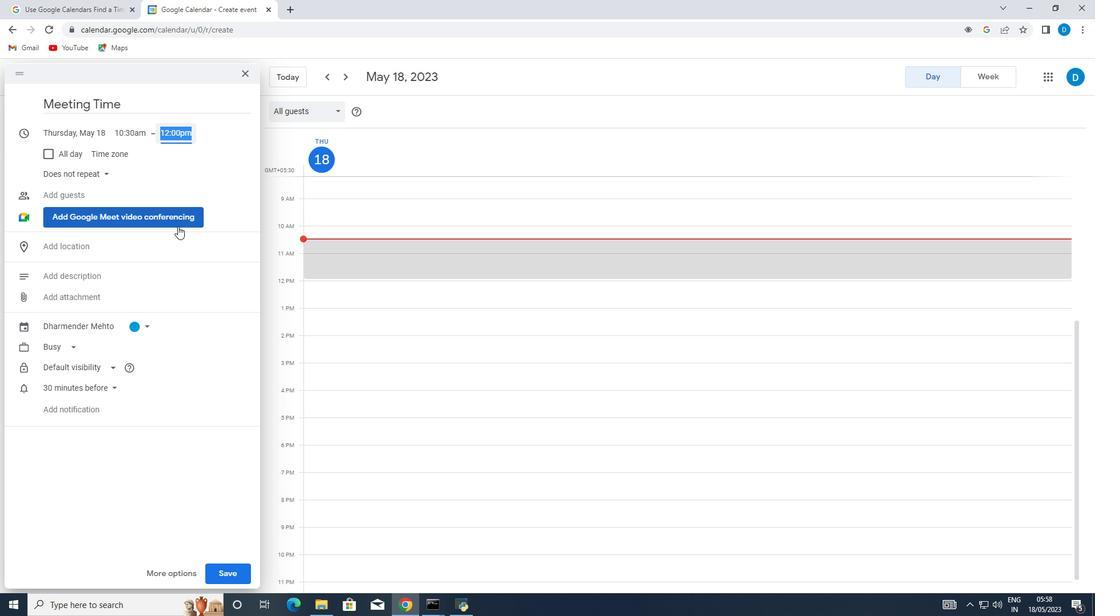 
Action: Mouse moved to (81, 377)
Screenshot: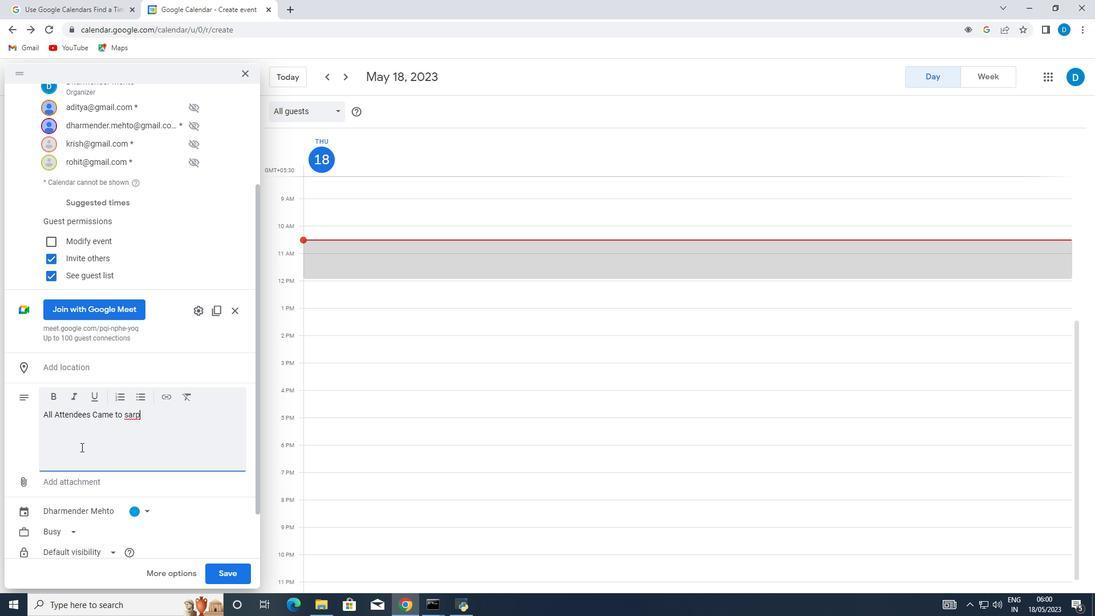 
Action: Key pressed s
Screenshot: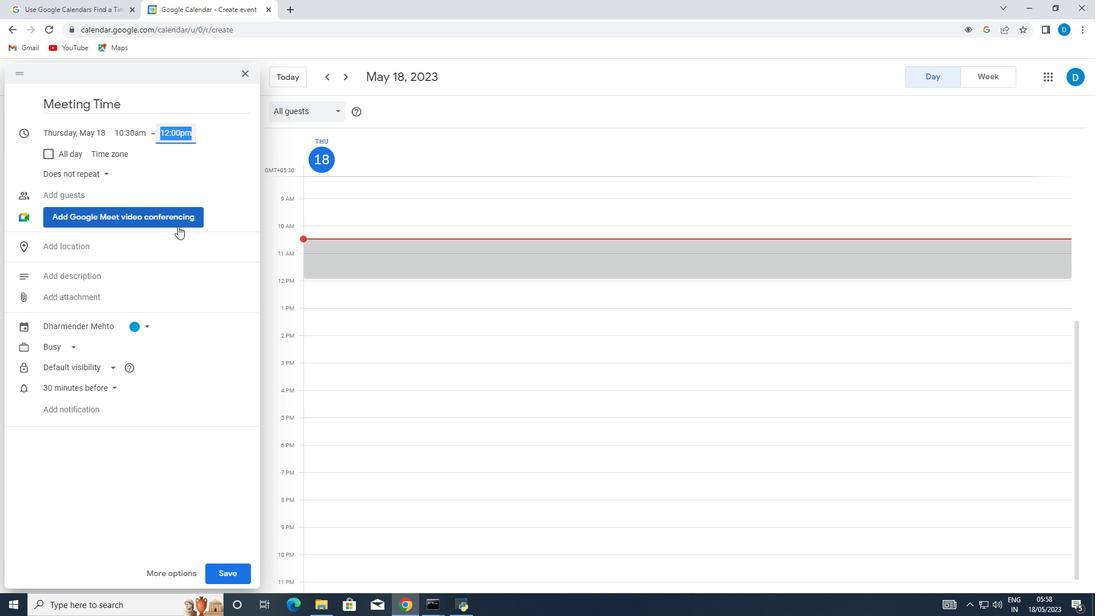 
Action: Mouse moved to (73, 230)
Screenshot: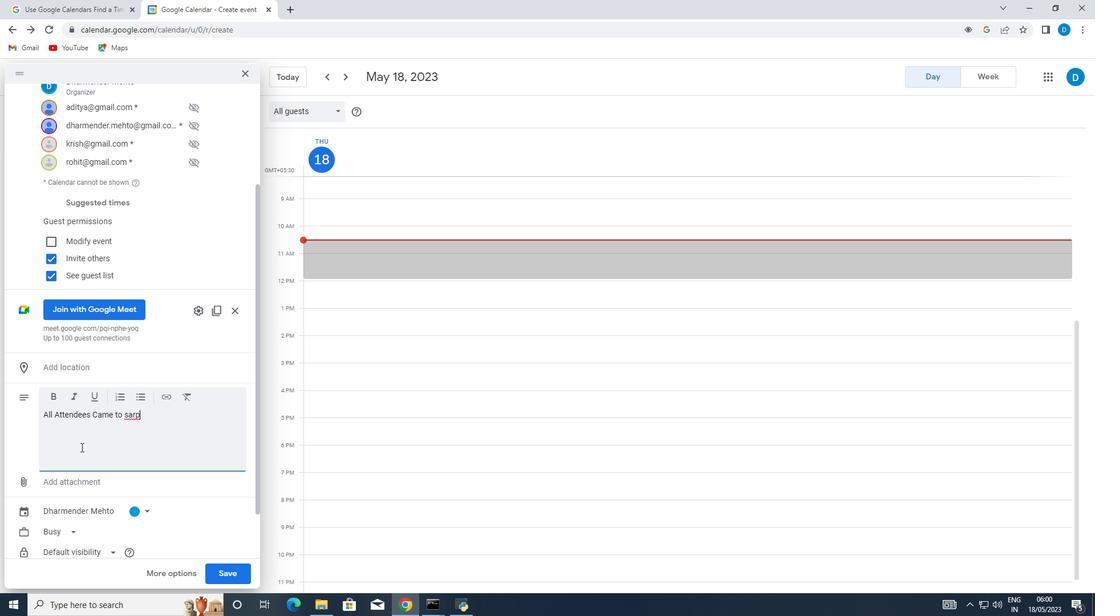 
Action: Key pressed h
Screenshot: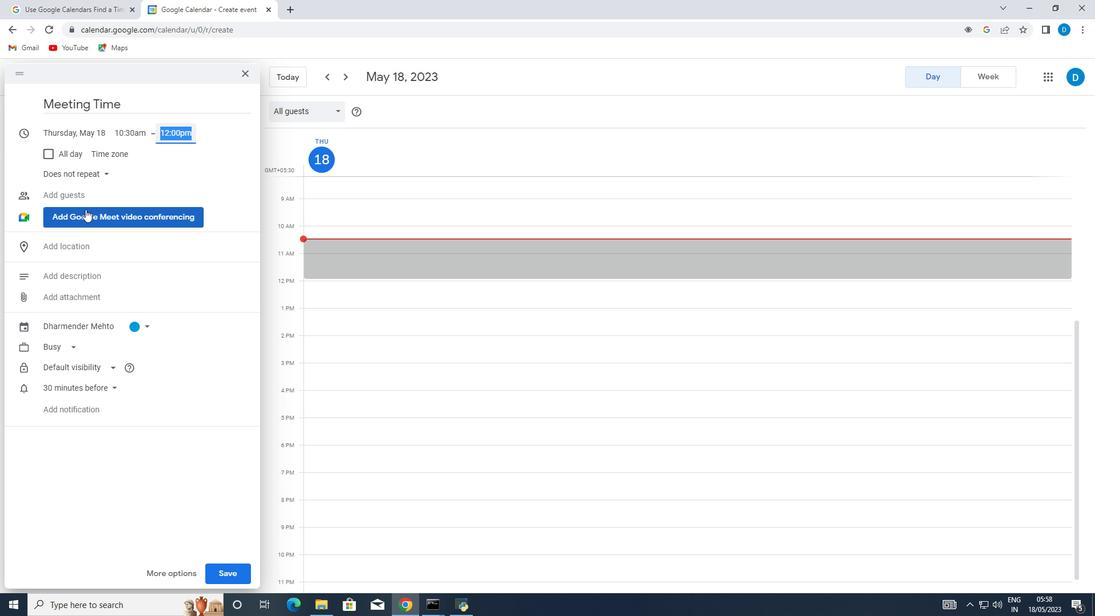 
Action: Mouse moved to (87, 410)
Screenshot: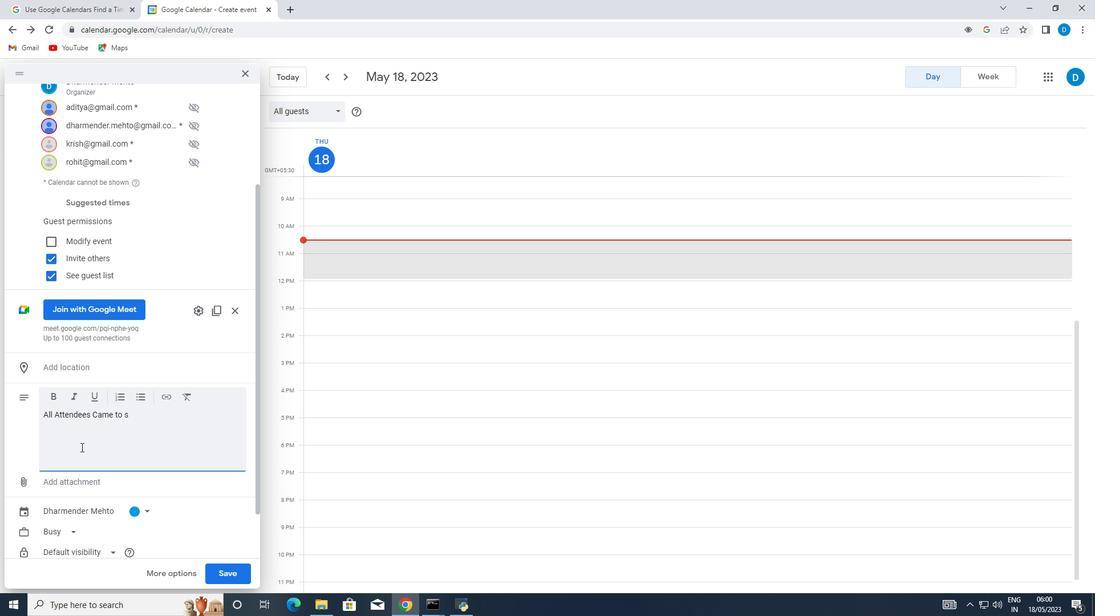 
Action: Key pressed <Key.backspace>
Screenshot: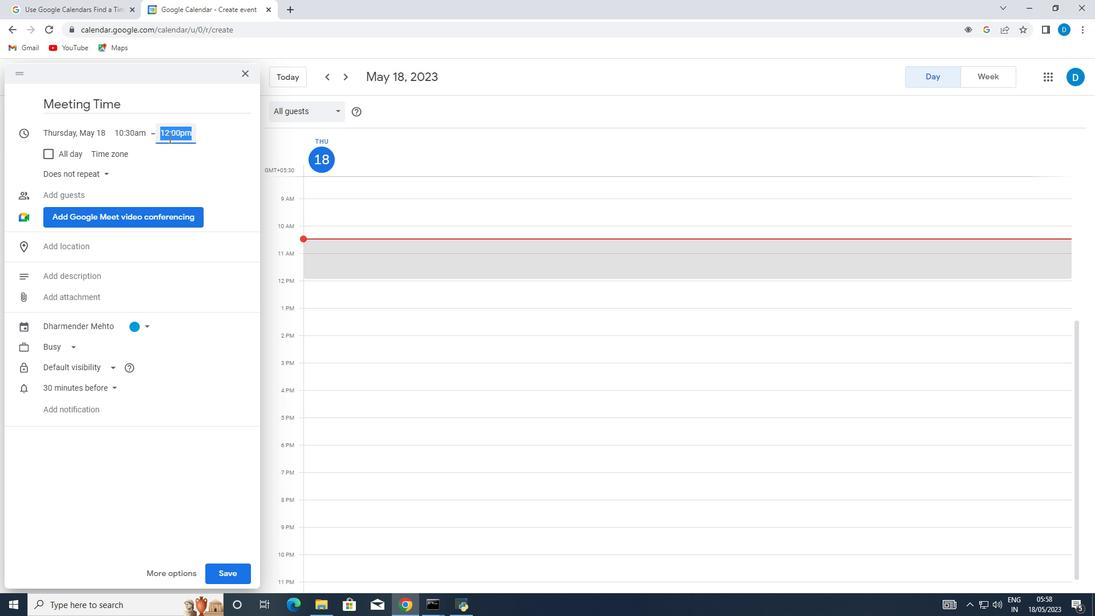 
Action: Mouse moved to (112, 392)
Screenshot: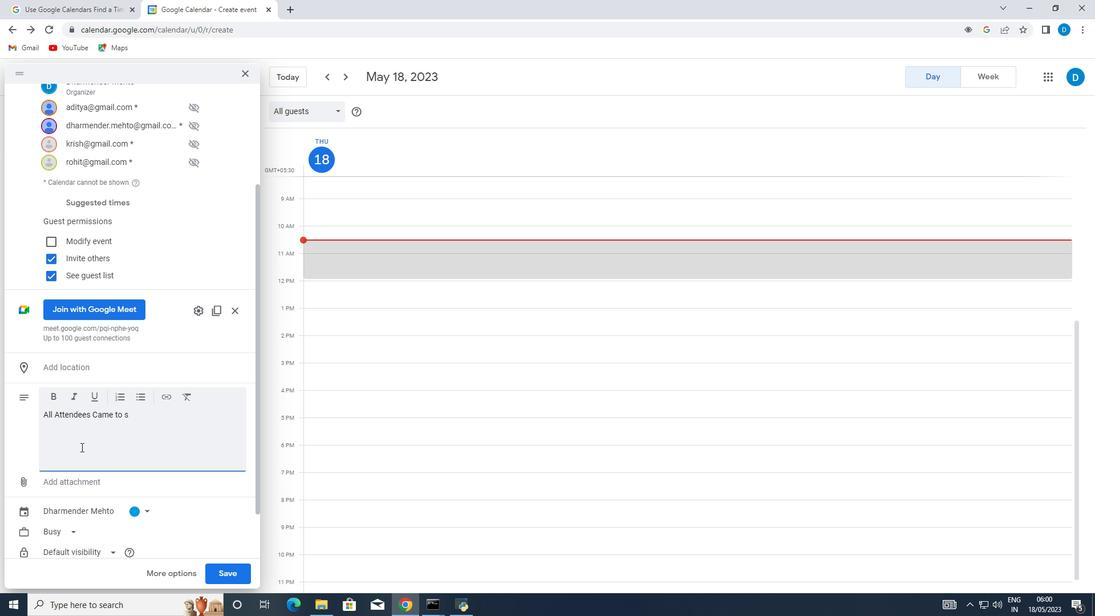 
Action: Key pressed <Key.backspace><Key.backspace><Key.backspace><Key.backspace><Key.backspace><Key.shift><Key.shift>Aditya
Screenshot: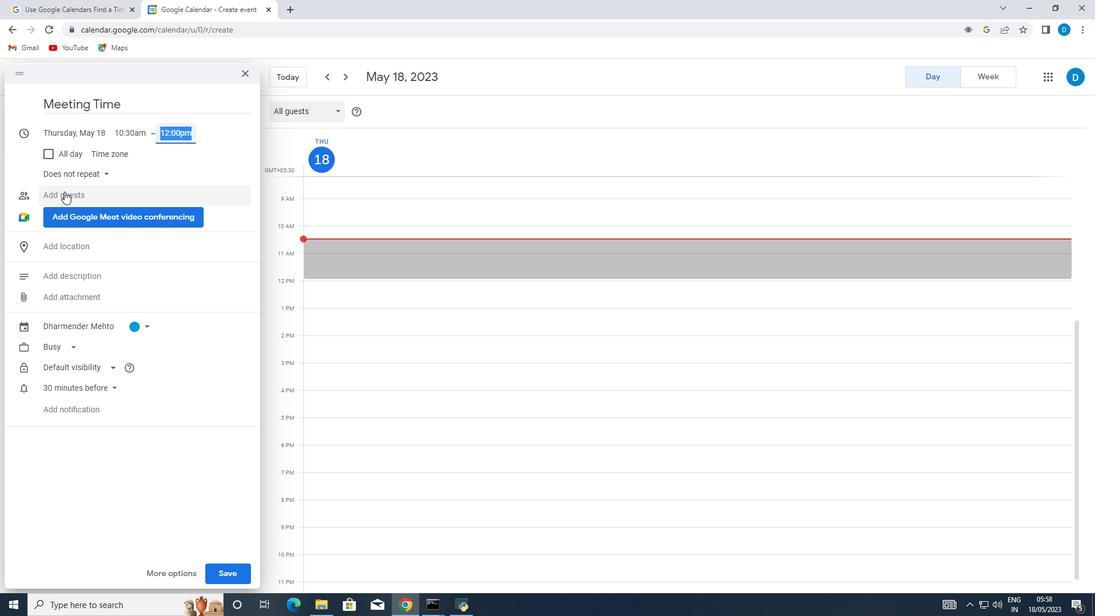 
Action: Mouse moved to (176, 193)
Screenshot: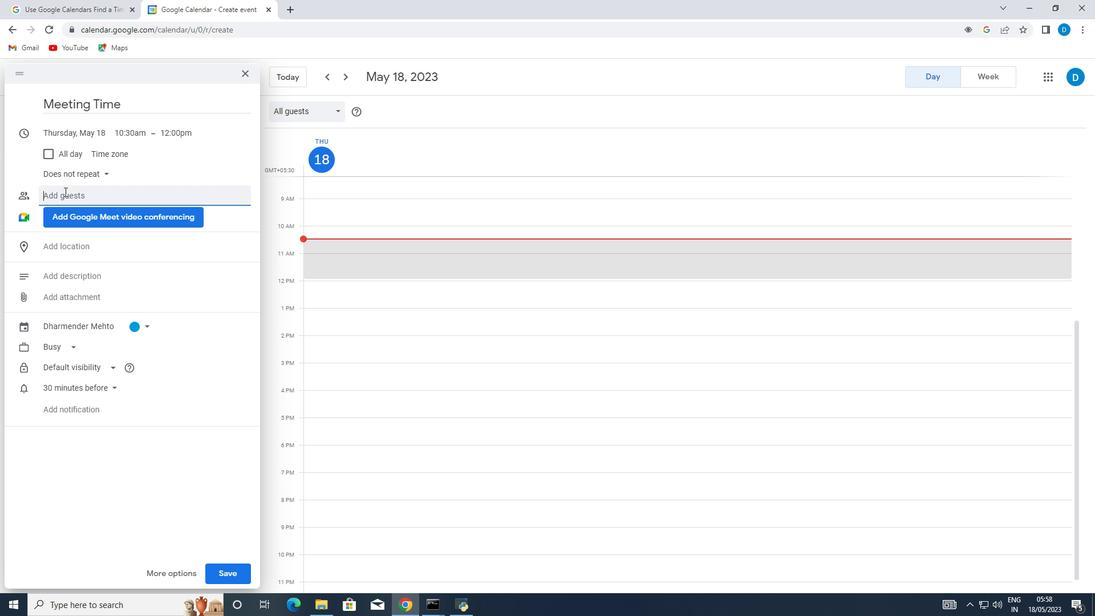 
Action: Key pressed <Key.enter>
Screenshot: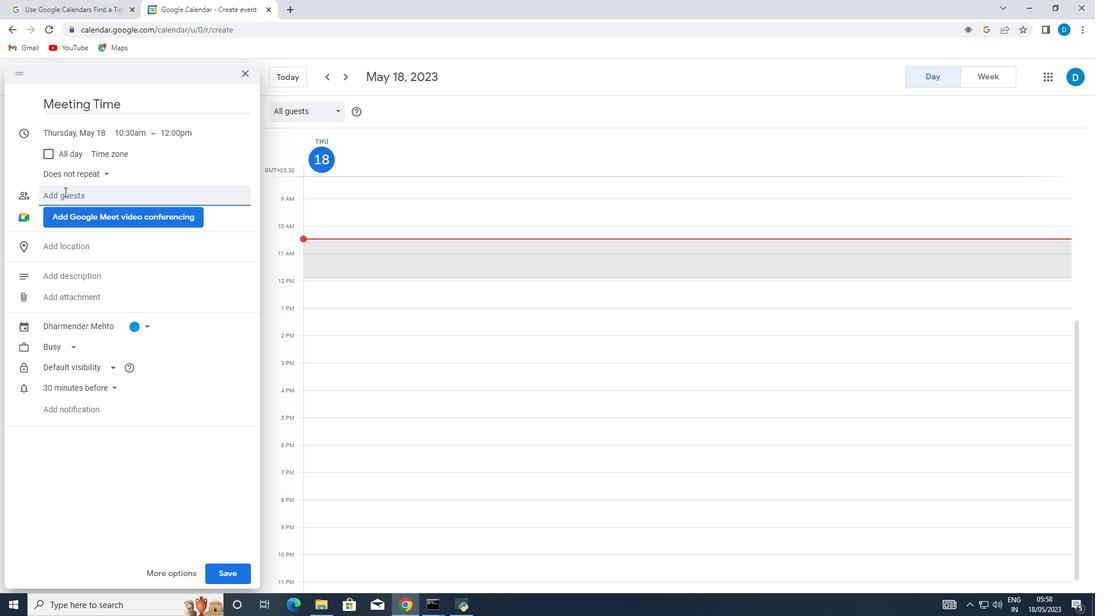 
Action: Mouse moved to (140, 191)
Screenshot: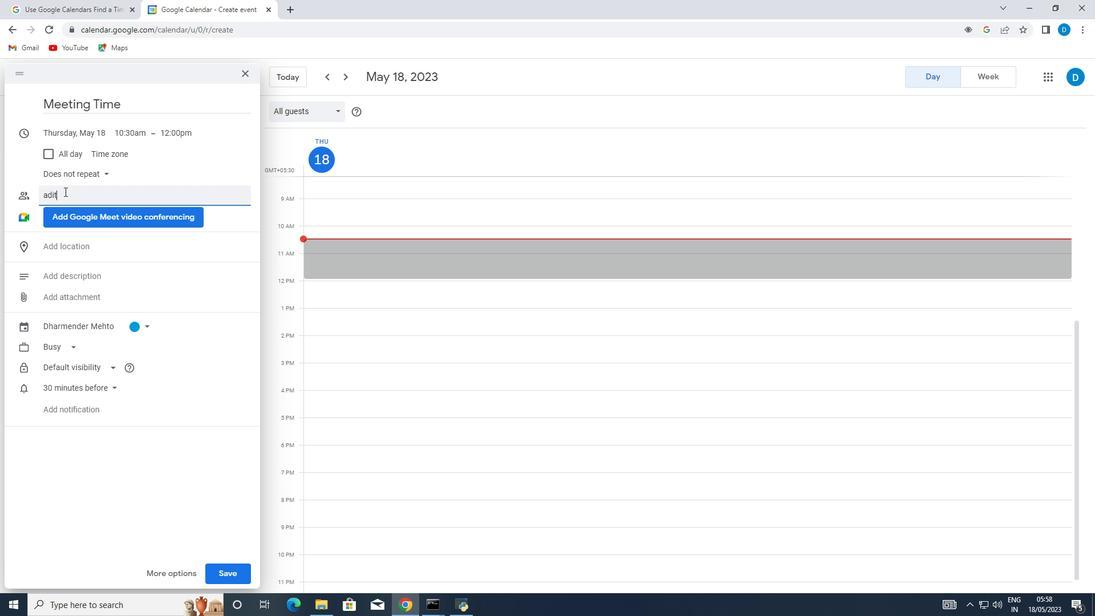 
Action: Key pressed <Key.backspace><Key.backspace><Key.backspace><Key.backspace><Key.backspace><Key.backspace><Key.backspace><Key.backspace><Key.backspace><Key.backspace>
Screenshot: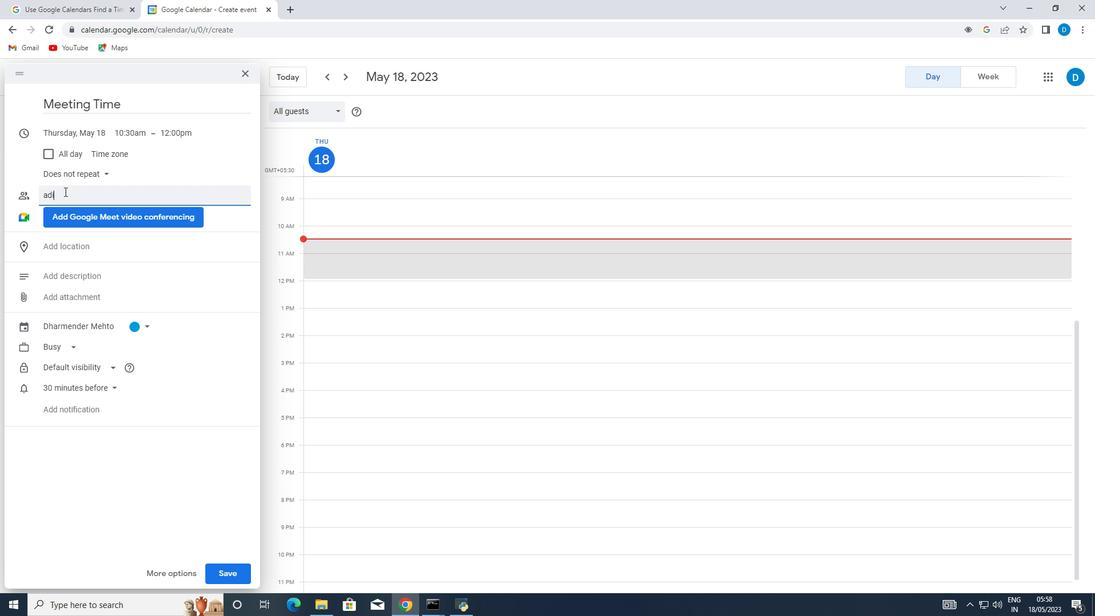 
Action: Mouse moved to (143, 187)
Screenshot: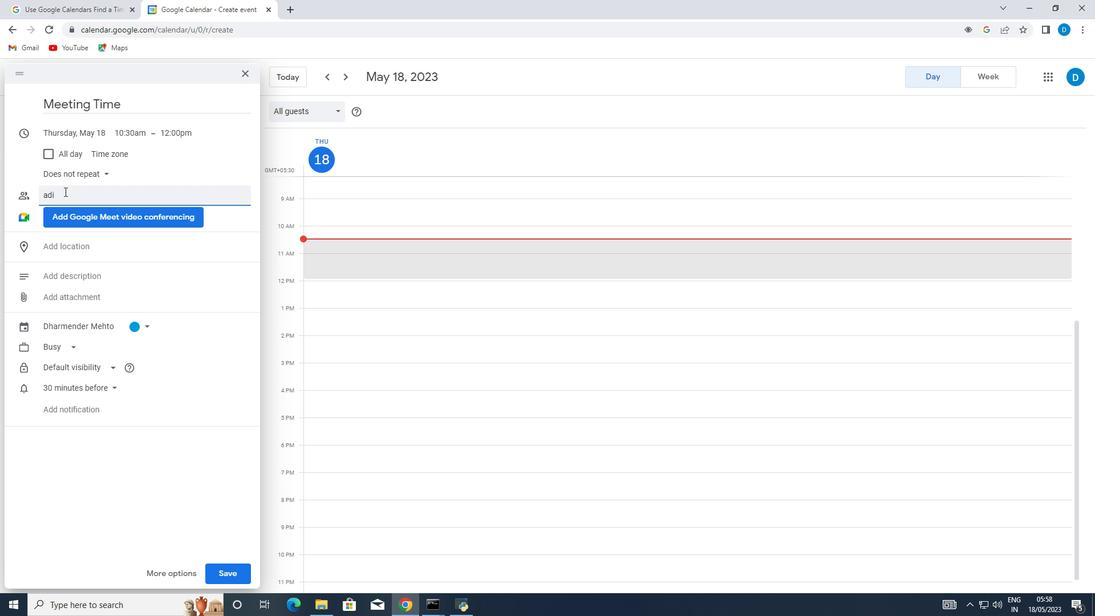 
Action: Key pressed <Key.shift>All<Key.space><Key.shift>Attendees<Key.space><Key.backspace>
Screenshot: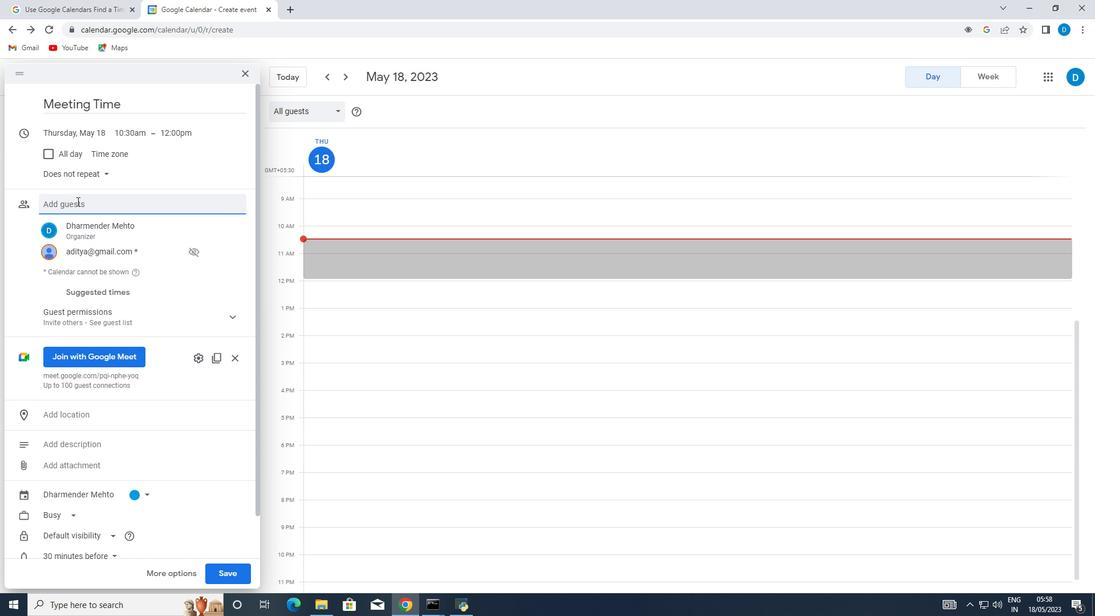 
Action: Mouse moved to (125, 249)
Screenshot: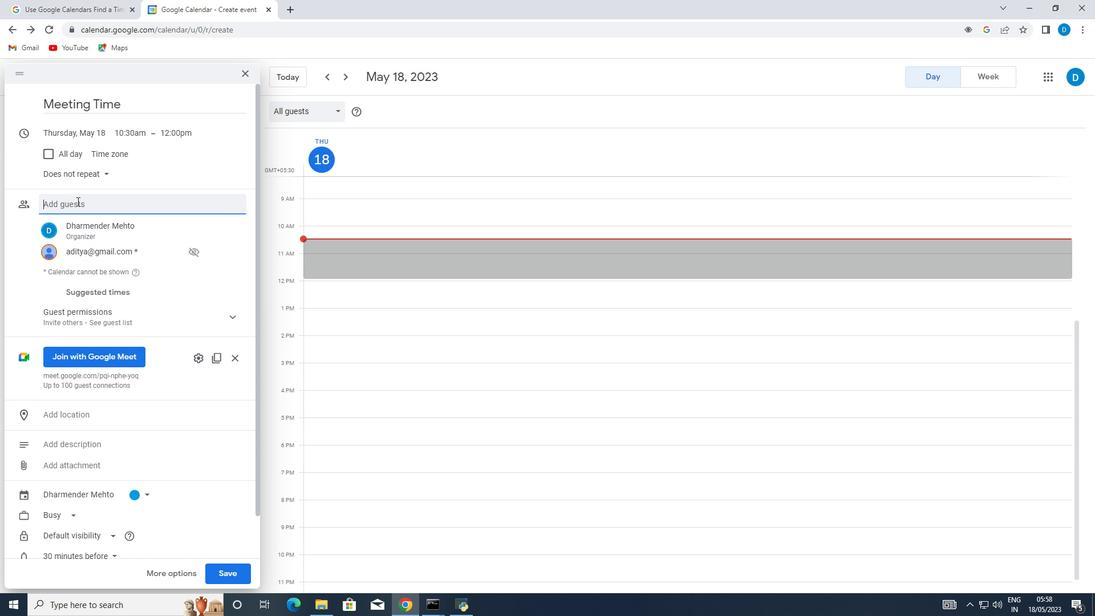 
Action: Mouse pressed left at (125, 249)
Screenshot: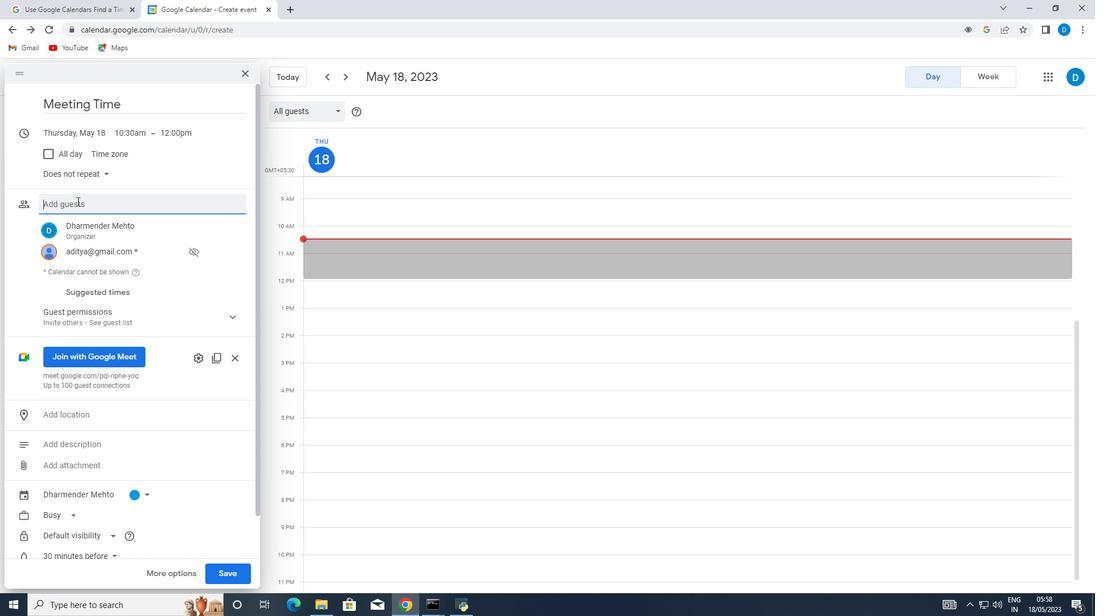 
Action: Mouse moved to (119, 246)
Screenshot: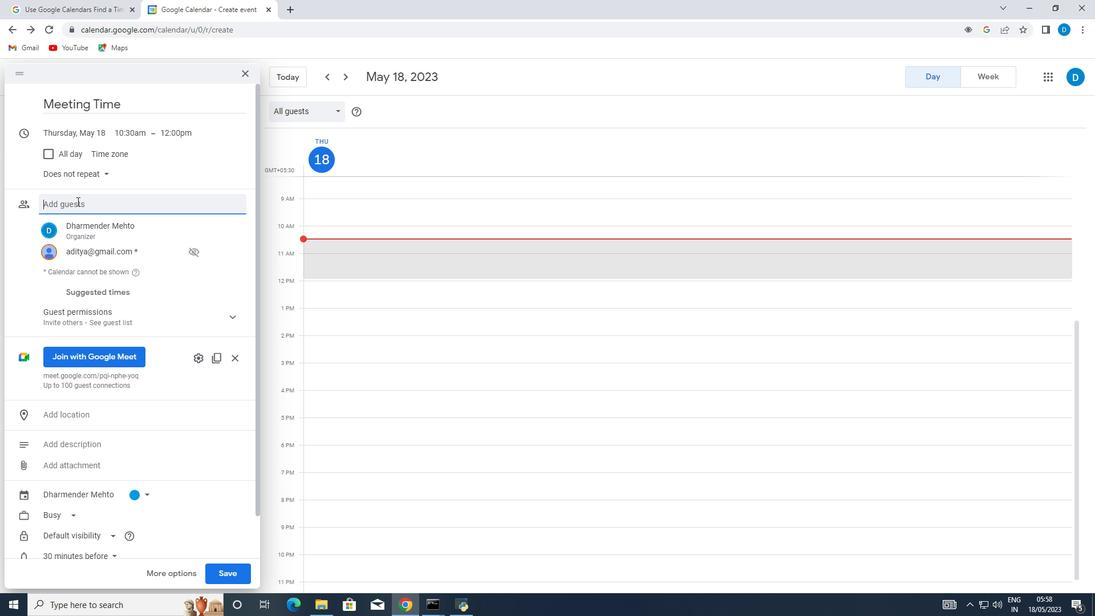 
Action: Mouse pressed left at (119, 246)
Screenshot: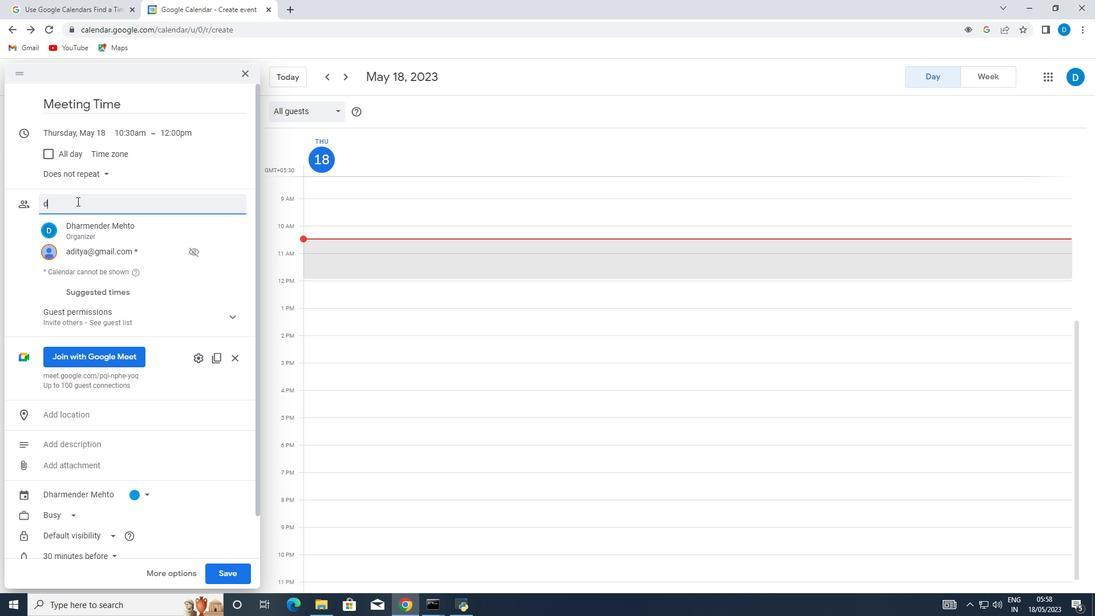 
Action: Mouse moved to (75, 273)
Screenshot: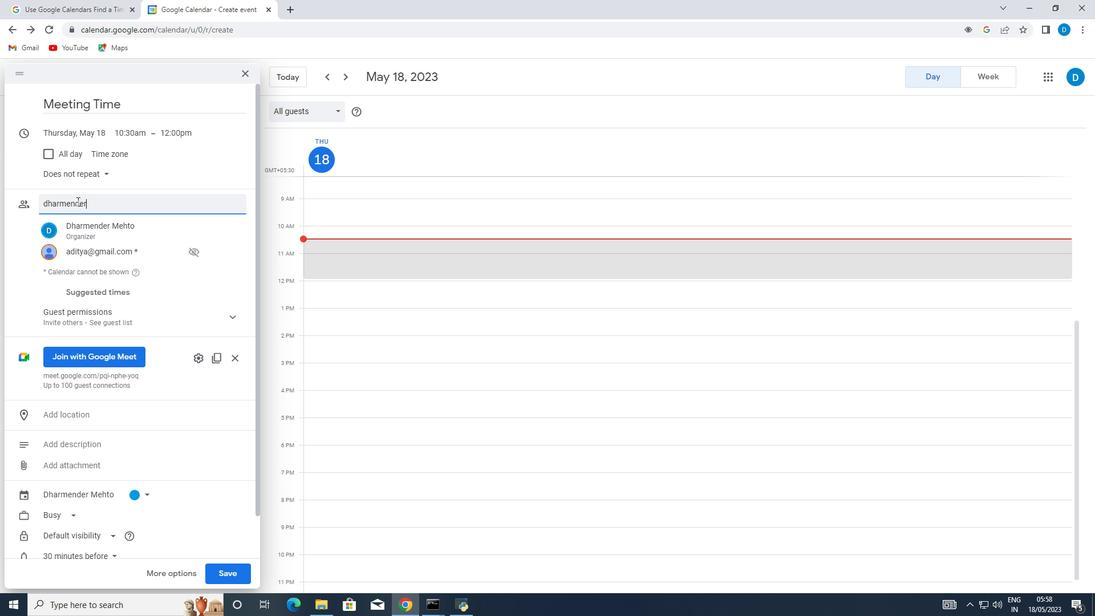 
Action: Mouse pressed left at (75, 273)
Screenshot: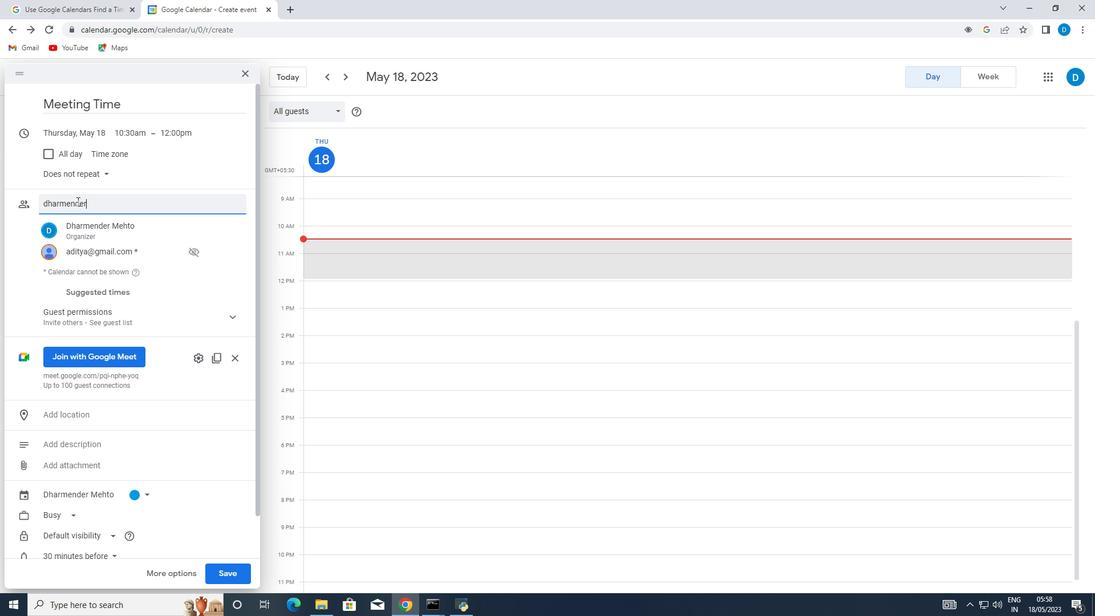 
Action: Mouse moved to (69, 326)
Screenshot: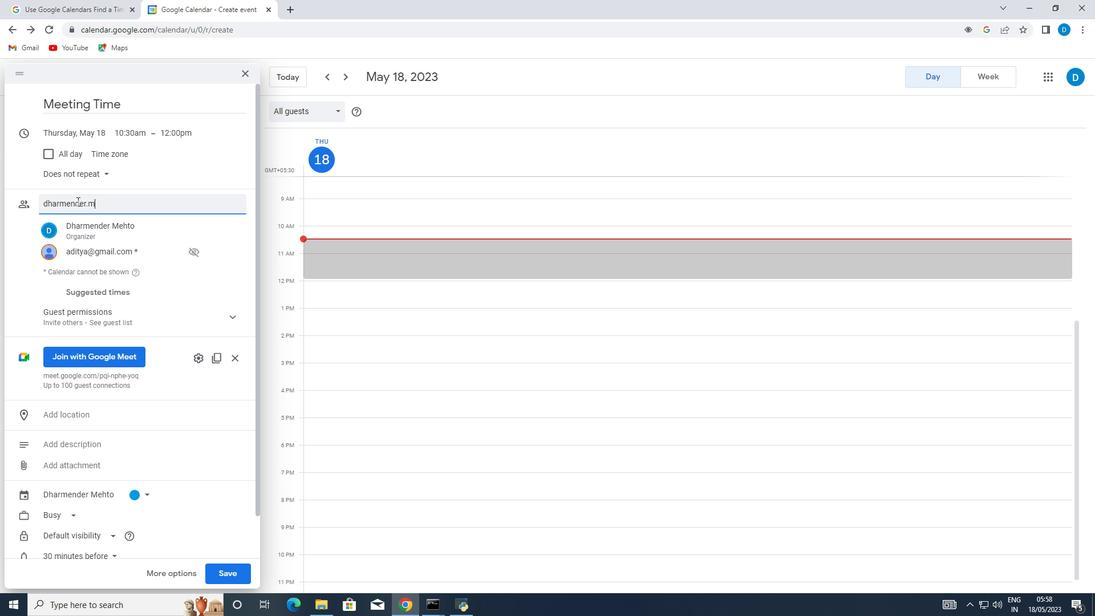 
Action: Mouse pressed left at (69, 326)
Screenshot: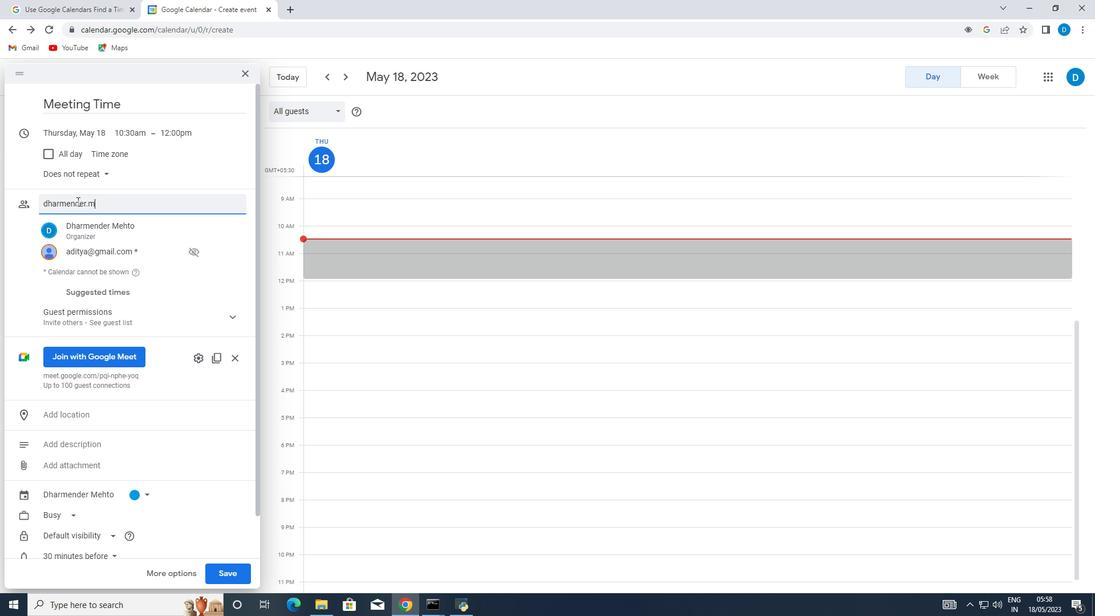 
Action: Mouse moved to (70, 325)
Screenshot: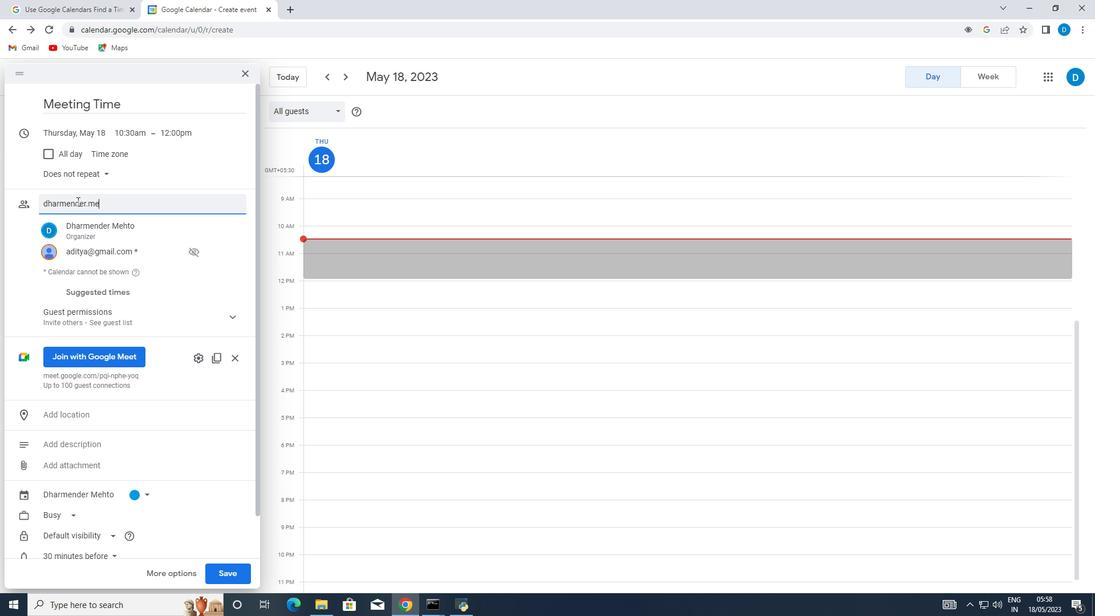 
Action: Key pressed <Key.shift>All<Key.space><Key.shift>Attendees<Key.space><Key.shift><Key.shift><Key.shift><Key.shift><Key.shift><Key.shift><Key.shift><Key.shift><Key.shift><Key.shift>Come<Key.space>to<Key.space><Key.backspace><Key.backspace><Key.backspace><Key.backspace><Key.backspace><Key.backspace><Key.backspace><Key.backspace><Key.backspace>
Screenshot: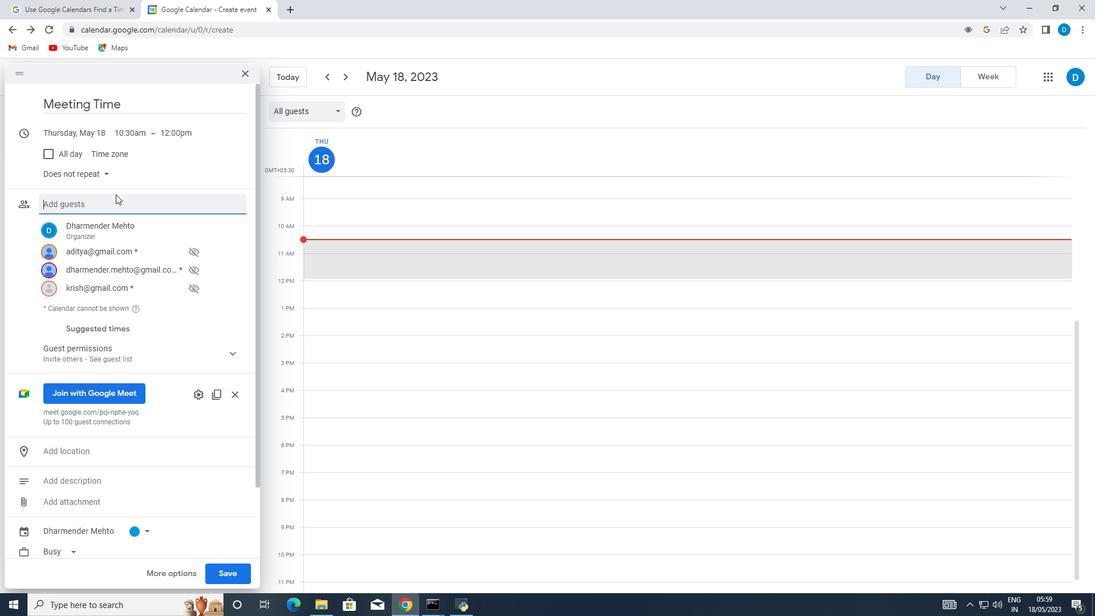 
Action: Mouse moved to (89, 317)
Screenshot: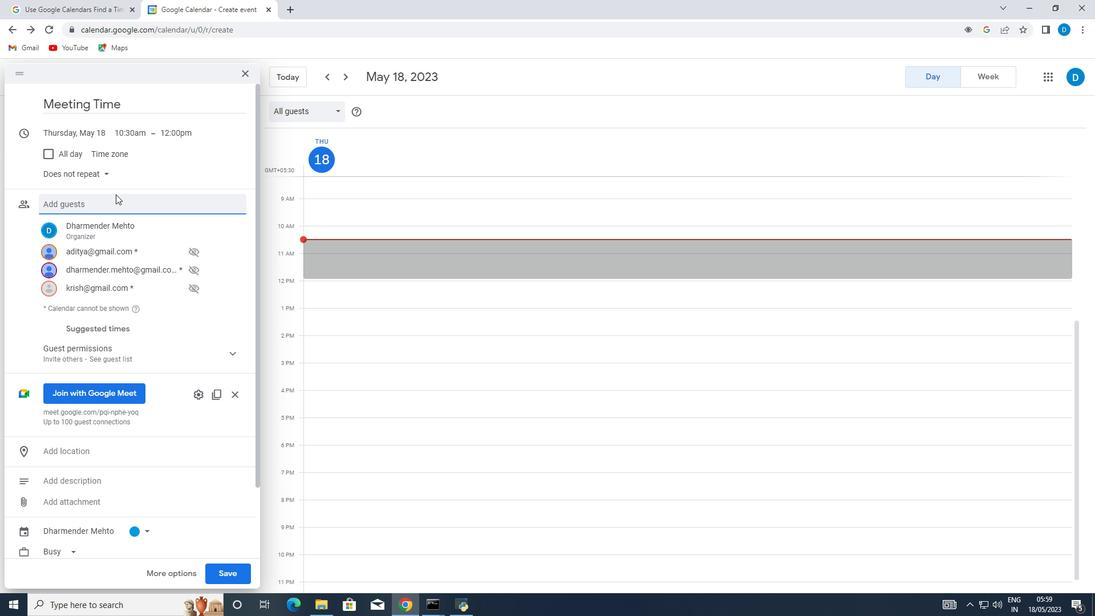 
Action: Key pressed <Key.space><Key.shift><Key.shift><Key.shift><Key.shift><Key.shift><Key.shift><Key.shift><Key.shift><Key.shift><Key.shift><Key.shift><Key.shift><Key.shift><Key.shift><Key.shift><Key.shift><Key.shift><Key.shift><Key.shift><Key.shift><Key.shift><Key.shift>Com
Screenshot: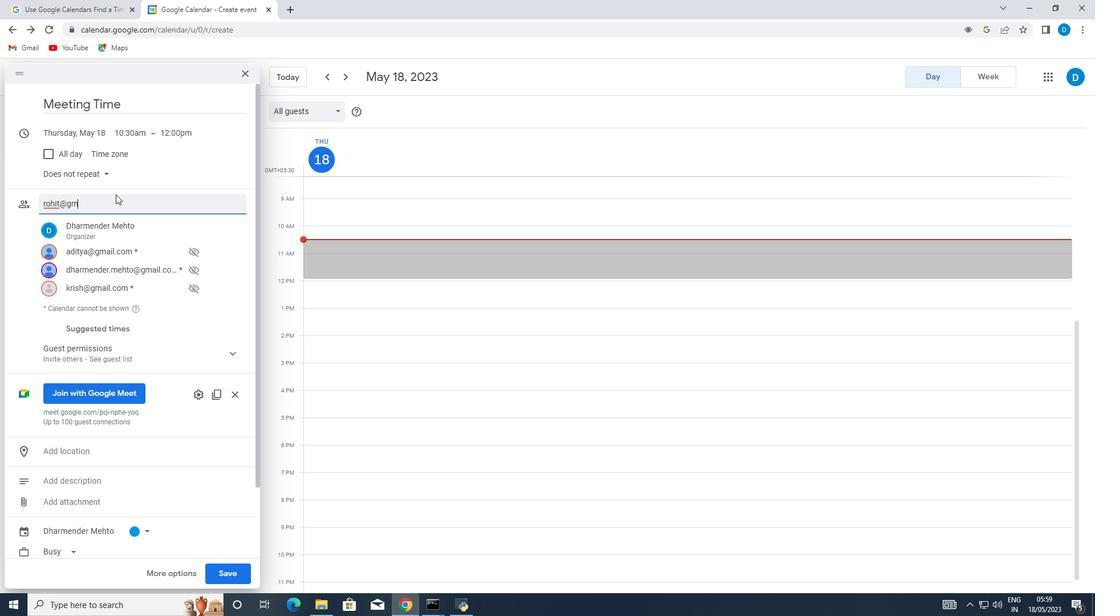 
Action: Mouse moved to (187, 41)
Screenshot: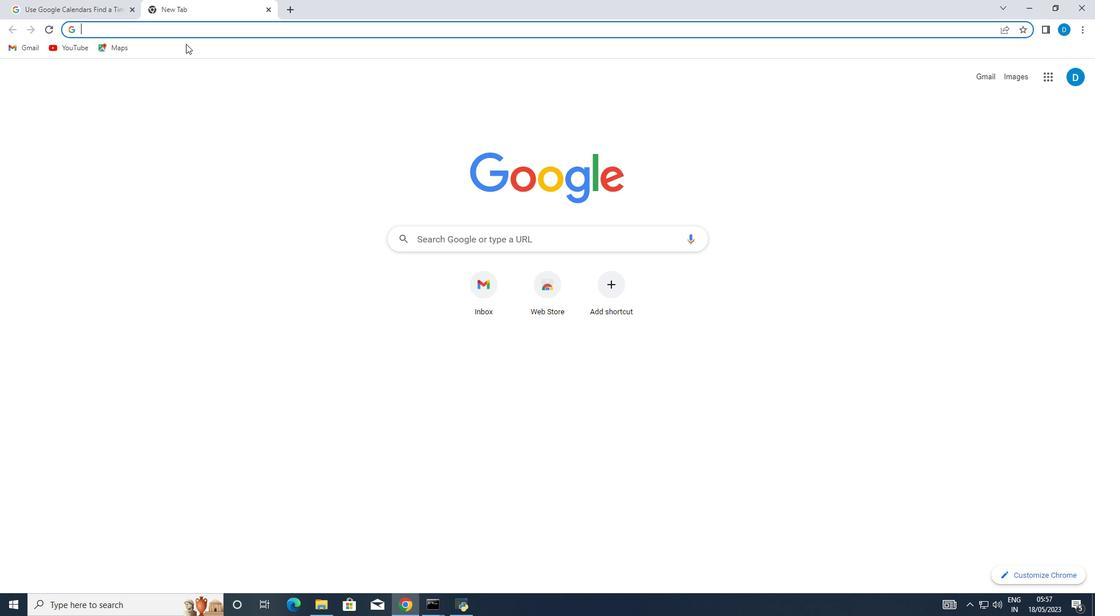 
Action: Key pressed google
Screenshot: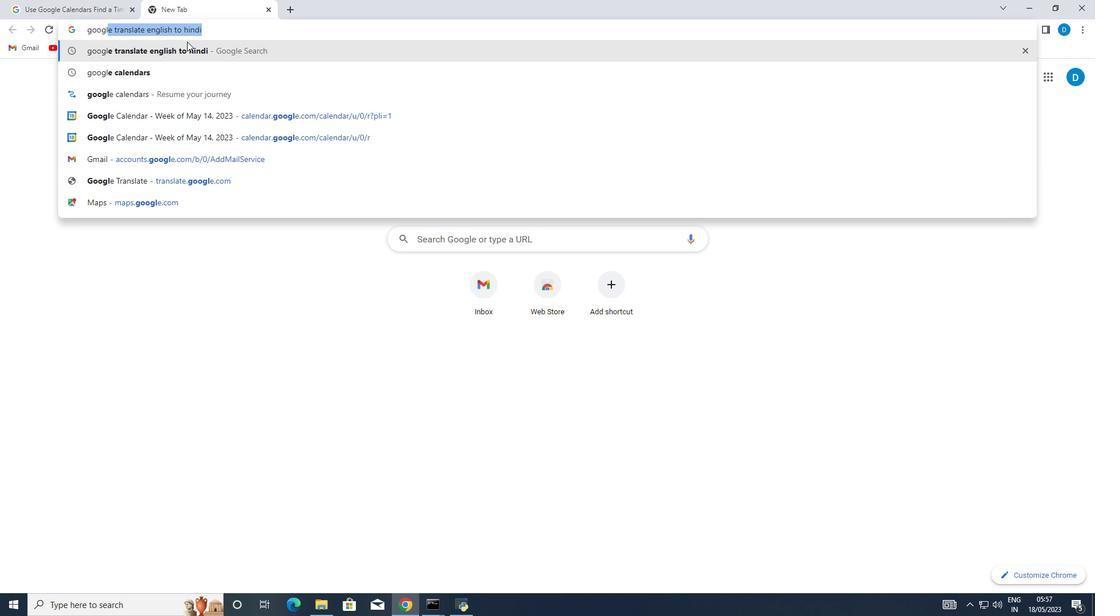 
Action: Mouse moved to (135, 69)
Screenshot: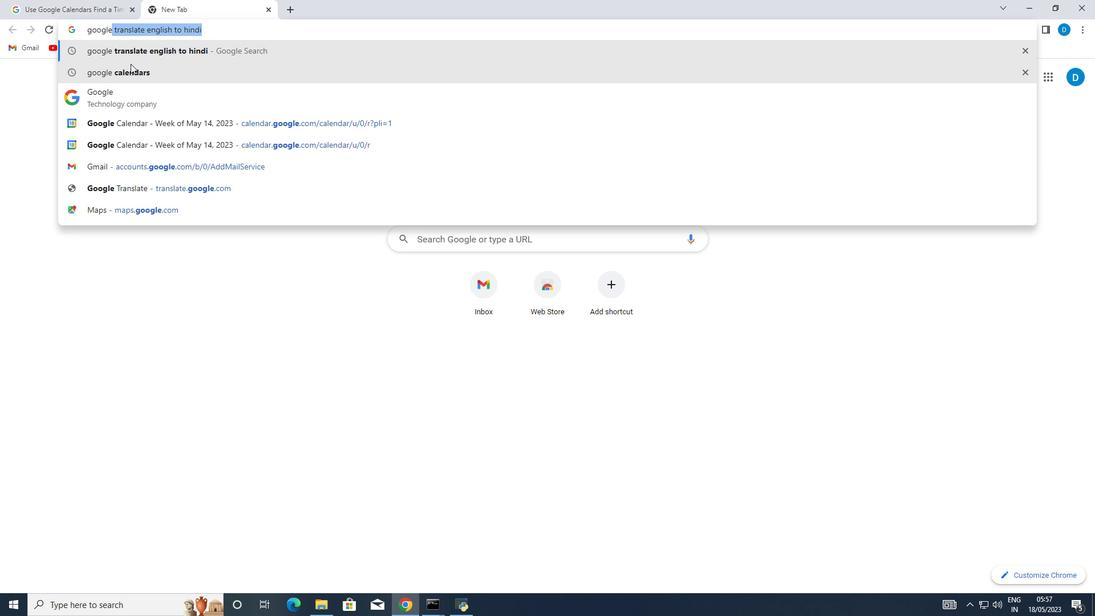
Action: Mouse pressed left at (135, 69)
Screenshot: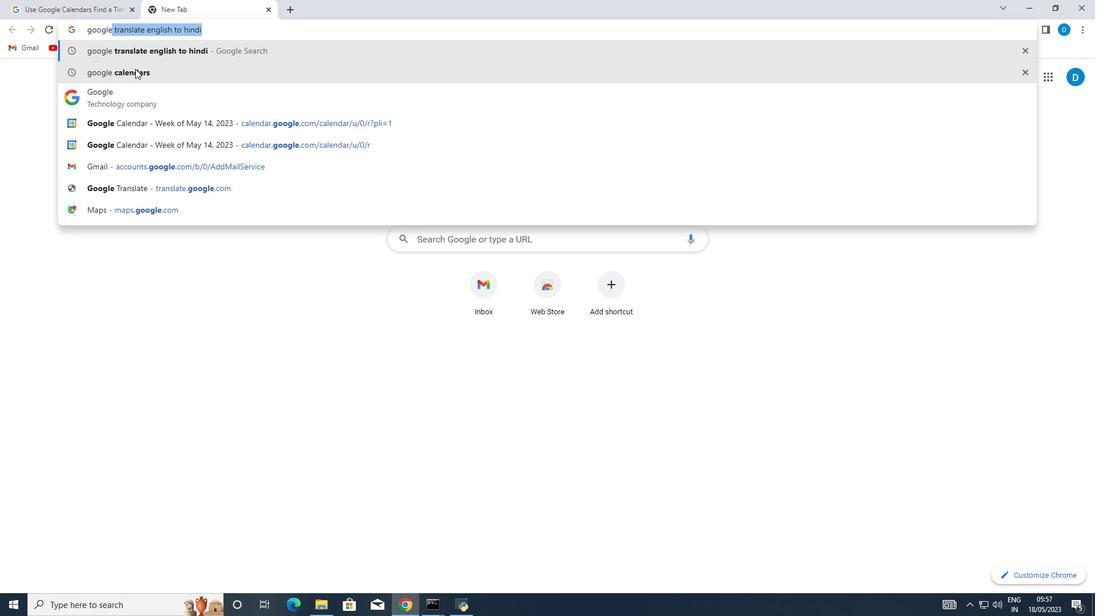 
Action: Mouse moved to (248, 199)
Screenshot: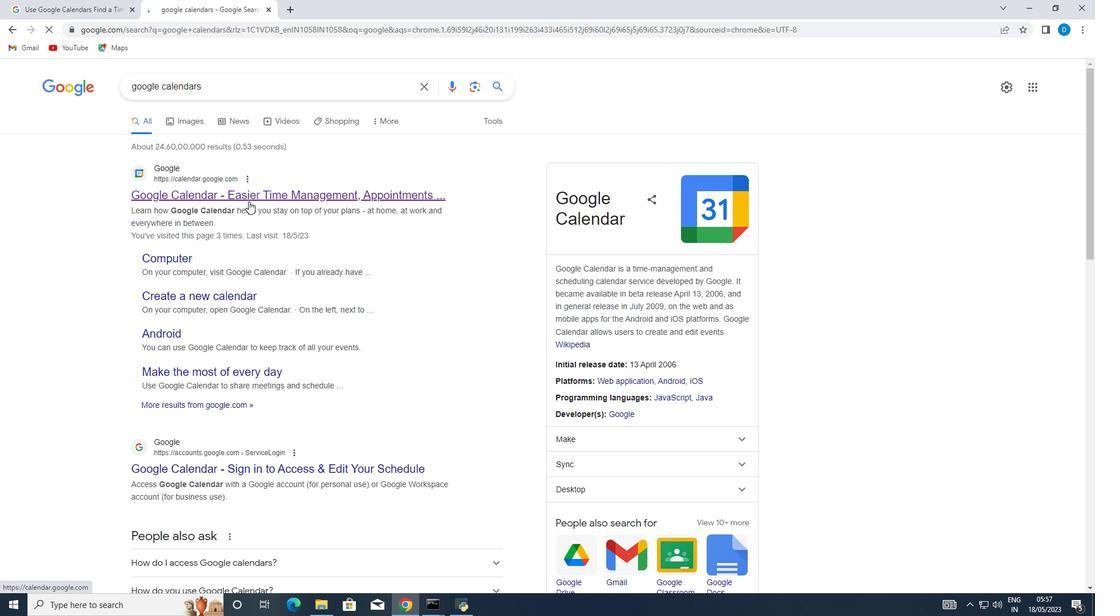 
Action: Mouse pressed left at (248, 199)
Screenshot: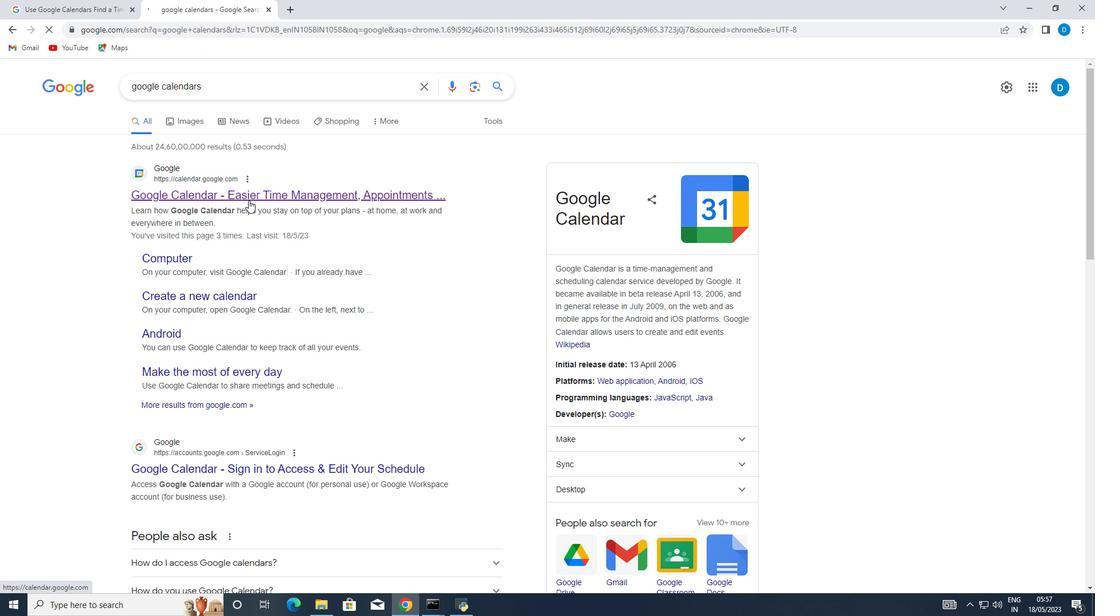 
Action: Mouse moved to (63, 115)
Screenshot: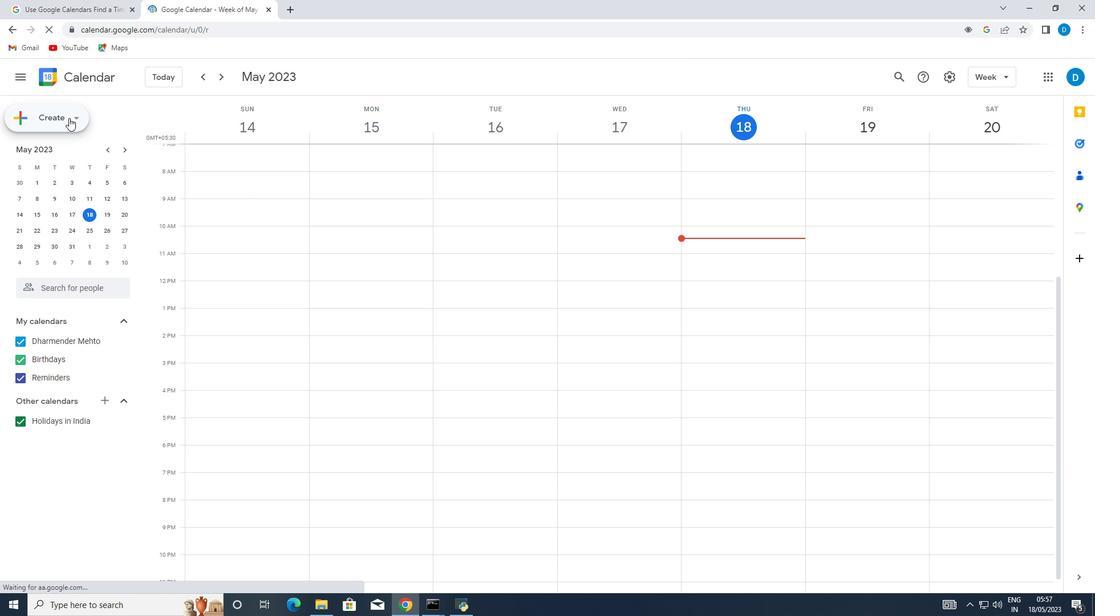 
Action: Mouse pressed left at (63, 115)
Screenshot: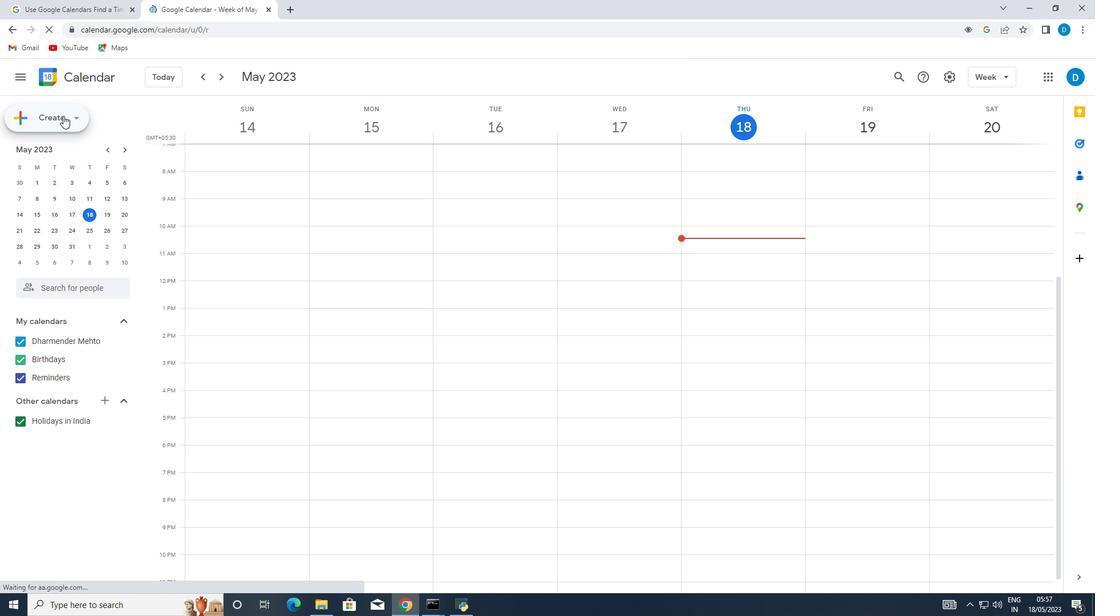
Action: Mouse moved to (49, 117)
Screenshot: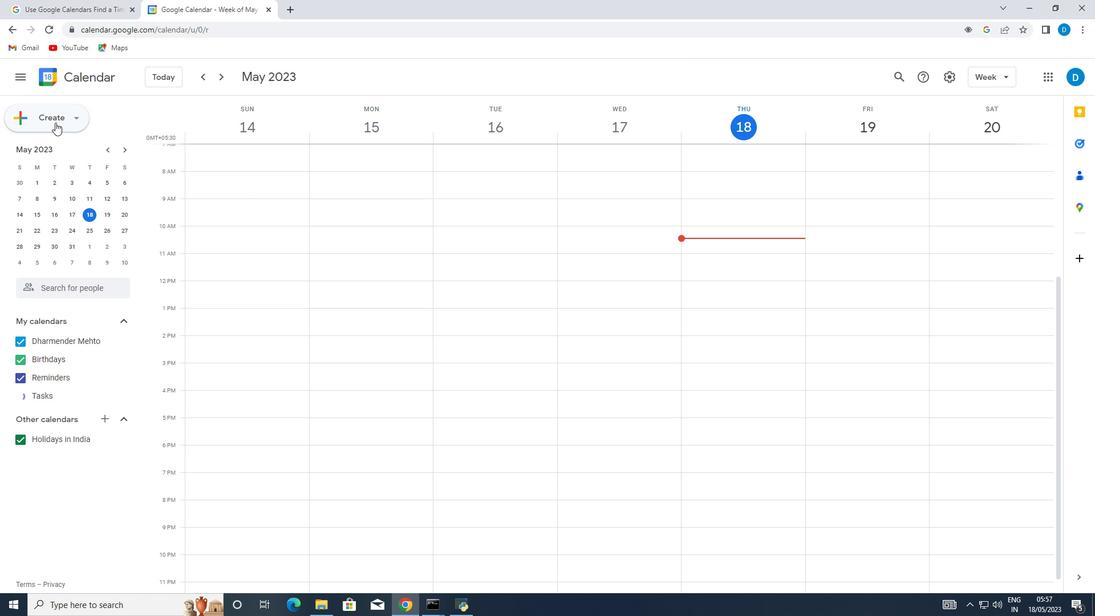 
Action: Mouse pressed left at (49, 117)
Screenshot: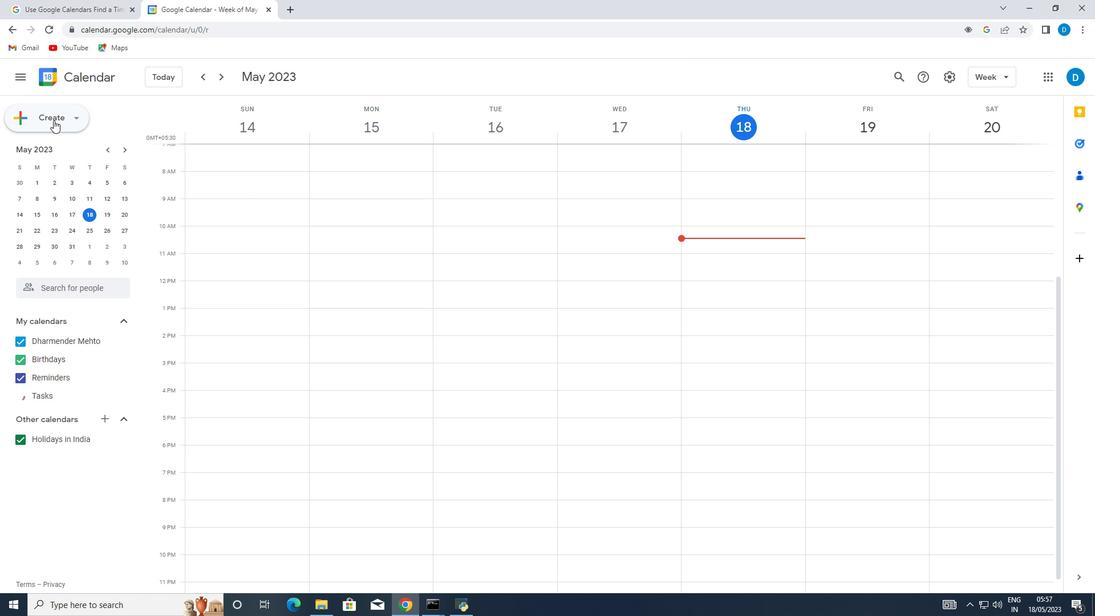 
Action: Mouse moved to (39, 147)
Screenshot: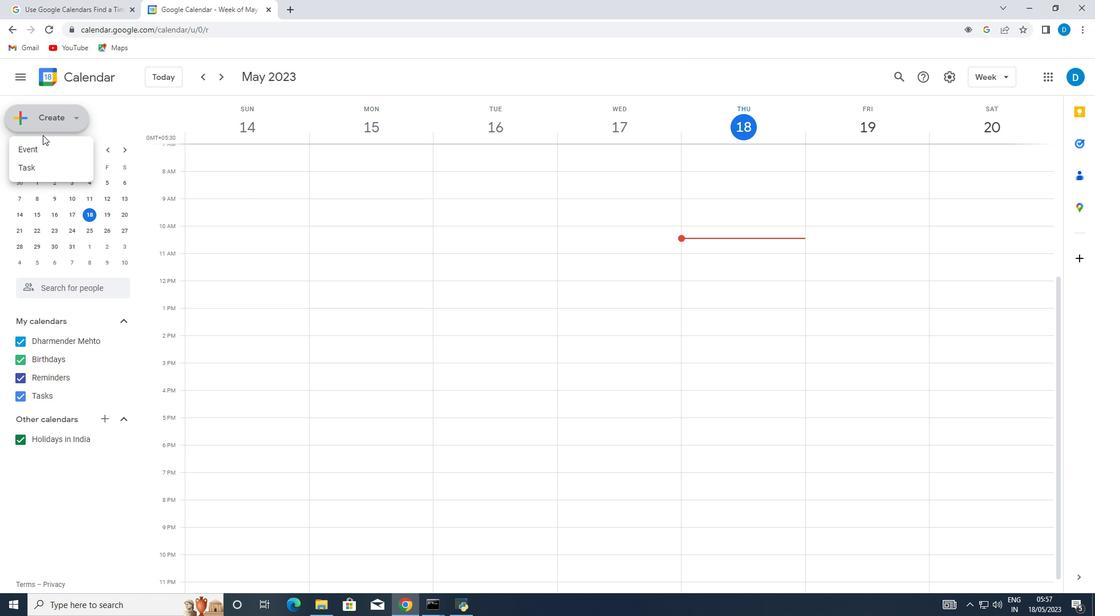 
Action: Mouse pressed left at (39, 147)
Screenshot: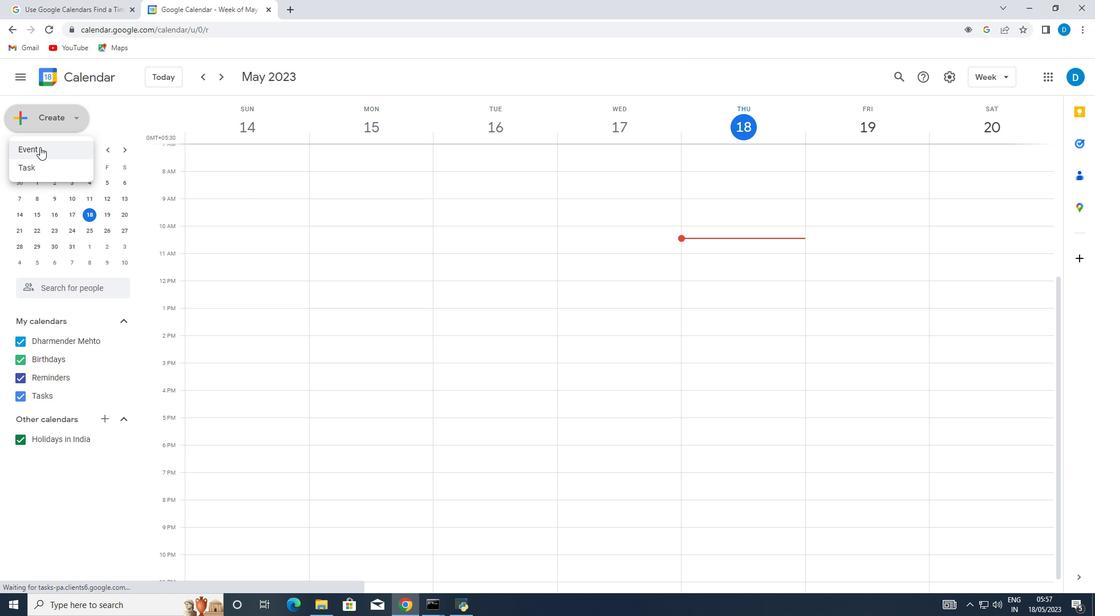 
Action: Mouse moved to (469, 223)
Screenshot: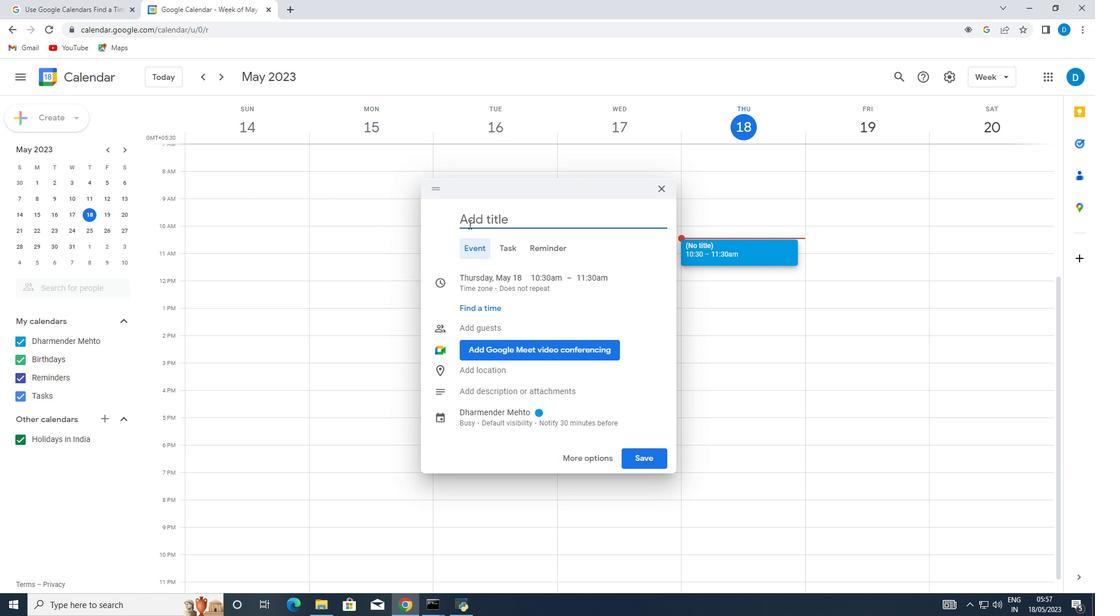 
Action: Mouse pressed left at (469, 223)
Screenshot: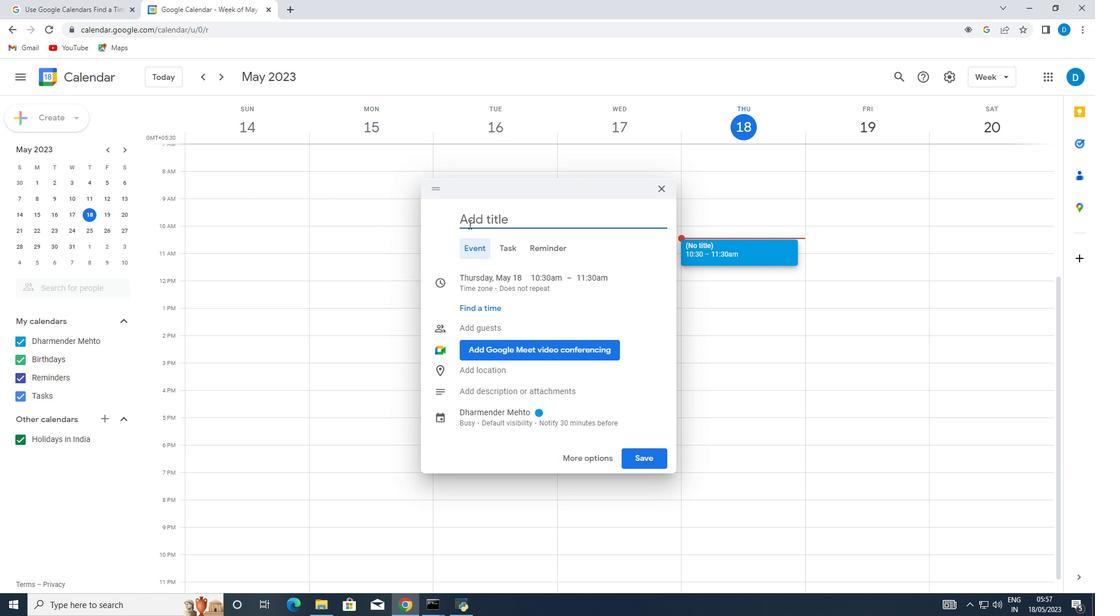
Action: Key pressed <Key.shift><Key.shift><Key.shift><Key.shift><Key.shift><Key.shift><Key.shift><Key.shift><Key.shift><Key.shift><Key.shift><Key.shift><Key.shift><Key.shift><Key.shift>Me<Key.backspace><Key.backspace><Key.shift>Metting<Key.space><Key.shift>Time
Screenshot: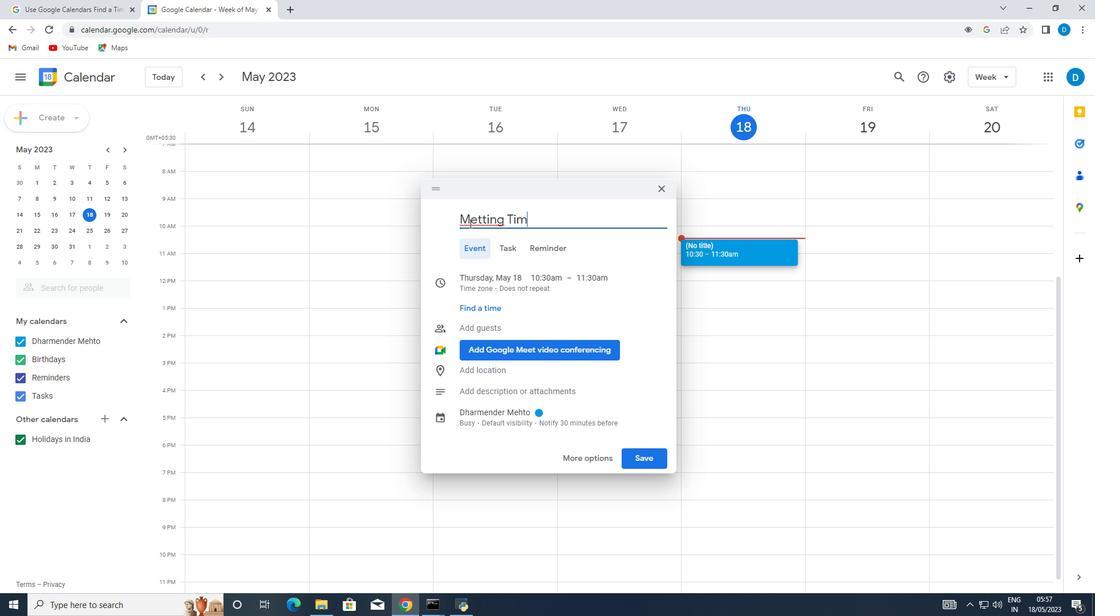 
Action: Mouse moved to (476, 218)
Screenshot: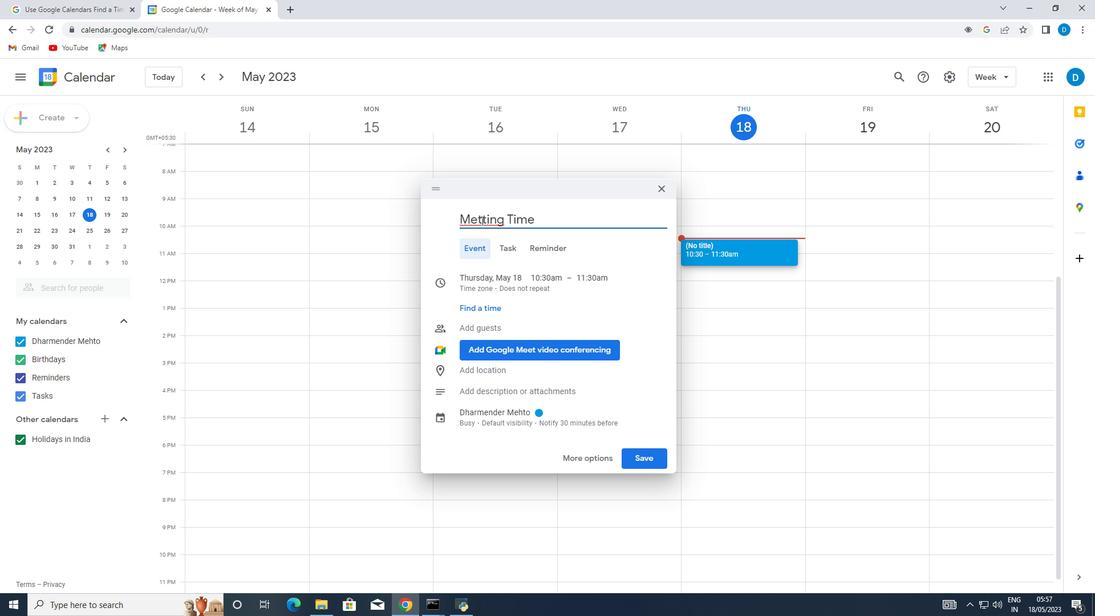 
Action: Mouse pressed left at (476, 218)
Screenshot: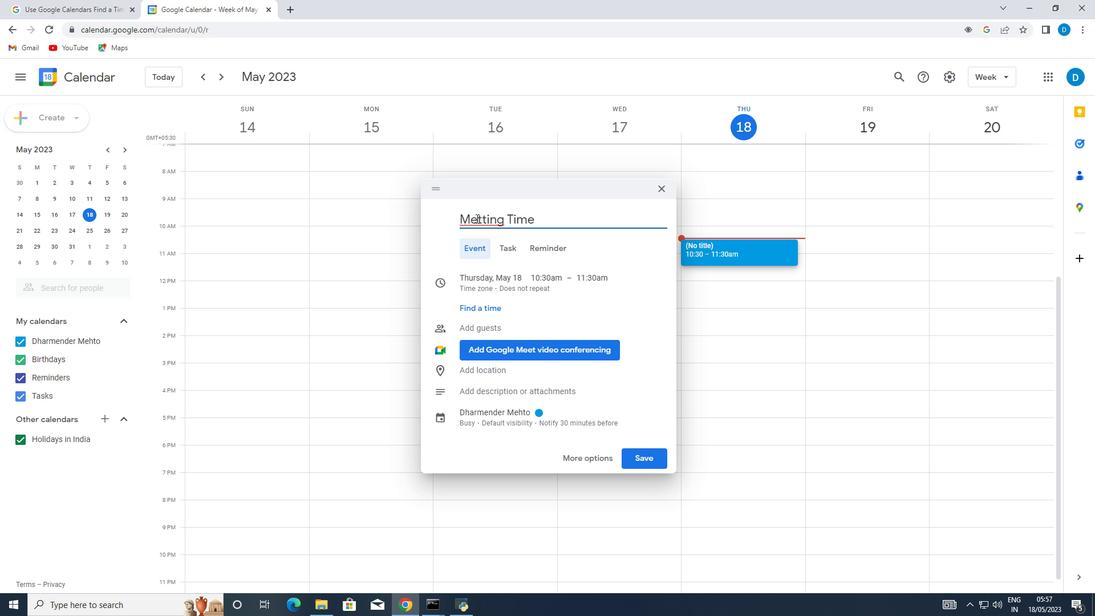 
Action: Mouse moved to (481, 217)
Screenshot: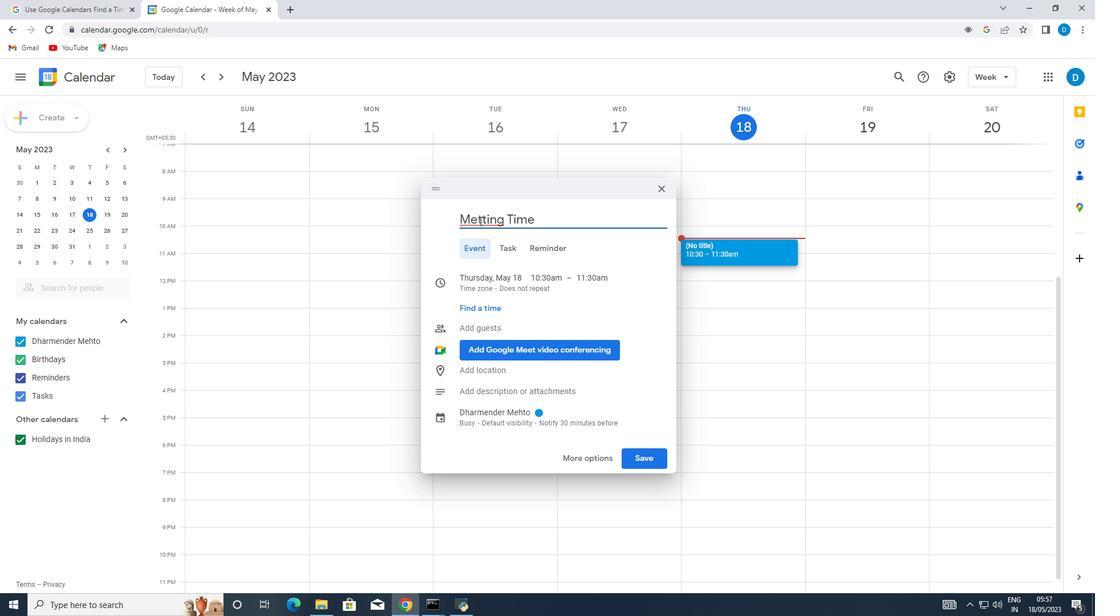 
Action: Mouse pressed left at (481, 217)
Screenshot: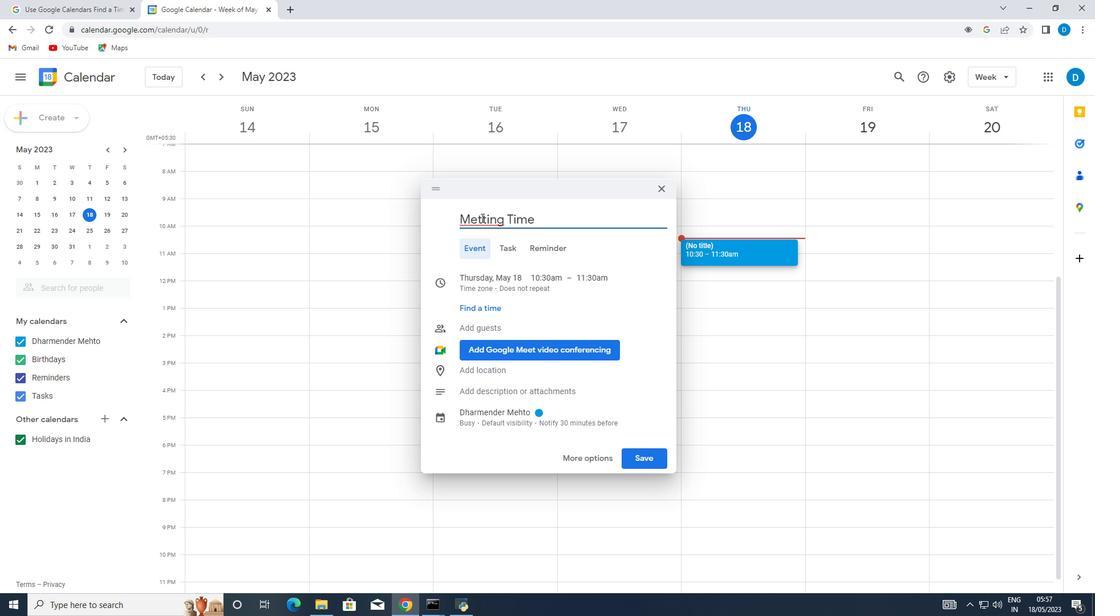 
Action: Mouse moved to (466, 245)
